Task: Add a signature Lyla King containing With heartfelt thanks and warm wishes, Lyla King to email address softage.9@softage.net and add a folder Joint ventures
Action: Mouse moved to (1283, 91)
Screenshot: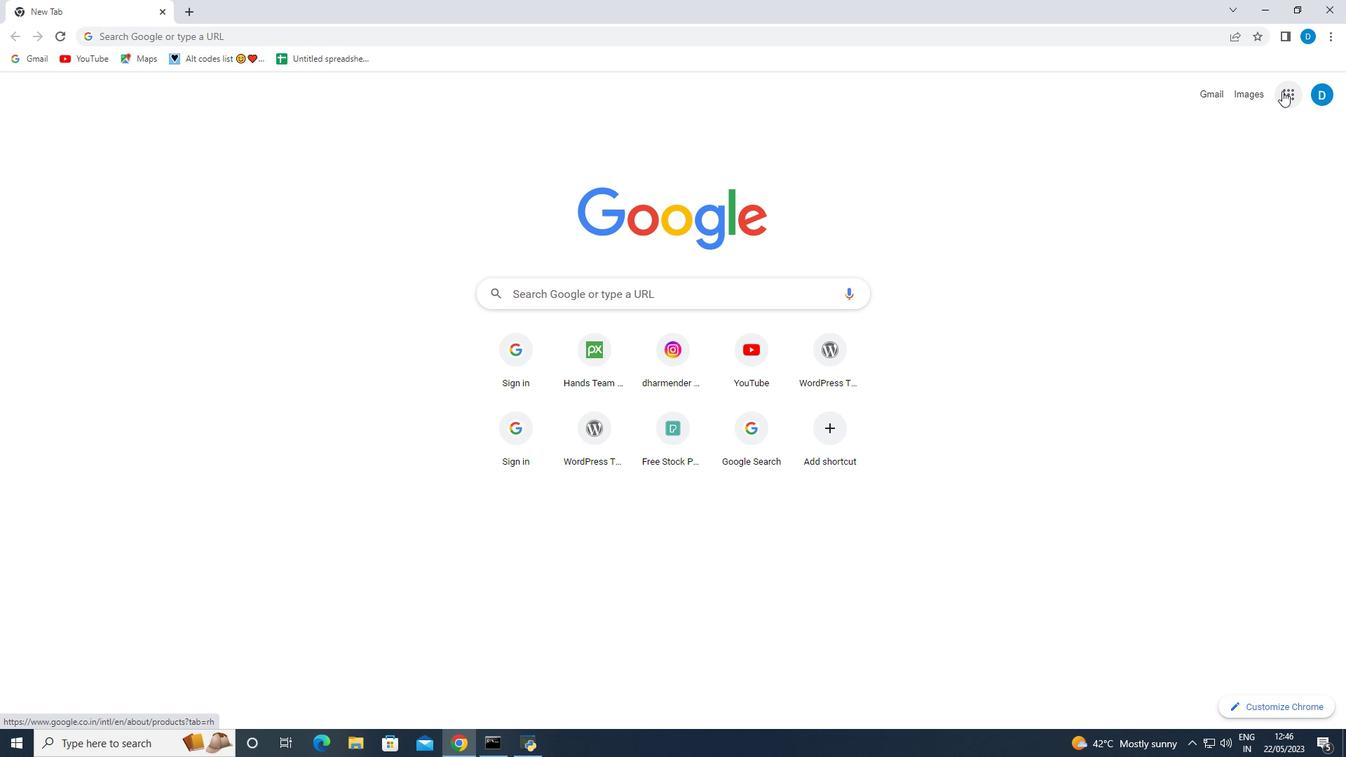 
Action: Mouse pressed left at (1283, 91)
Screenshot: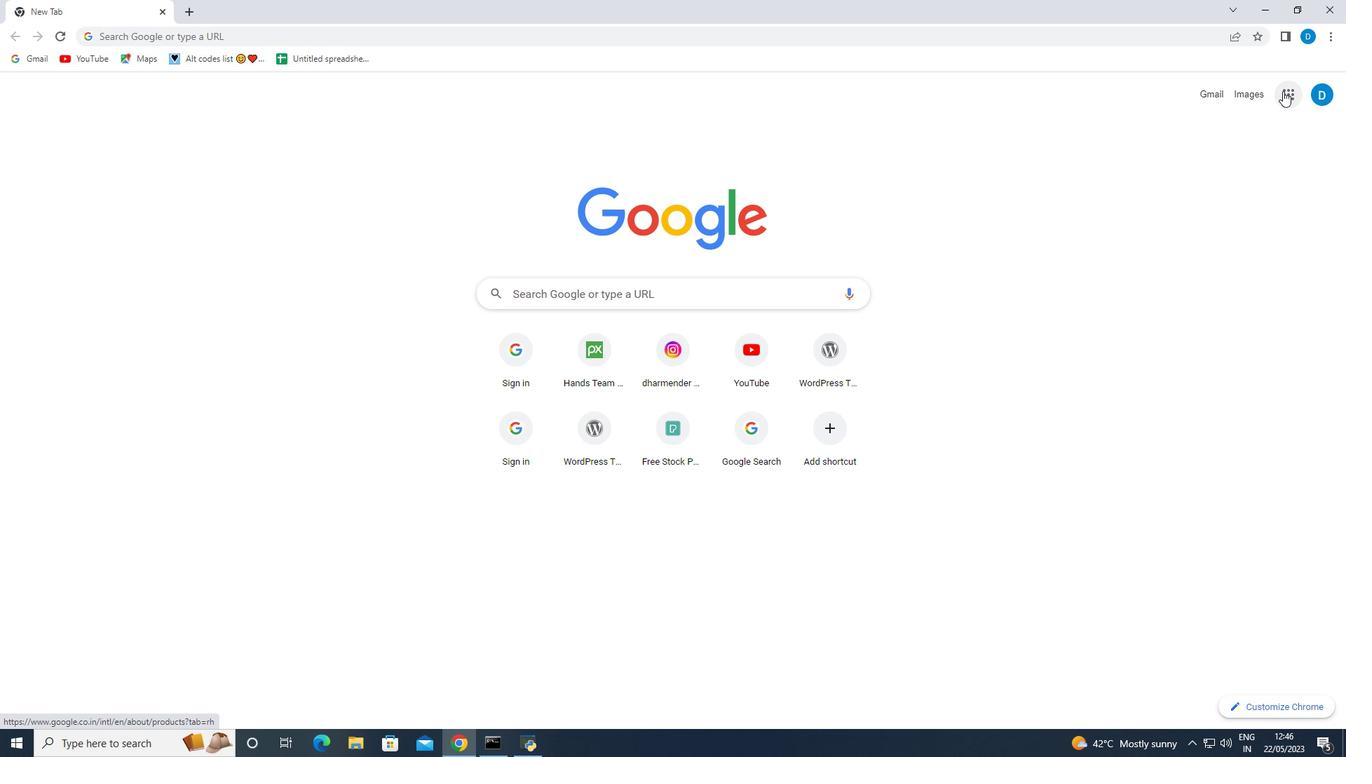 
Action: Mouse moved to (1147, 287)
Screenshot: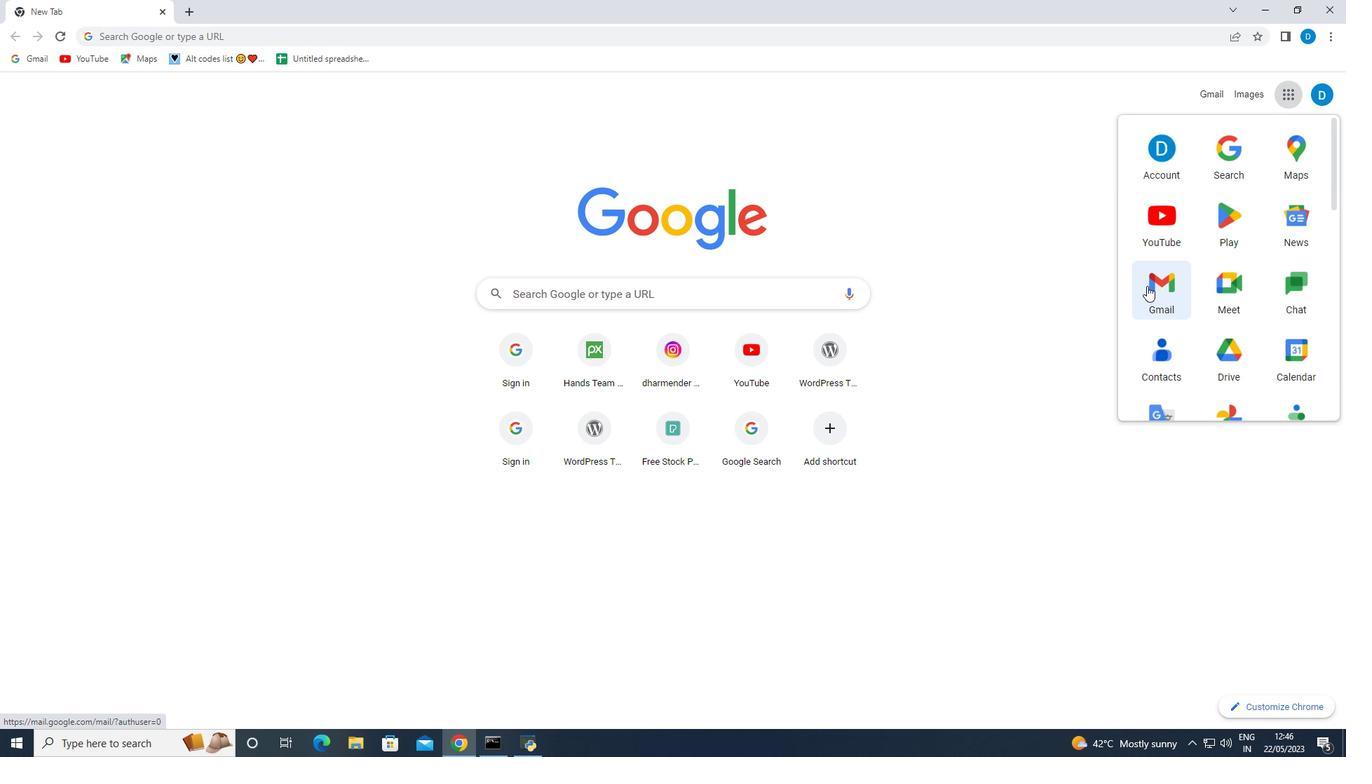 
Action: Mouse pressed left at (1147, 287)
Screenshot: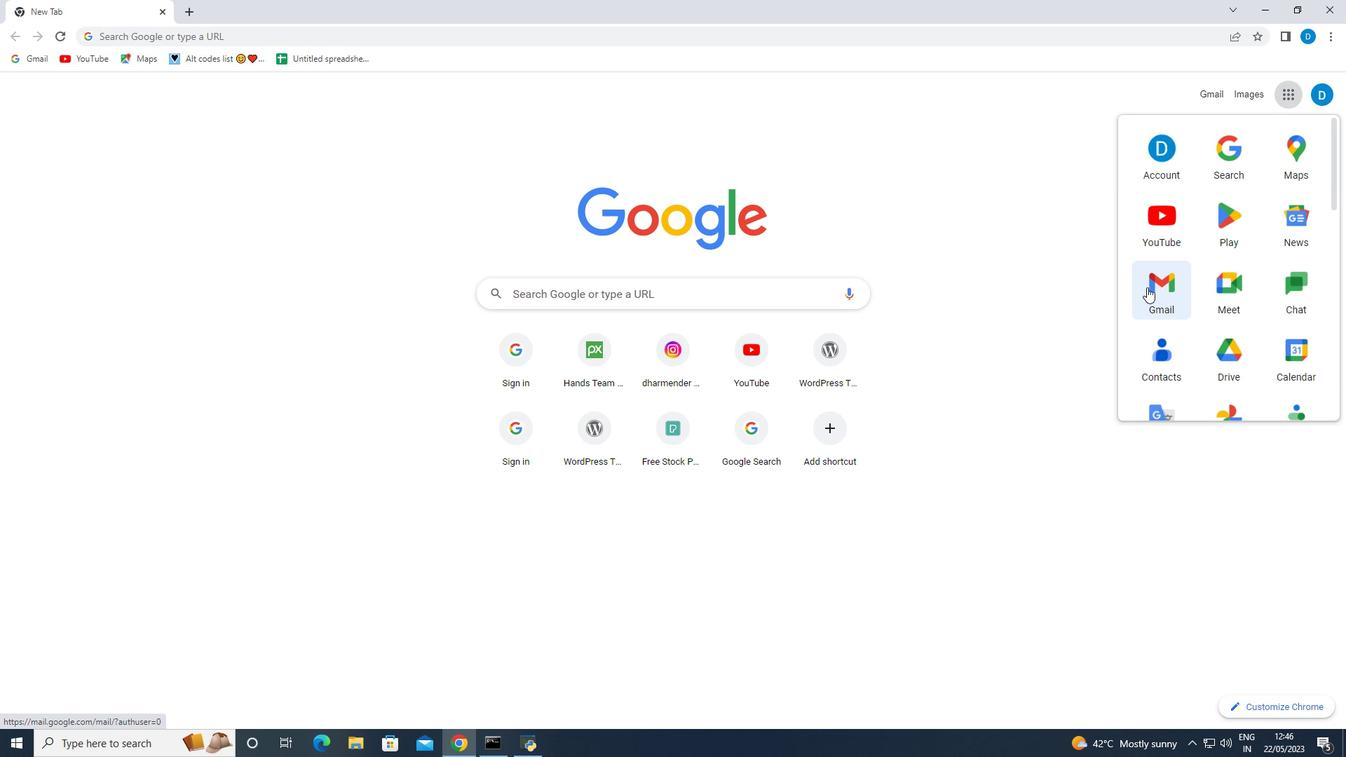 
Action: Mouse moved to (1253, 93)
Screenshot: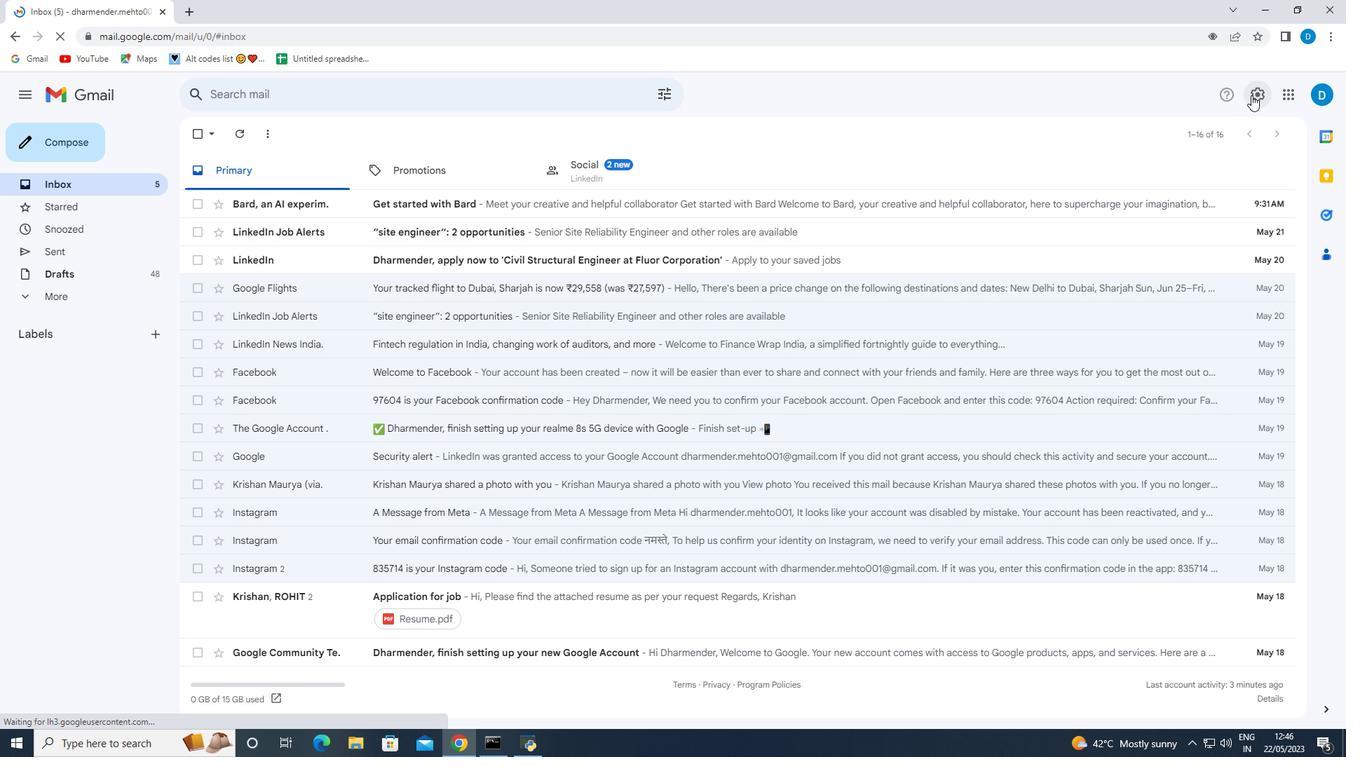 
Action: Mouse pressed left at (1253, 93)
Screenshot: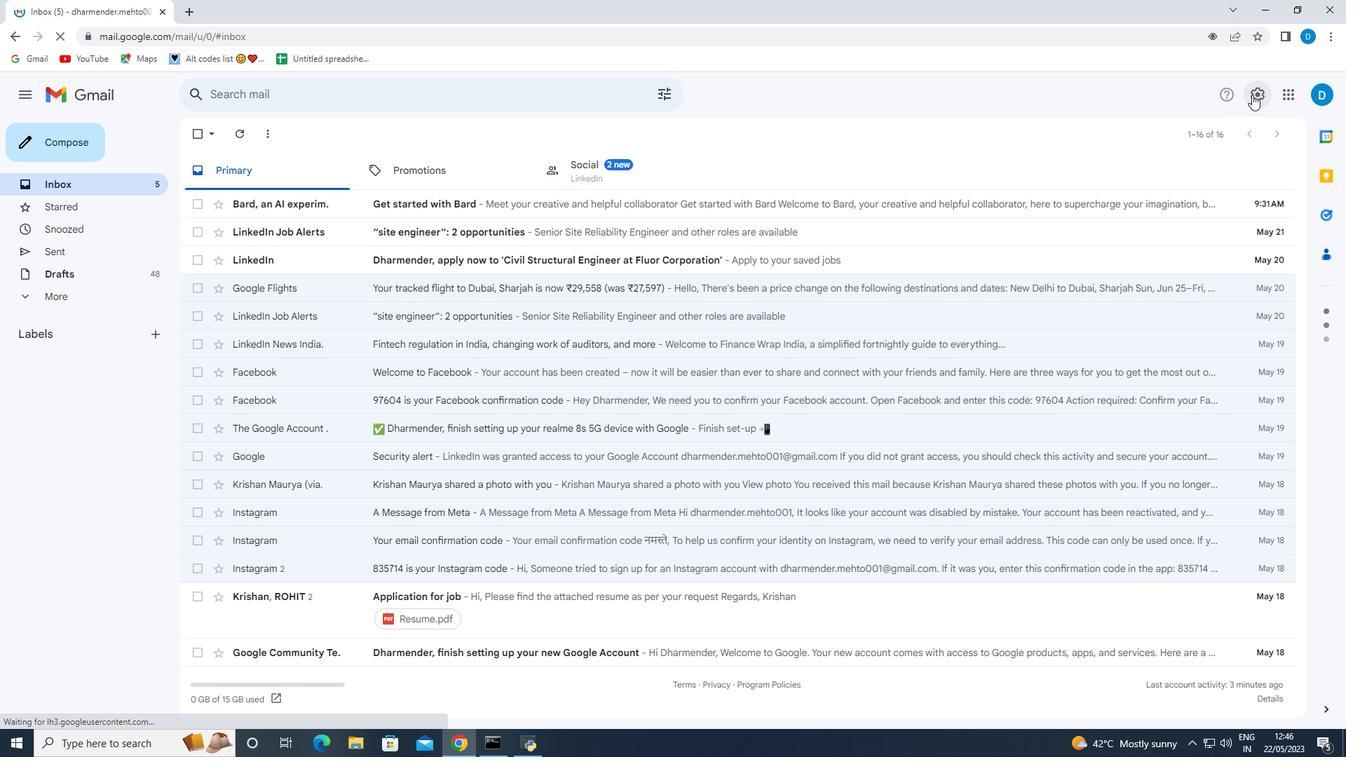 
Action: Mouse moved to (1187, 159)
Screenshot: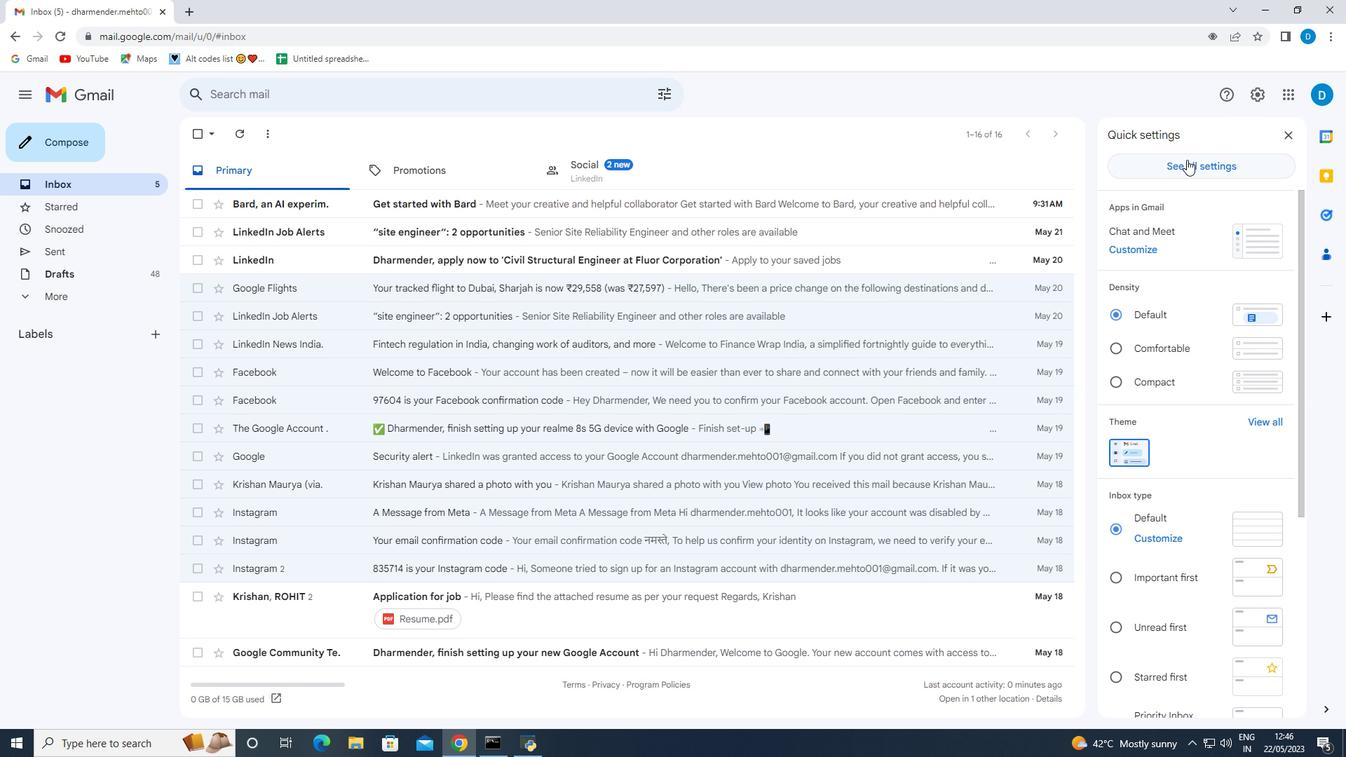 
Action: Mouse pressed left at (1187, 159)
Screenshot: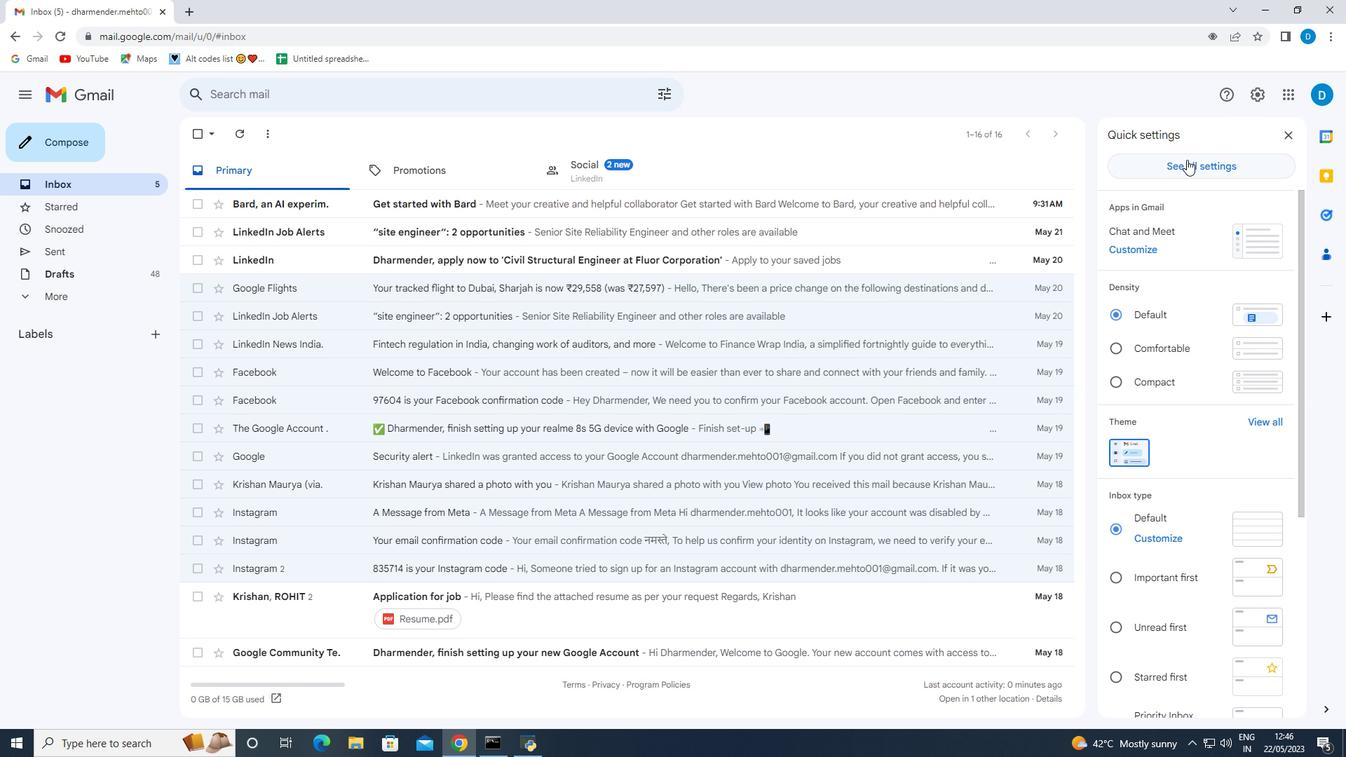 
Action: Mouse moved to (568, 504)
Screenshot: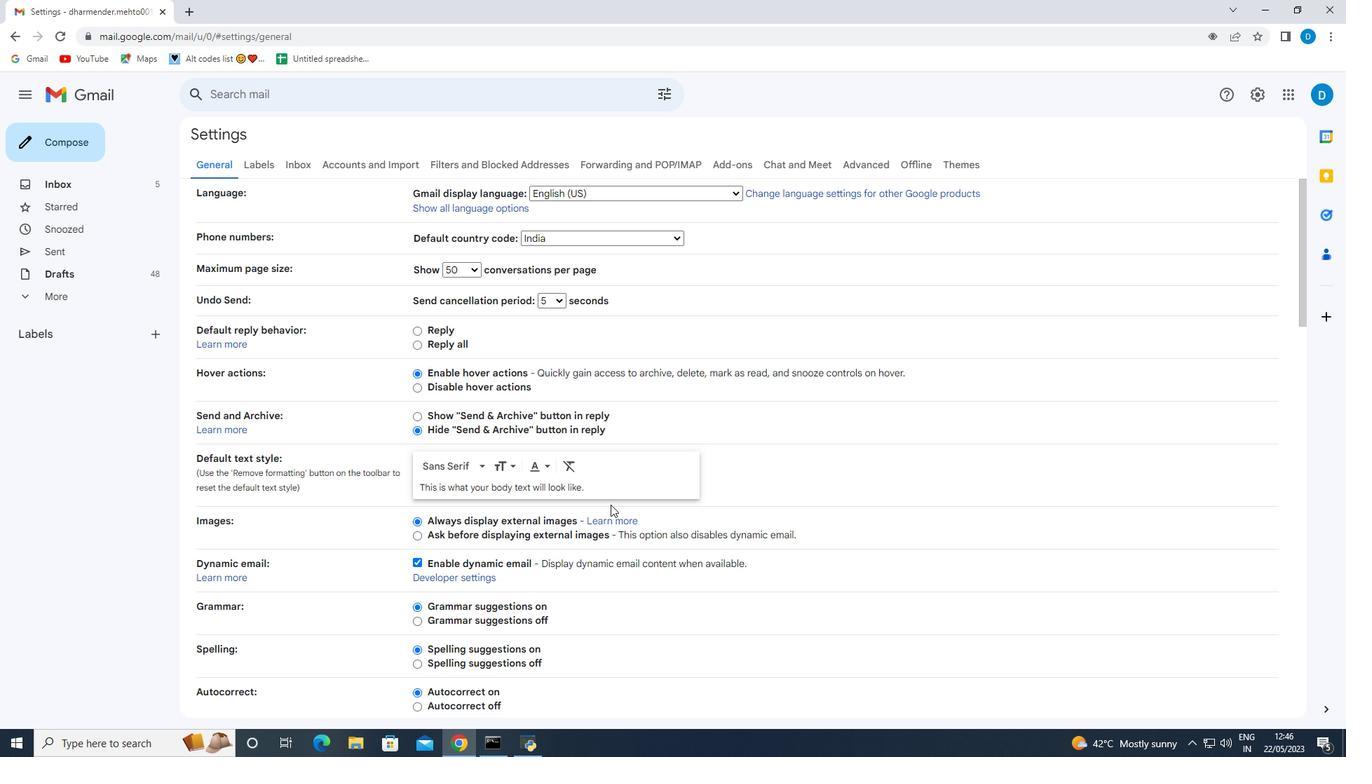 
Action: Mouse pressed middle at (568, 504)
Screenshot: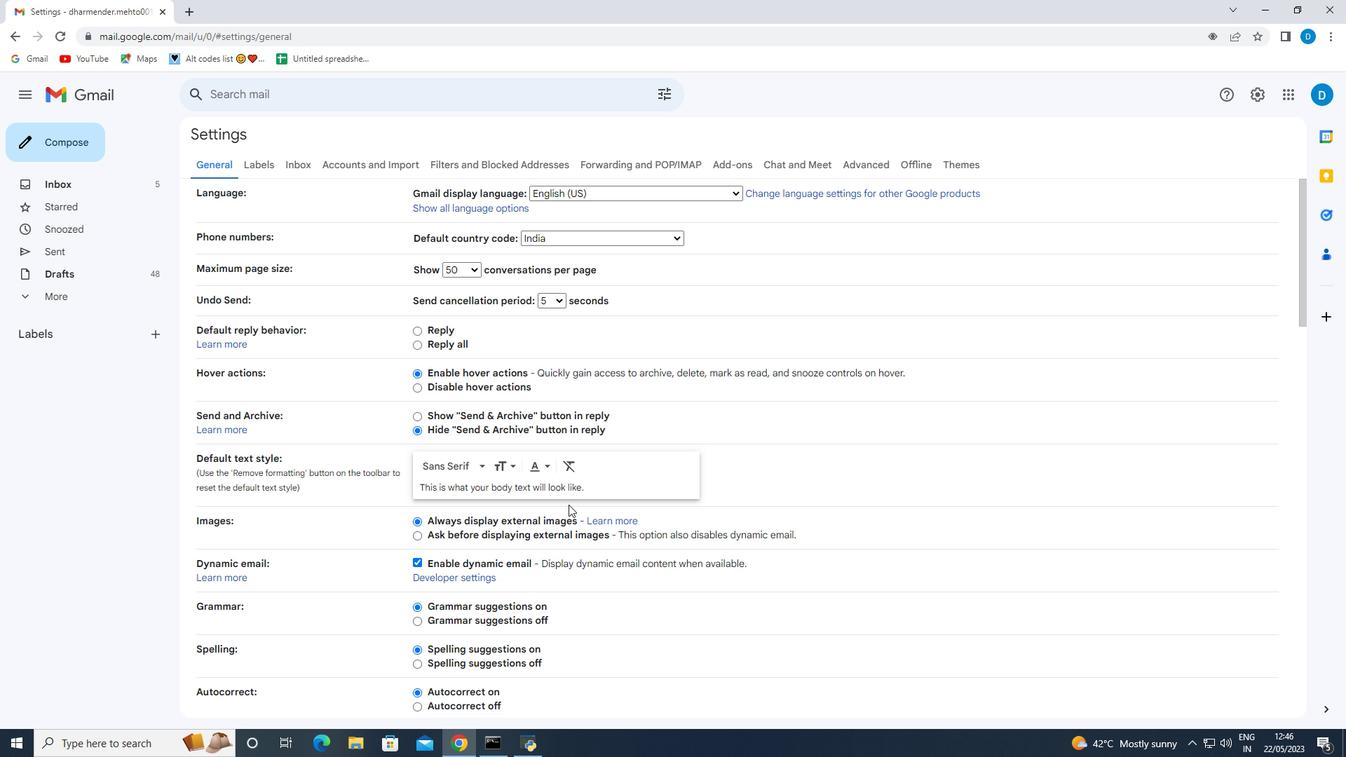 
Action: Mouse scrolled (568, 504) with delta (0, 0)
Screenshot: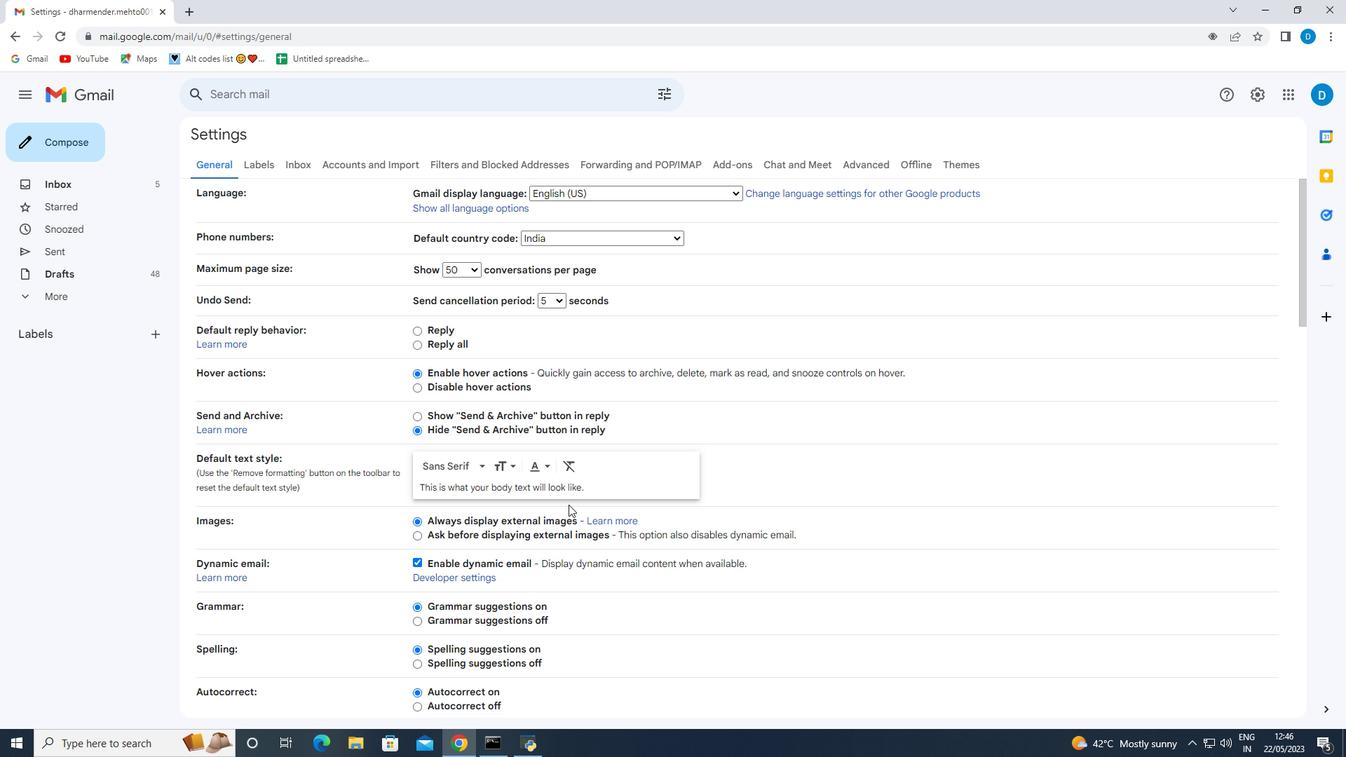 
Action: Mouse scrolled (568, 504) with delta (0, 0)
Screenshot: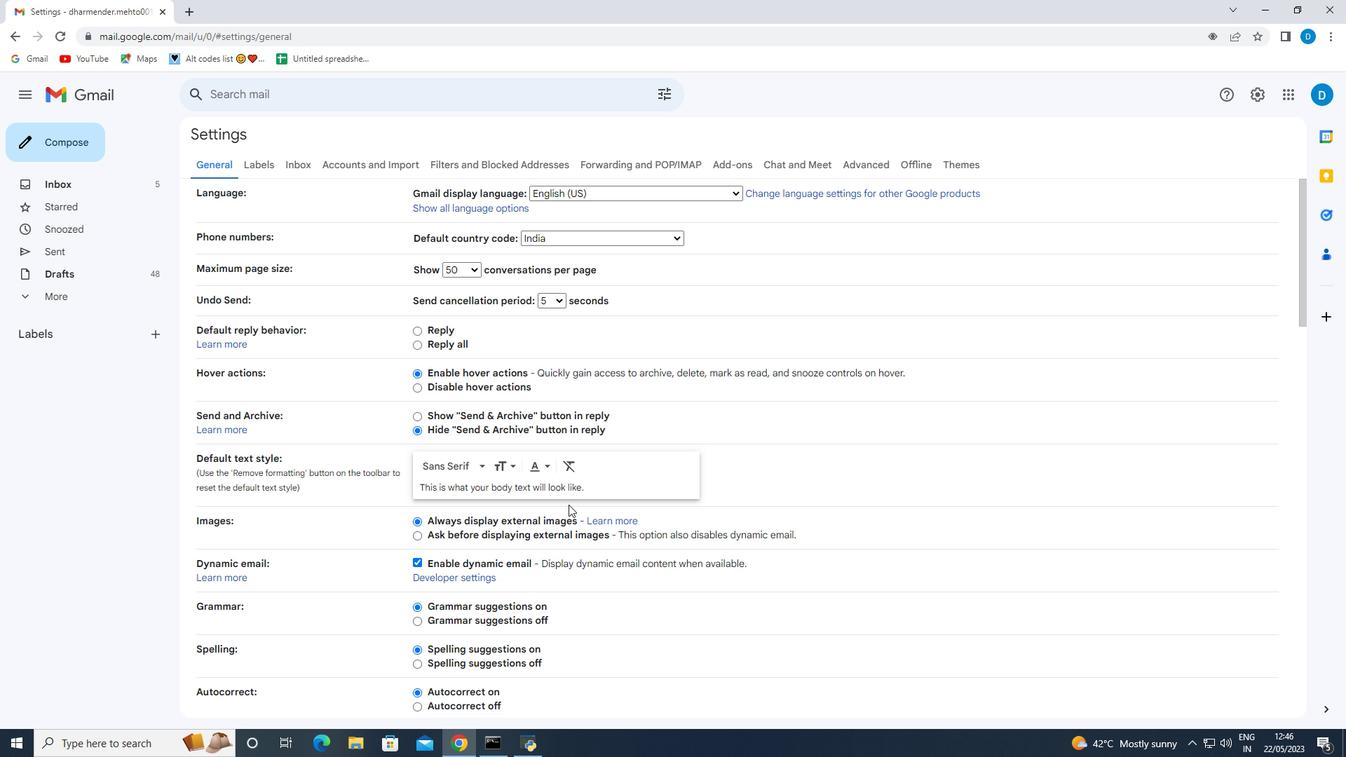 
Action: Mouse scrolled (568, 504) with delta (0, 0)
Screenshot: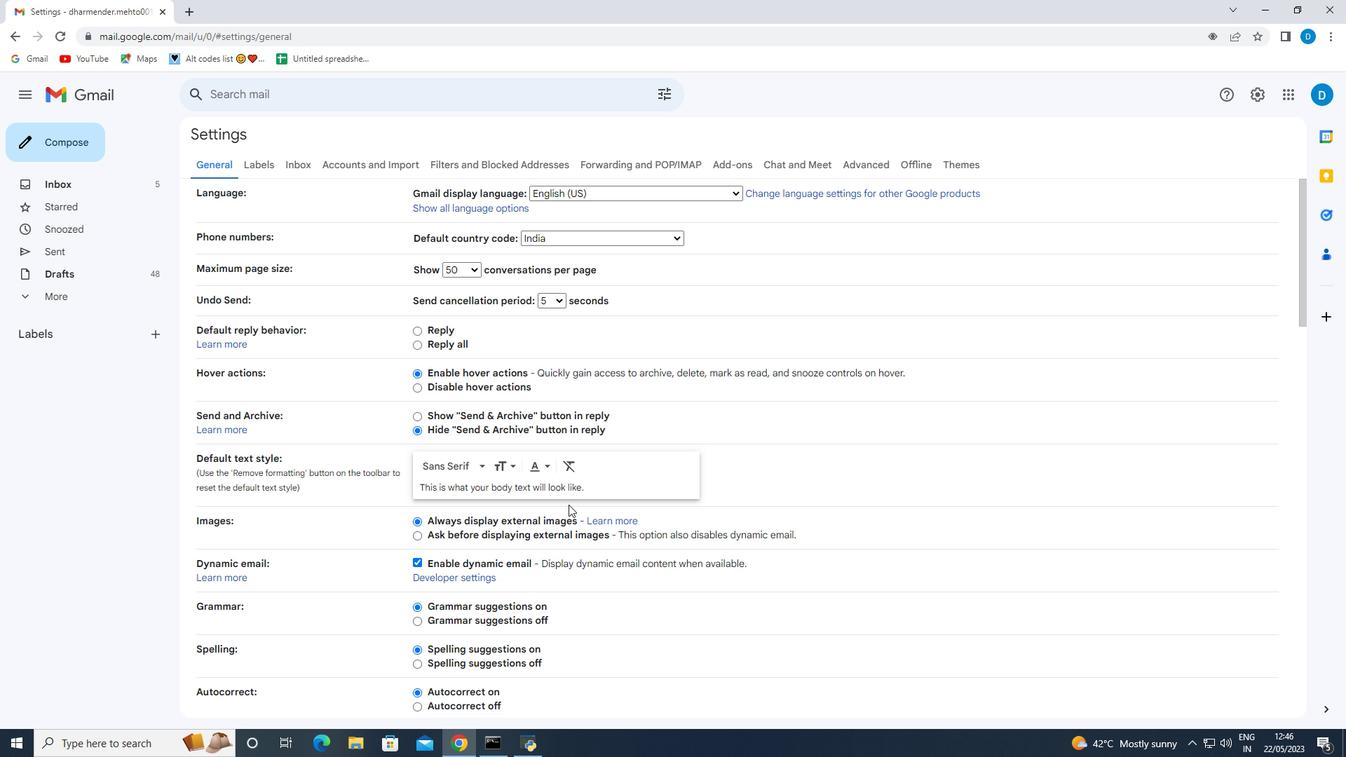 
Action: Mouse scrolled (568, 504) with delta (0, 0)
Screenshot: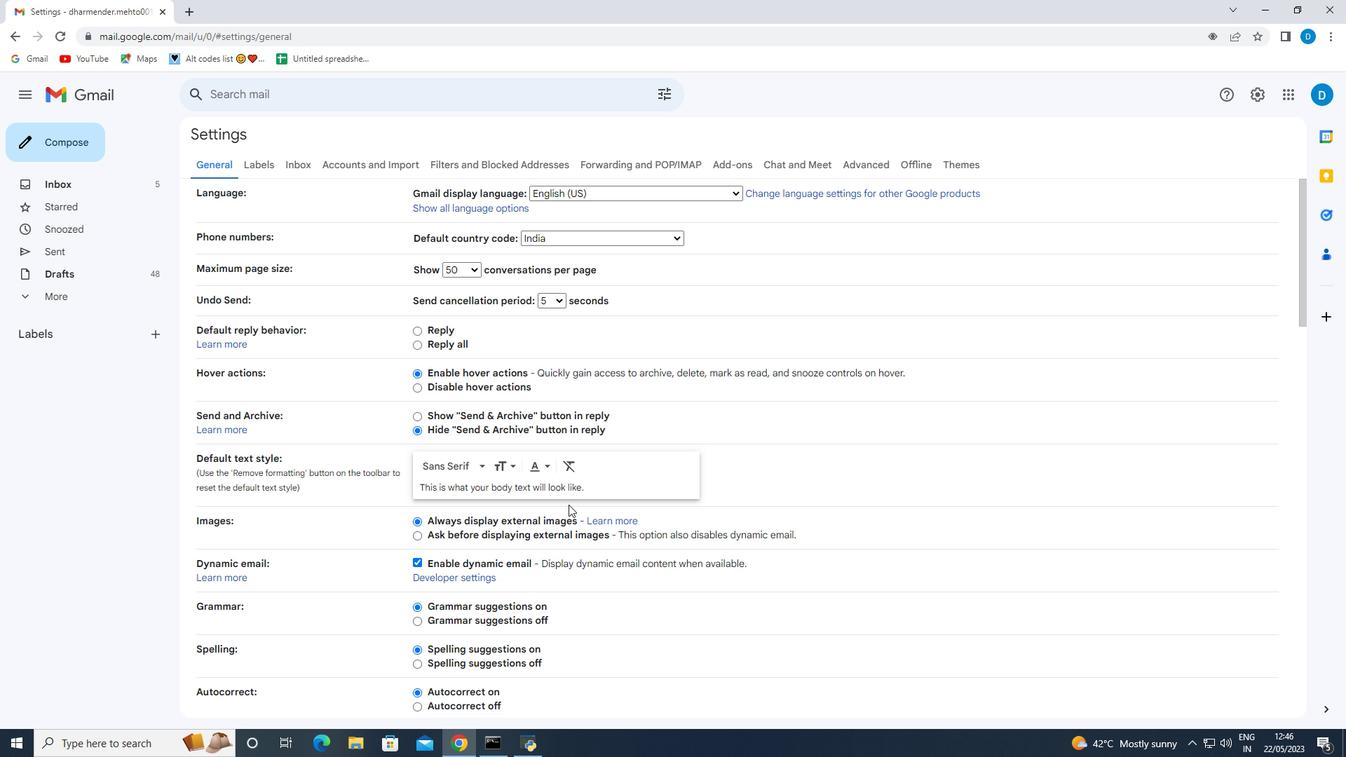 
Action: Mouse scrolled (568, 504) with delta (0, 0)
Screenshot: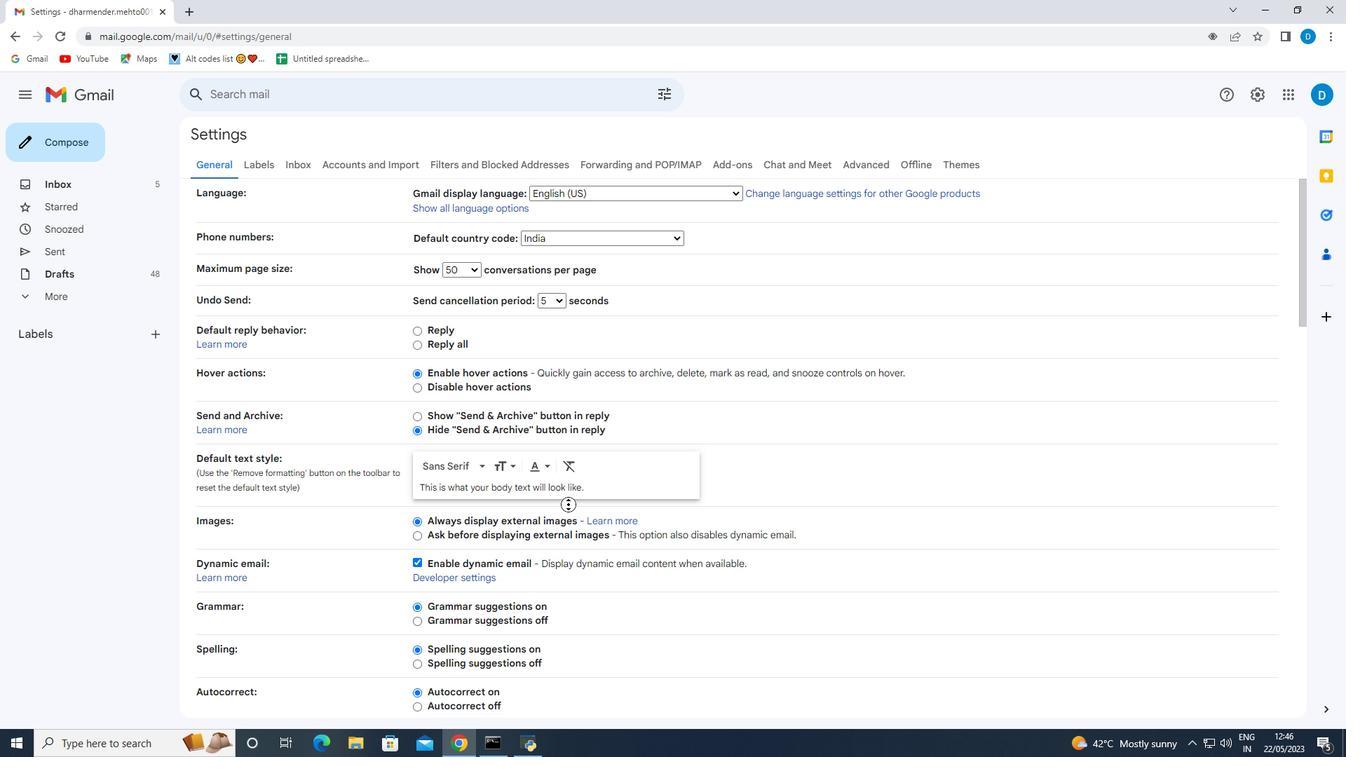 
Action: Mouse scrolled (568, 504) with delta (0, 0)
Screenshot: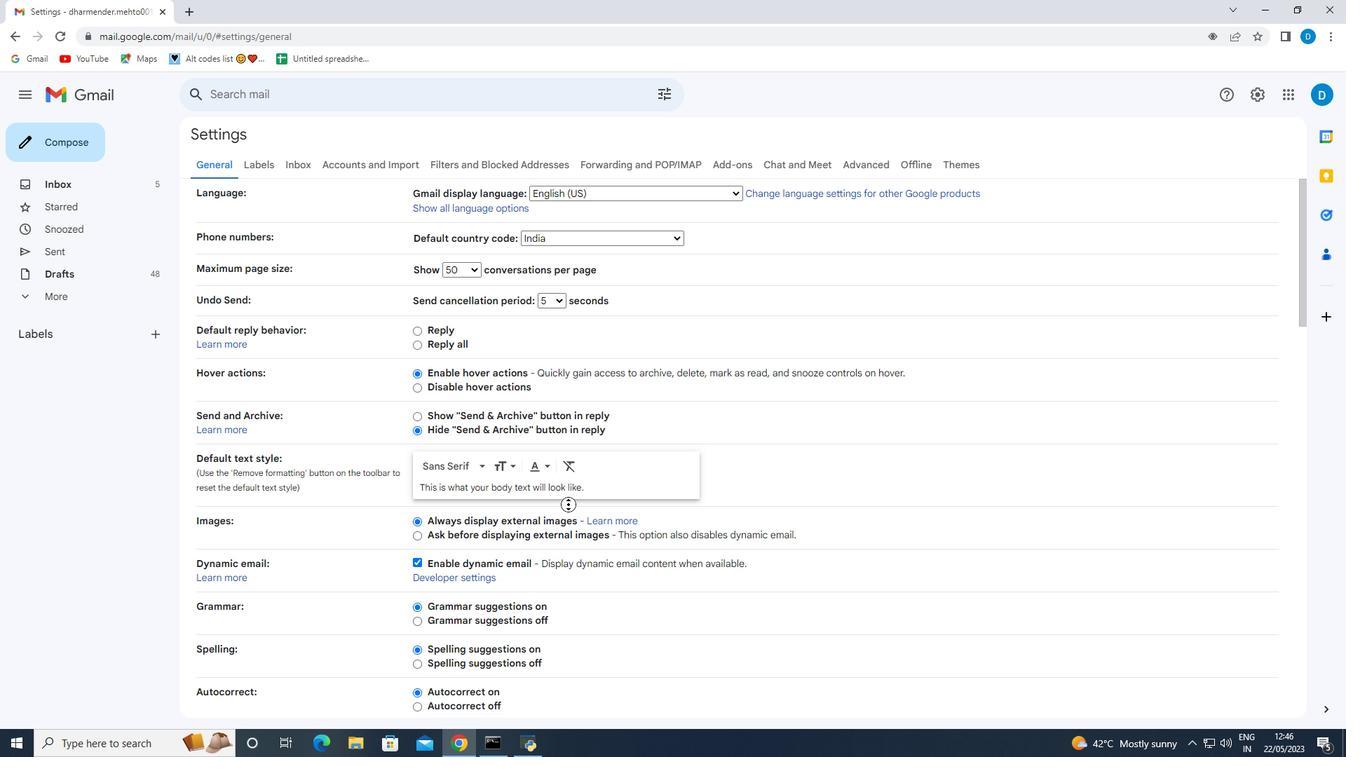 
Action: Mouse scrolled (568, 504) with delta (0, 0)
Screenshot: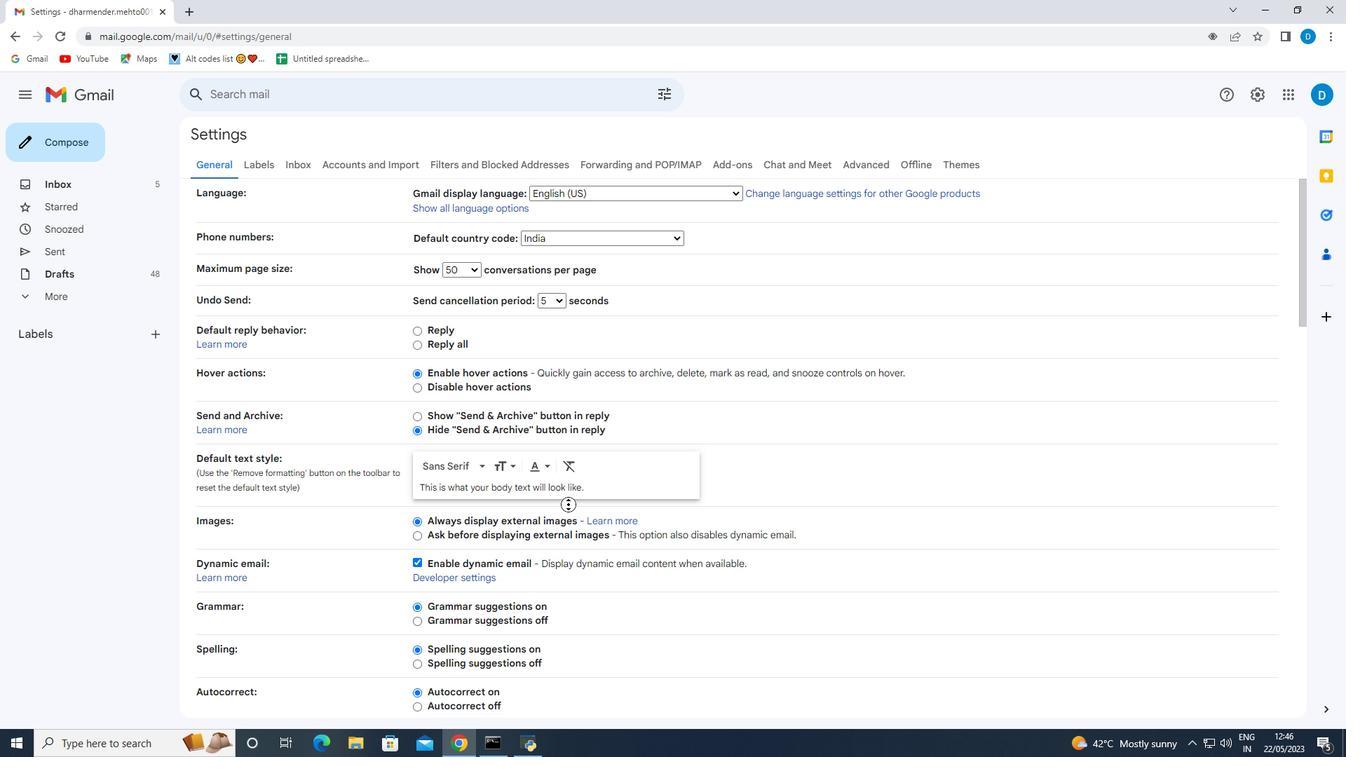 
Action: Mouse scrolled (568, 504) with delta (0, 0)
Screenshot: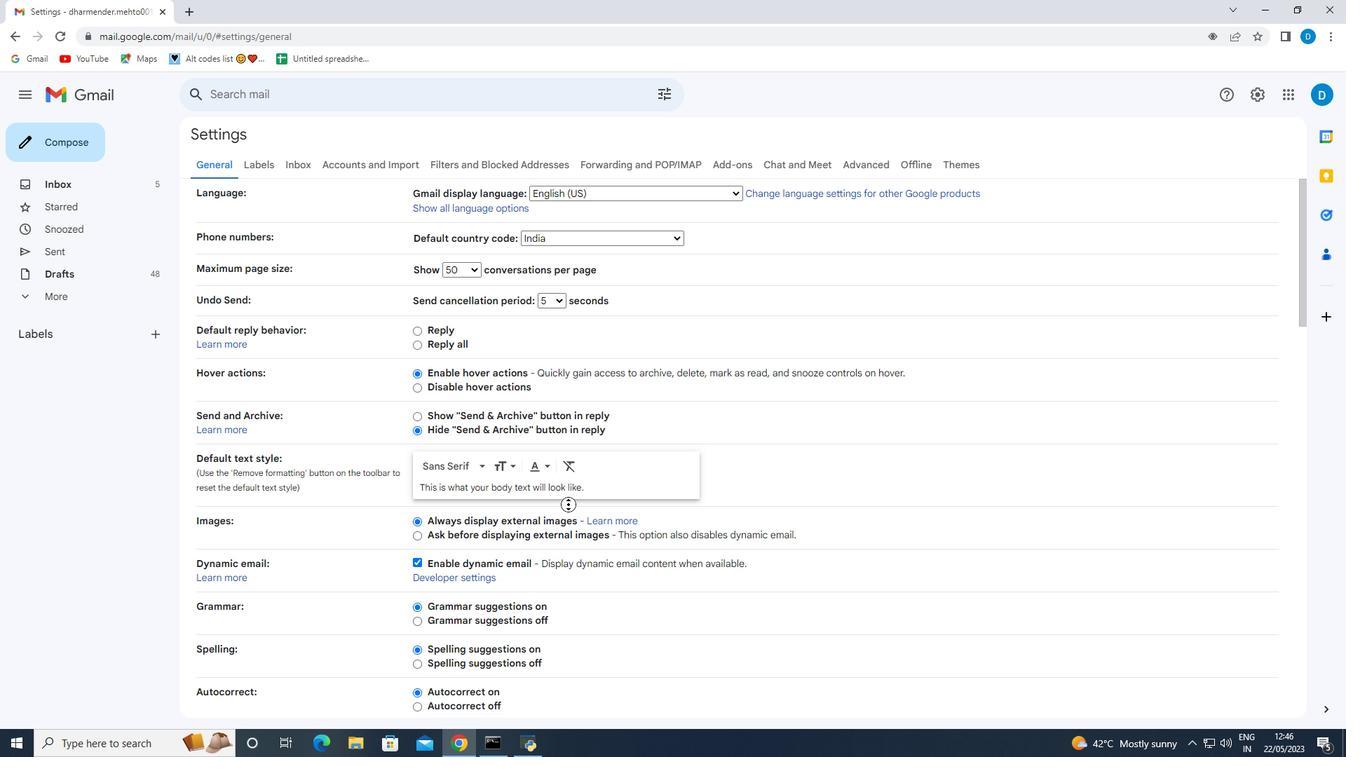 
Action: Mouse scrolled (568, 504) with delta (0, 0)
Screenshot: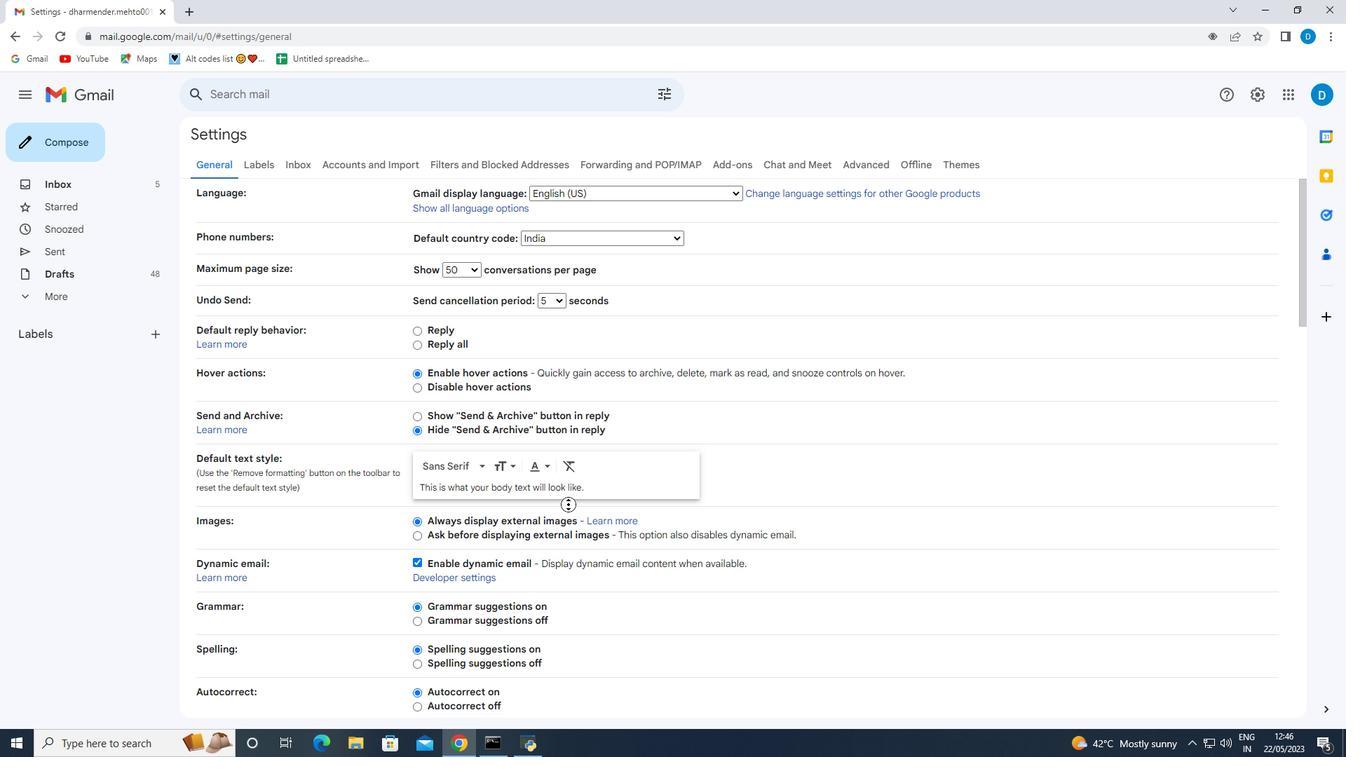 
Action: Mouse scrolled (568, 504) with delta (0, 0)
Screenshot: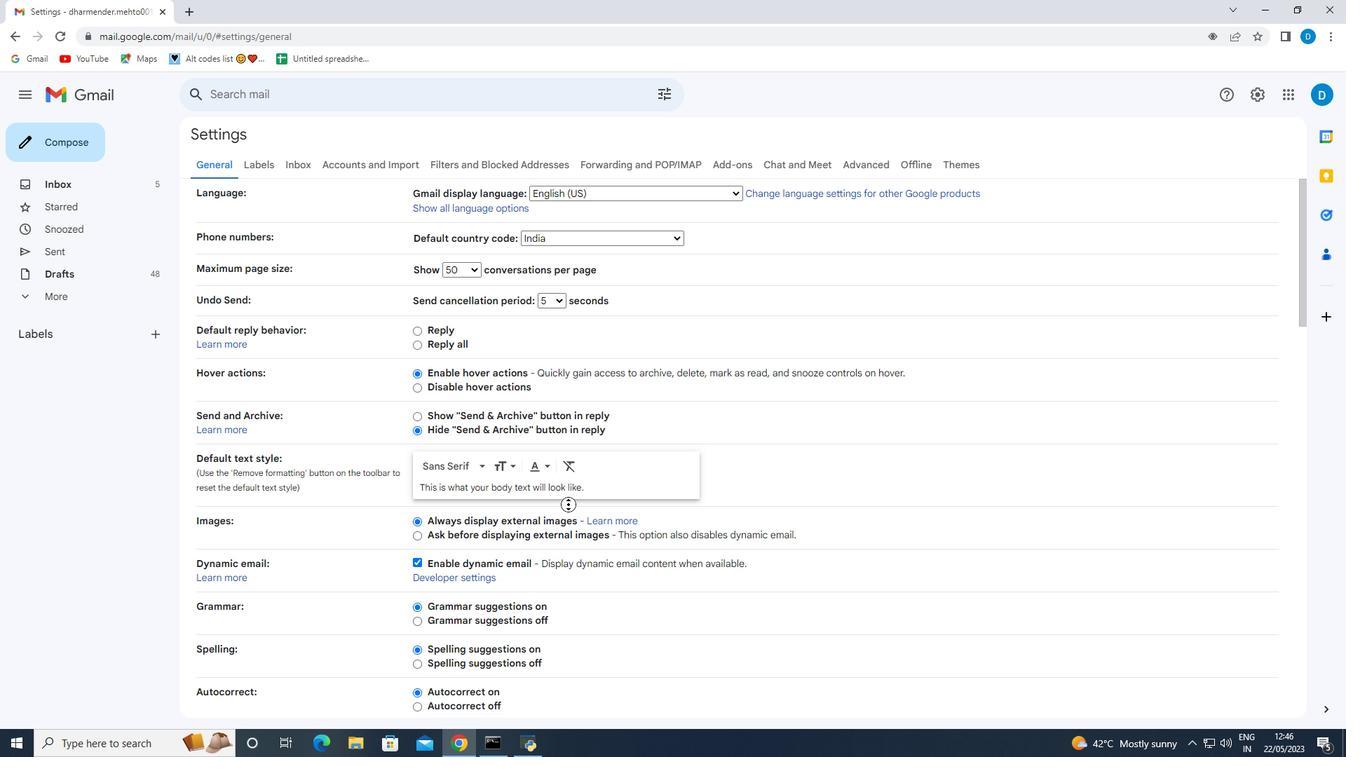 
Action: Mouse moved to (577, 533)
Screenshot: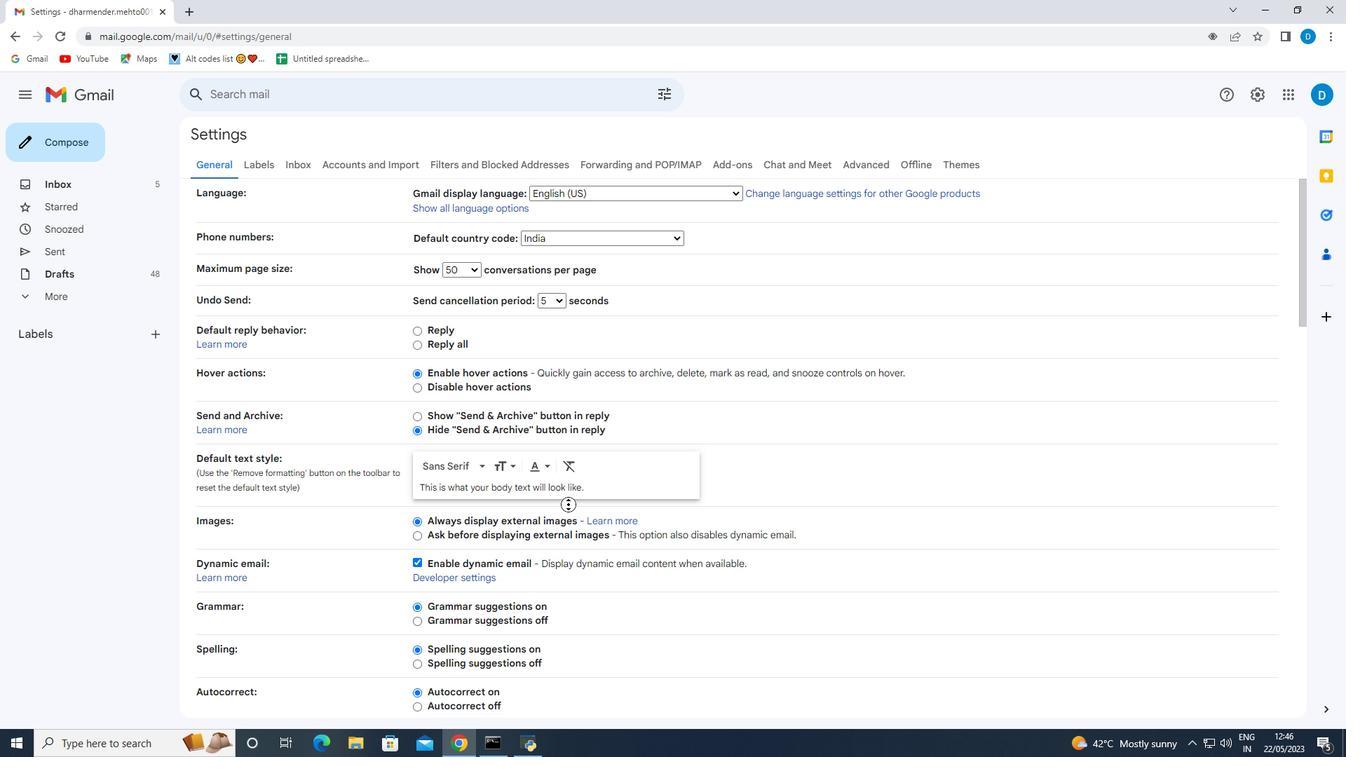 
Action: Mouse scrolled (577, 532) with delta (0, 0)
Screenshot: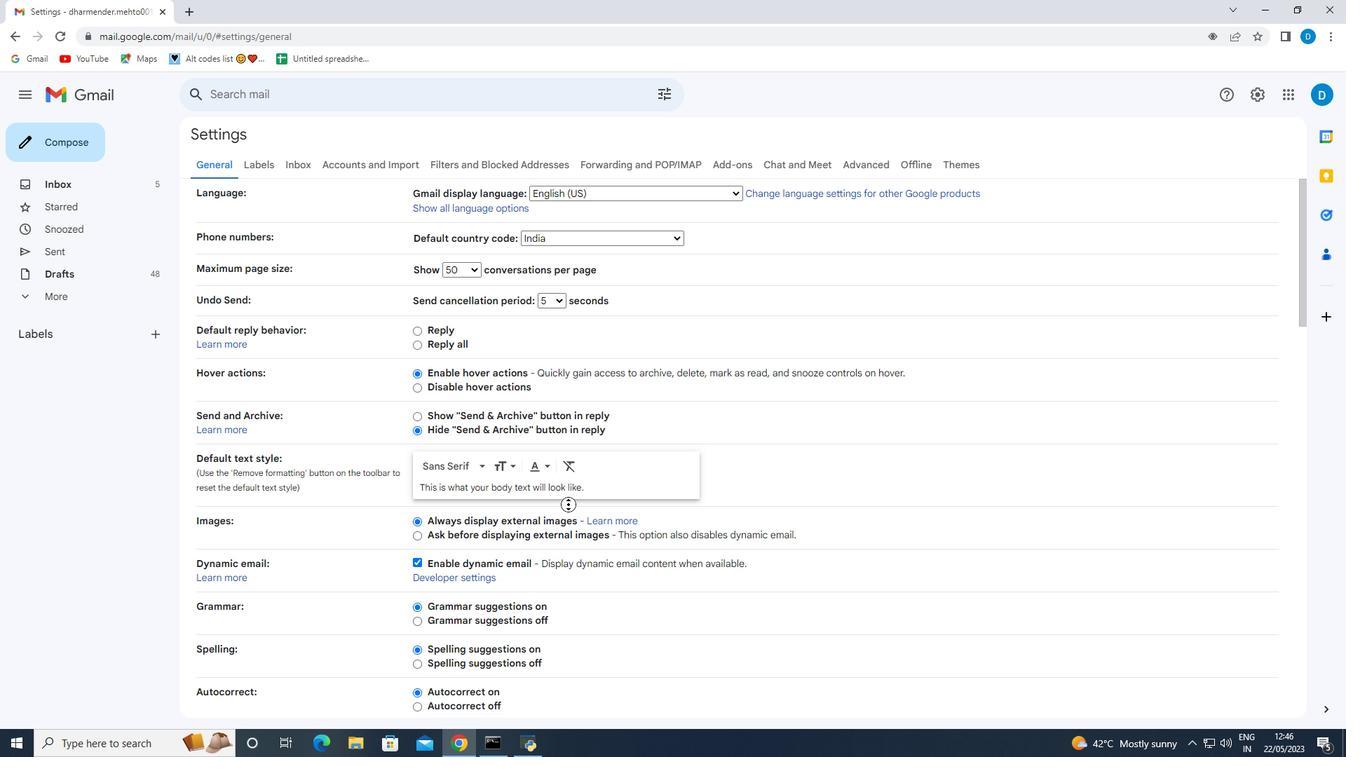 
Action: Mouse moved to (586, 562)
Screenshot: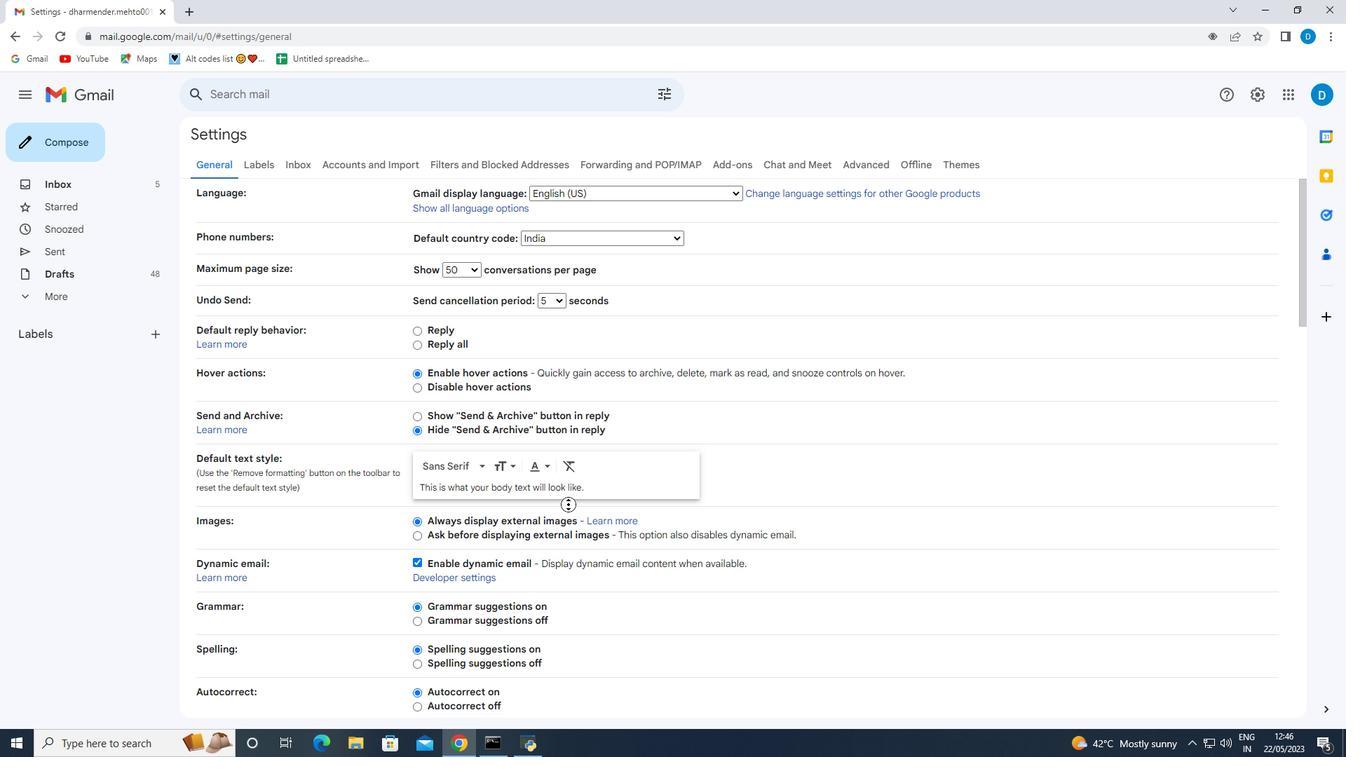 
Action: Mouse scrolled (586, 561) with delta (0, 0)
Screenshot: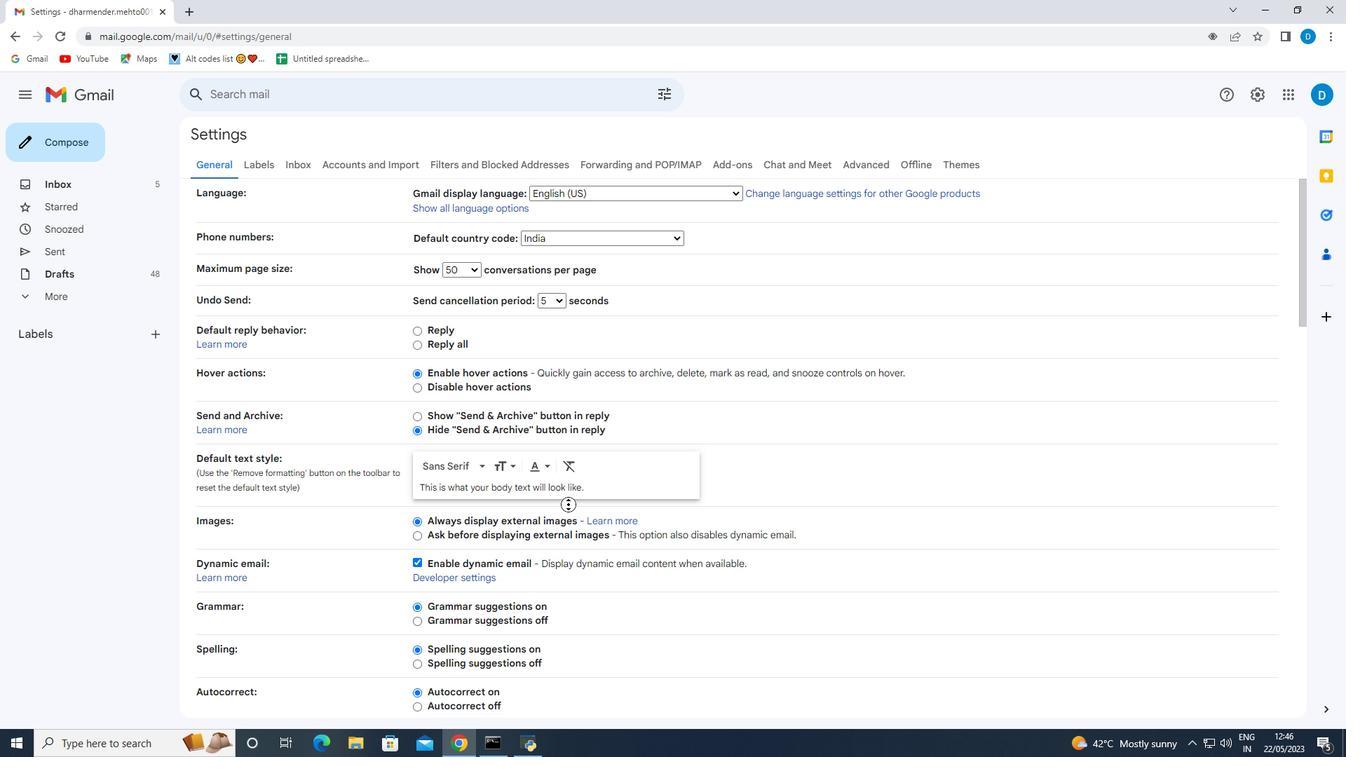 
Action: Mouse moved to (582, 580)
Screenshot: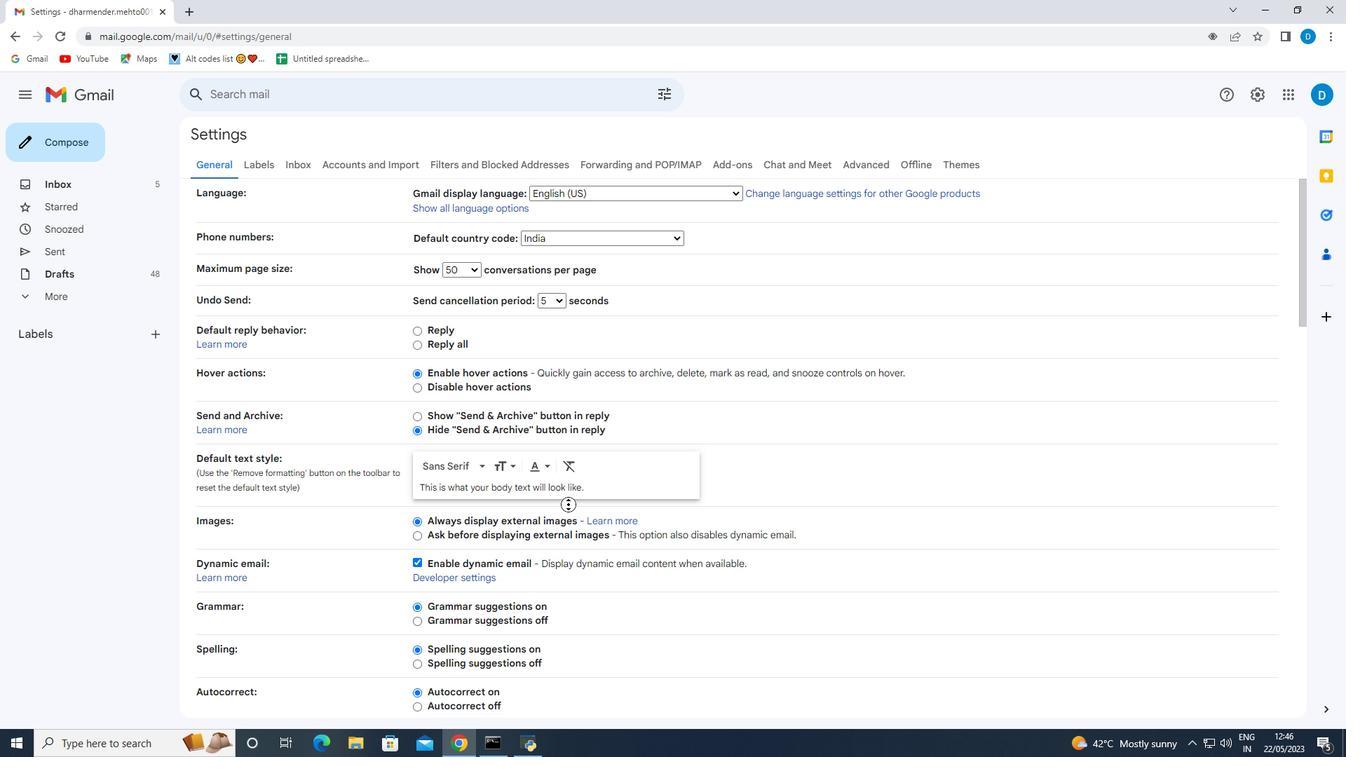 
Action: Mouse scrolled (582, 579) with delta (0, 0)
Screenshot: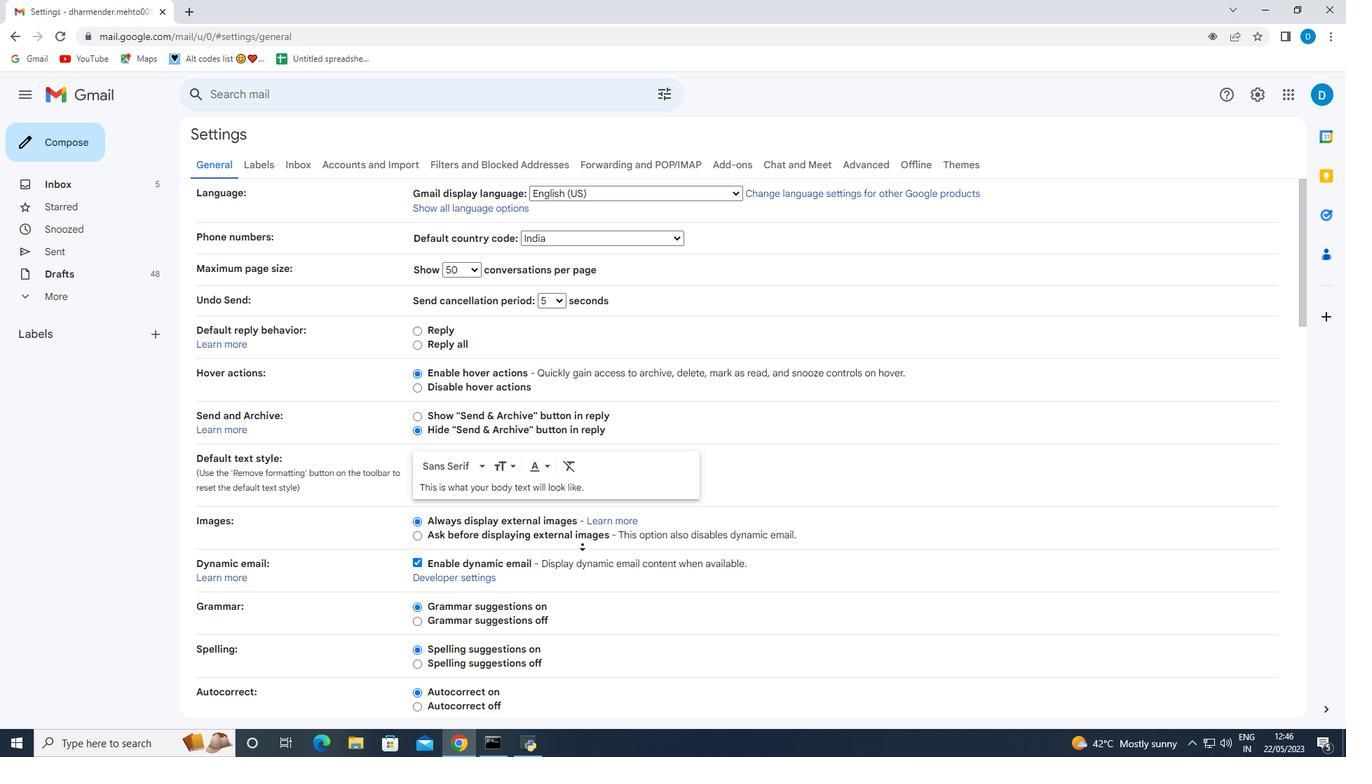 
Action: Mouse moved to (553, 524)
Screenshot: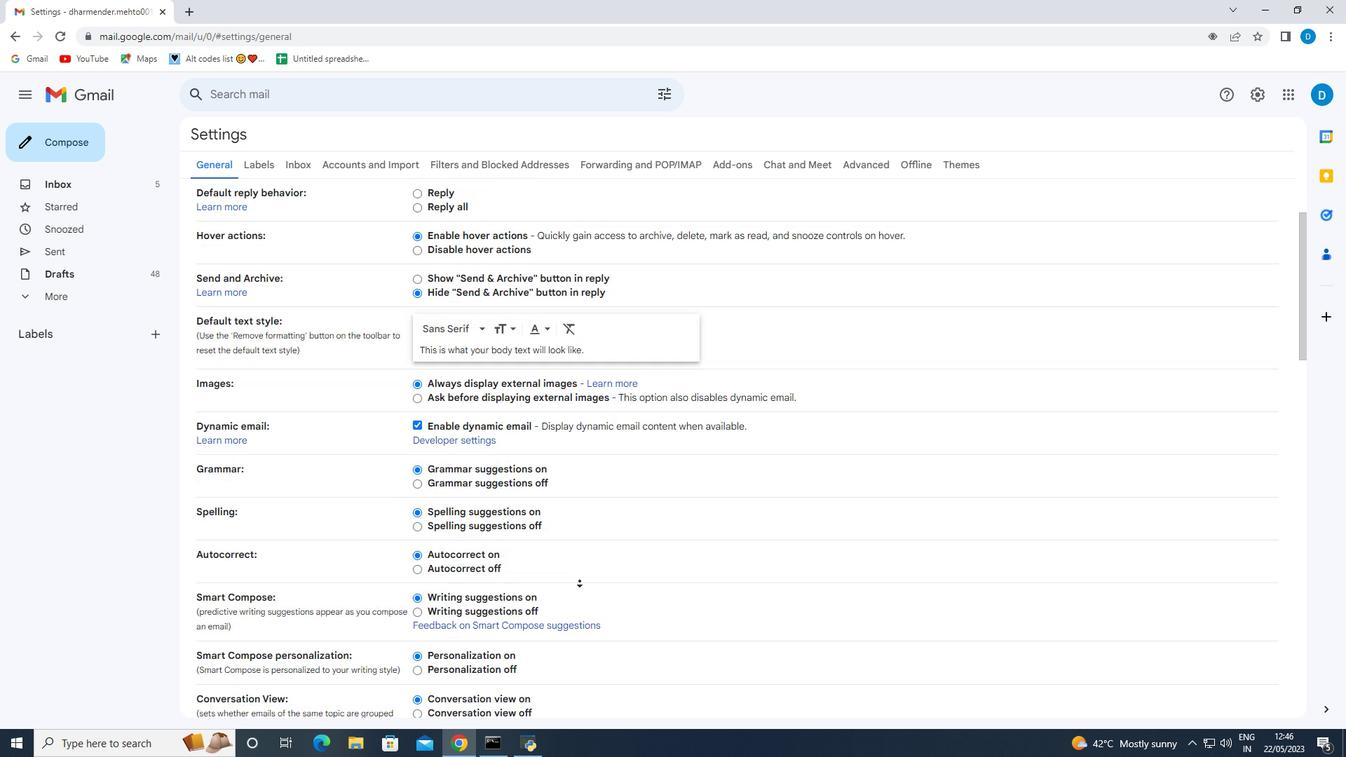
Action: Mouse scrolled (553, 523) with delta (0, 0)
Screenshot: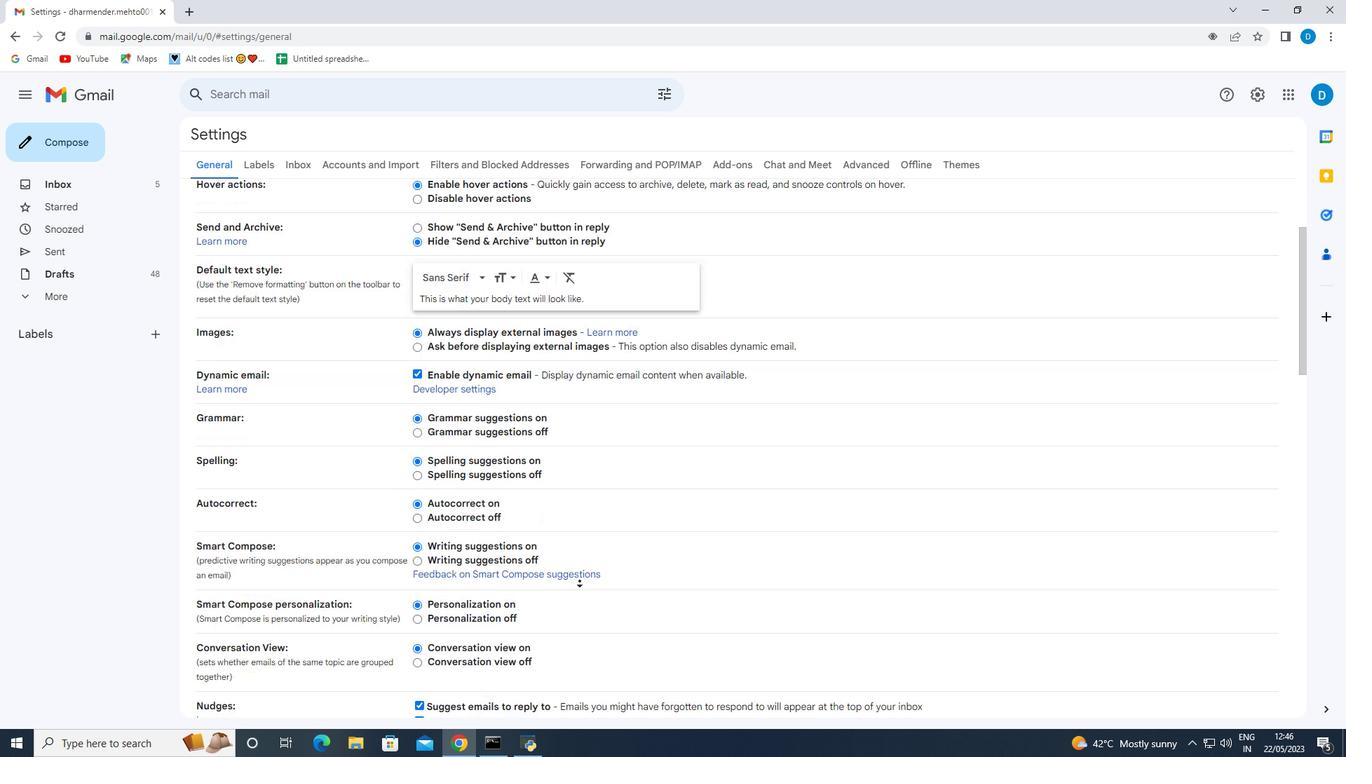 
Action: Mouse scrolled (553, 523) with delta (0, 0)
Screenshot: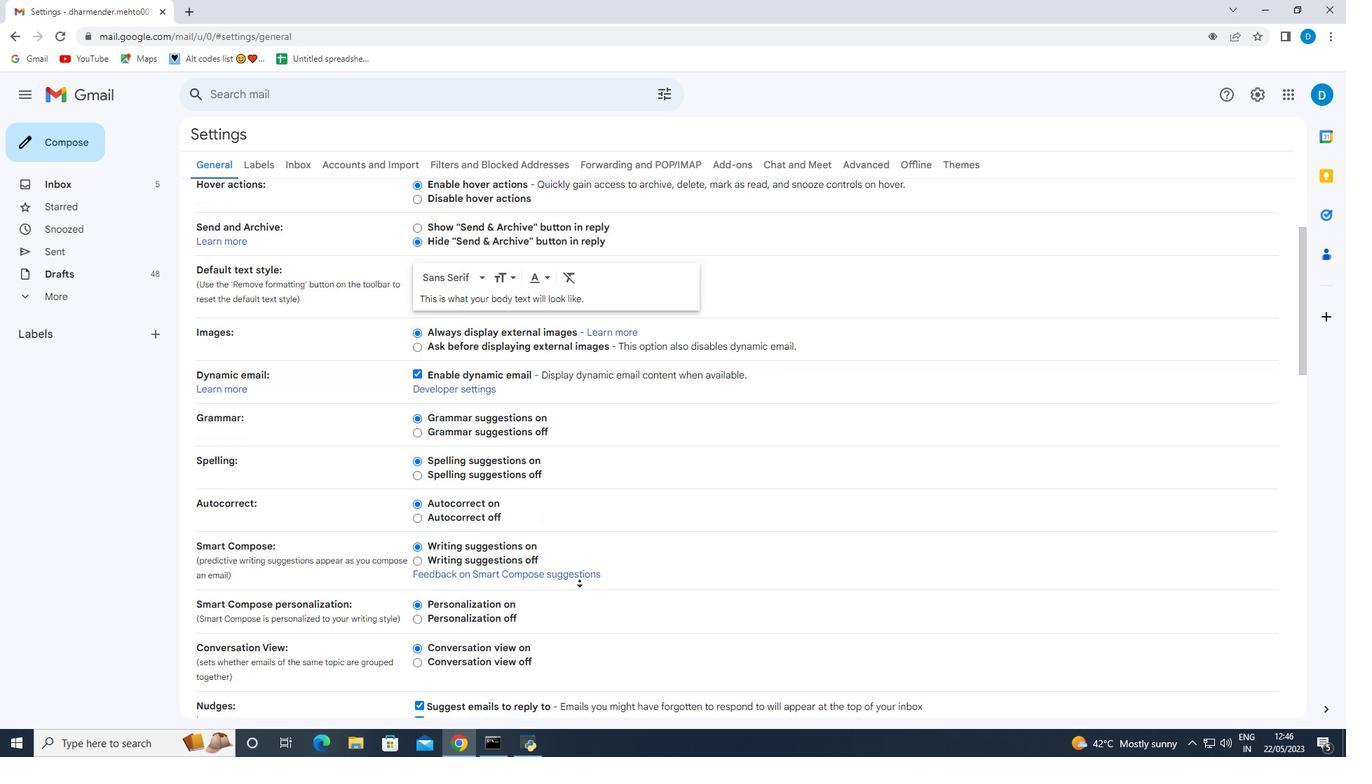 
Action: Mouse scrolled (553, 523) with delta (0, 0)
Screenshot: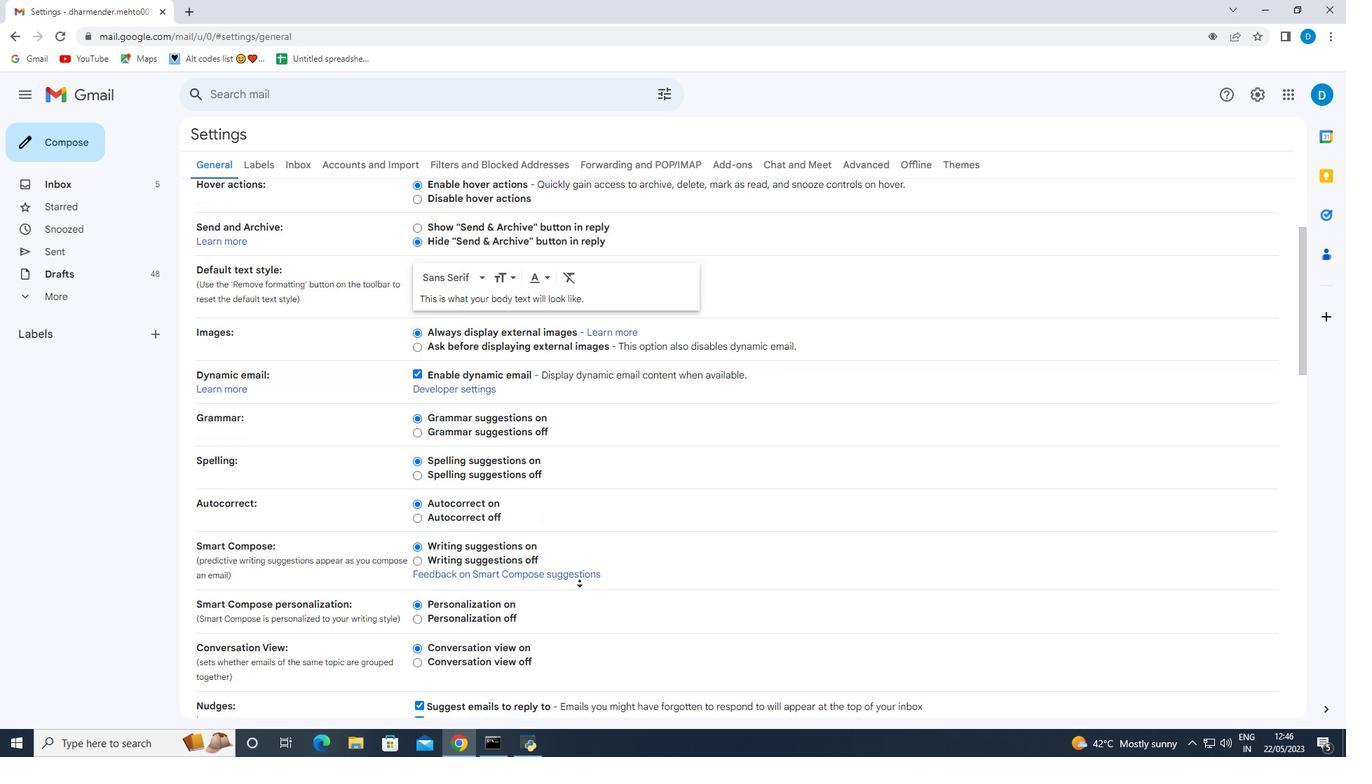 
Action: Mouse scrolled (553, 523) with delta (0, 0)
Screenshot: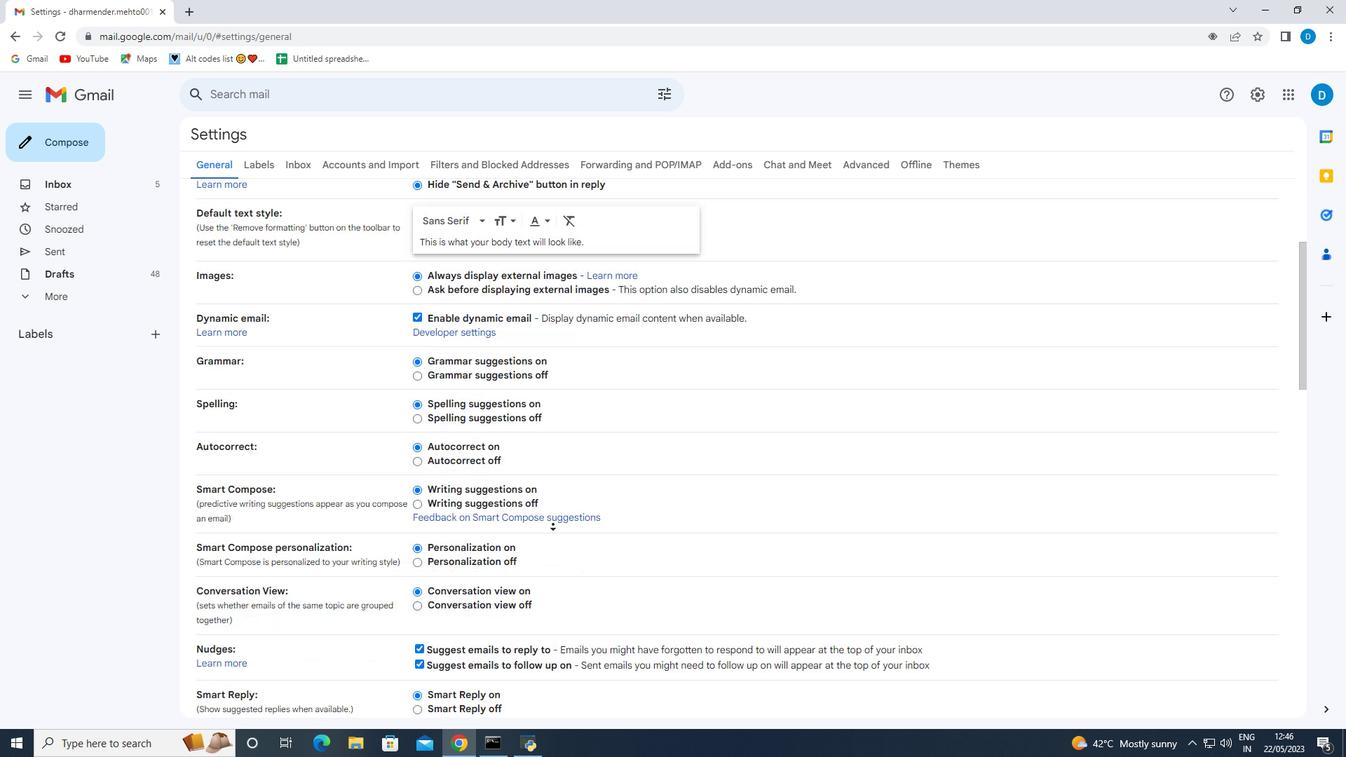 
Action: Mouse scrolled (553, 523) with delta (0, 0)
Screenshot: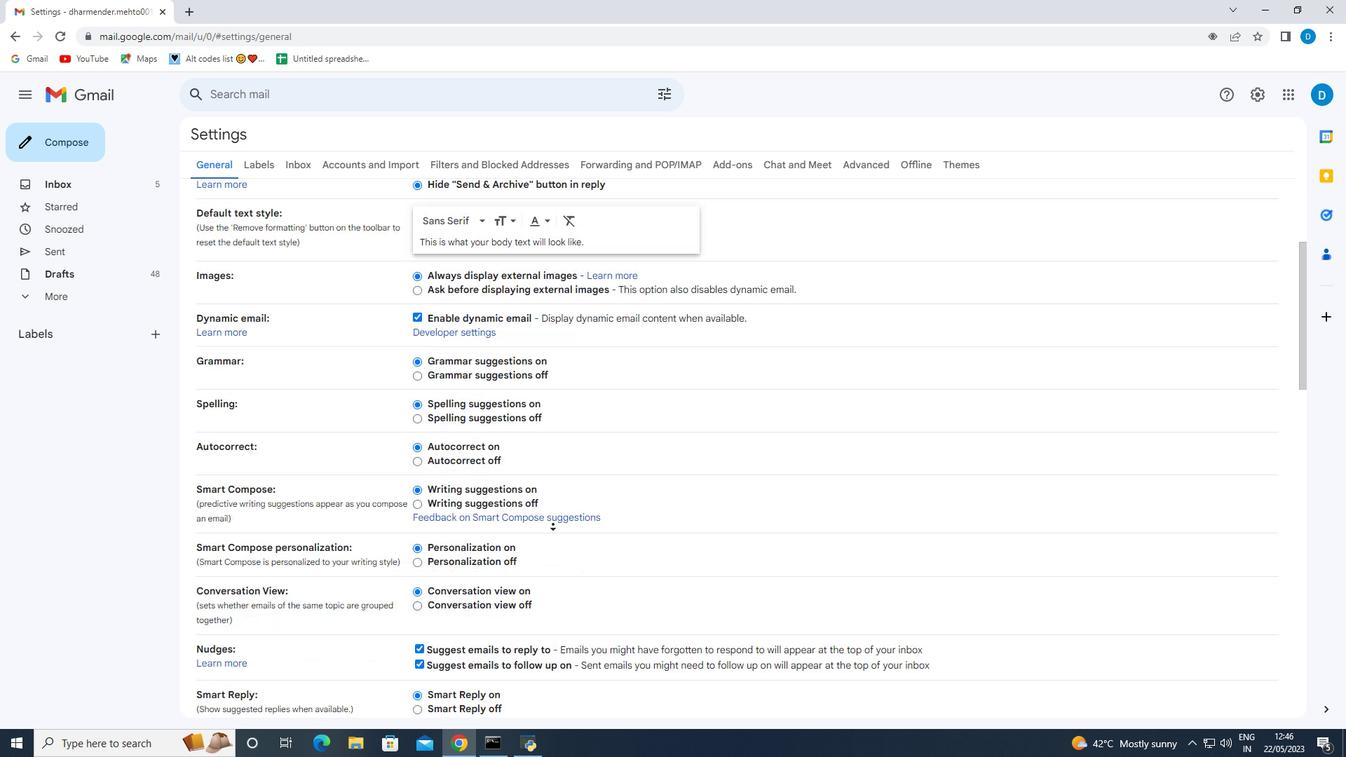 
Action: Mouse moved to (552, 521)
Screenshot: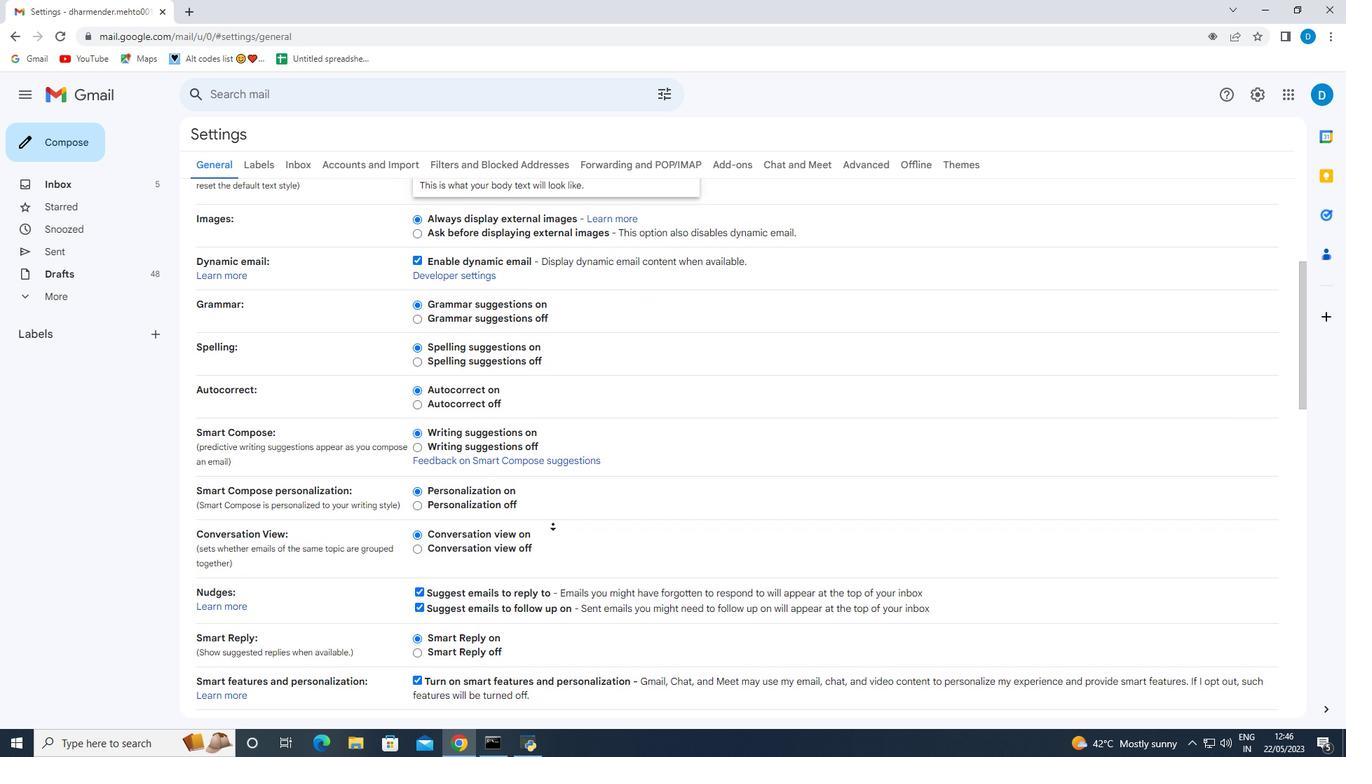 
Action: Mouse scrolled (552, 520) with delta (0, 0)
Screenshot: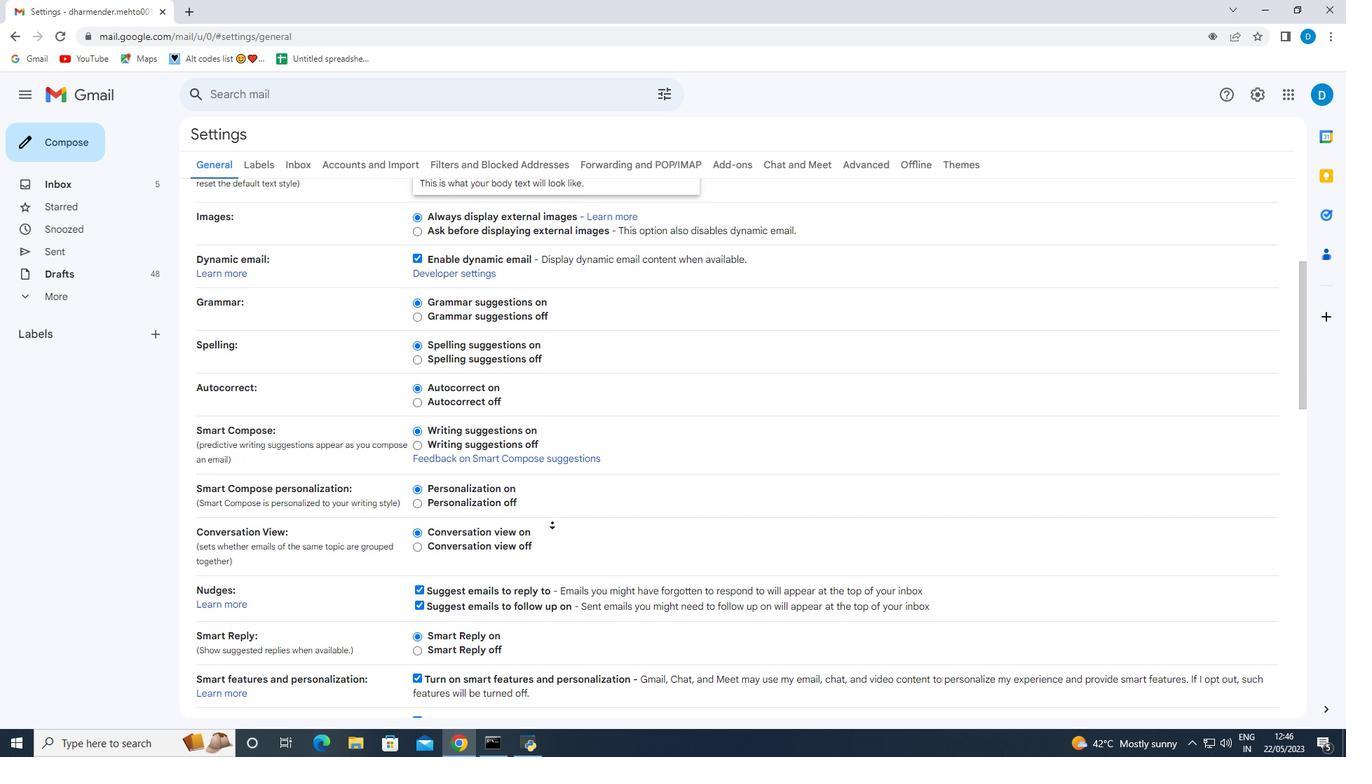 
Action: Mouse scrolled (552, 520) with delta (0, 0)
Screenshot: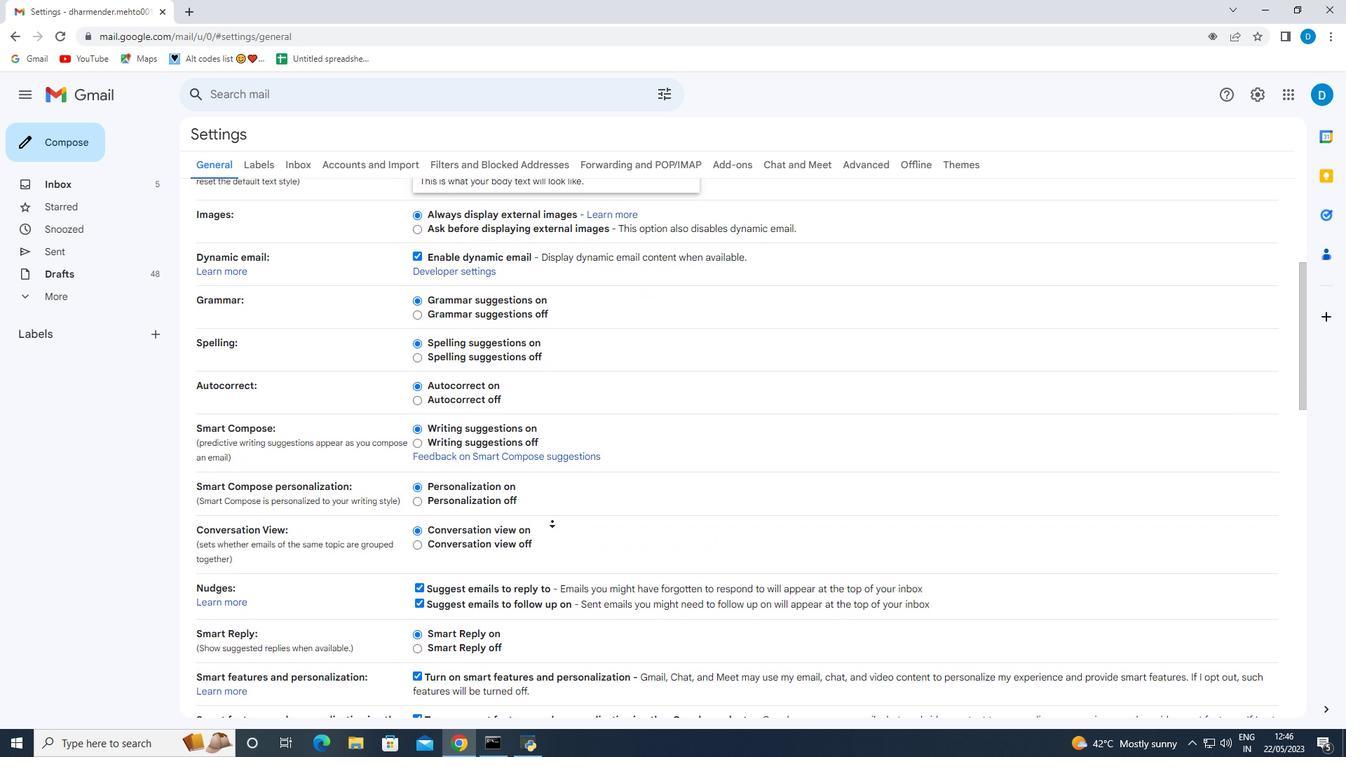 
Action: Mouse scrolled (552, 520) with delta (0, 0)
Screenshot: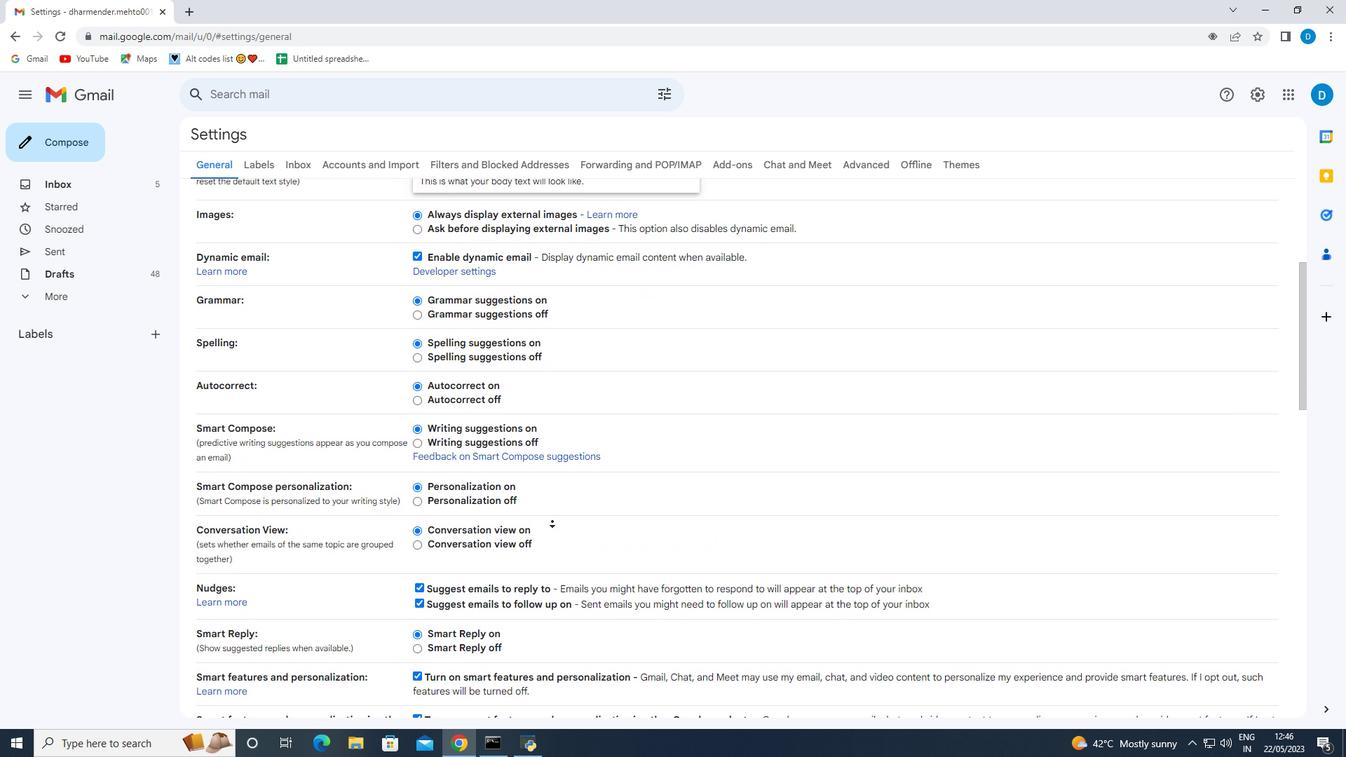
Action: Mouse moved to (563, 512)
Screenshot: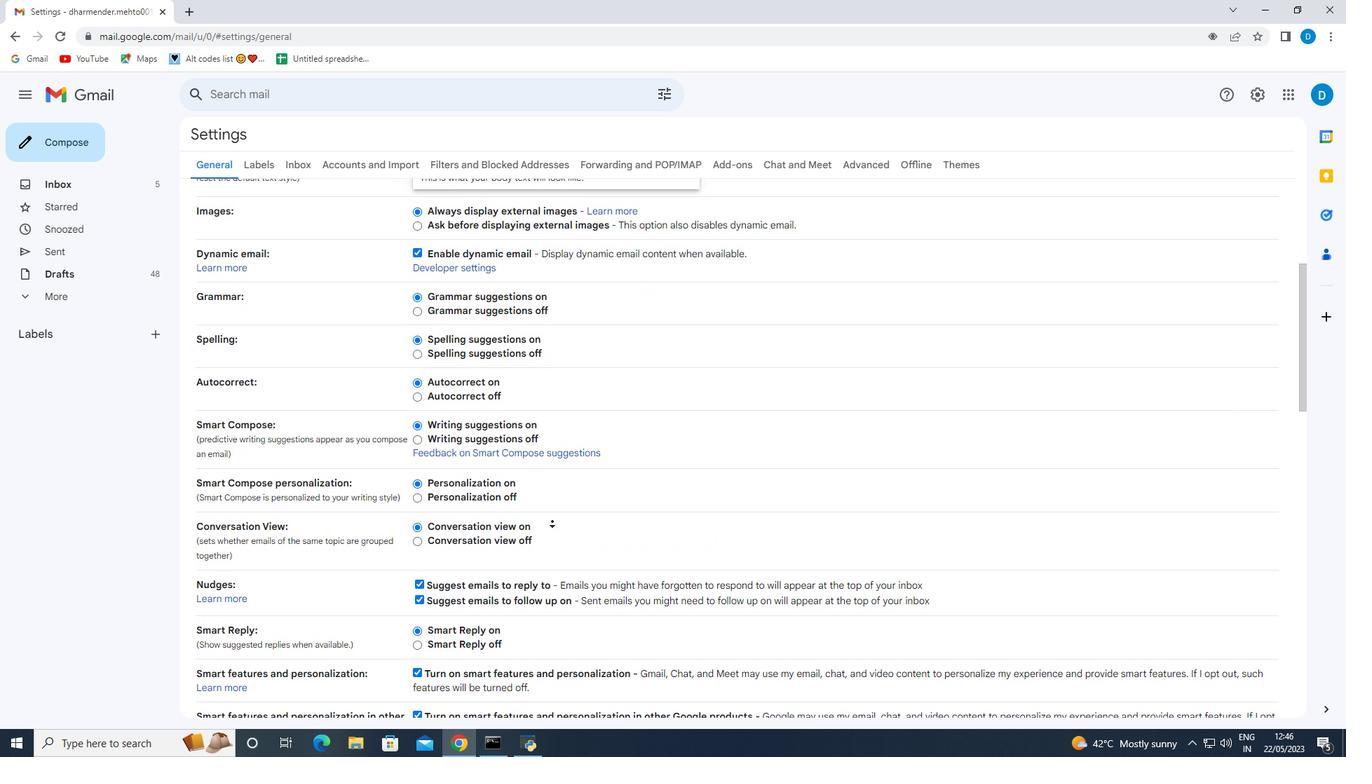 
Action: Mouse scrolled (563, 511) with delta (0, 0)
Screenshot: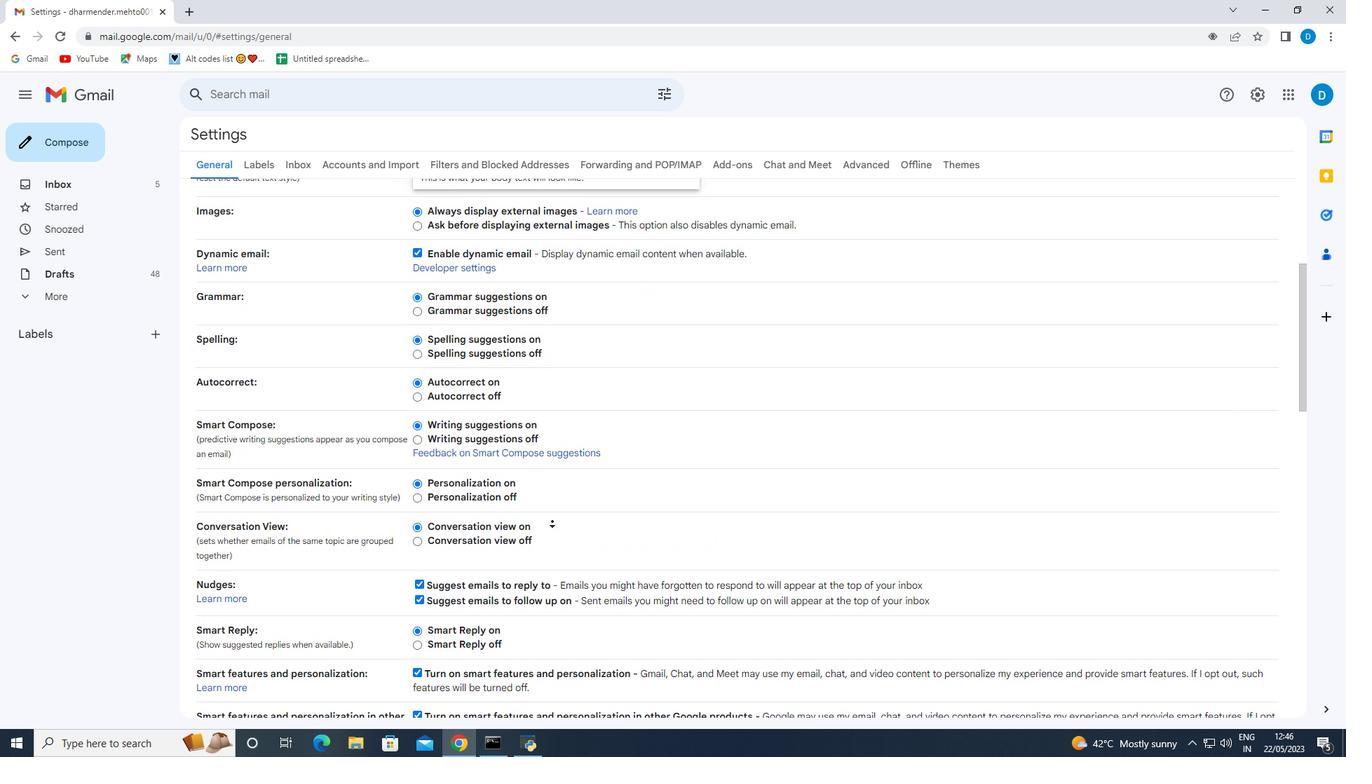 
Action: Mouse moved to (594, 486)
Screenshot: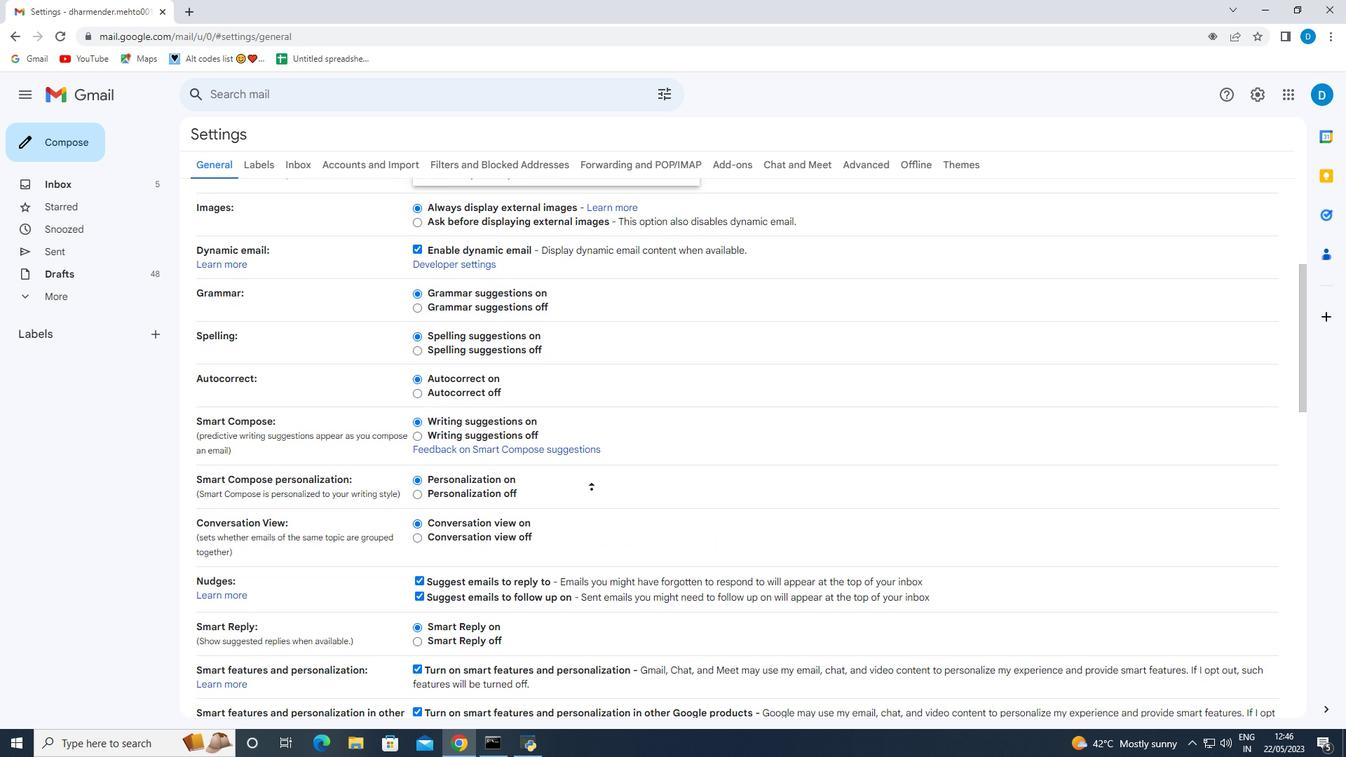 
Action: Mouse scrolled (594, 485) with delta (0, 0)
Screenshot: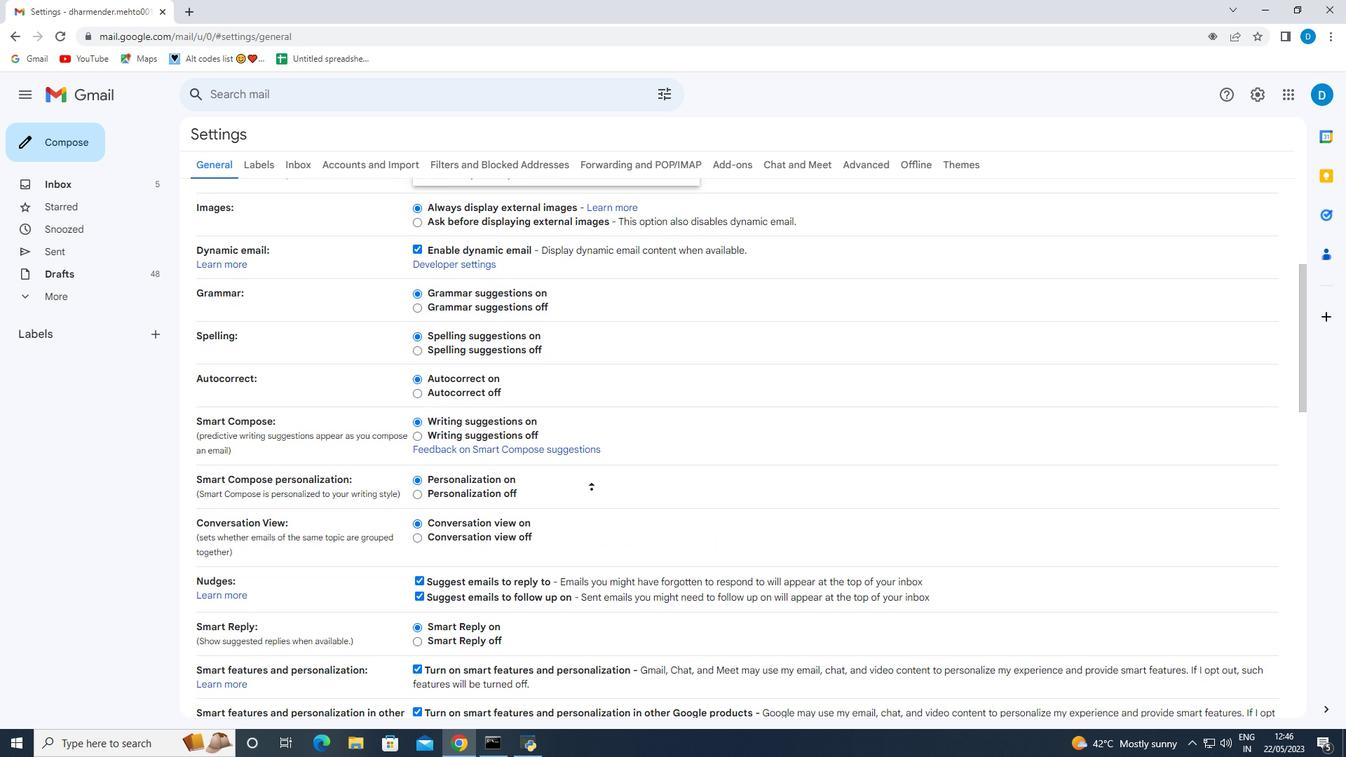 
Action: Mouse scrolled (594, 485) with delta (0, 0)
Screenshot: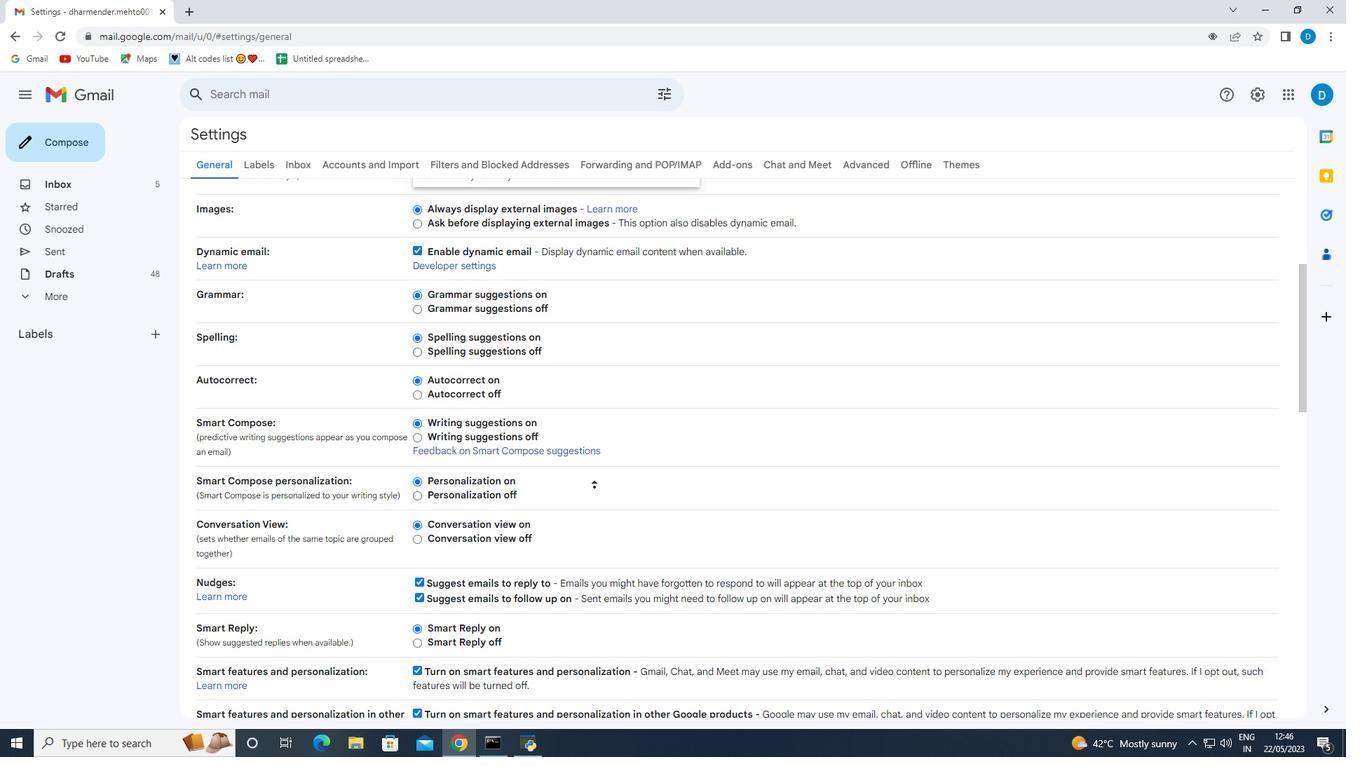 
Action: Mouse scrolled (594, 485) with delta (0, 0)
Screenshot: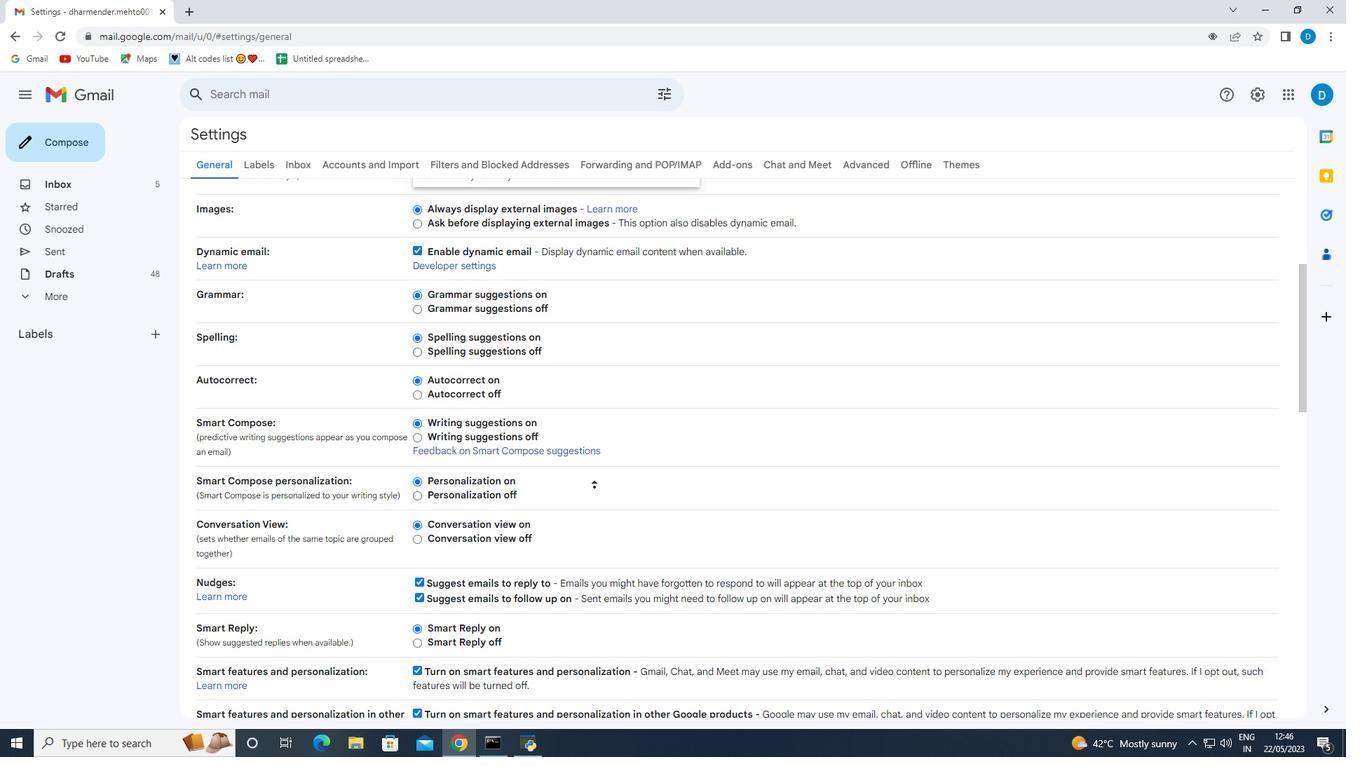 
Action: Mouse scrolled (594, 485) with delta (0, 0)
Screenshot: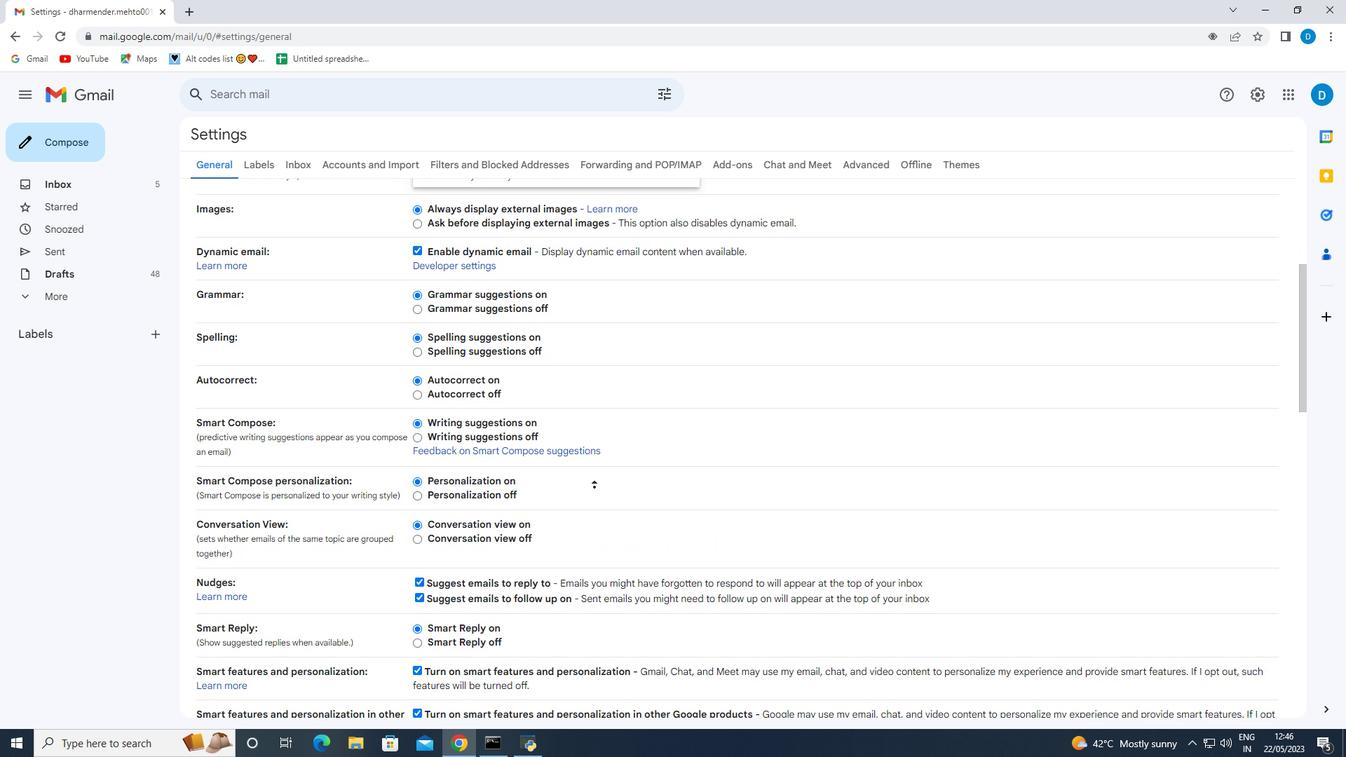 
Action: Mouse moved to (688, 507)
Screenshot: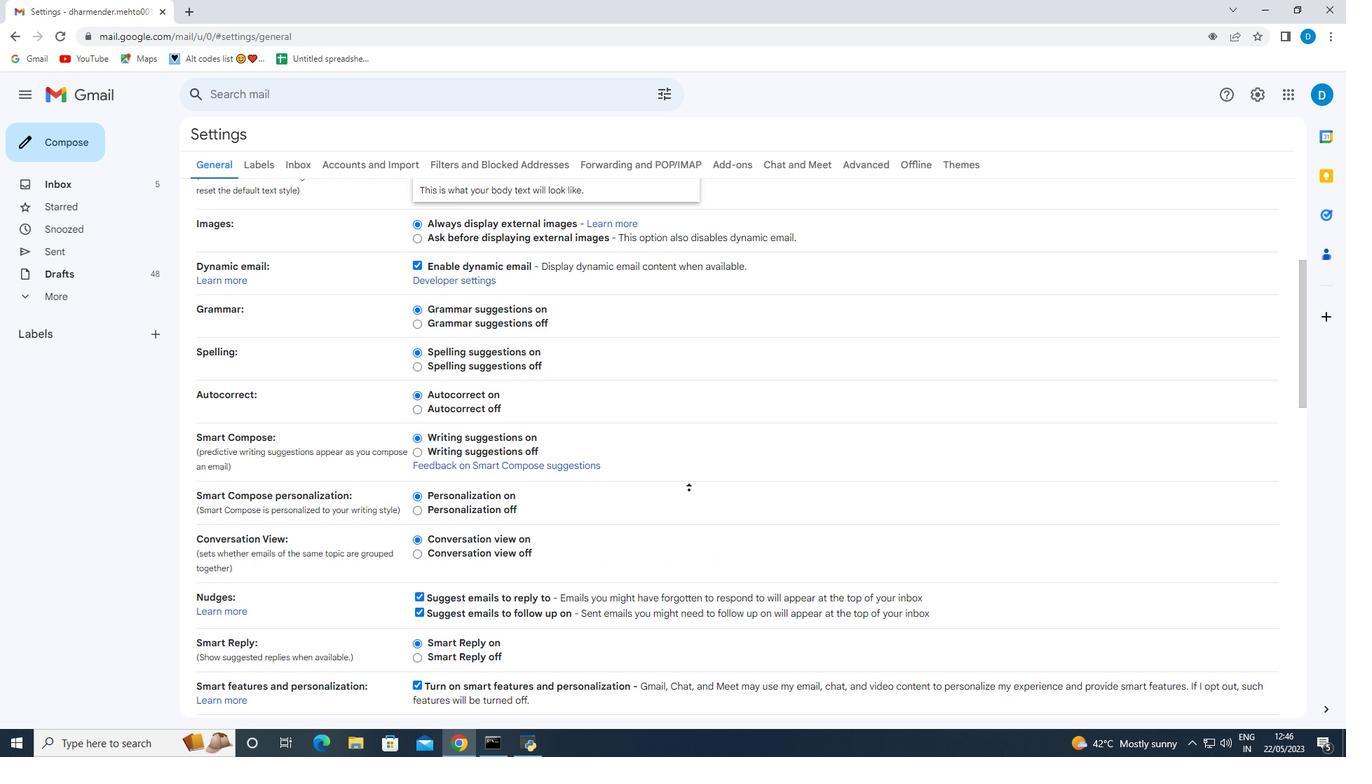 
Action: Mouse scrolled (701, 492) with delta (0, 0)
Screenshot: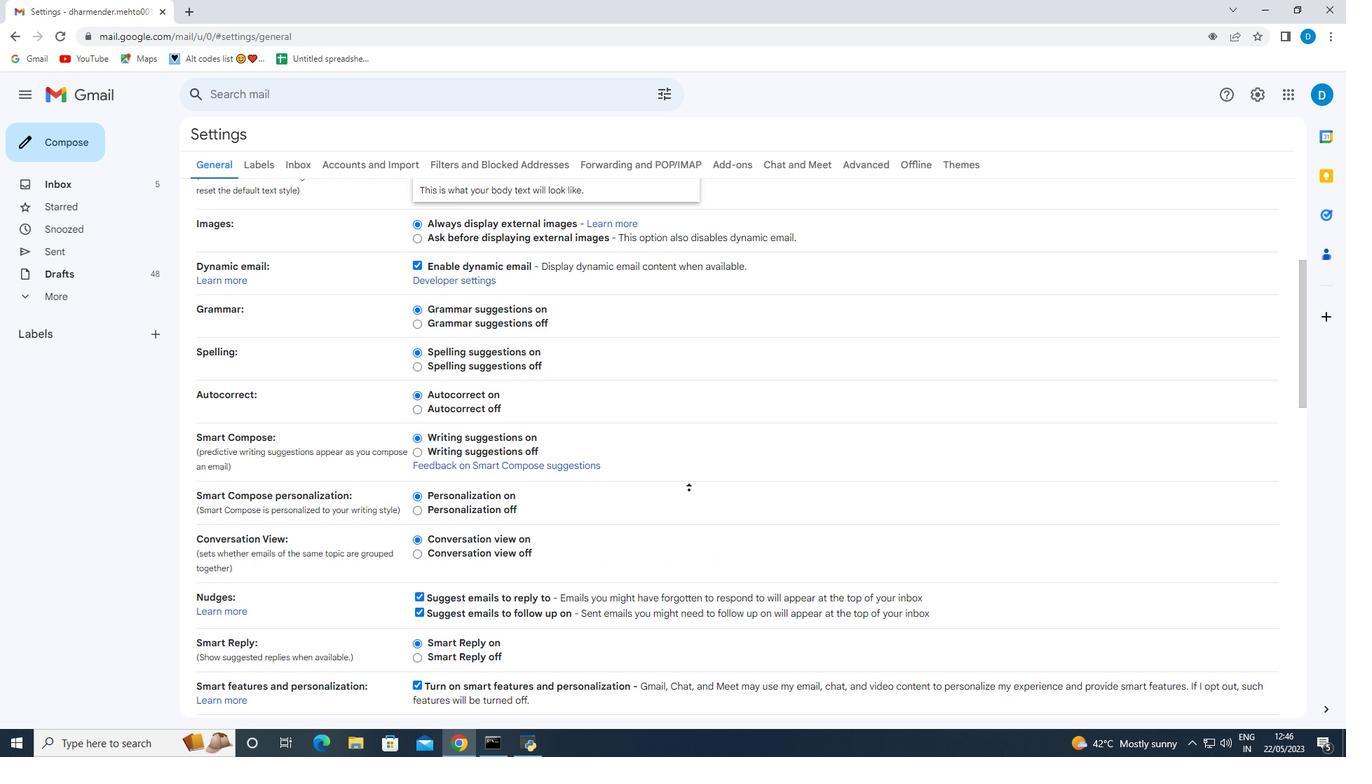 
Action: Mouse moved to (687, 508)
Screenshot: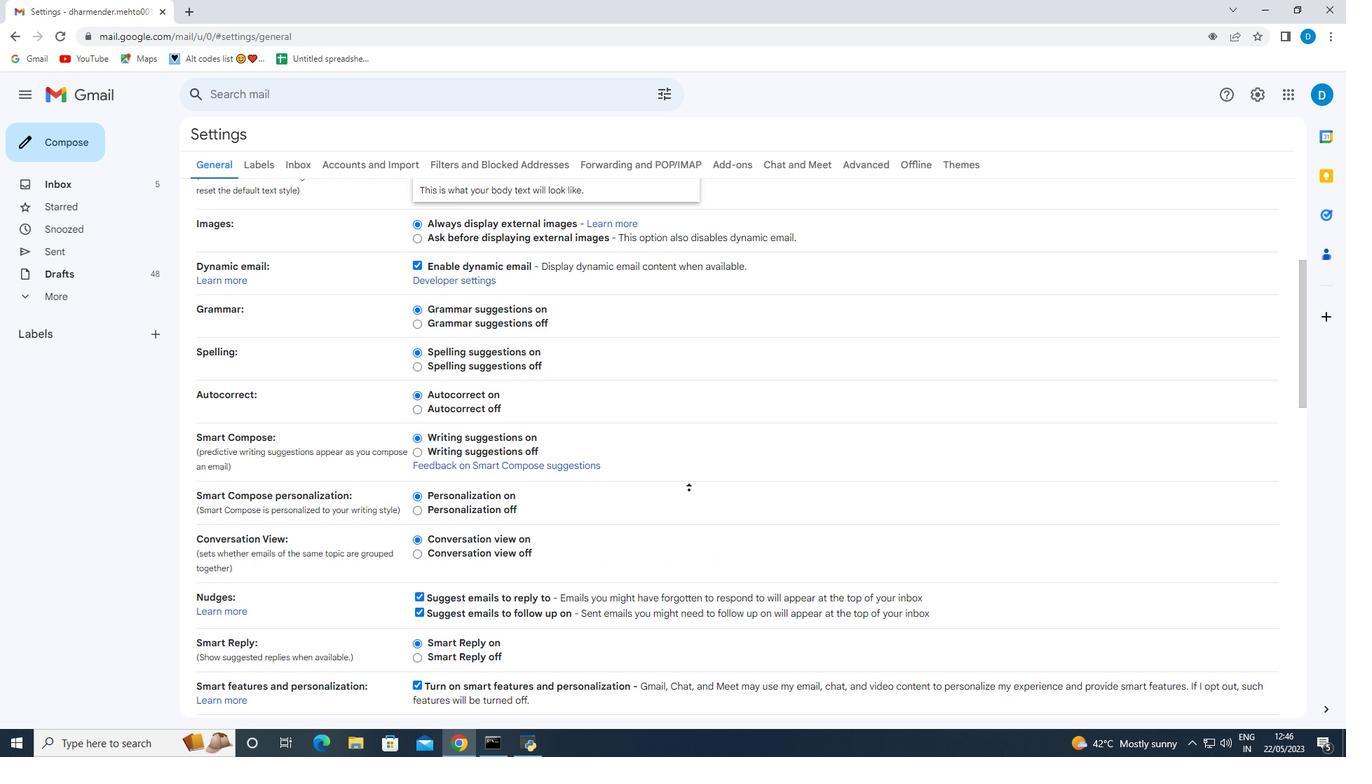 
Action: Mouse scrolled (698, 500) with delta (0, 0)
Screenshot: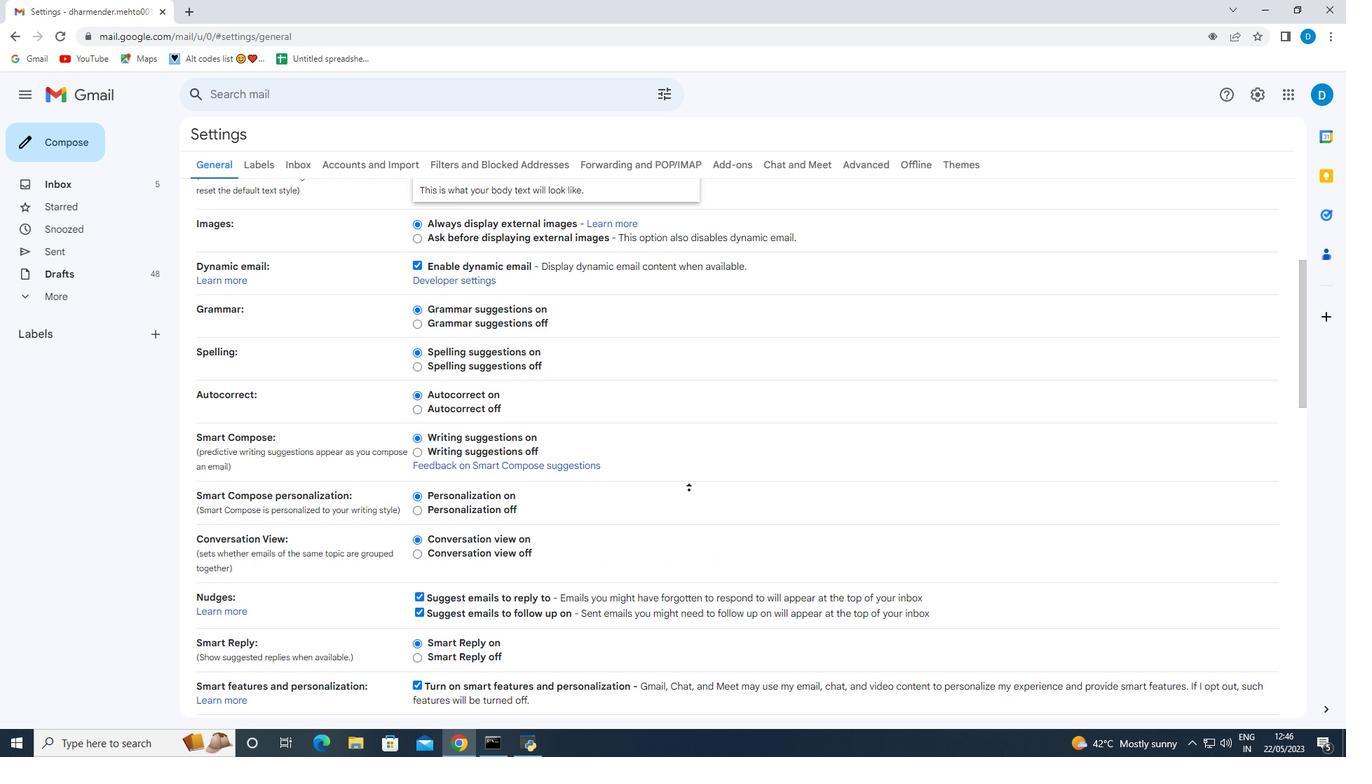 
Action: Mouse moved to (684, 509)
Screenshot: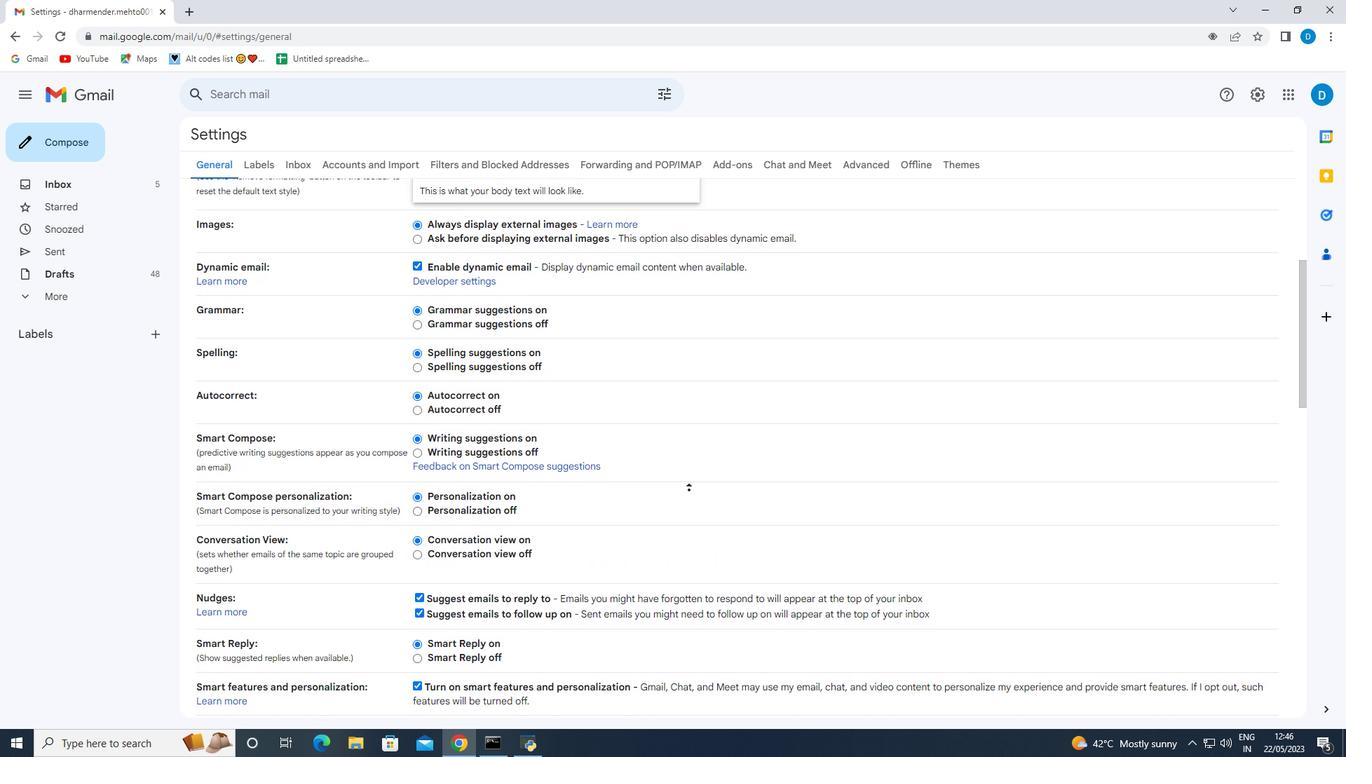 
Action: Mouse scrolled (692, 504) with delta (0, 0)
Screenshot: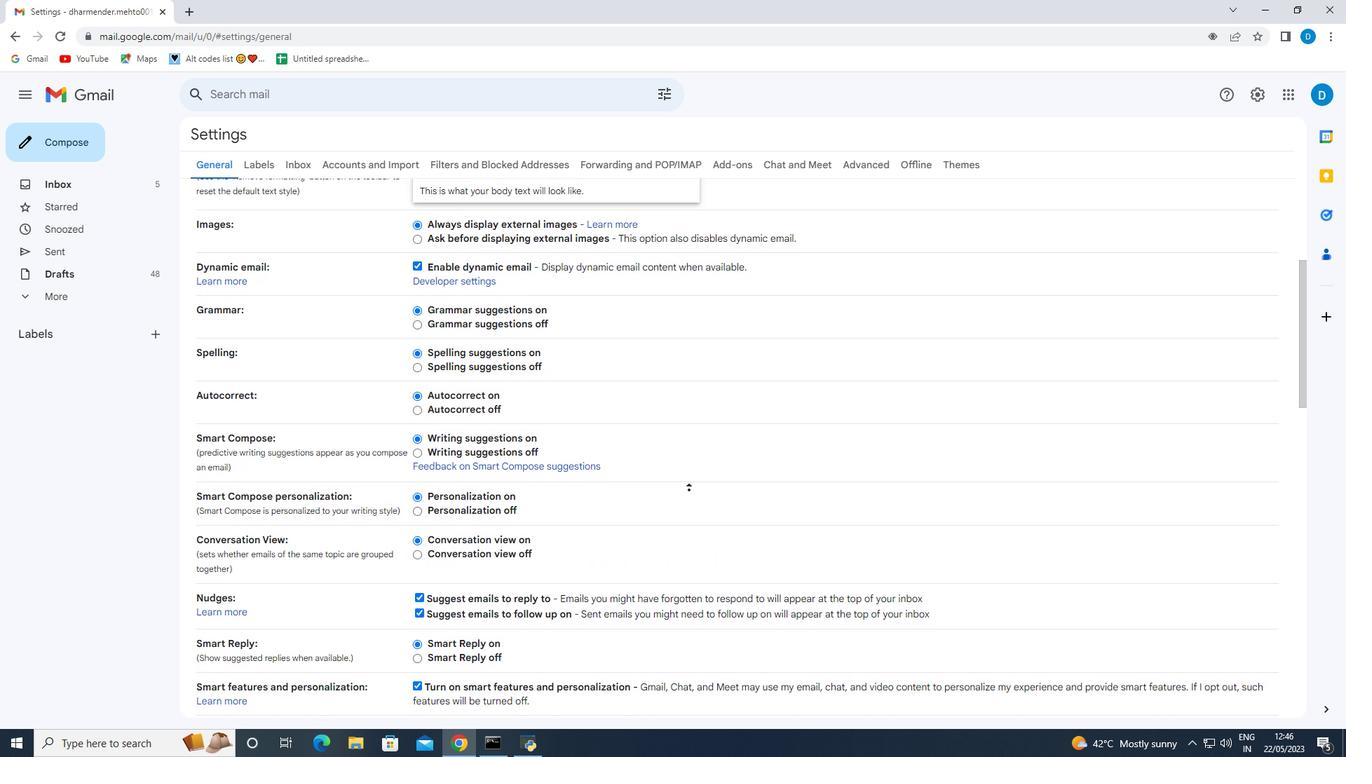 
Action: Mouse moved to (681, 511)
Screenshot: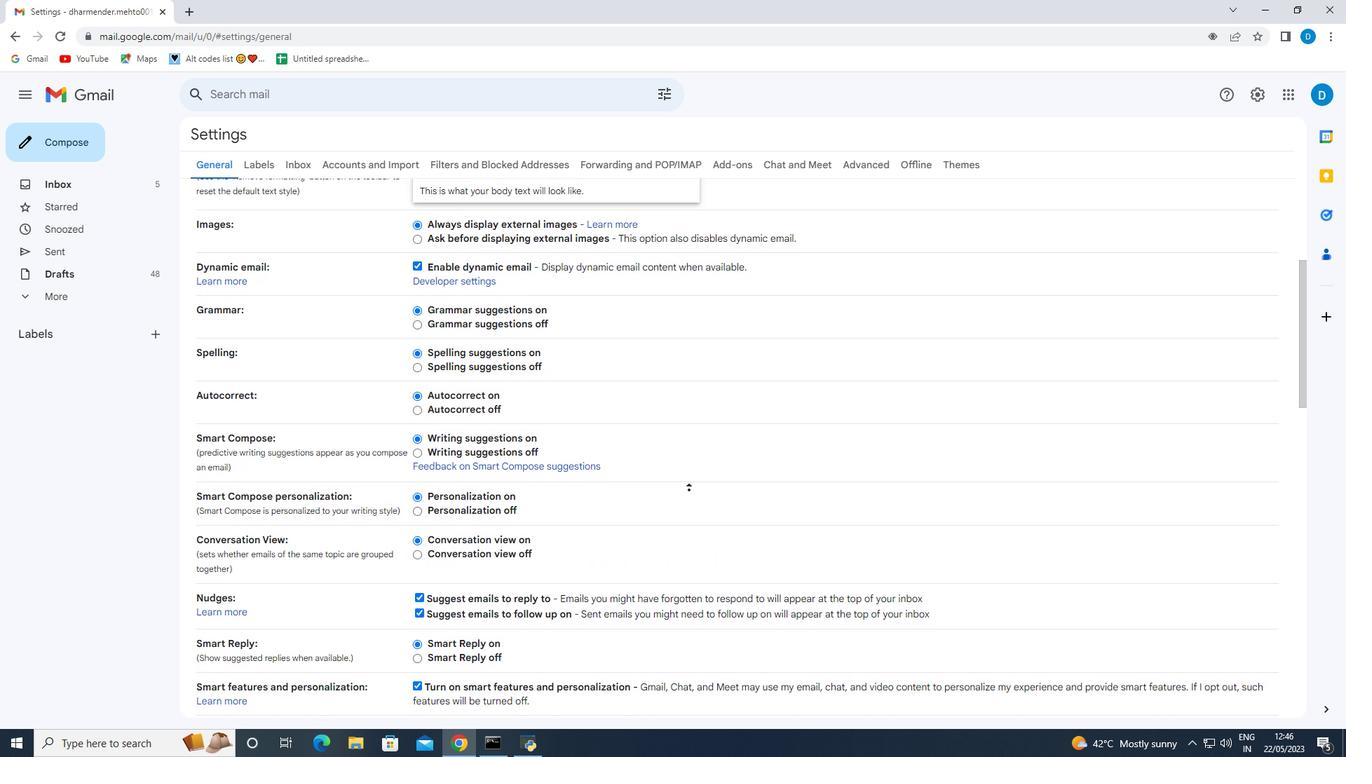 
Action: Mouse scrolled (688, 506) with delta (0, 0)
Screenshot: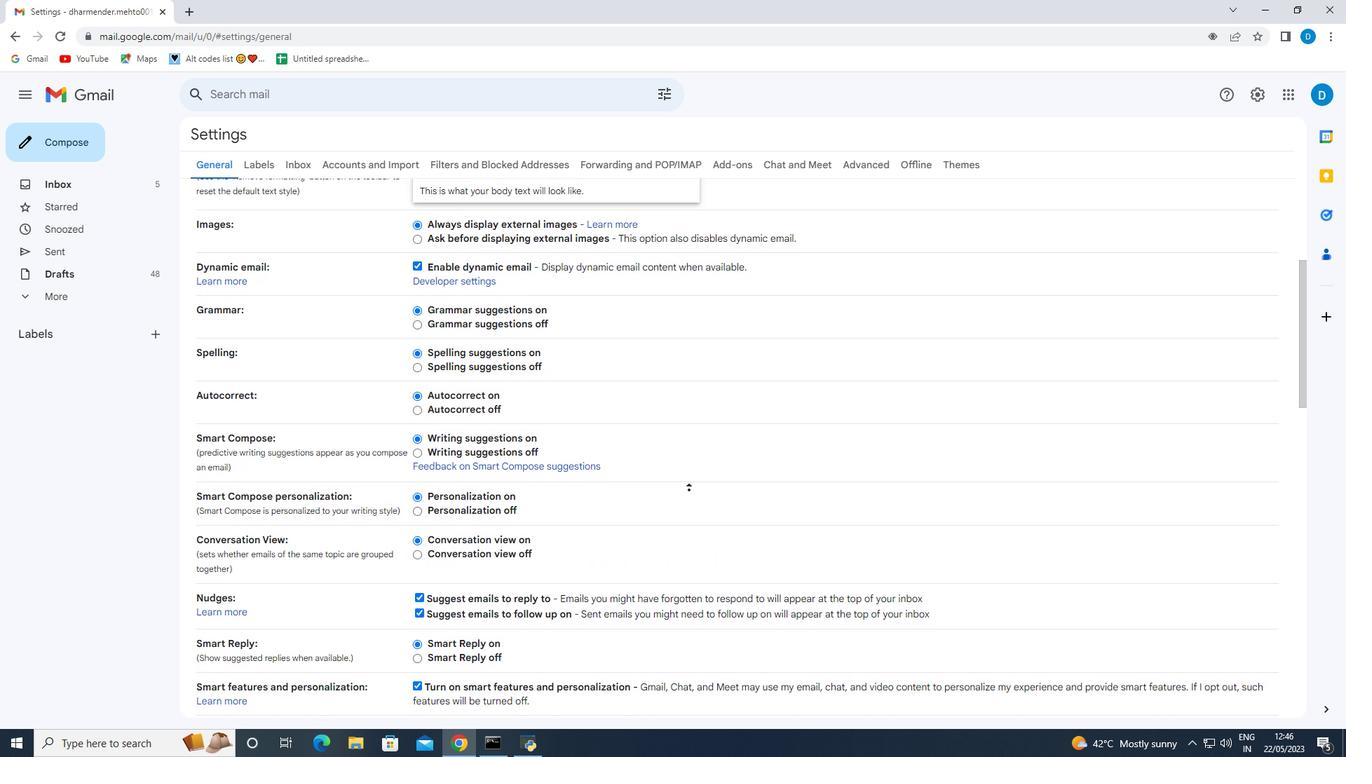 
Action: Mouse moved to (676, 512)
Screenshot: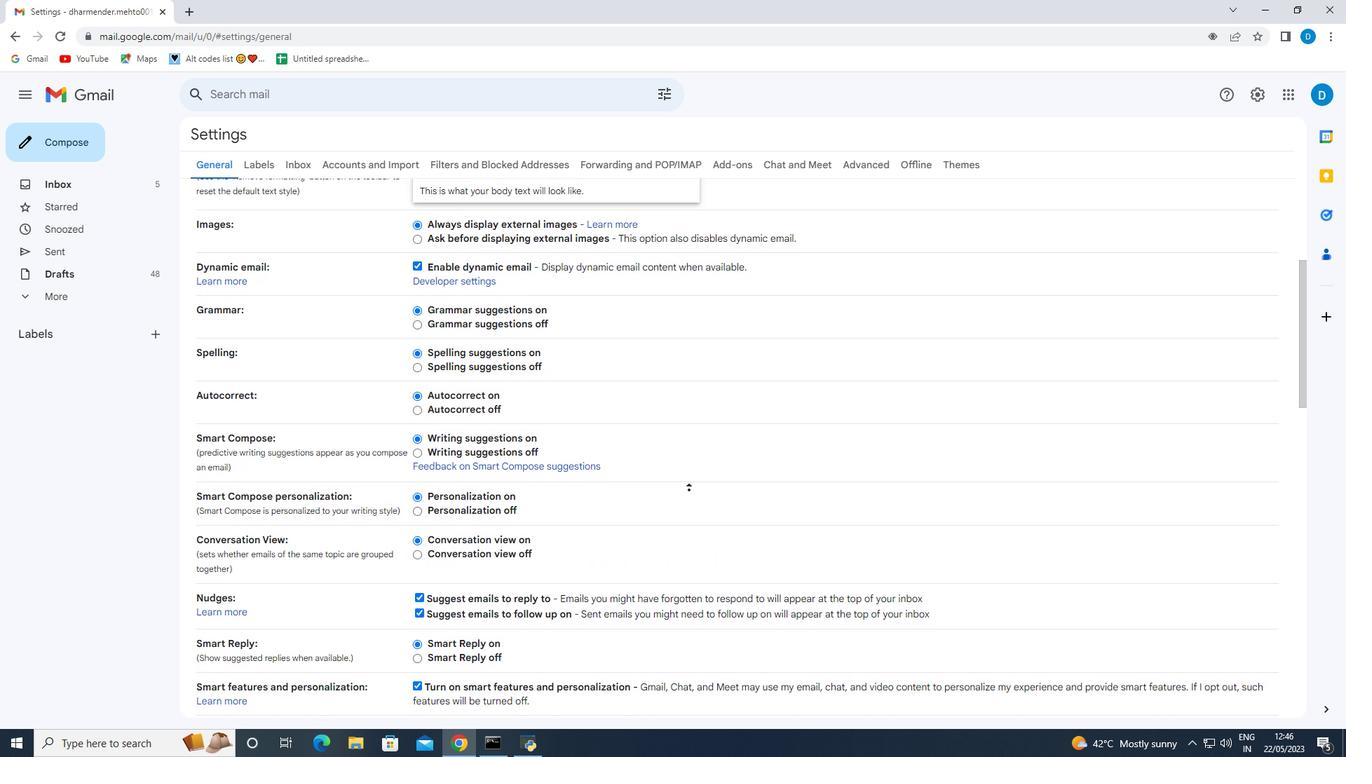 
Action: Mouse scrolled (684, 509) with delta (0, 0)
Screenshot: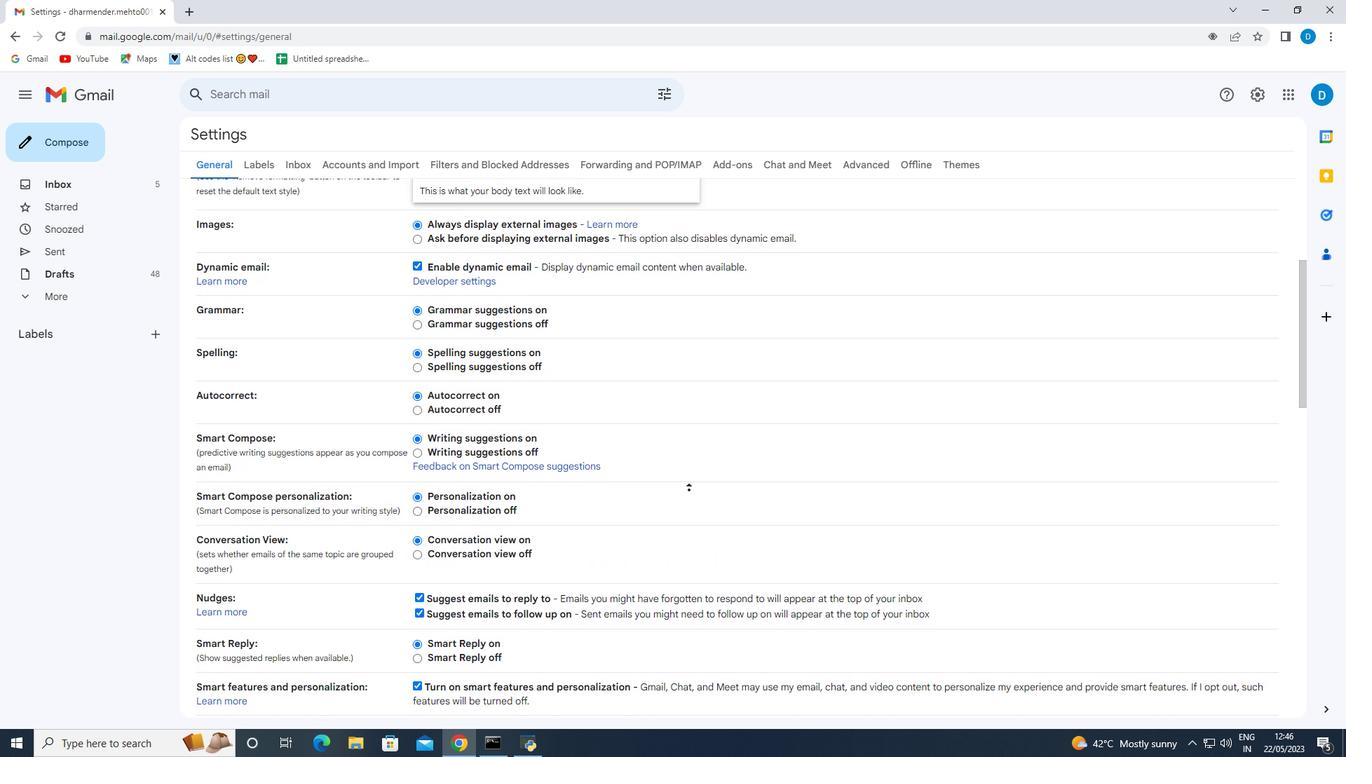
Action: Mouse moved to (646, 516)
Screenshot: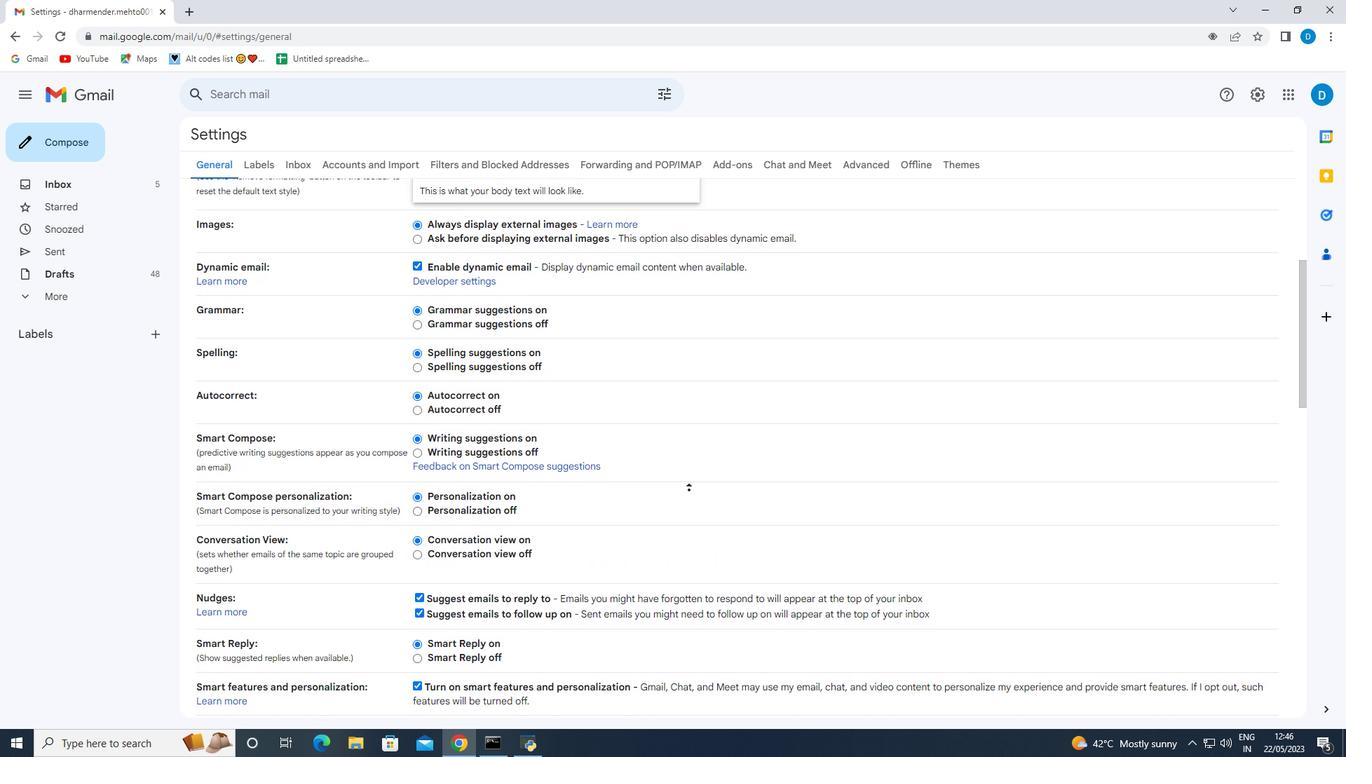 
Action: Mouse scrolled (671, 513) with delta (0, 0)
Screenshot: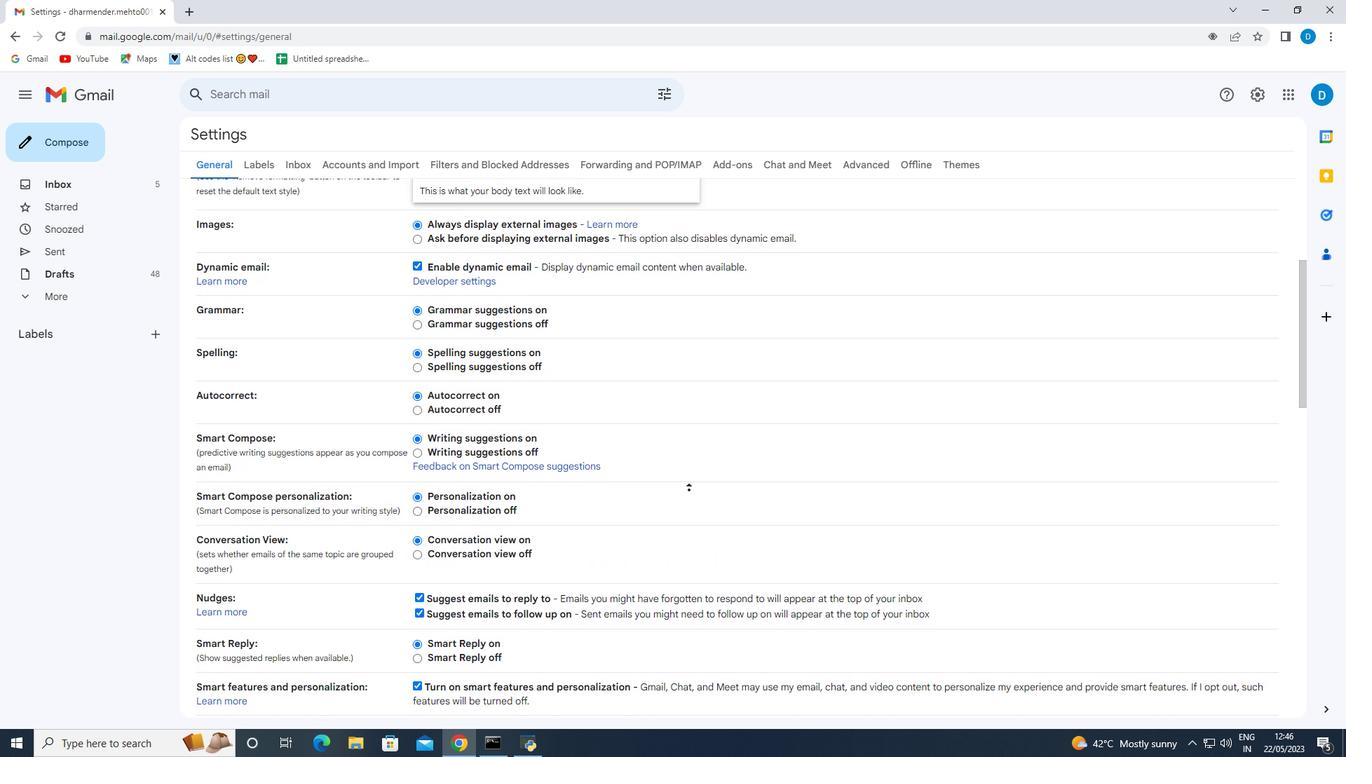
Action: Mouse moved to (566, 504)
Screenshot: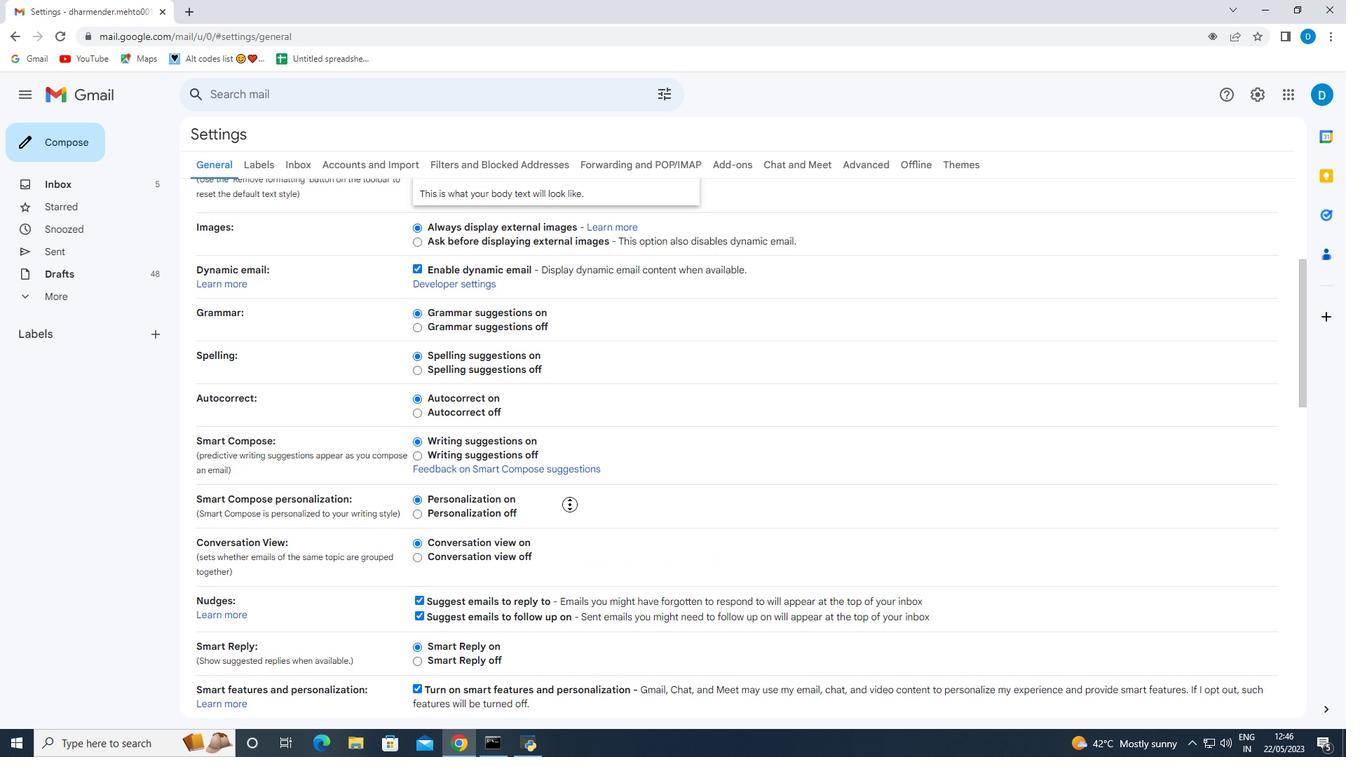 
Action: Mouse scrolled (566, 503) with delta (0, 0)
Screenshot: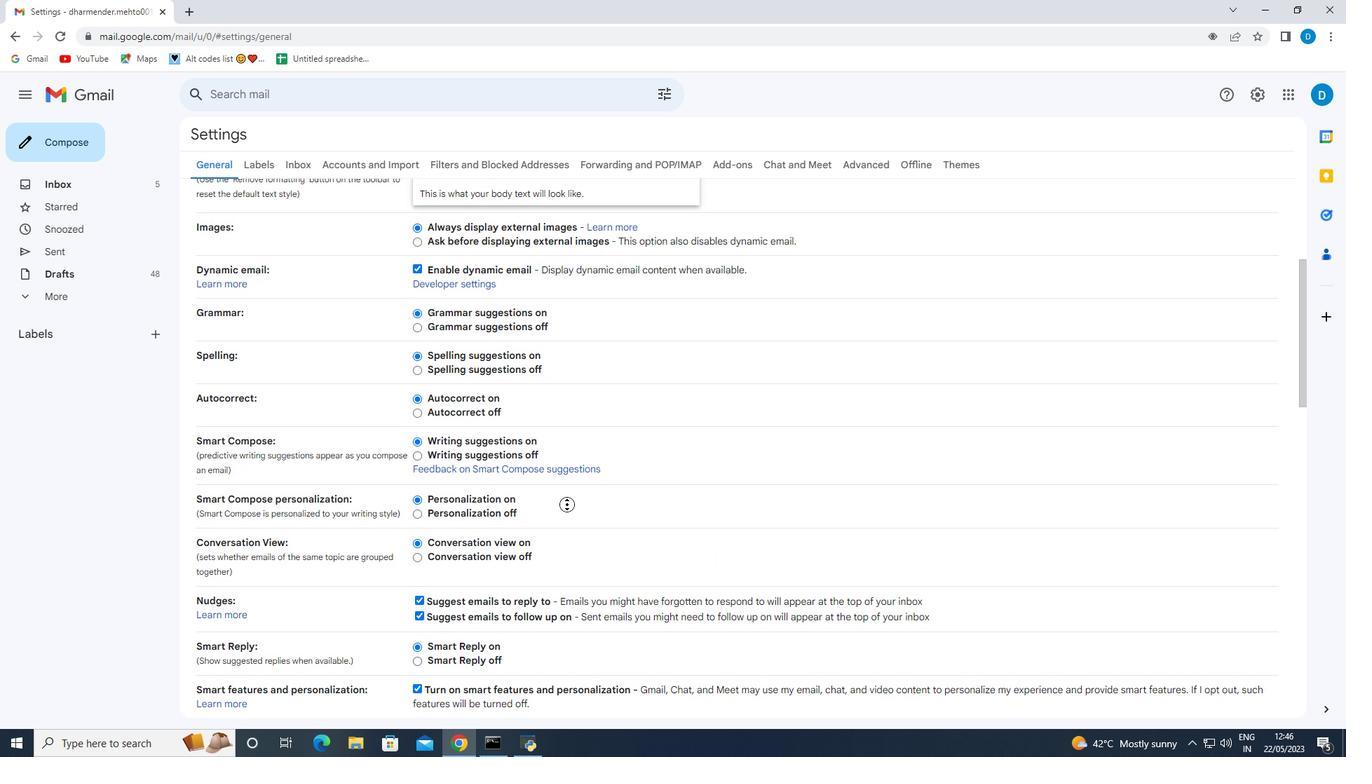 
Action: Mouse scrolled (566, 503) with delta (0, 0)
Screenshot: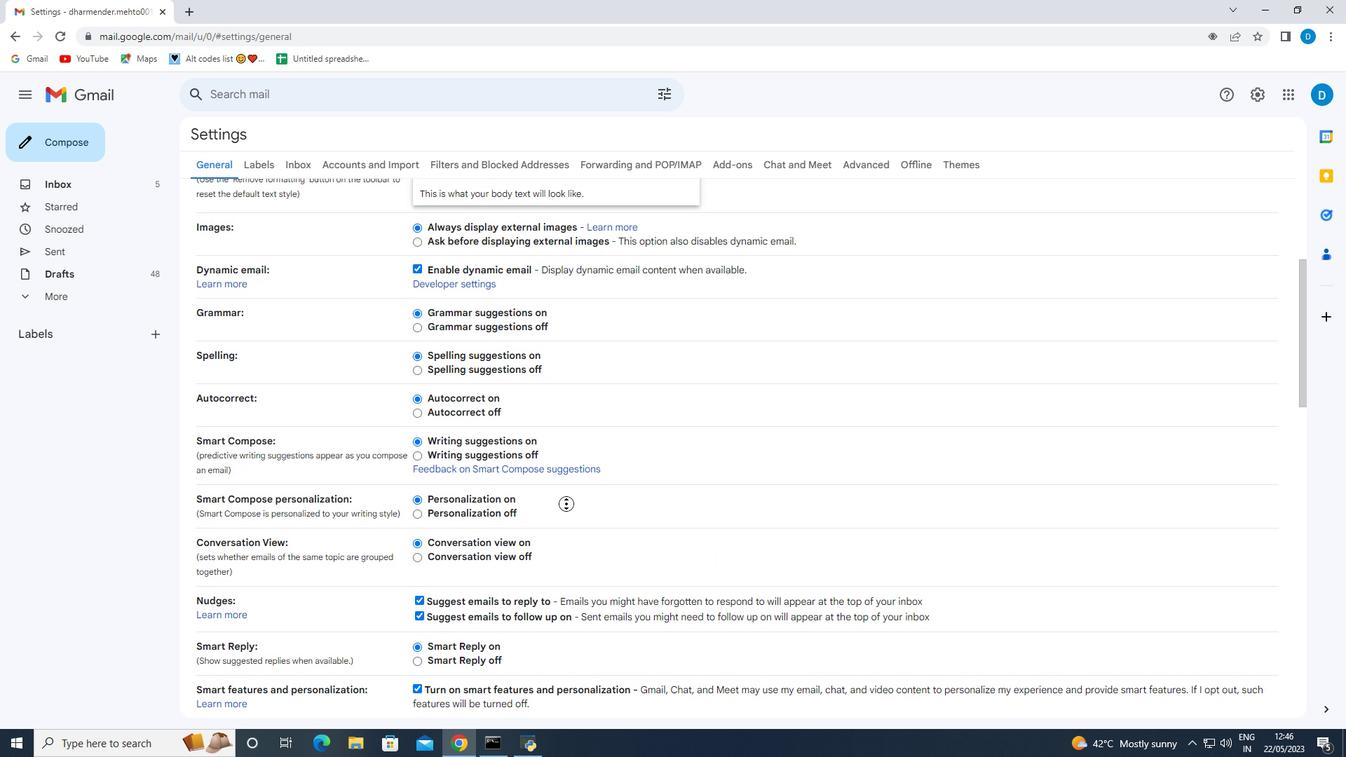 
Action: Mouse scrolled (566, 503) with delta (0, 0)
Screenshot: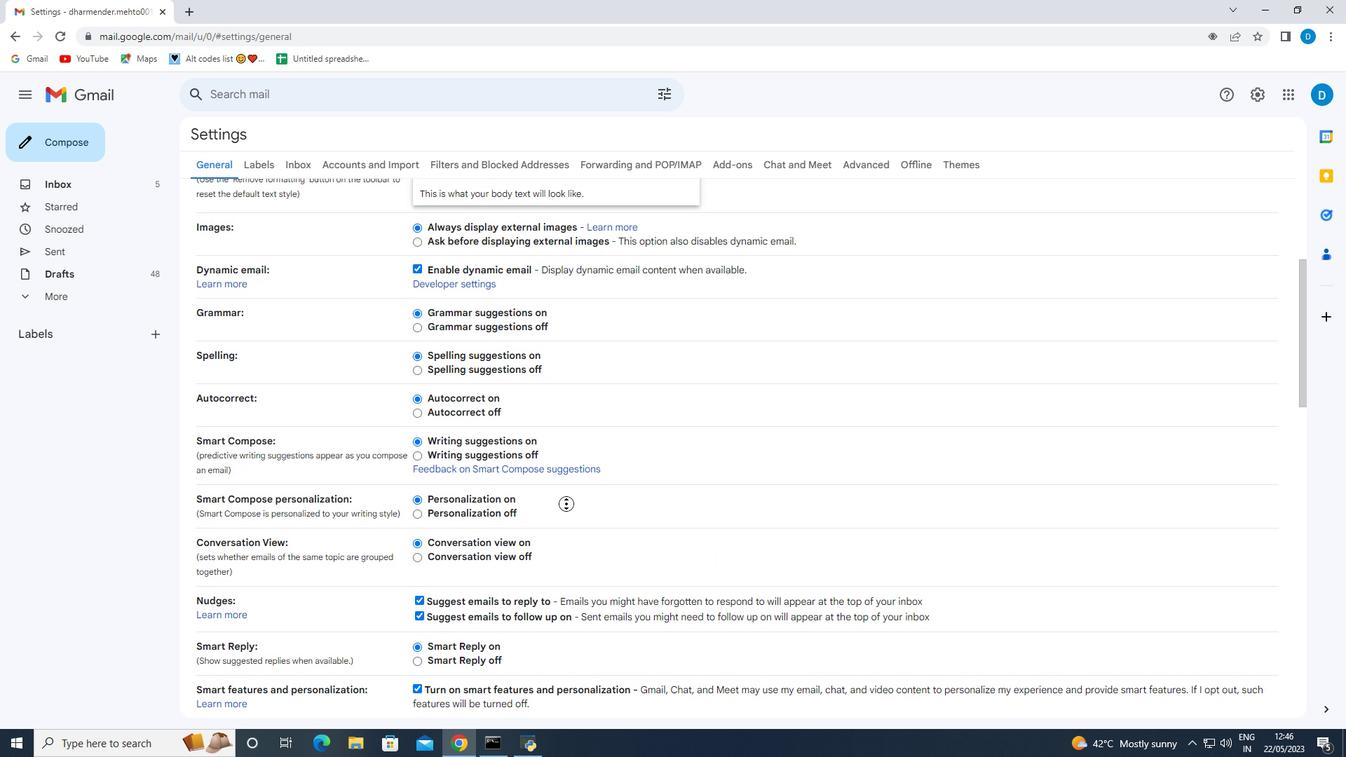 
Action: Mouse scrolled (566, 503) with delta (0, 0)
Screenshot: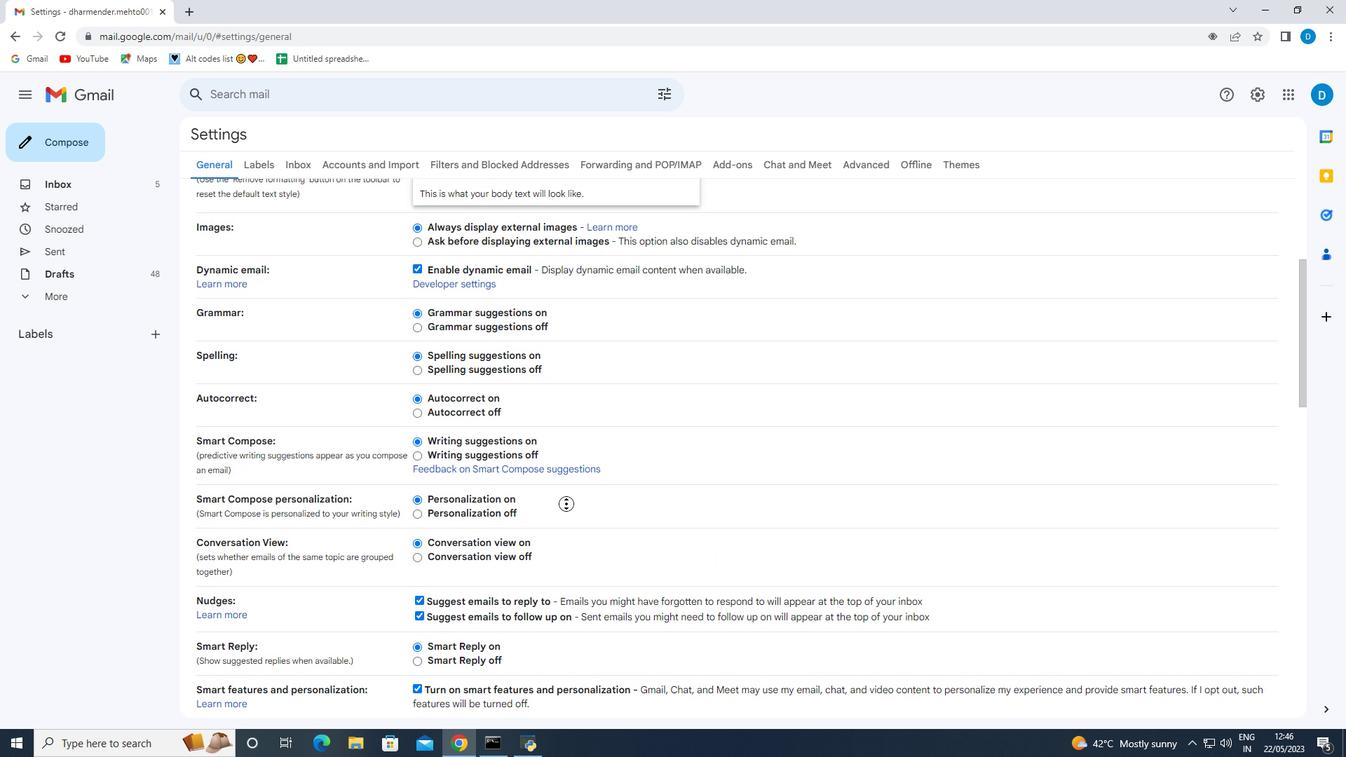 
Action: Mouse scrolled (566, 503) with delta (0, 0)
Screenshot: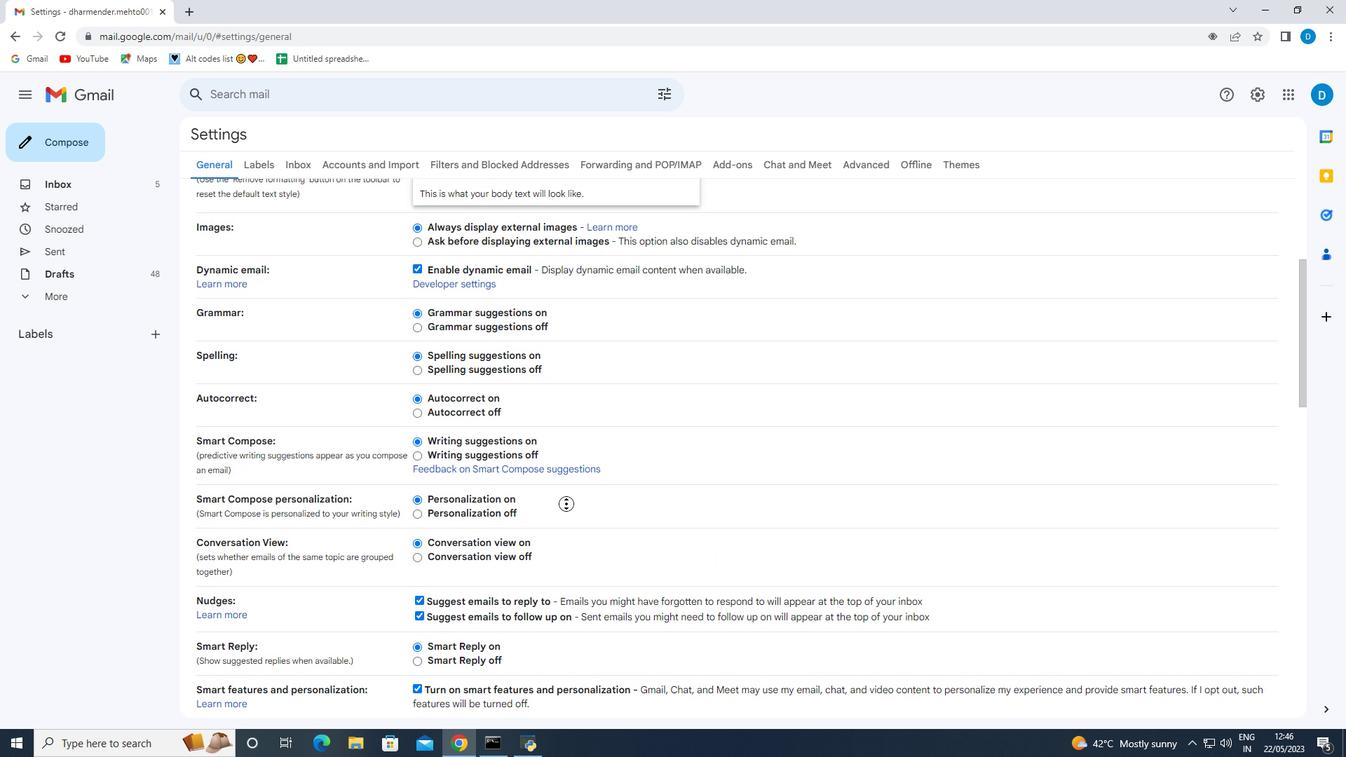 
Action: Mouse moved to (695, 519)
Screenshot: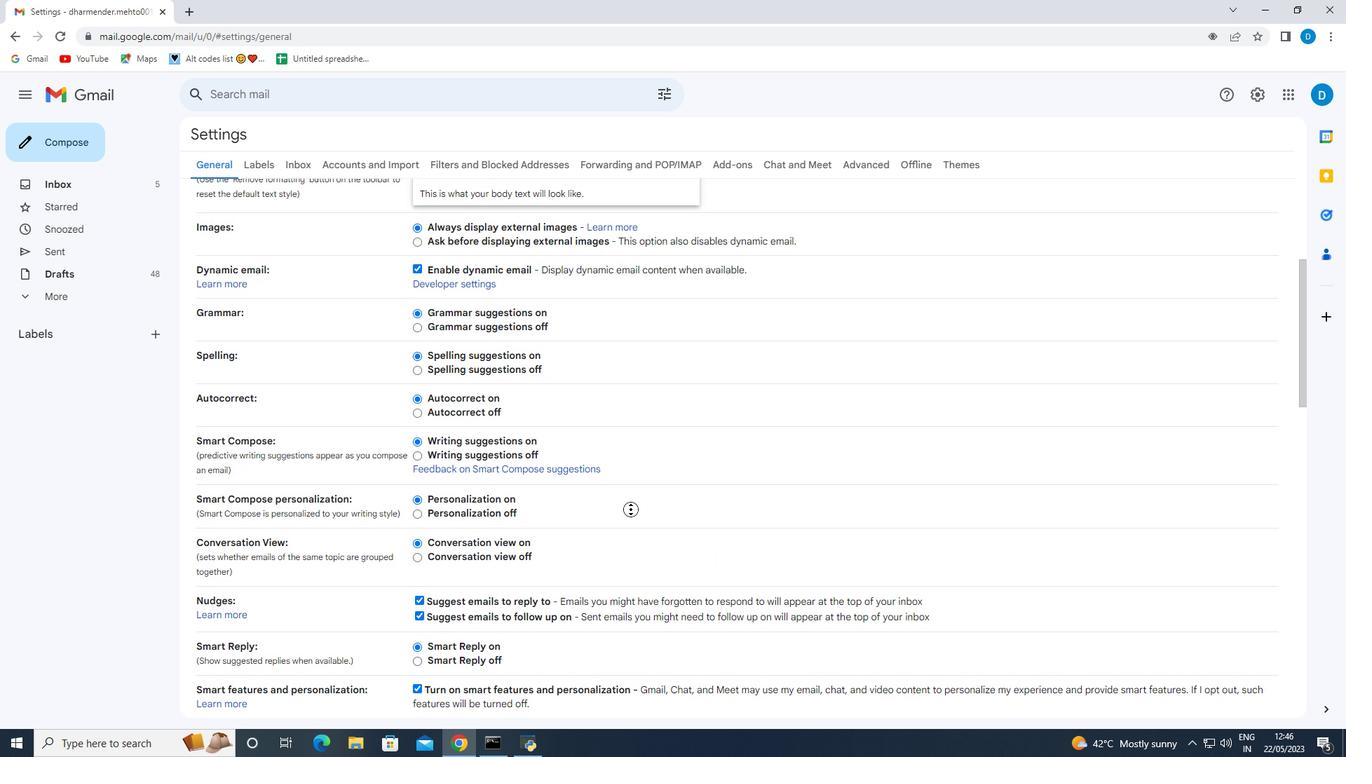 
Action: Mouse scrolled (695, 518) with delta (0, 0)
Screenshot: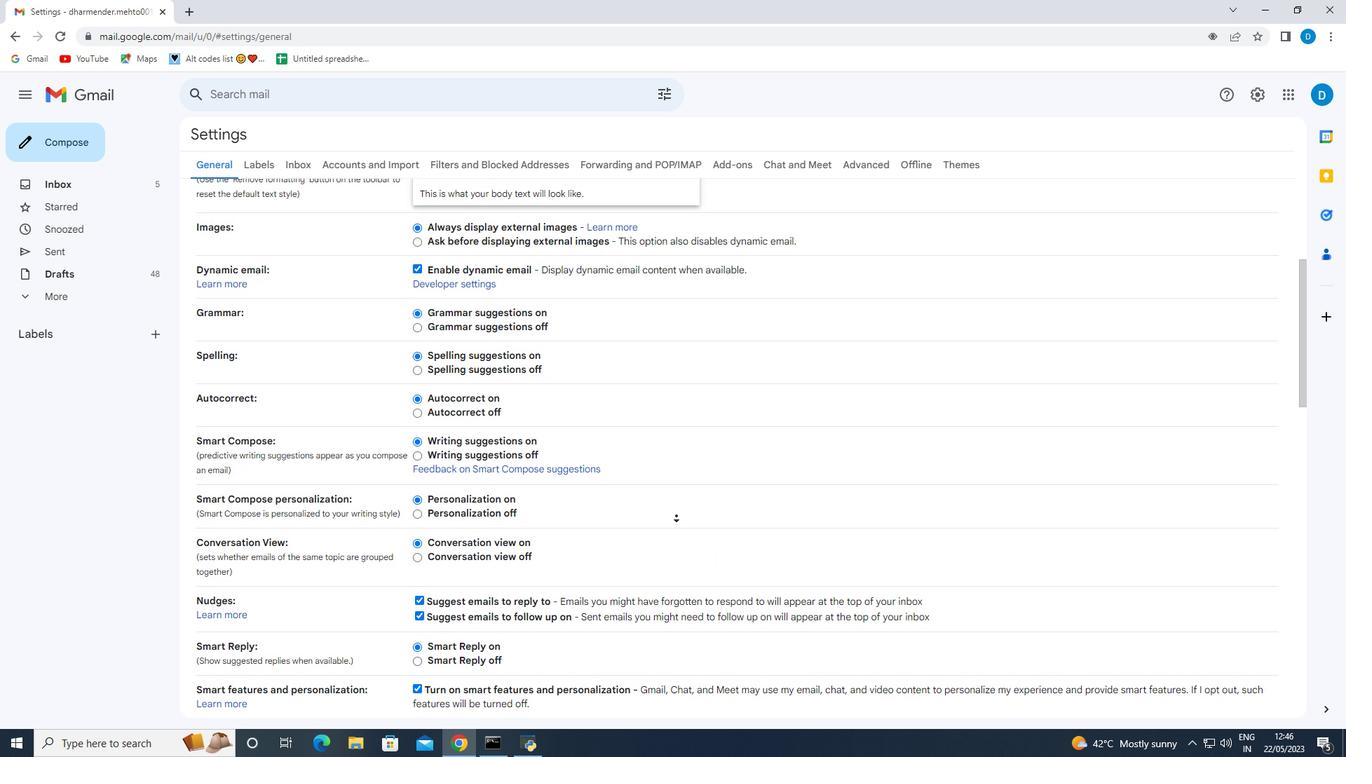 
Action: Mouse moved to (697, 520)
Screenshot: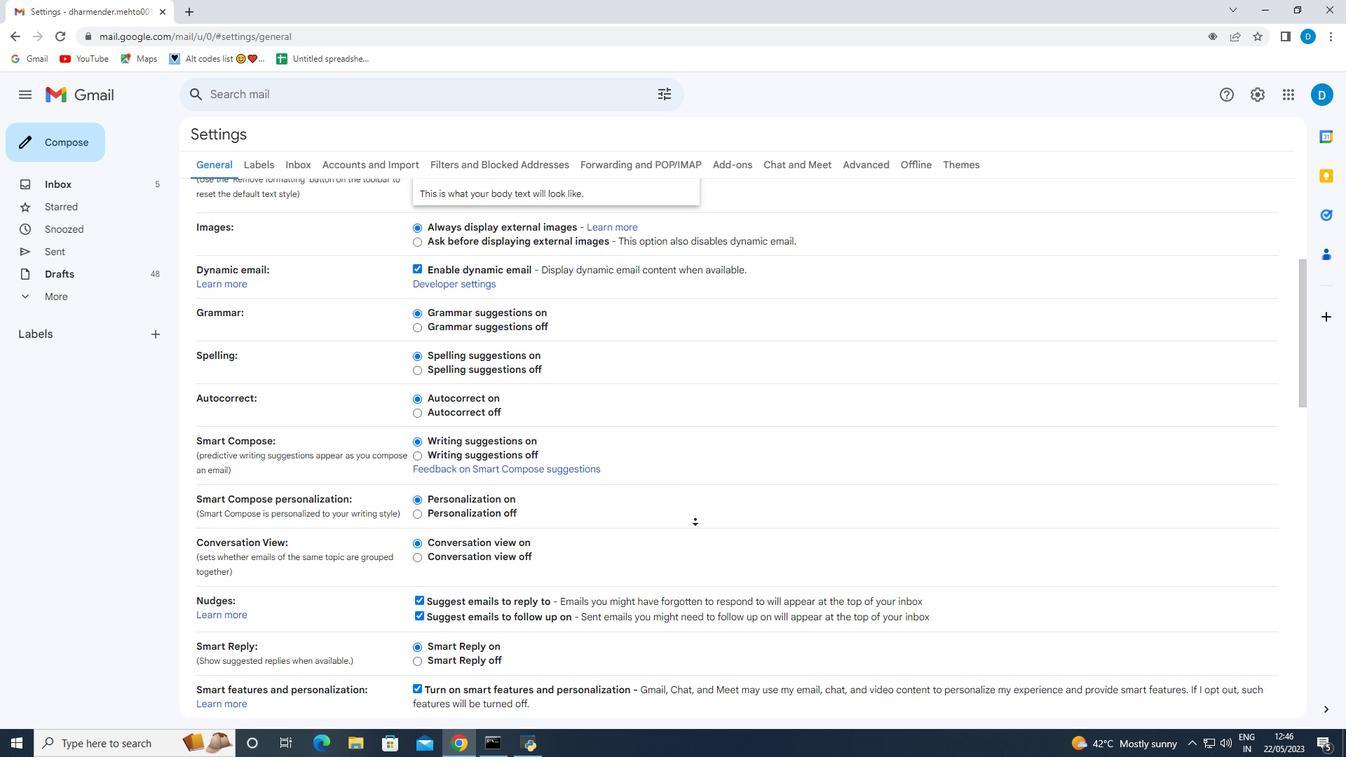 
Action: Mouse scrolled (697, 520) with delta (0, 0)
Screenshot: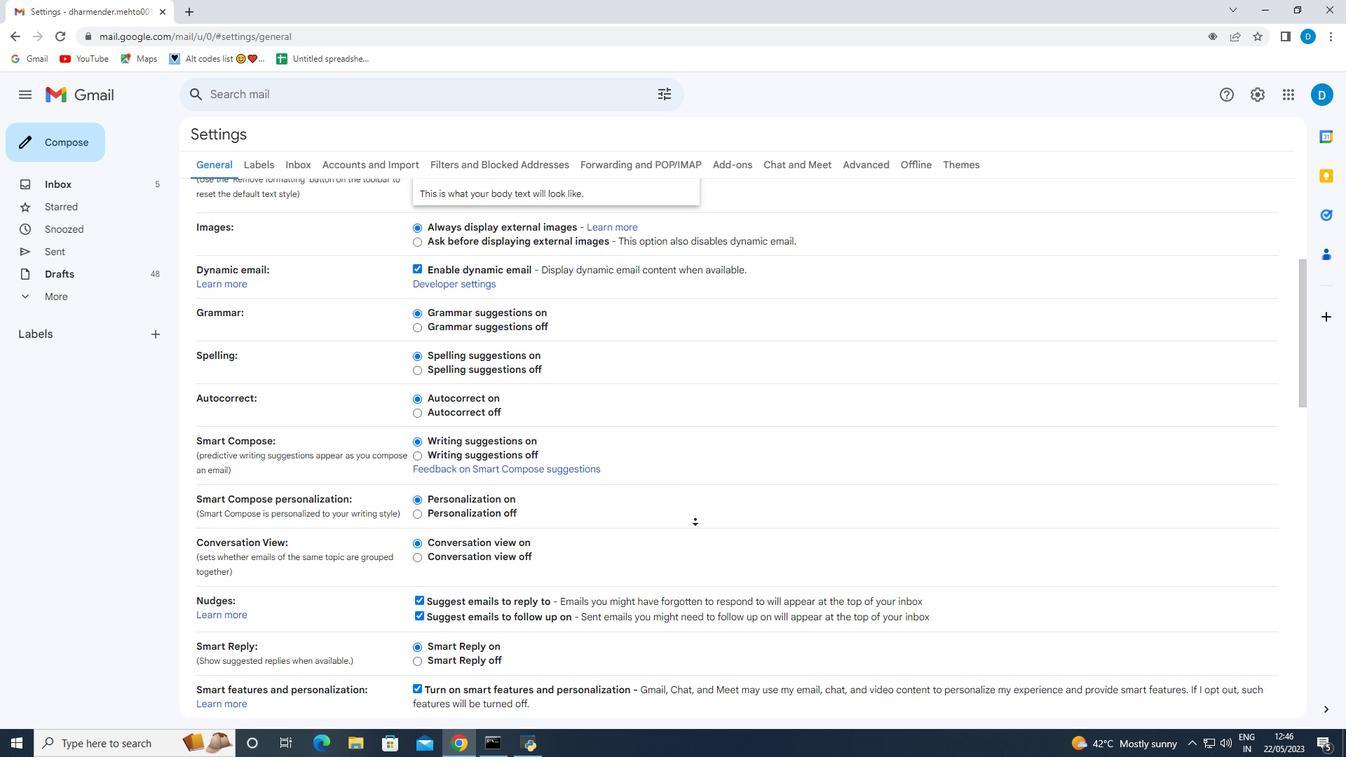 
Action: Mouse moved to (699, 522)
Screenshot: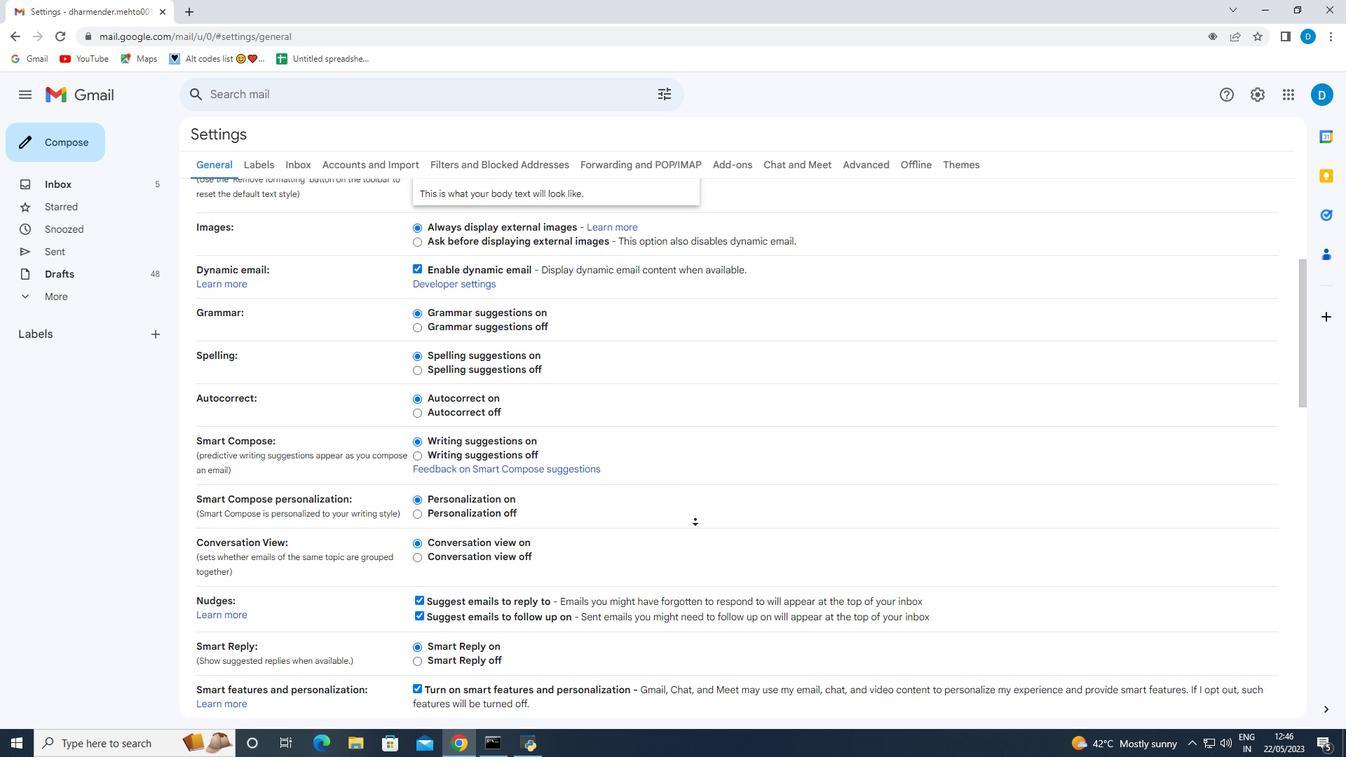 
Action: Mouse scrolled (699, 521) with delta (0, 0)
Screenshot: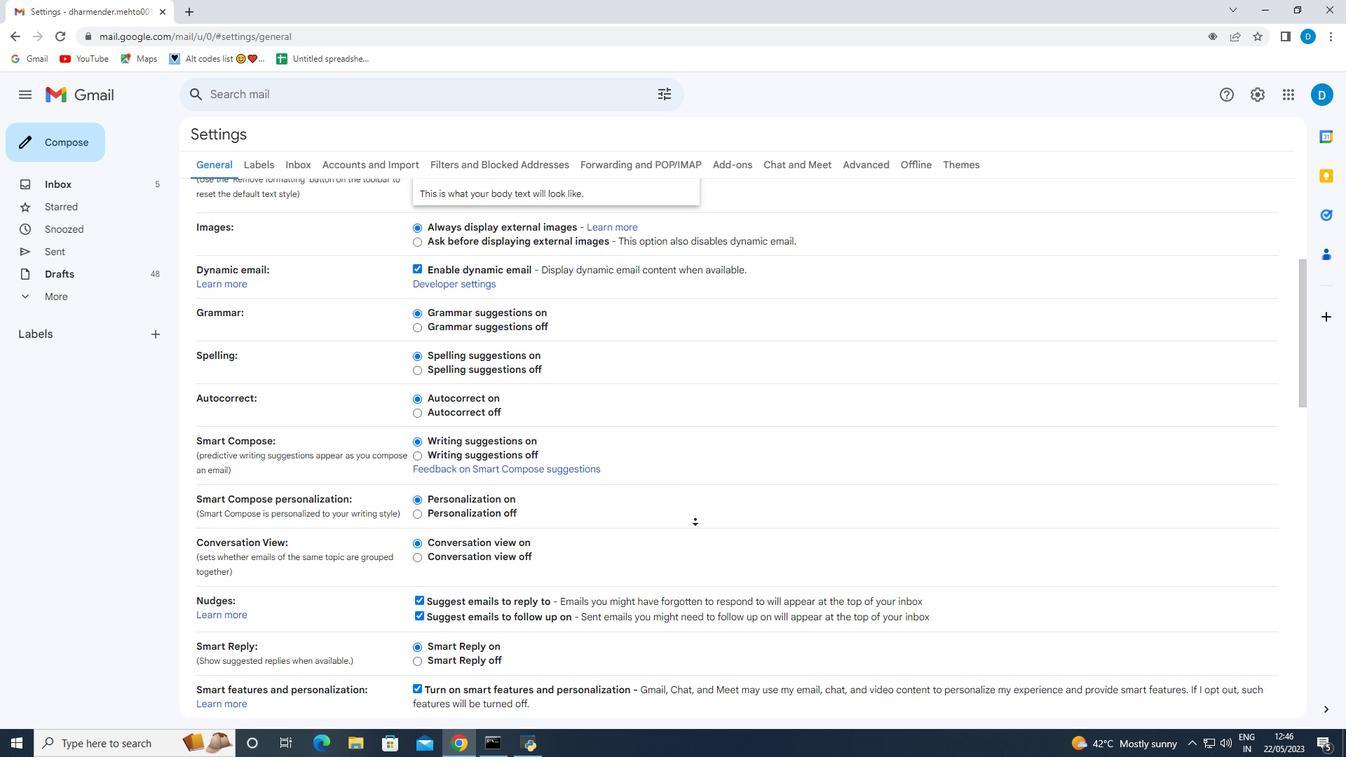 
Action: Mouse moved to (701, 522)
Screenshot: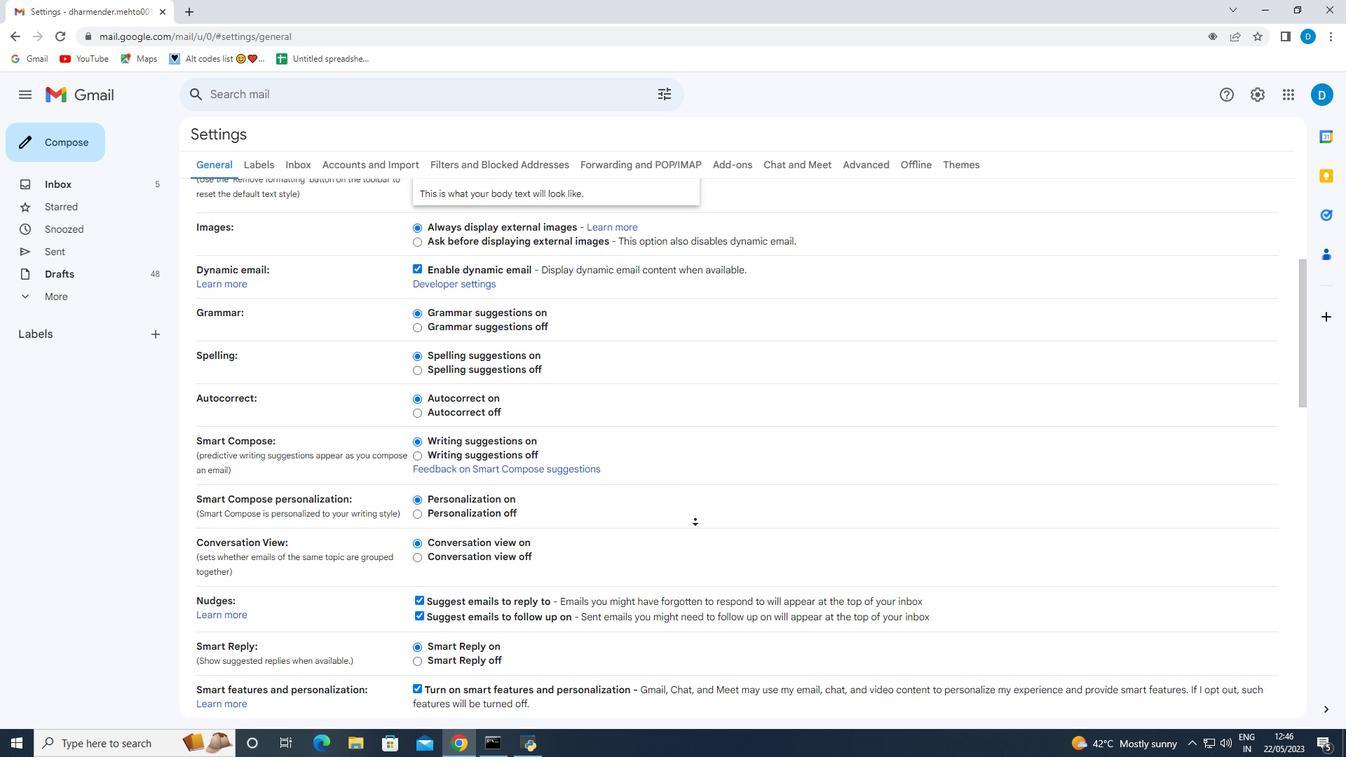 
Action: Mouse scrolled (701, 521) with delta (0, 0)
Screenshot: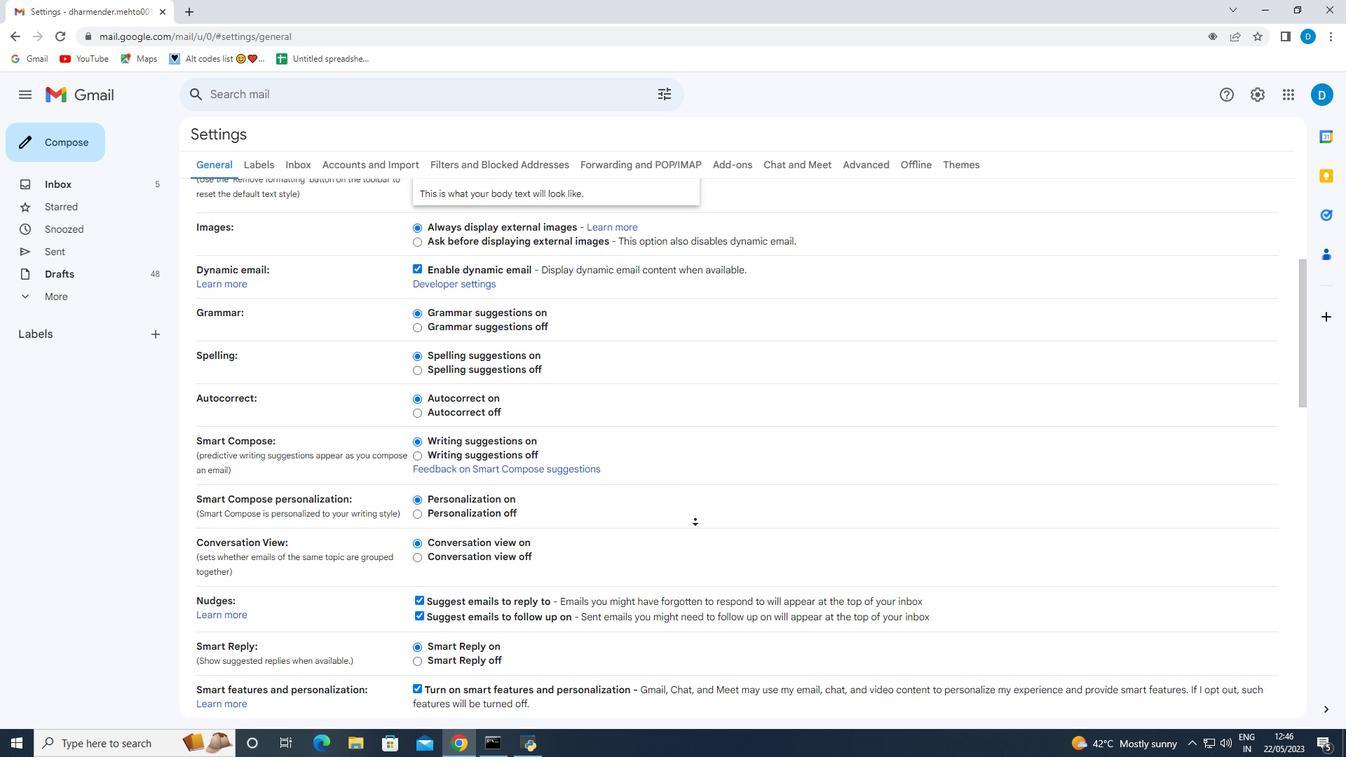 
Action: Mouse moved to (706, 523)
Screenshot: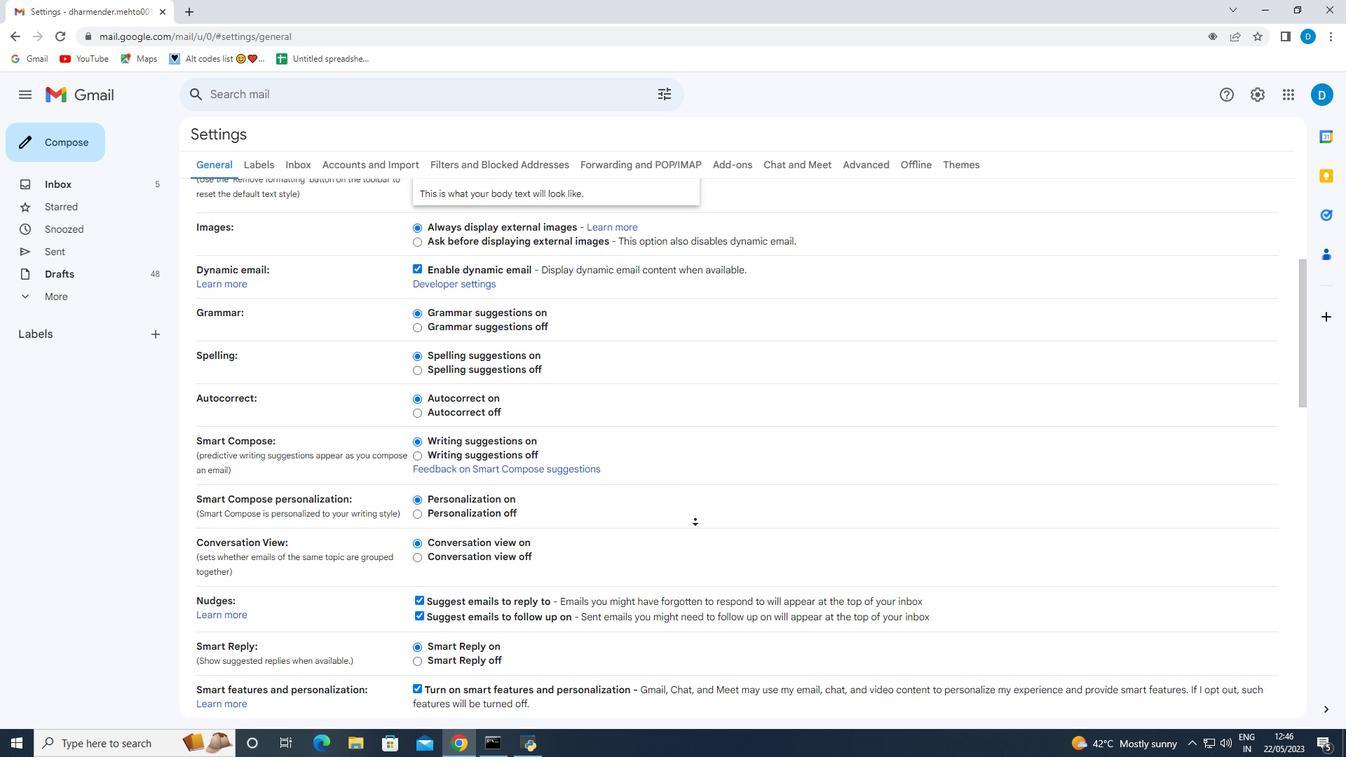 
Action: Mouse scrolled (706, 522) with delta (0, 0)
Screenshot: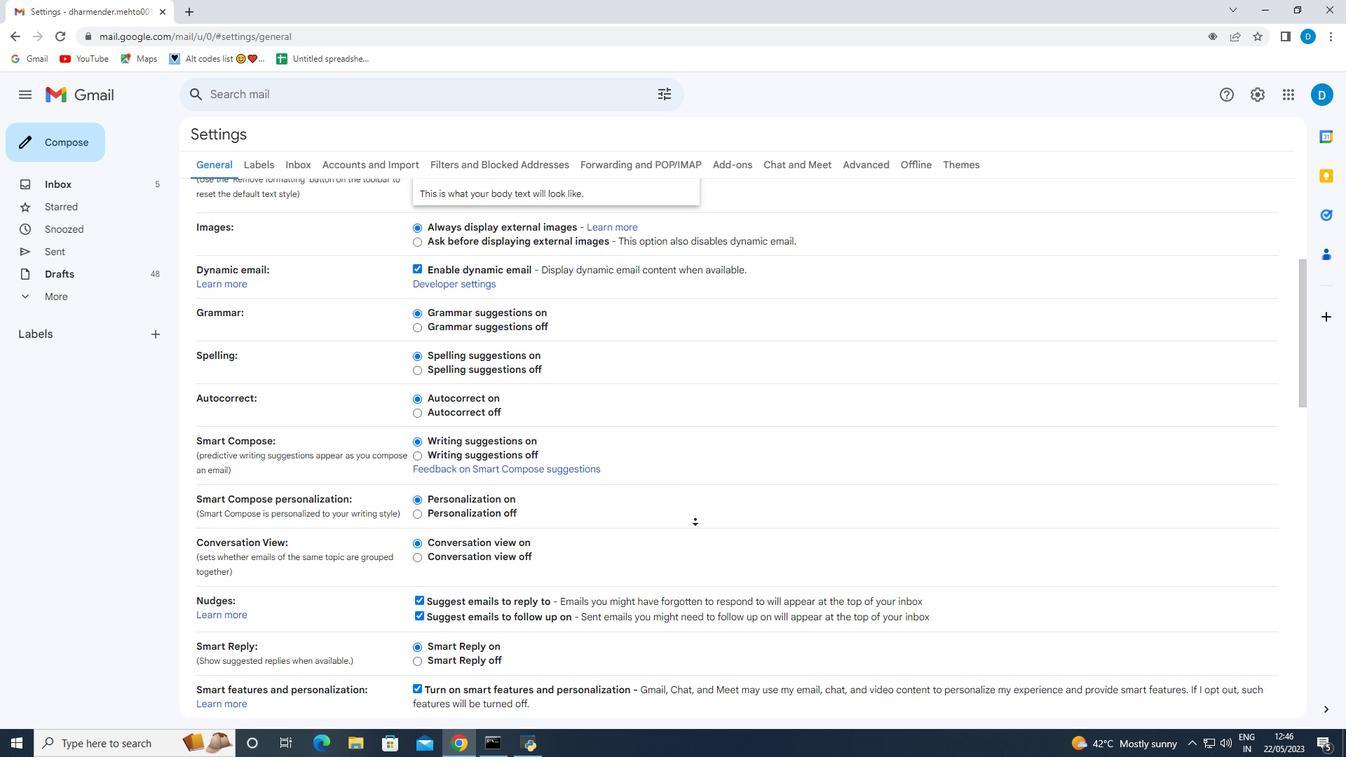 
Action: Mouse moved to (720, 523)
Screenshot: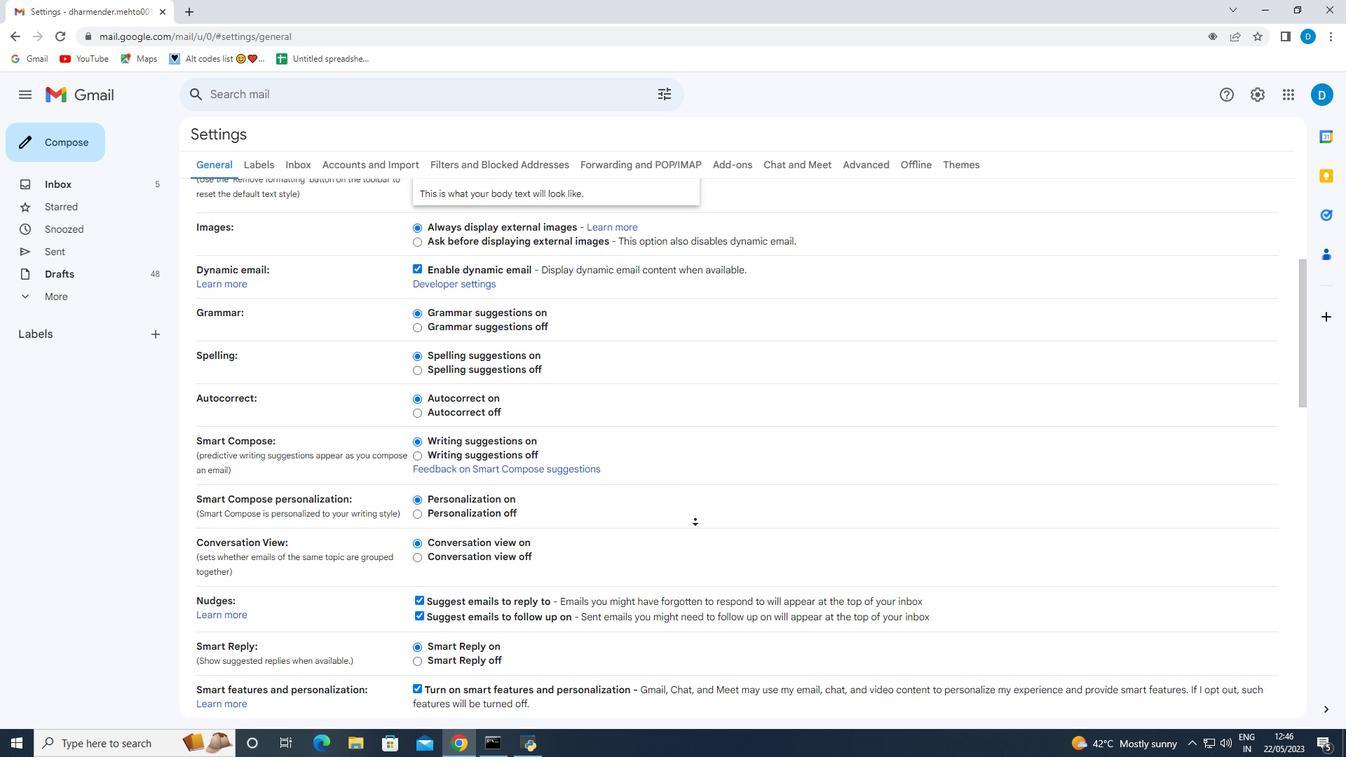 
Action: Mouse scrolled (720, 523) with delta (0, 0)
Screenshot: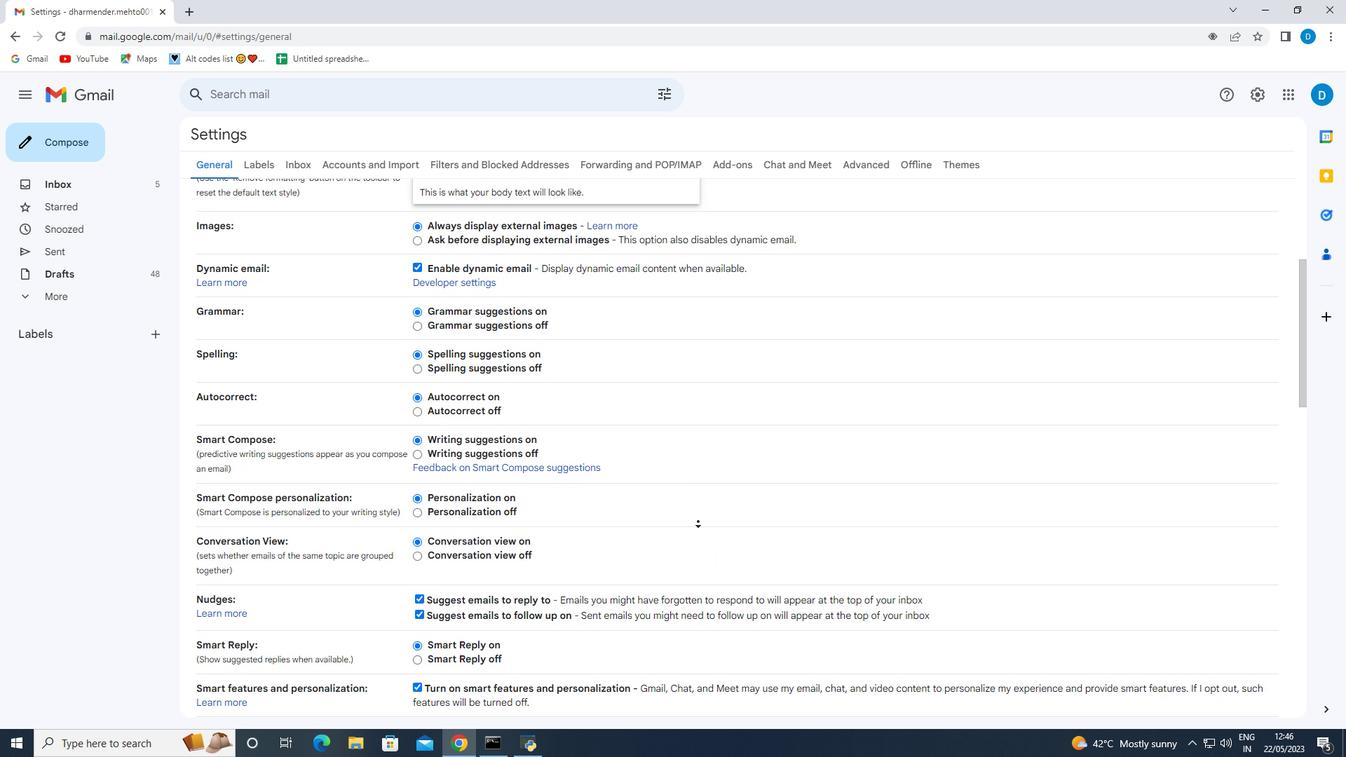 
Action: Mouse moved to (1304, 312)
Screenshot: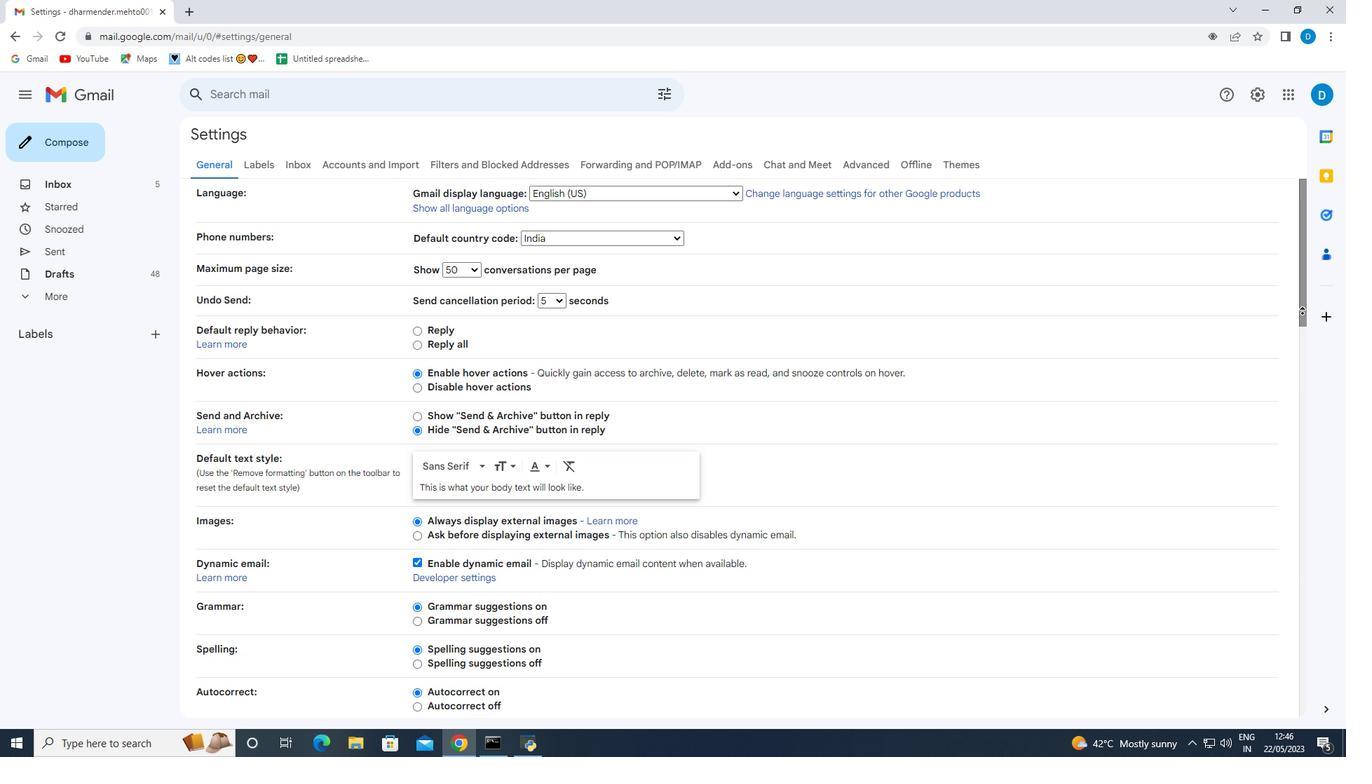 
Action: Mouse pressed left at (1304, 312)
Screenshot: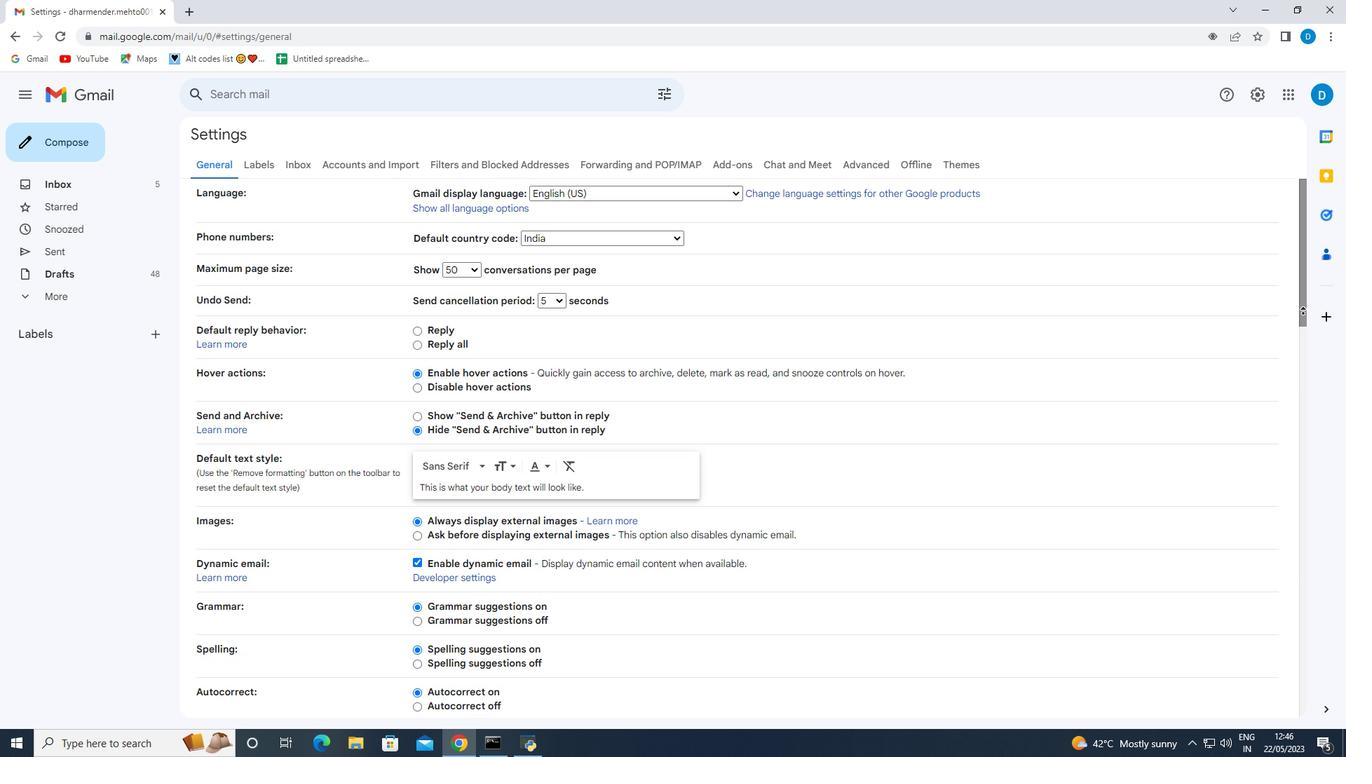 
Action: Mouse moved to (1304, 316)
Screenshot: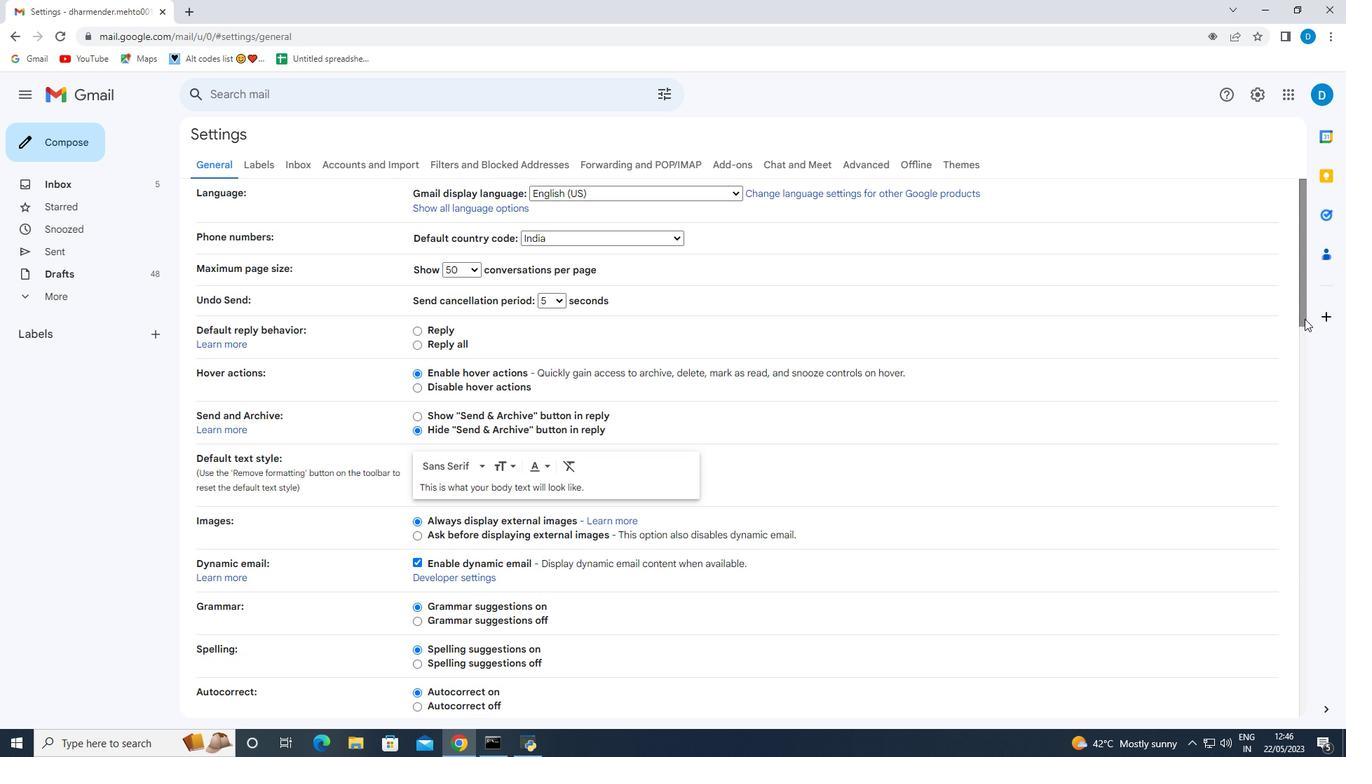 
Action: Mouse pressed left at (1304, 316)
Screenshot: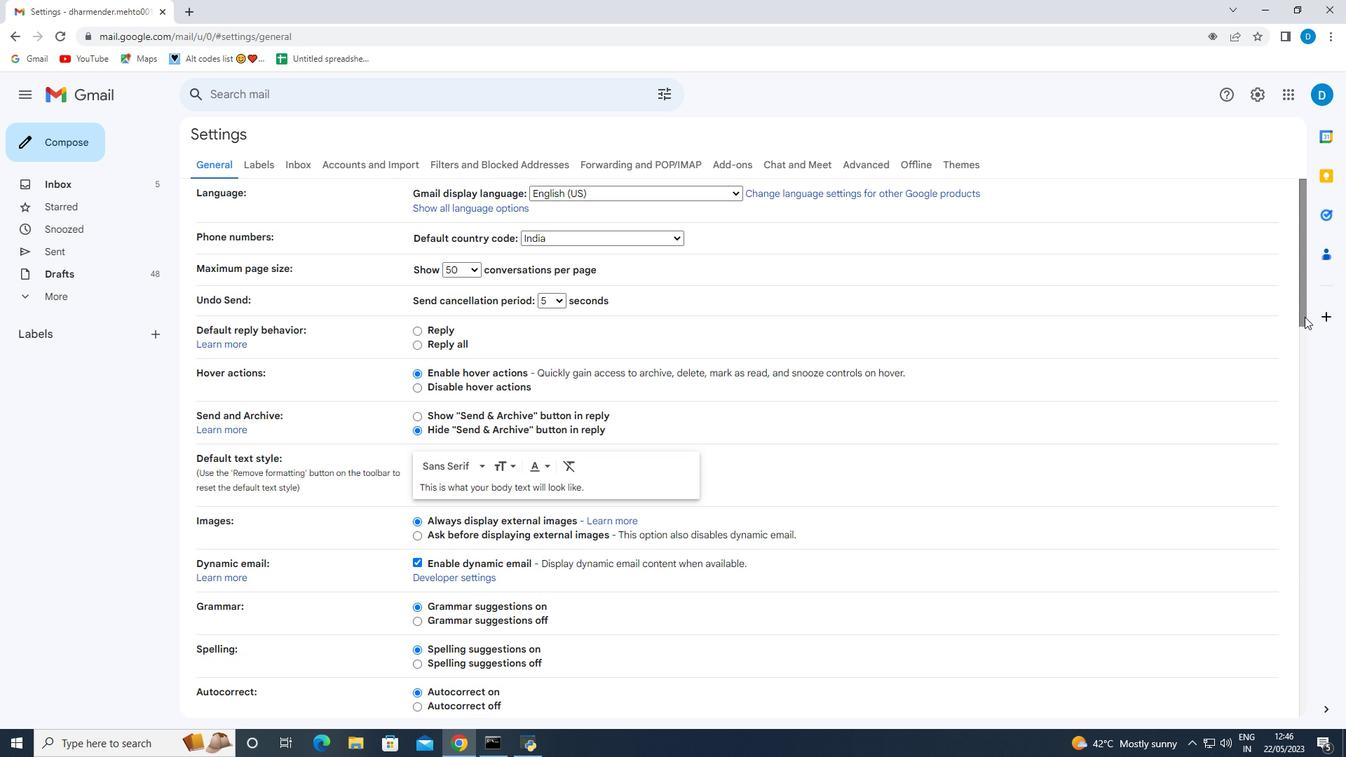 
Action: Mouse moved to (565, 323)
Screenshot: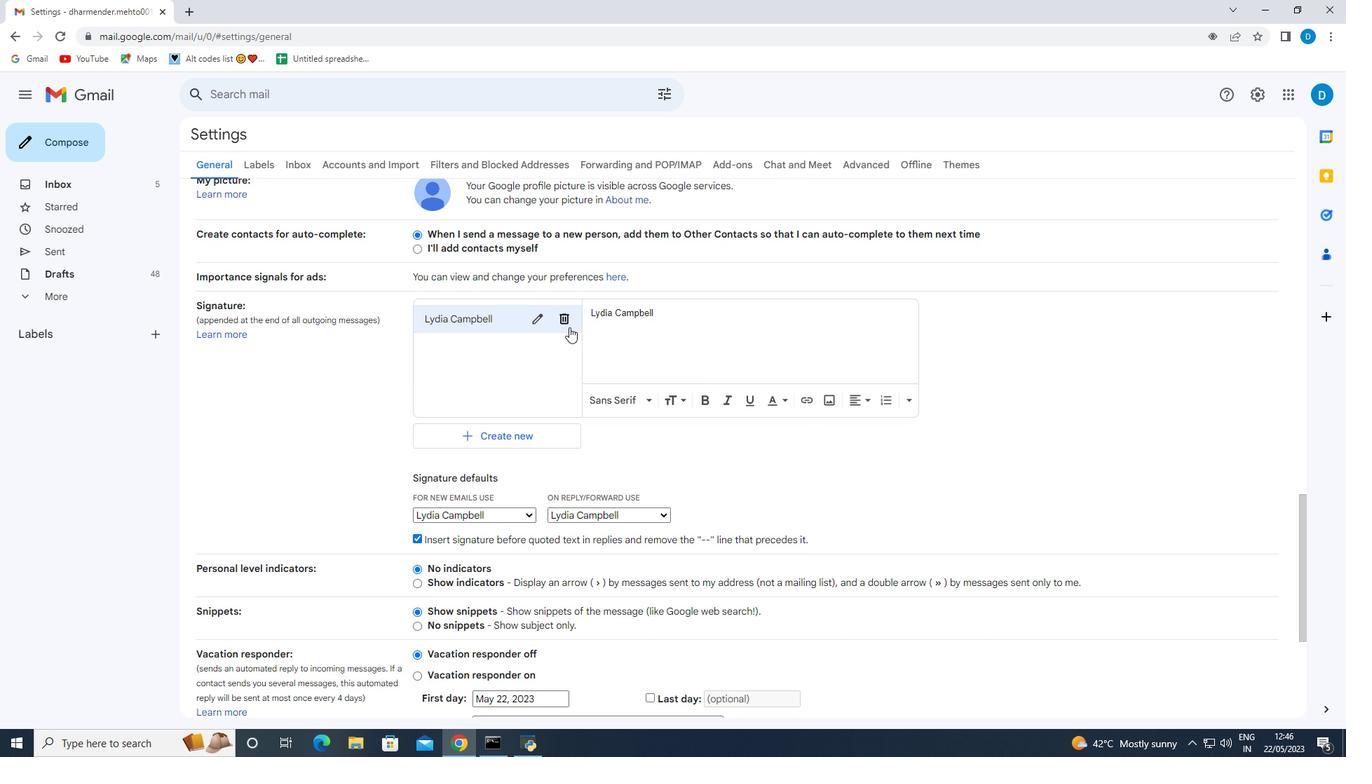 
Action: Mouse pressed left at (565, 323)
Screenshot: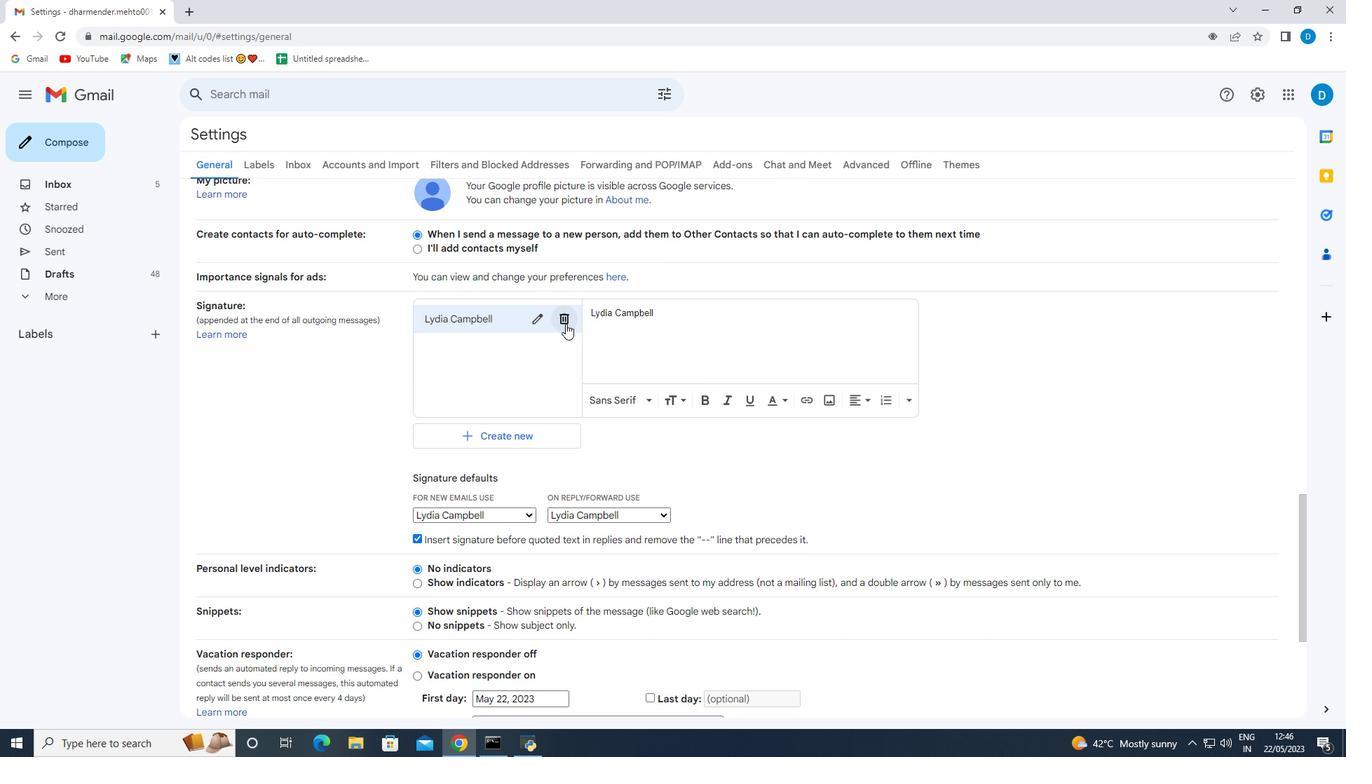 
Action: Mouse moved to (802, 422)
Screenshot: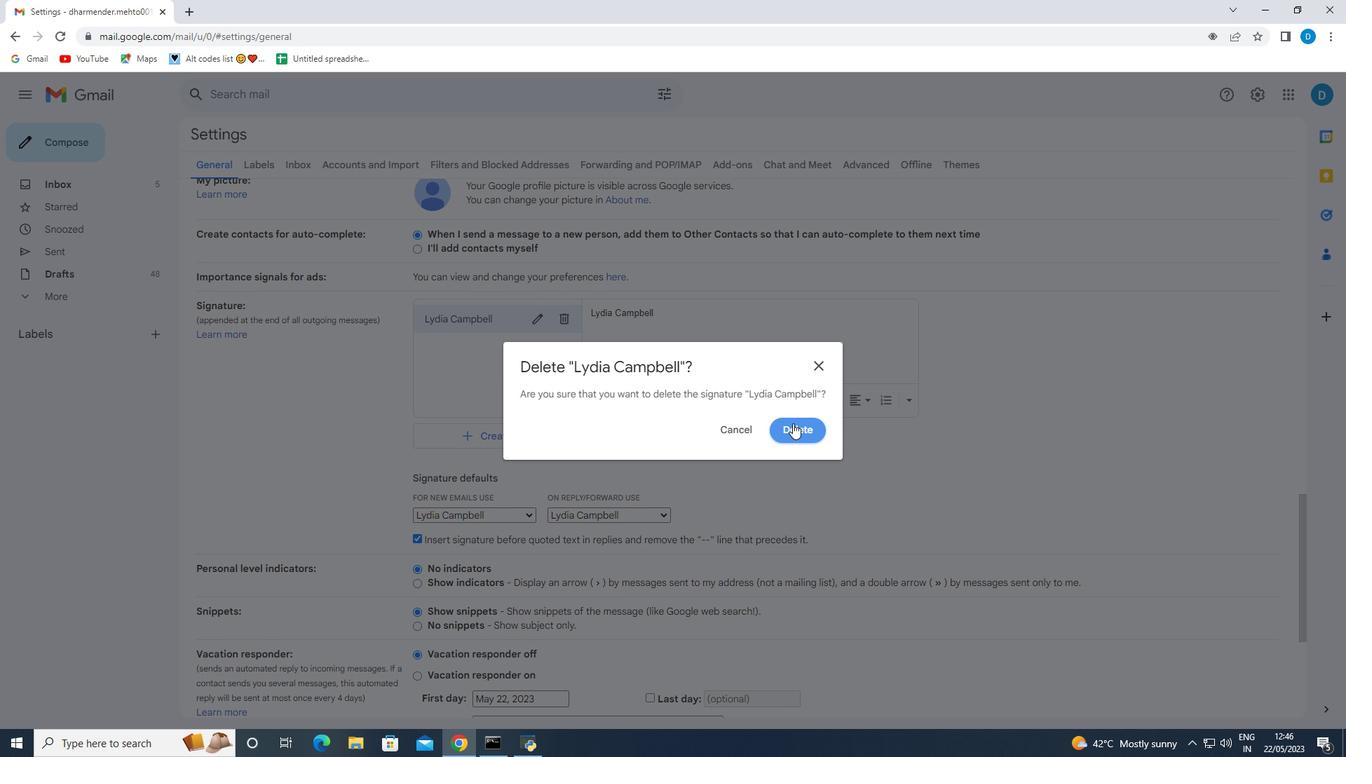 
Action: Mouse pressed left at (802, 422)
Screenshot: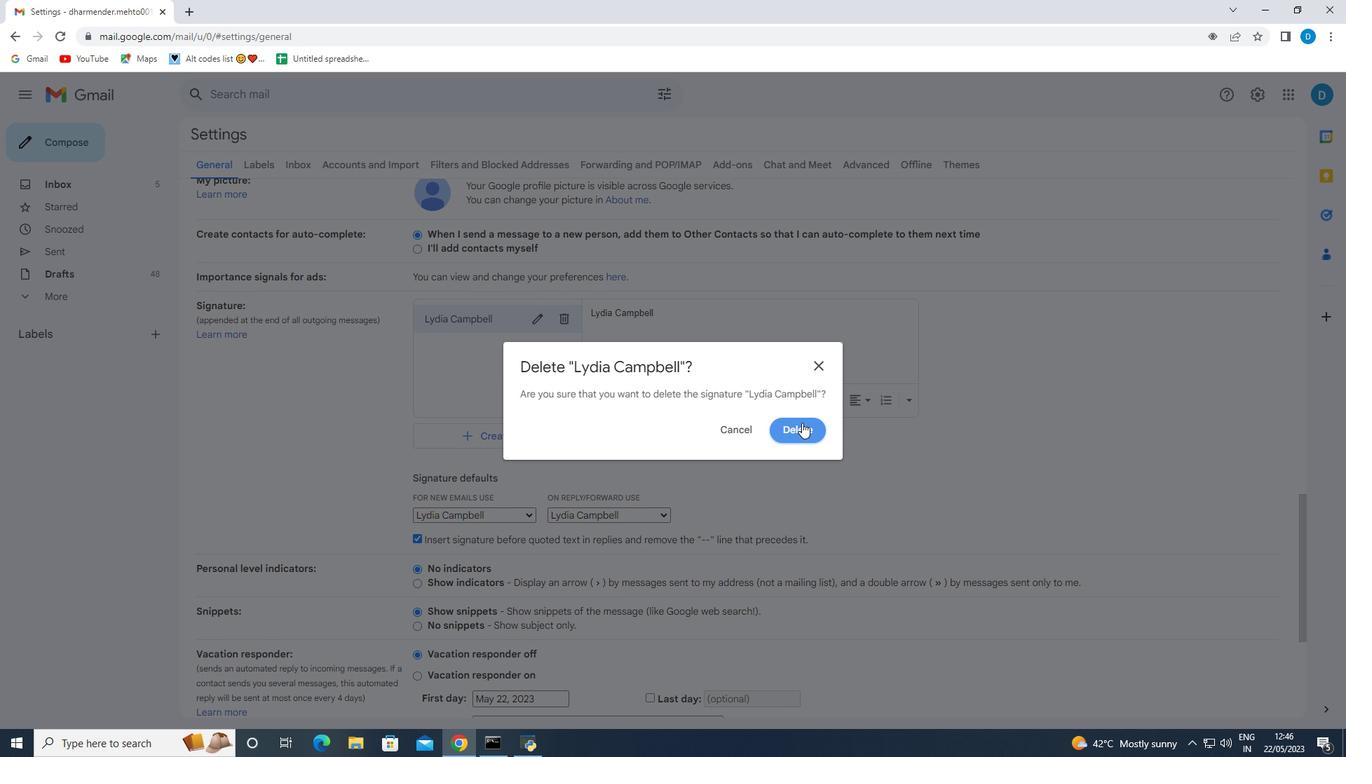 
Action: Mouse moved to (499, 327)
Screenshot: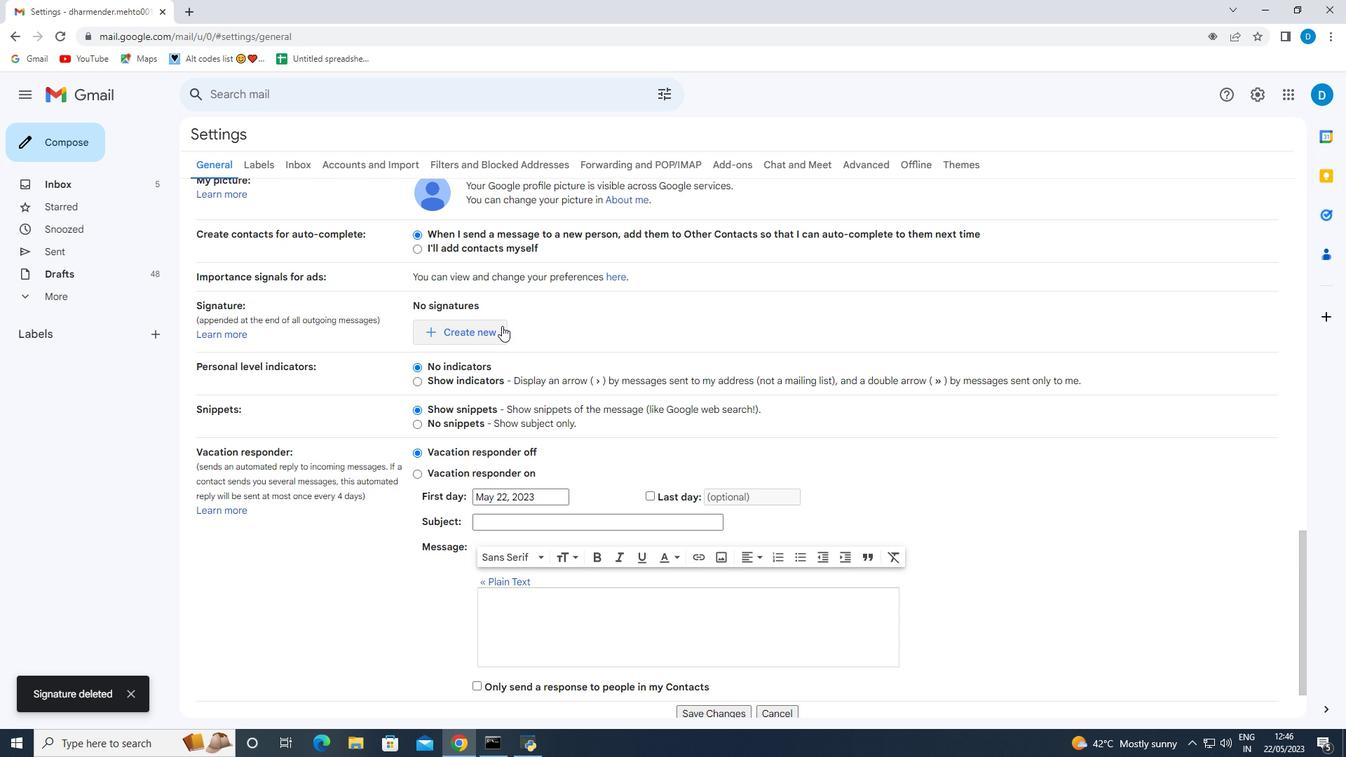 
Action: Mouse pressed left at (499, 327)
Screenshot: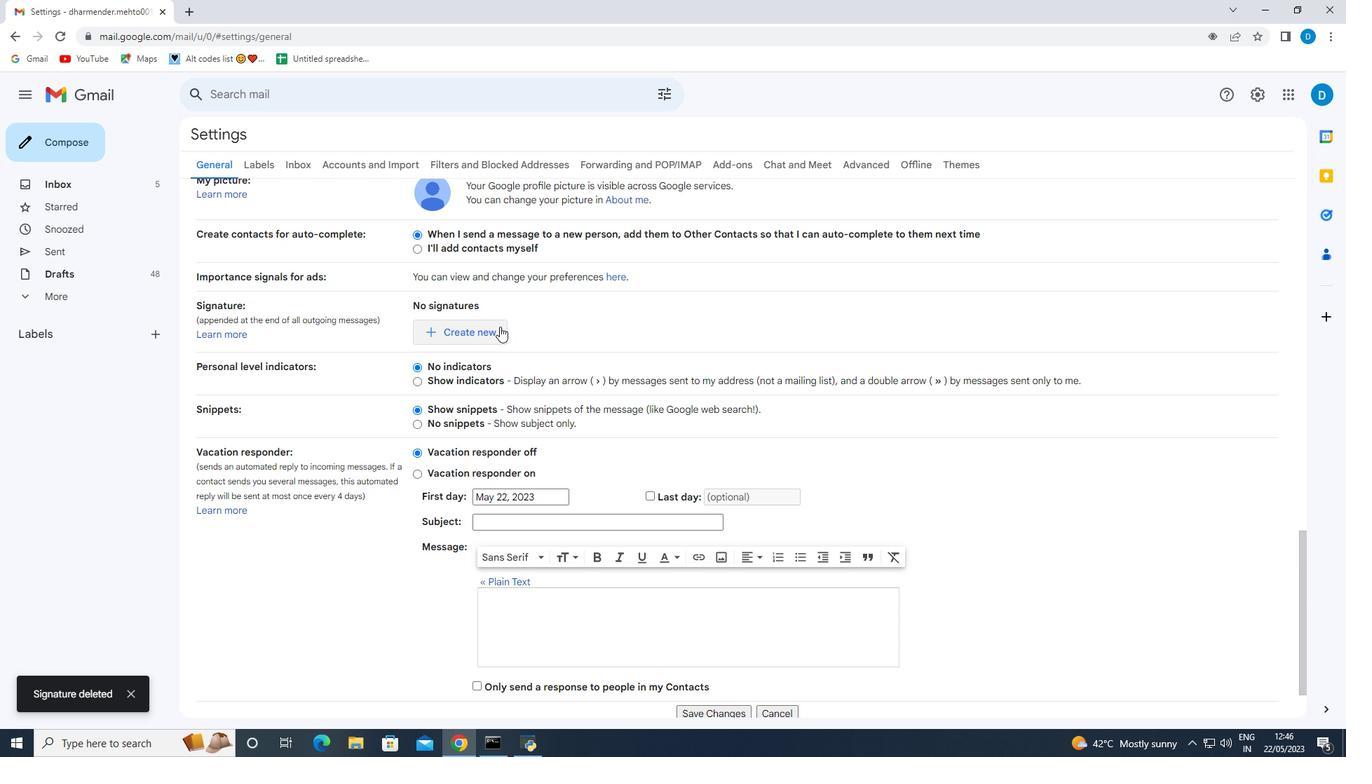 
Action: Mouse moved to (587, 391)
Screenshot: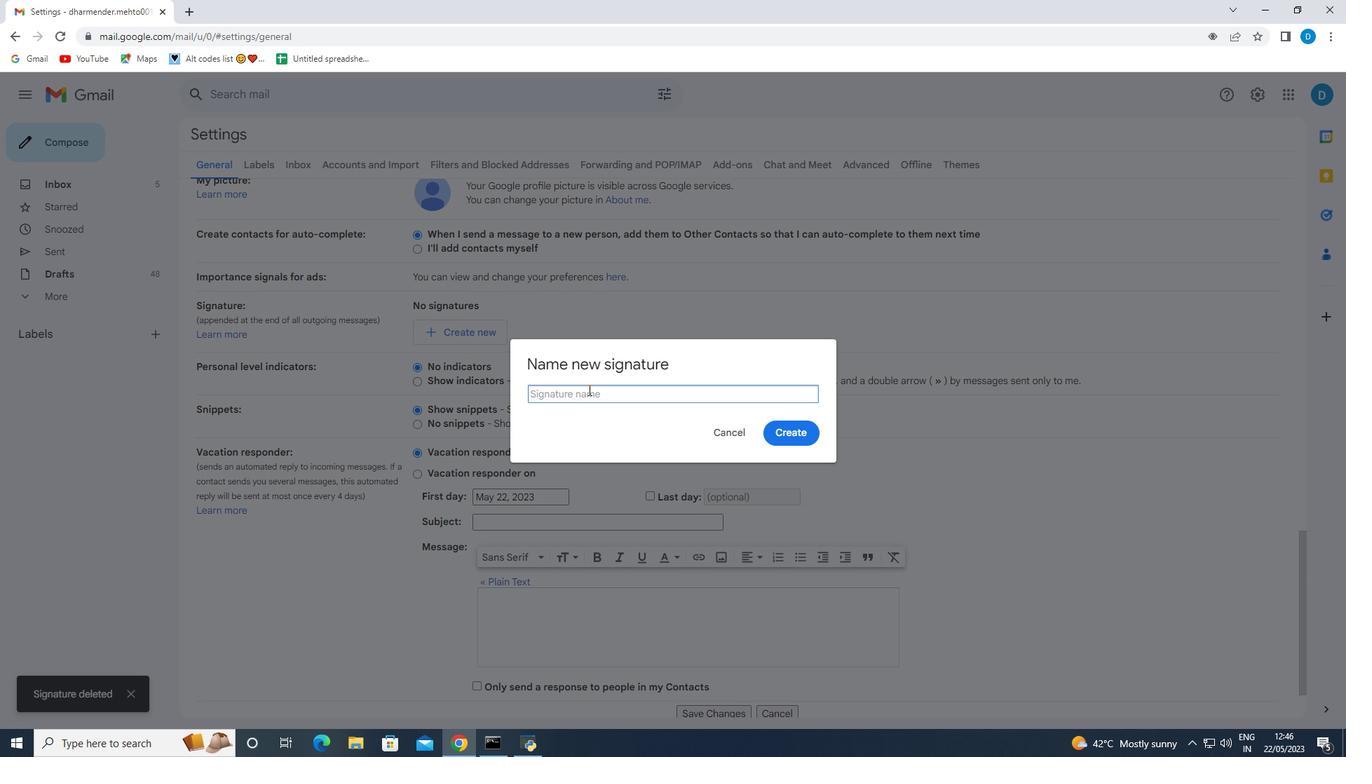 
Action: Mouse pressed left at (587, 391)
Screenshot: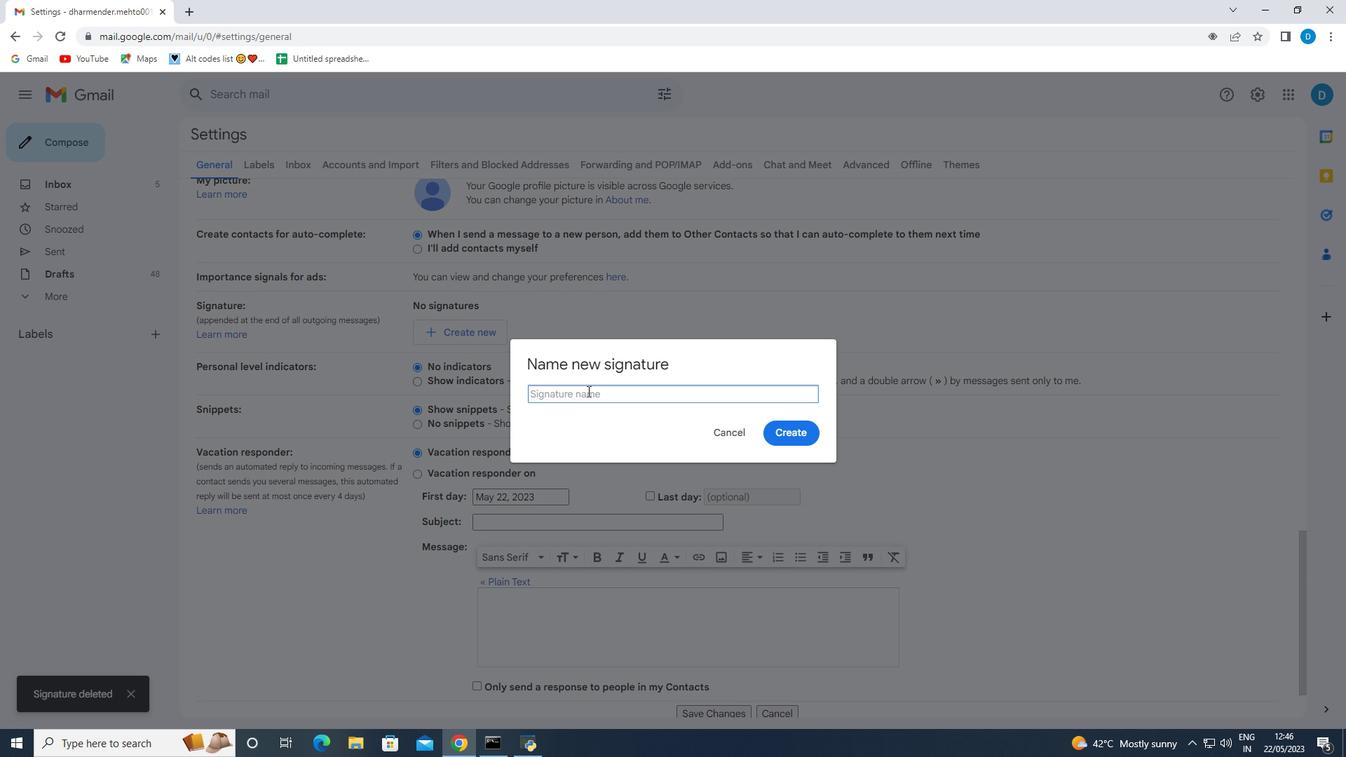 
Action: Key pressed <Key.shift><Key.shift><Key.shift>Lyla<Key.space><Key.shift>King
Screenshot: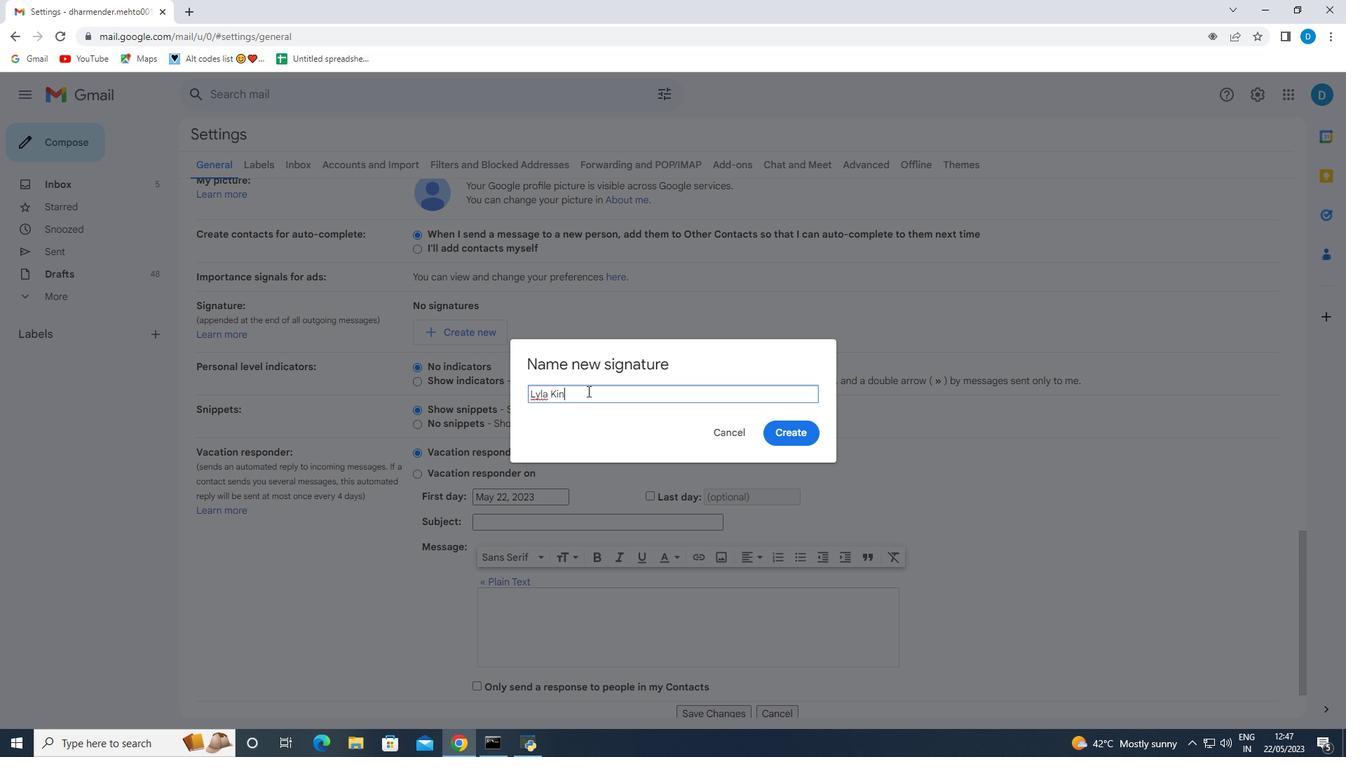 
Action: Mouse moved to (789, 433)
Screenshot: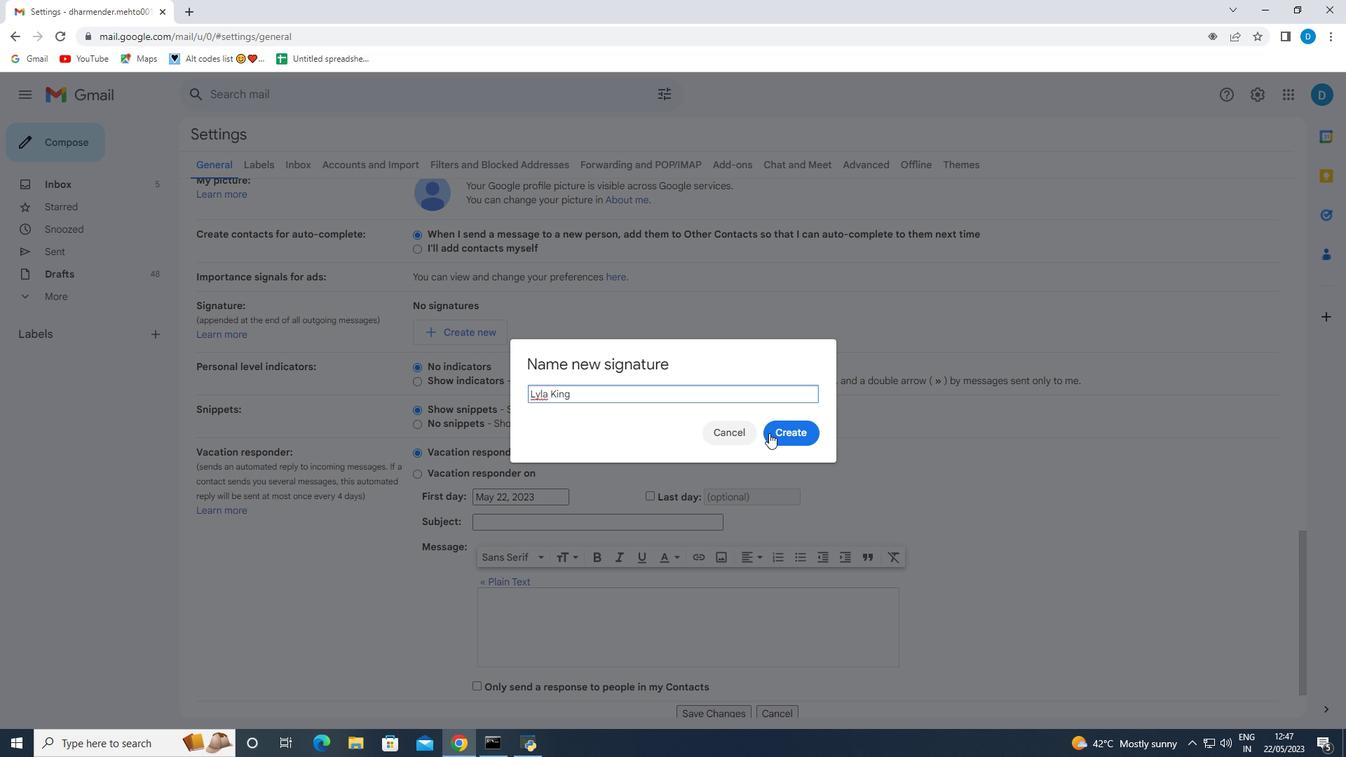 
Action: Mouse pressed left at (789, 433)
Screenshot: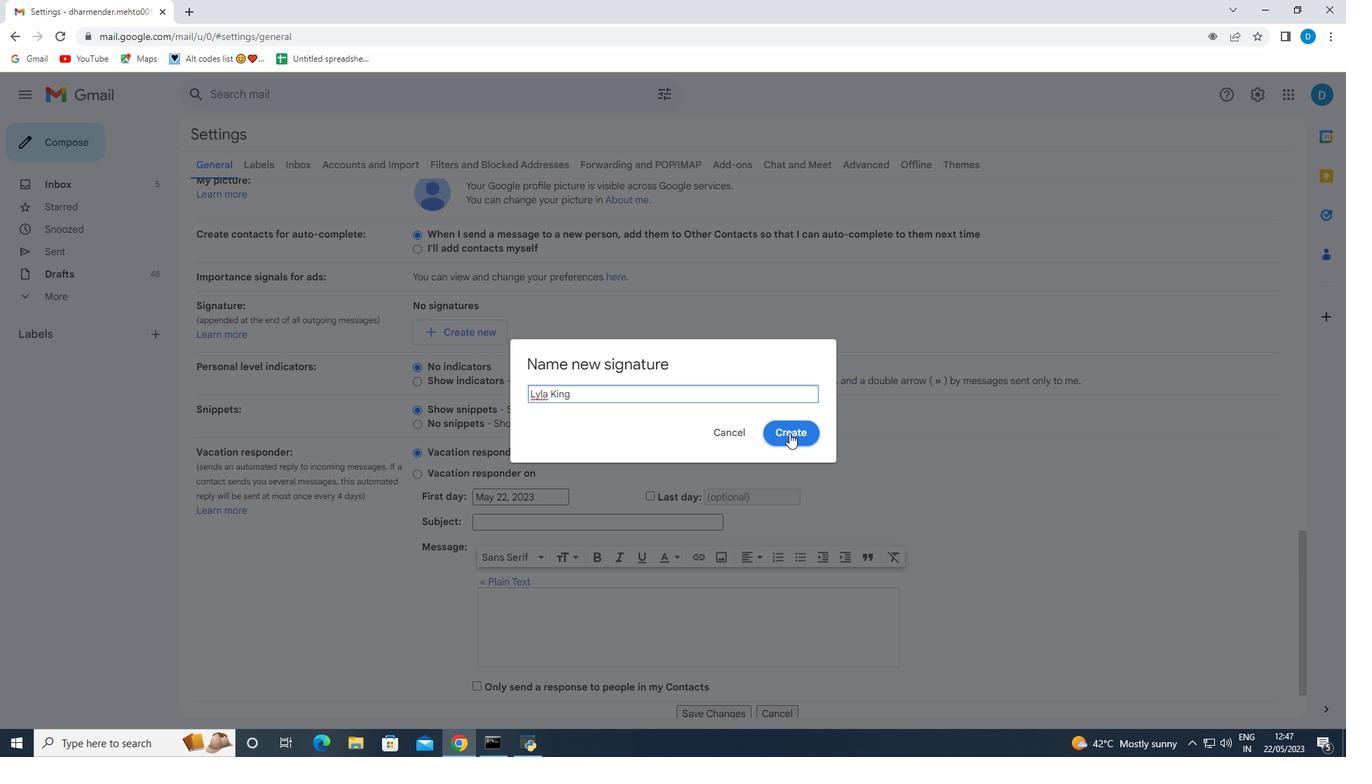 
Action: Mouse moved to (616, 349)
Screenshot: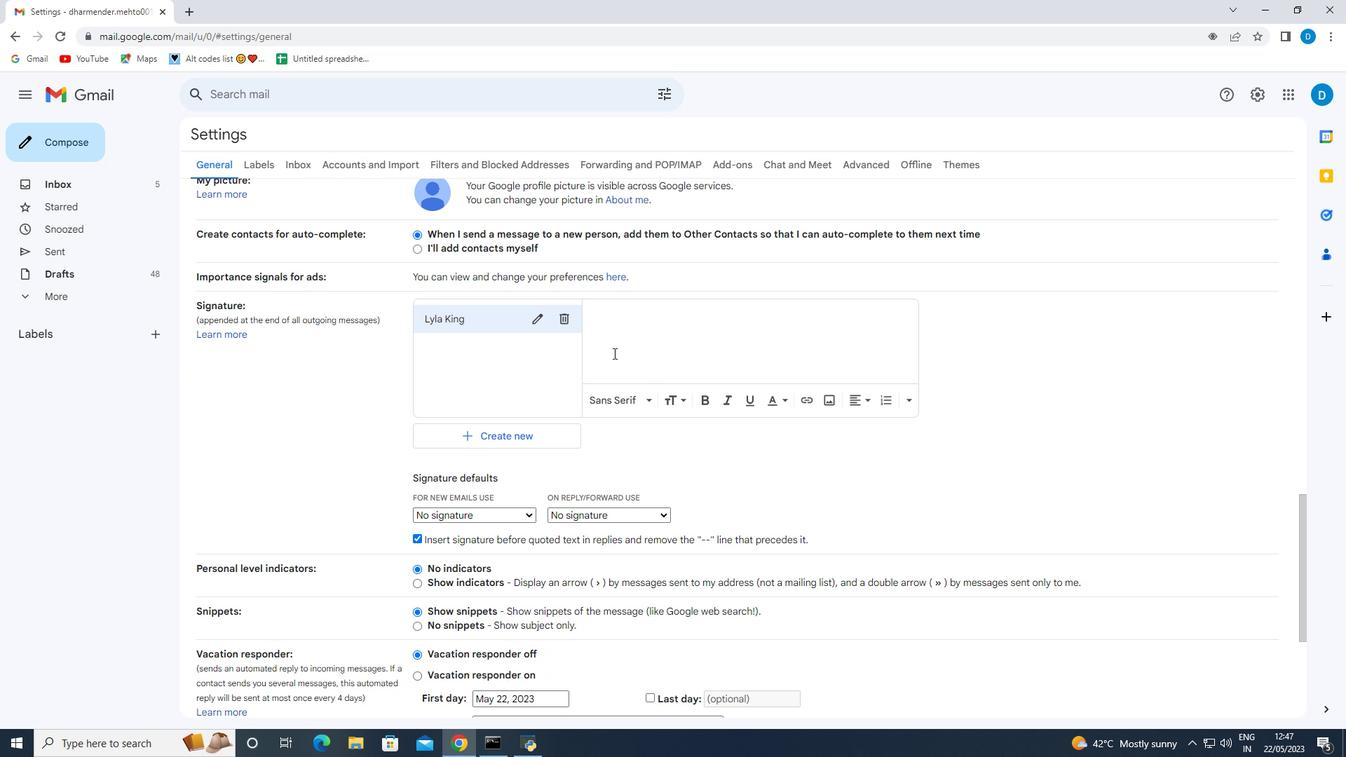 
Action: Mouse pressed left at (616, 349)
Screenshot: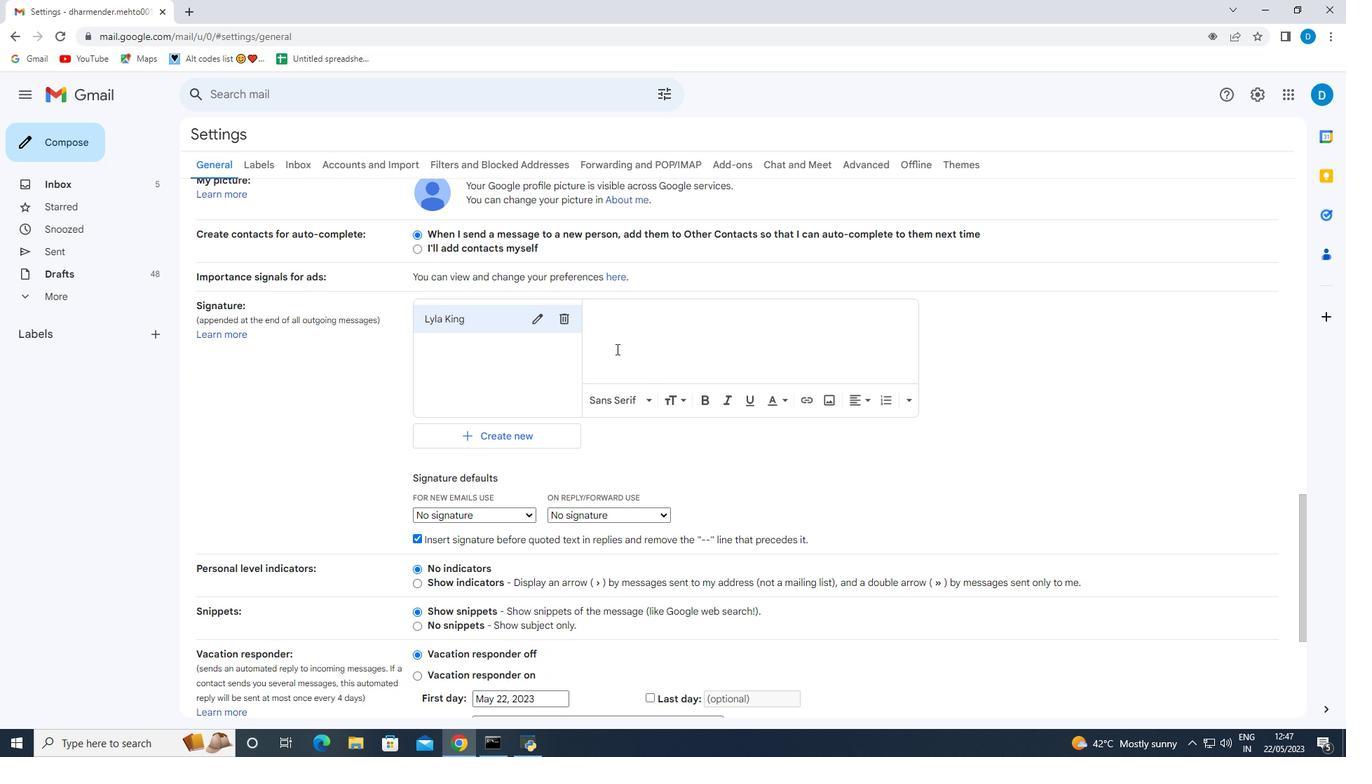 
Action: Key pressed <Key.shift>Lyk<Key.backspace>la<Key.space><Key.shift><Key.shift><Key.shift><Key.shift><Key.shift><Key.shift><Key.shift><Key.shift><Key.shift><Key.shift><Key.shift><Key.shift><Key.shift><Key.shift><Key.shift><Key.shift><Key.shift>King
Screenshot: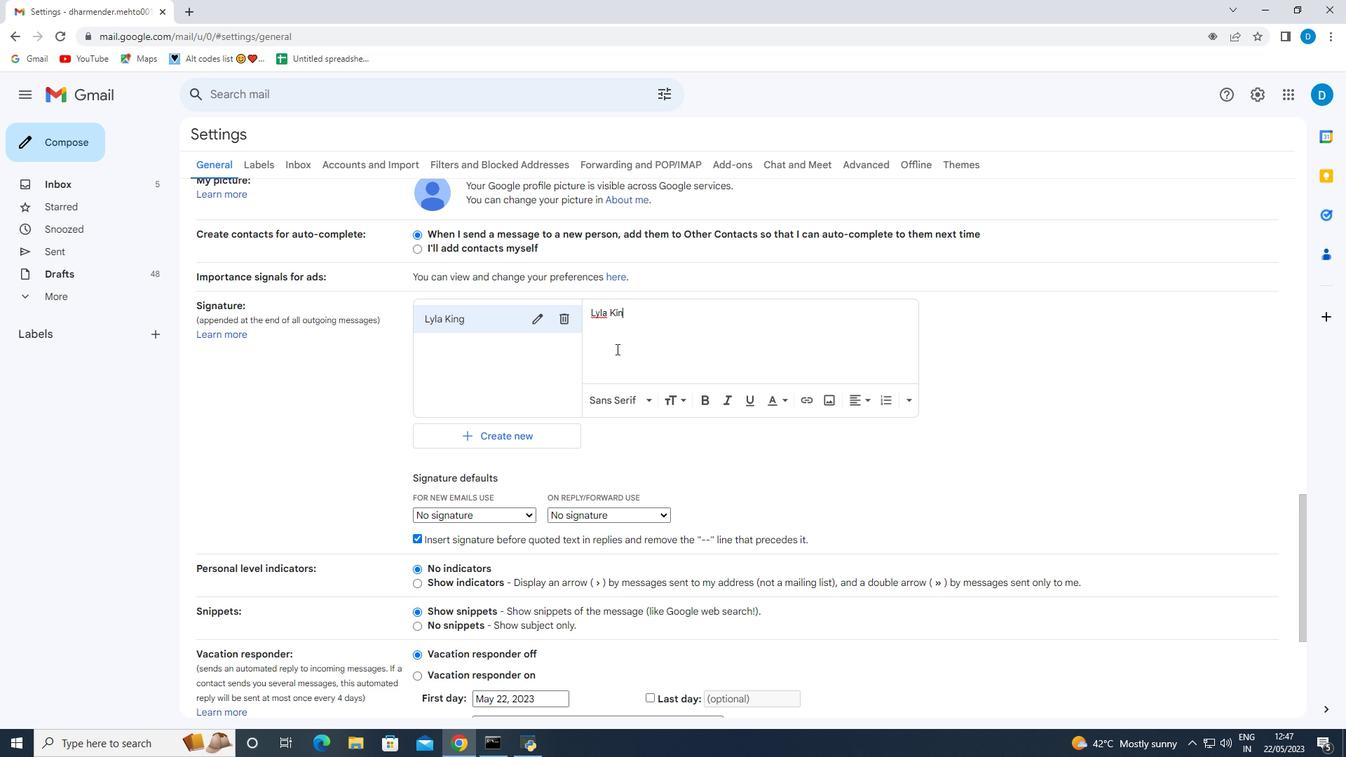 
Action: Mouse moved to (624, 344)
Screenshot: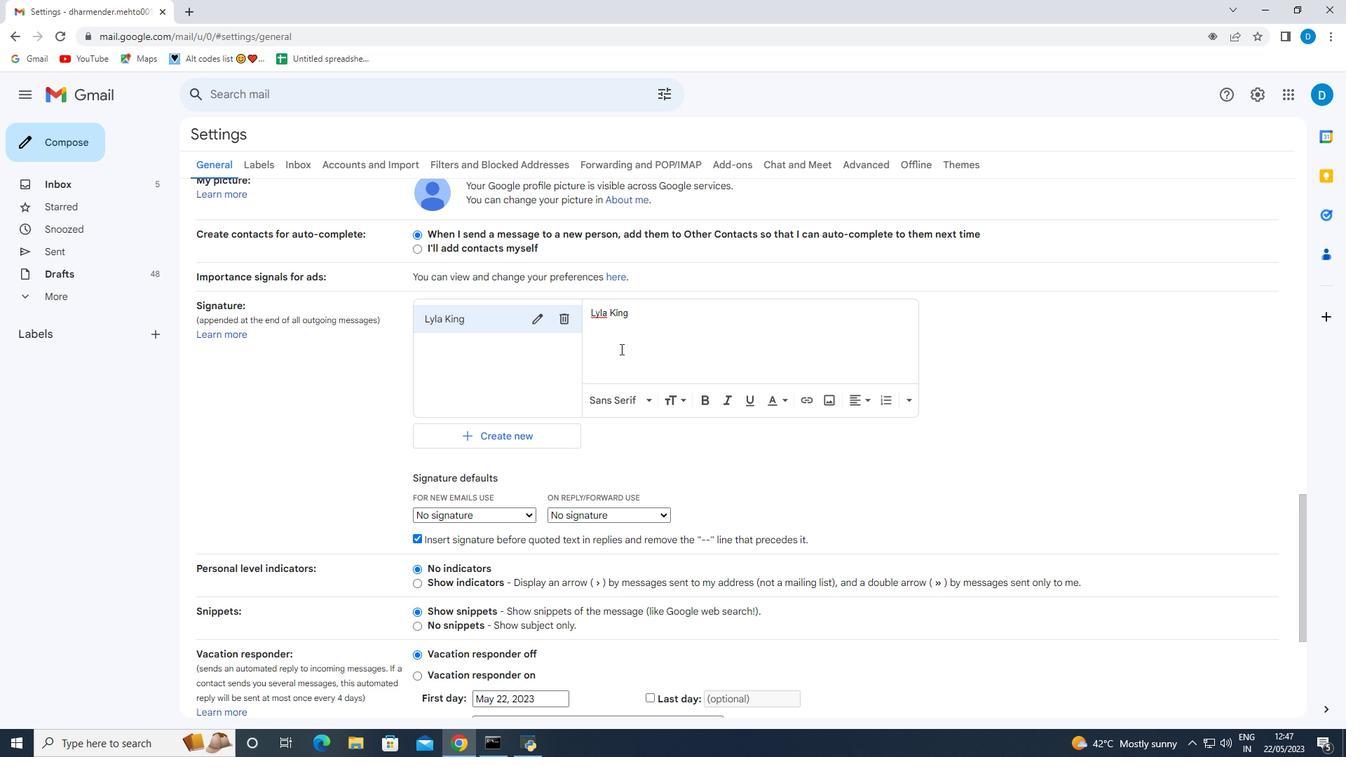
Action: Mouse pressed left at (624, 344)
Screenshot: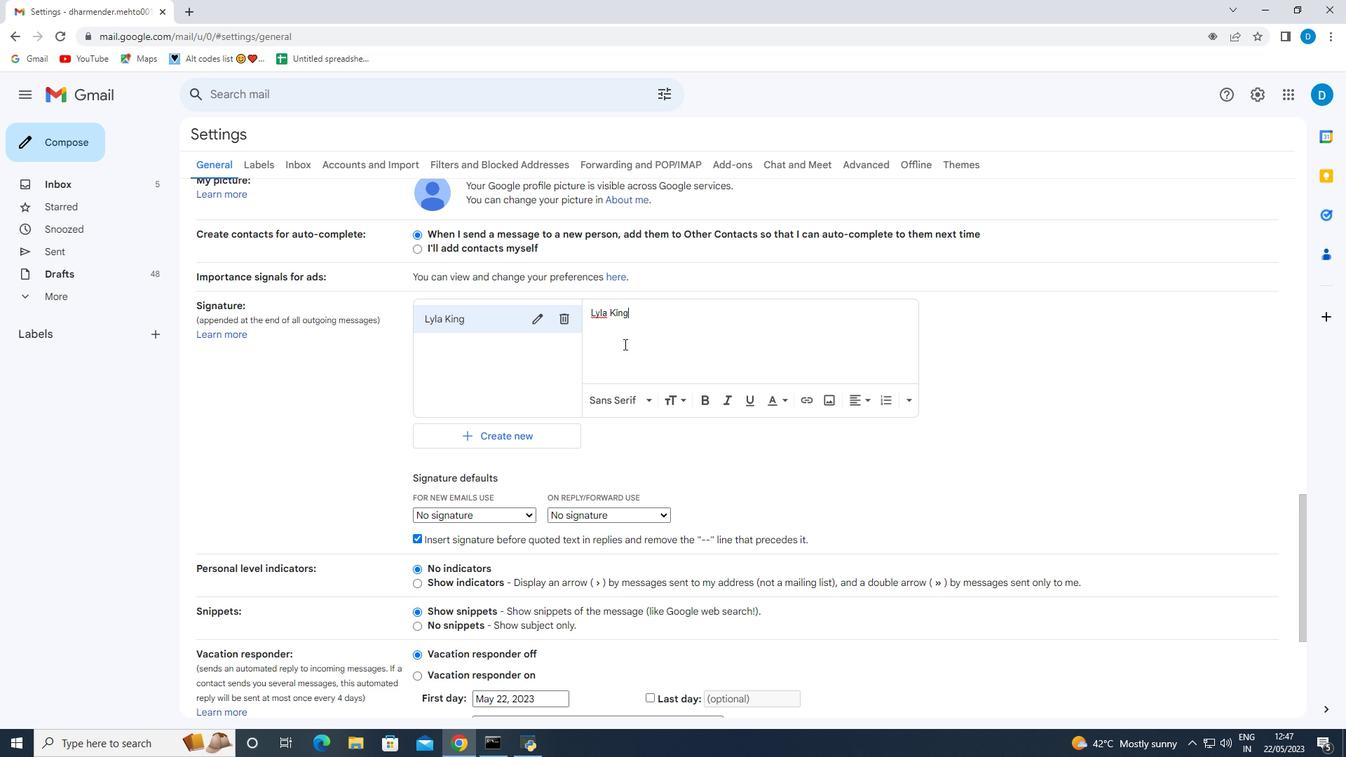 
Action: Mouse moved to (592, 313)
Screenshot: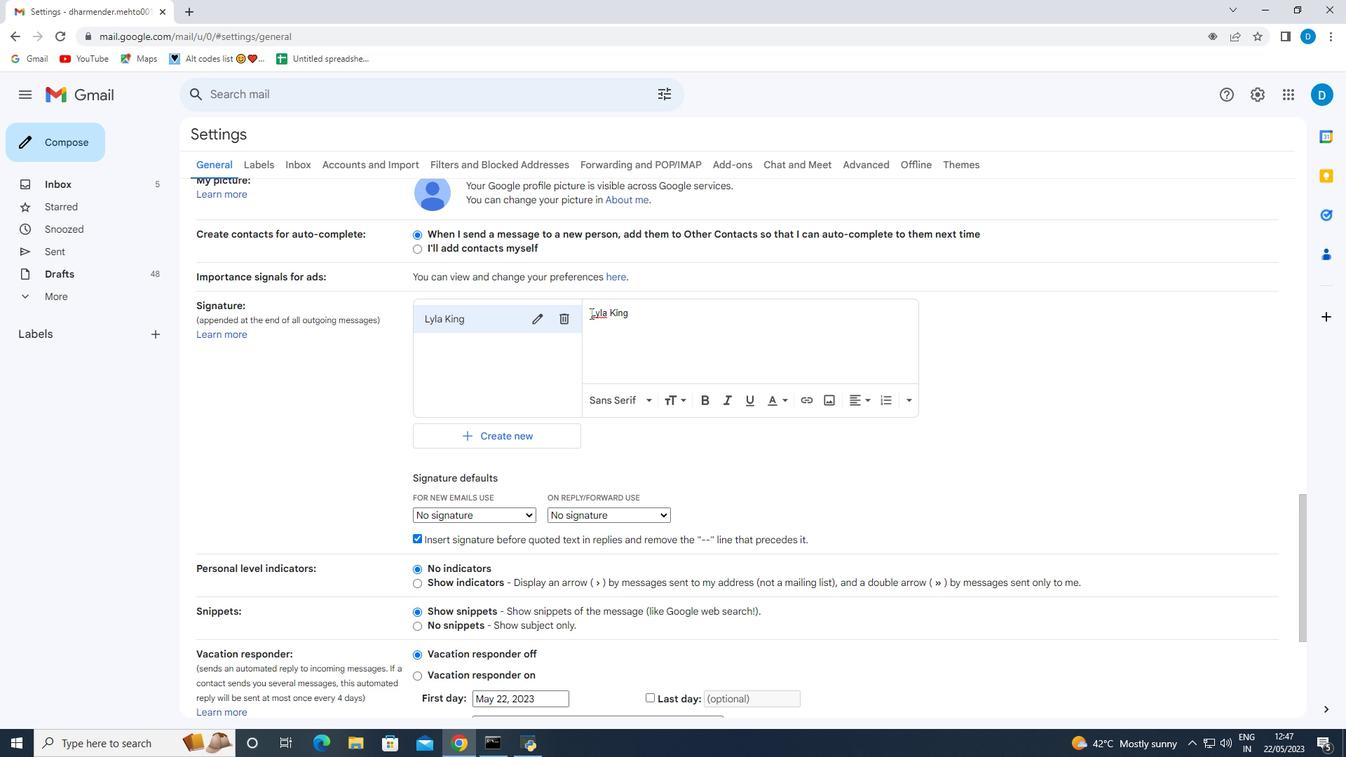 
Action: Mouse pressed left at (592, 313)
Screenshot: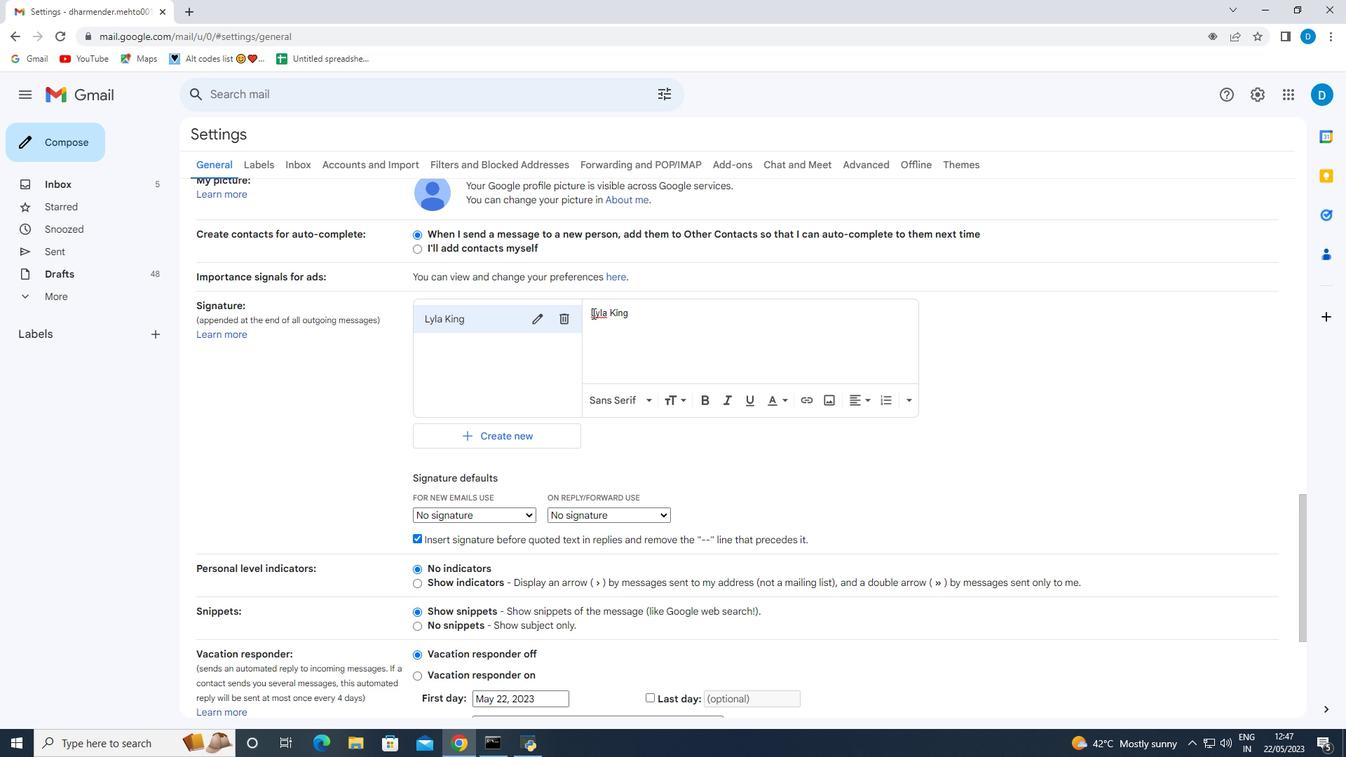 
Action: Mouse moved to (601, 342)
Screenshot: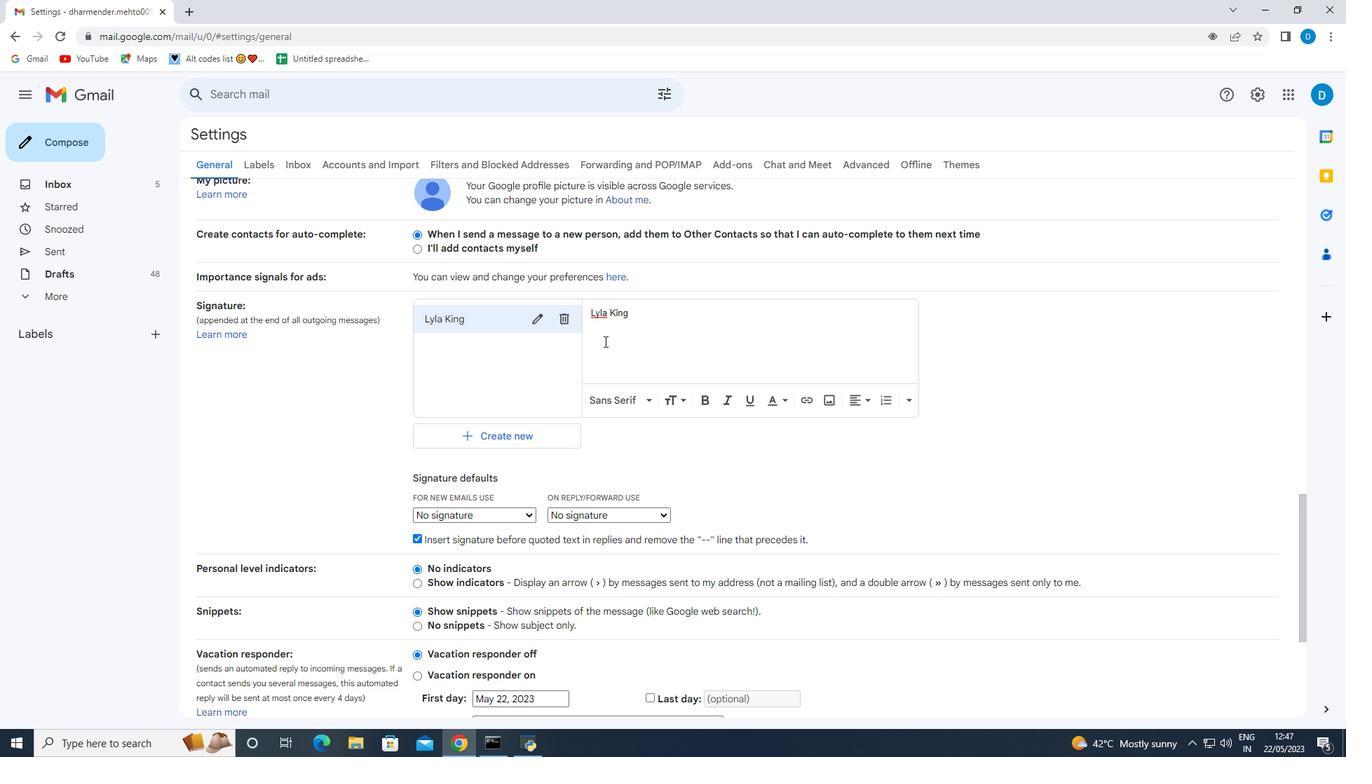 
Action: Key pressed <Key.enter>
Screenshot: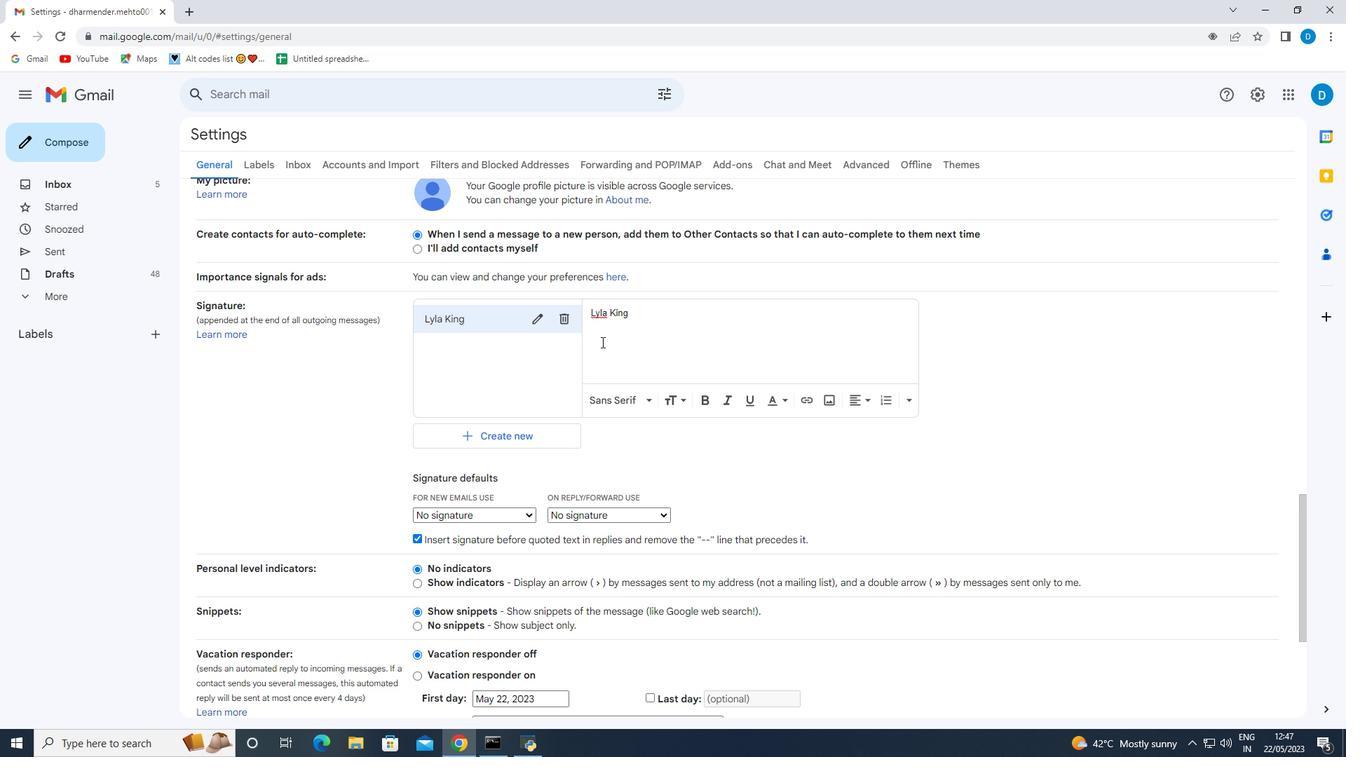
Action: Mouse moved to (609, 316)
Screenshot: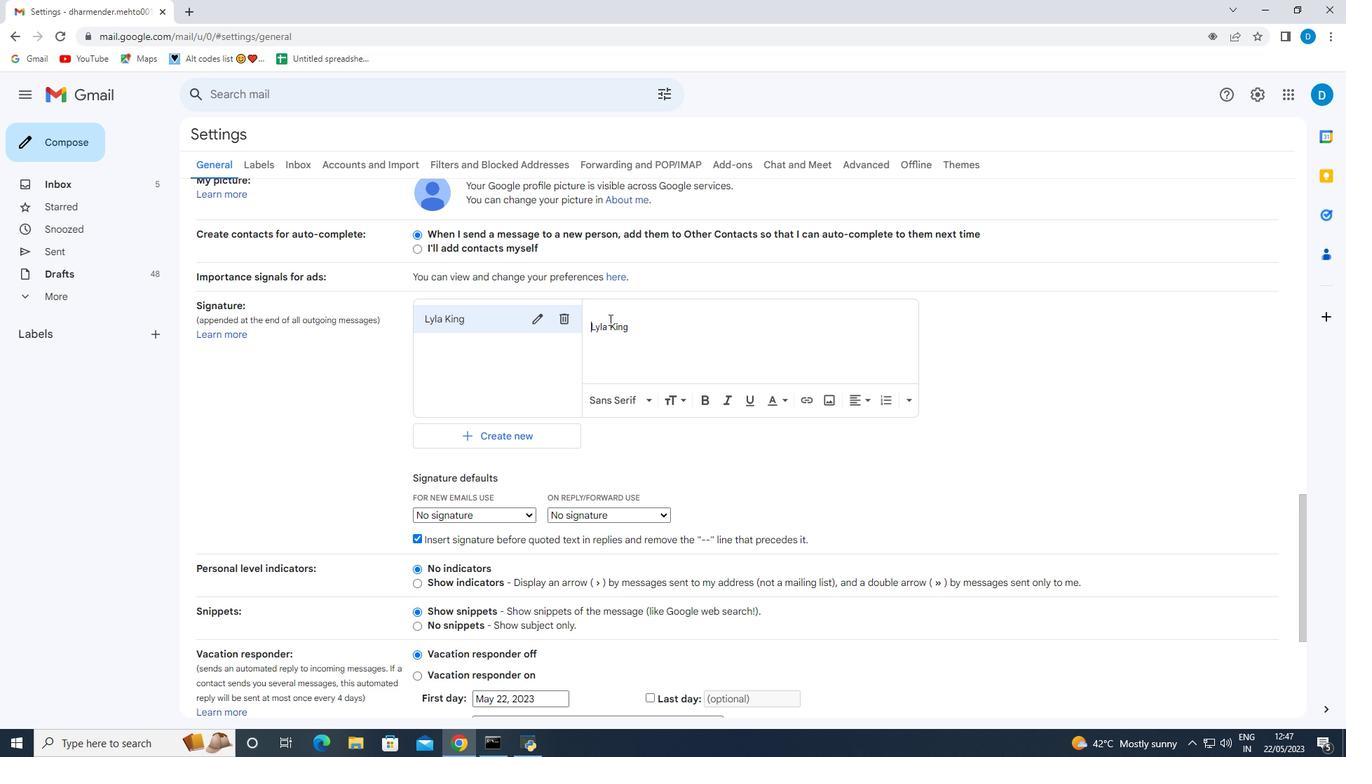 
Action: Mouse pressed left at (609, 316)
Screenshot: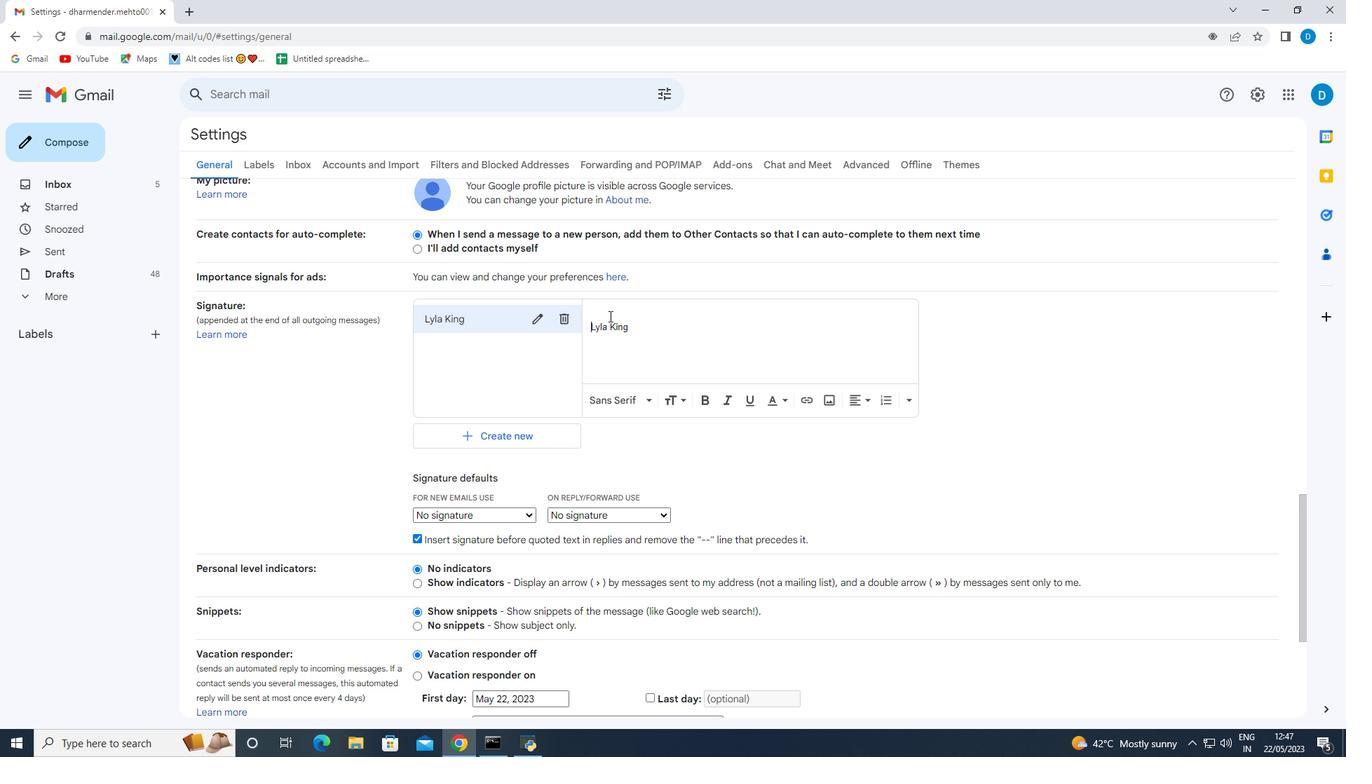 
Action: Mouse moved to (505, 518)
Screenshot: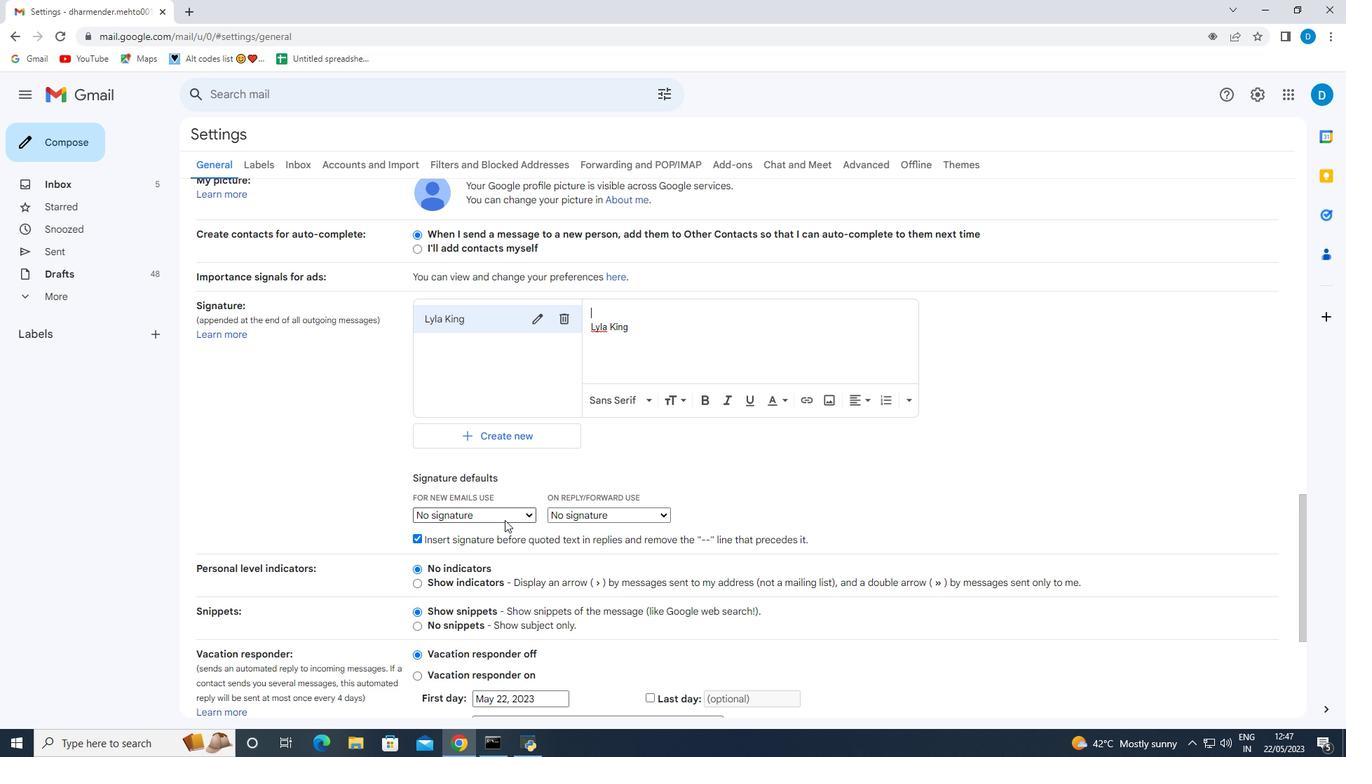
Action: Mouse pressed left at (505, 518)
Screenshot: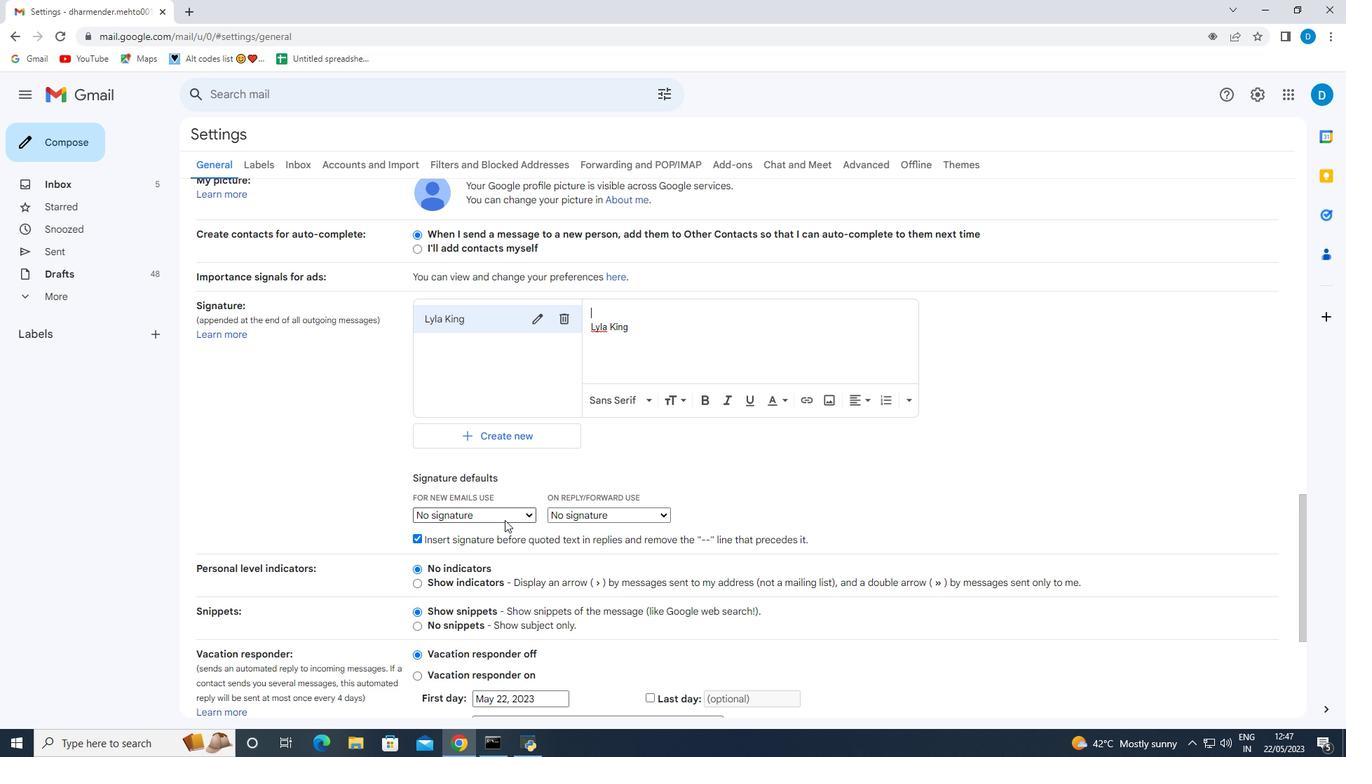 
Action: Mouse moved to (506, 538)
Screenshot: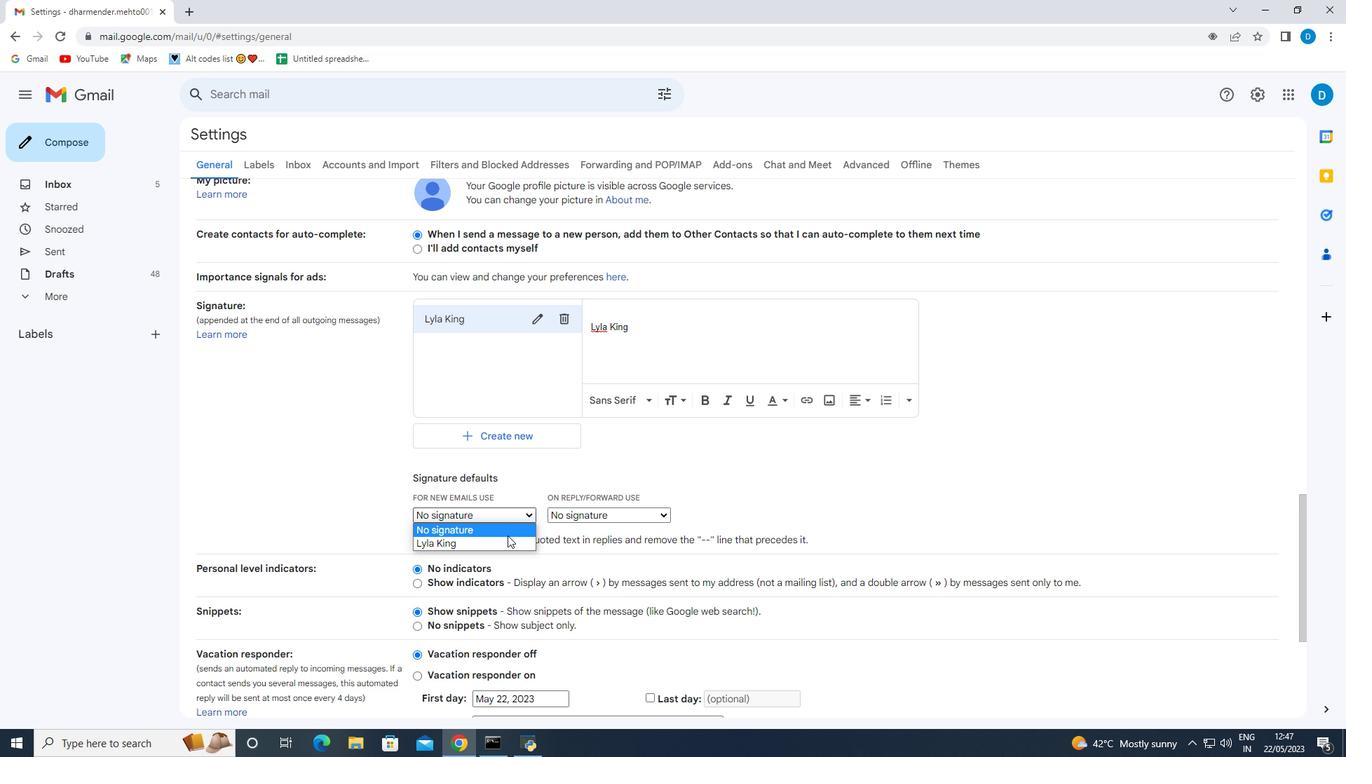 
Action: Mouse pressed left at (506, 538)
Screenshot: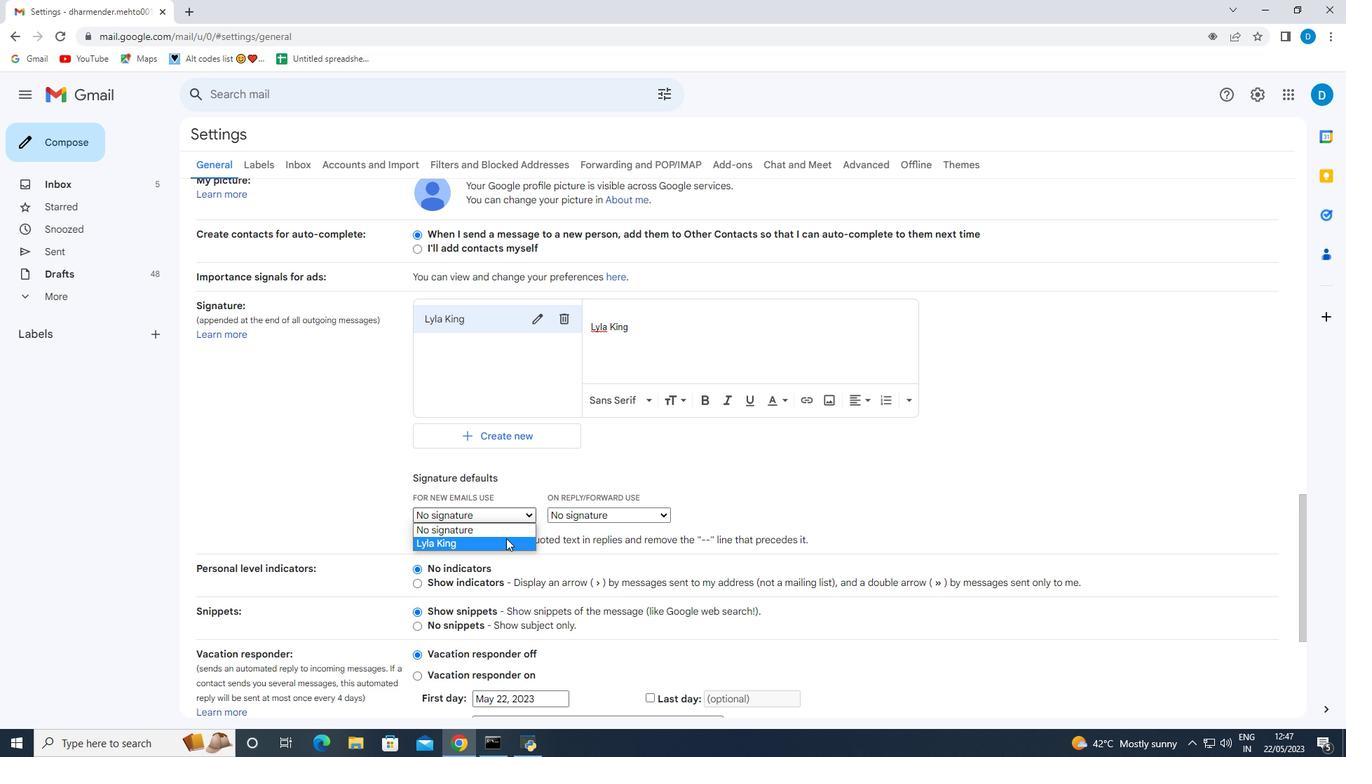 
Action: Mouse moved to (566, 516)
Screenshot: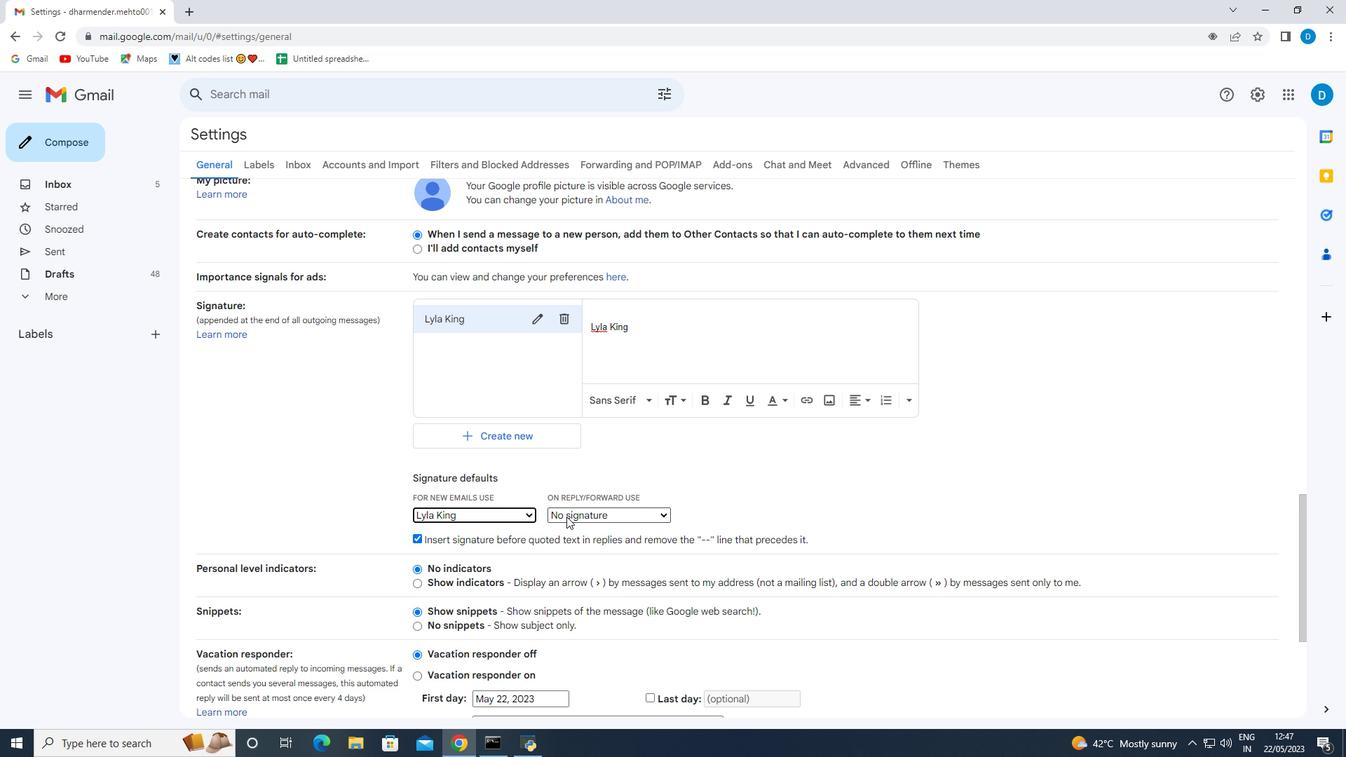 
Action: Mouse pressed left at (566, 516)
Screenshot: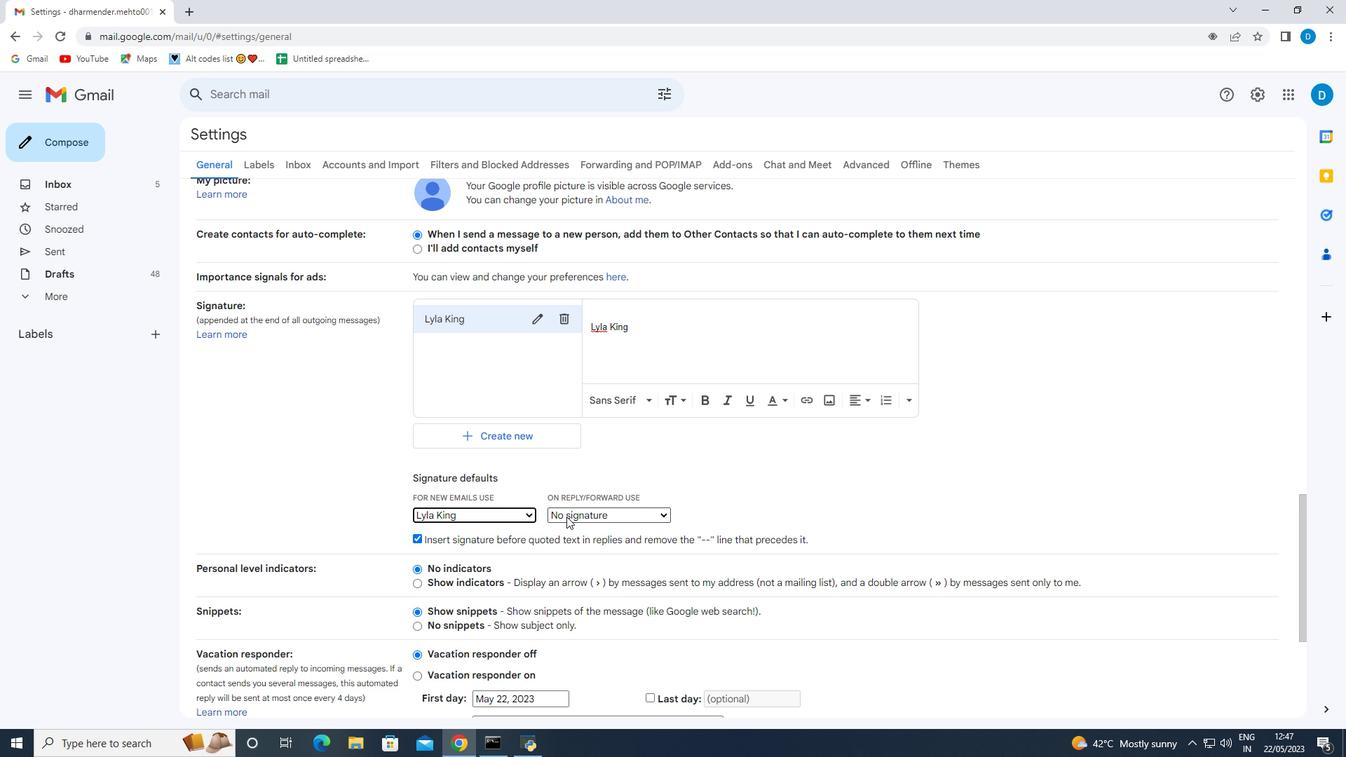 
Action: Mouse moved to (558, 541)
Screenshot: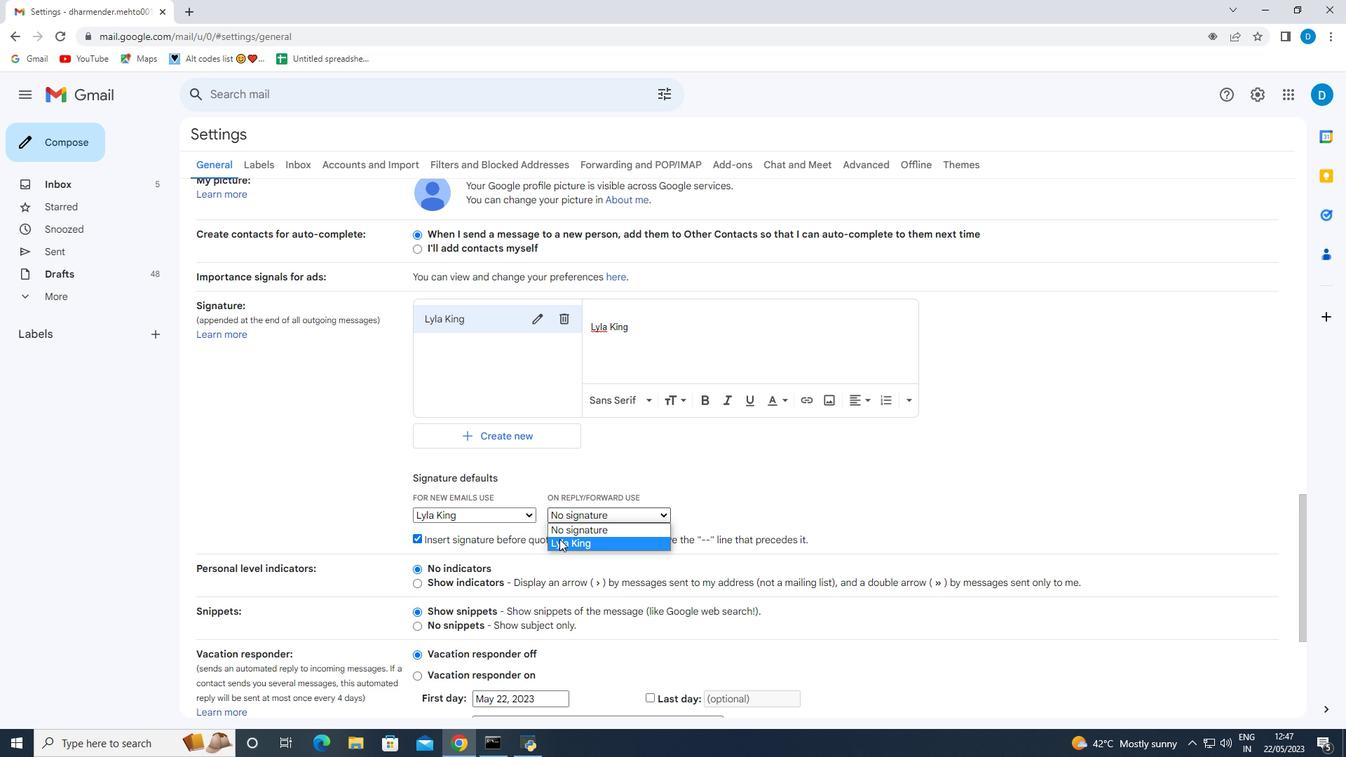 
Action: Mouse pressed left at (558, 541)
Screenshot: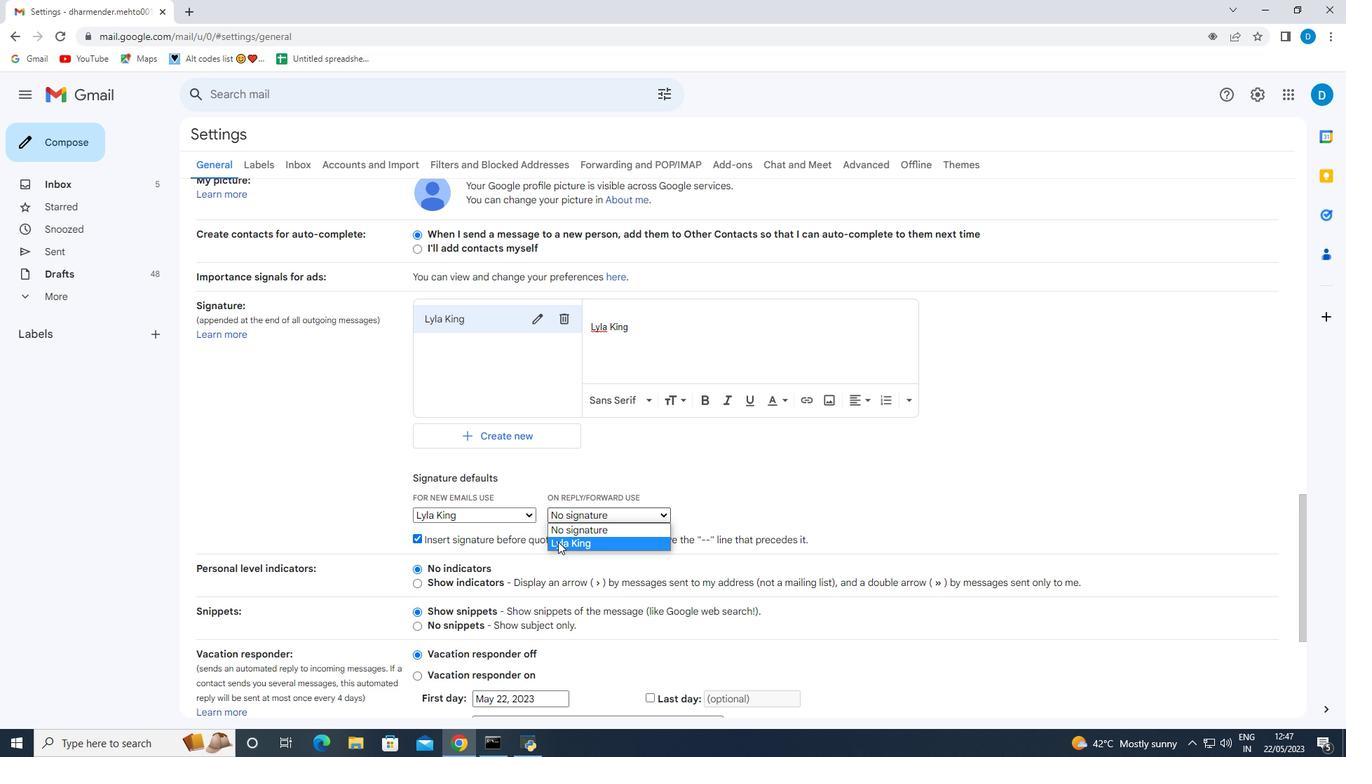 
Action: Mouse moved to (557, 537)
Screenshot: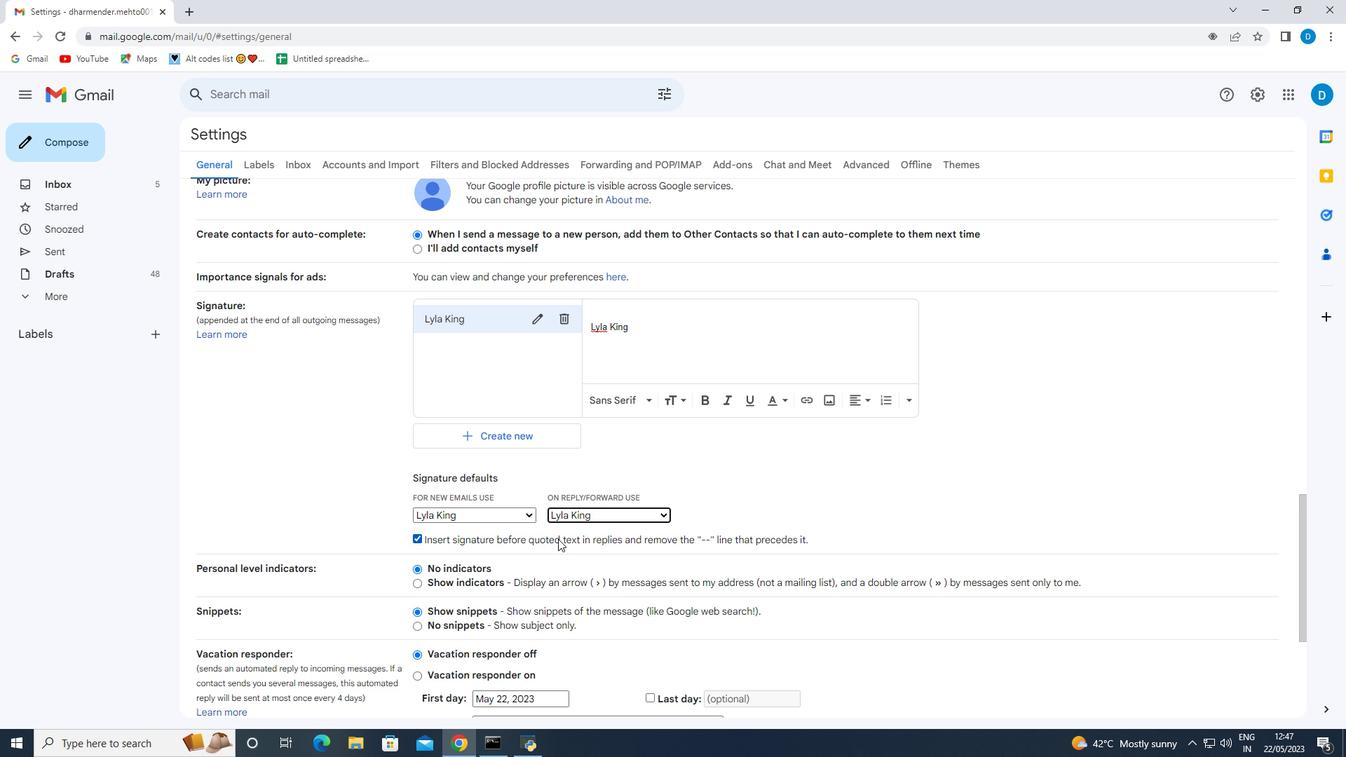 
Action: Mouse scrolled (557, 537) with delta (0, 0)
Screenshot: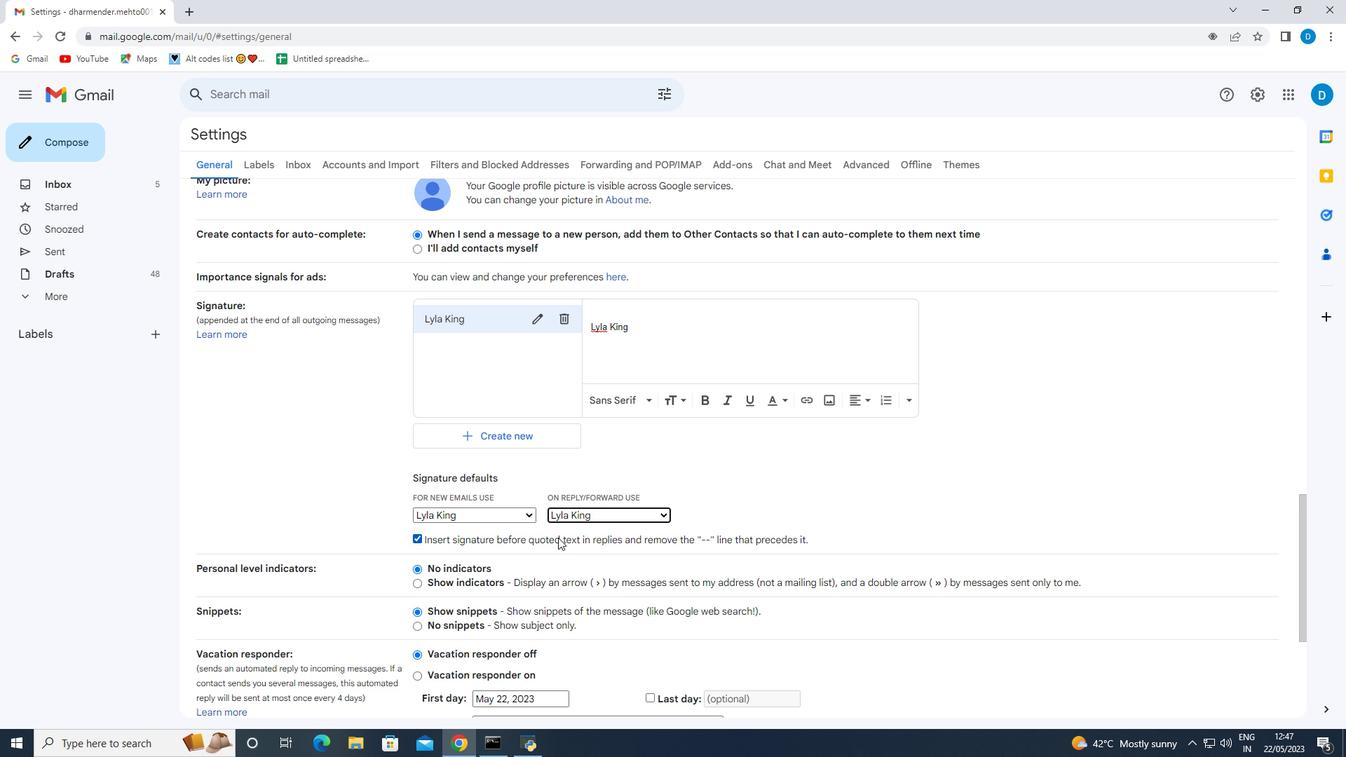 
Action: Mouse scrolled (557, 537) with delta (0, 0)
Screenshot: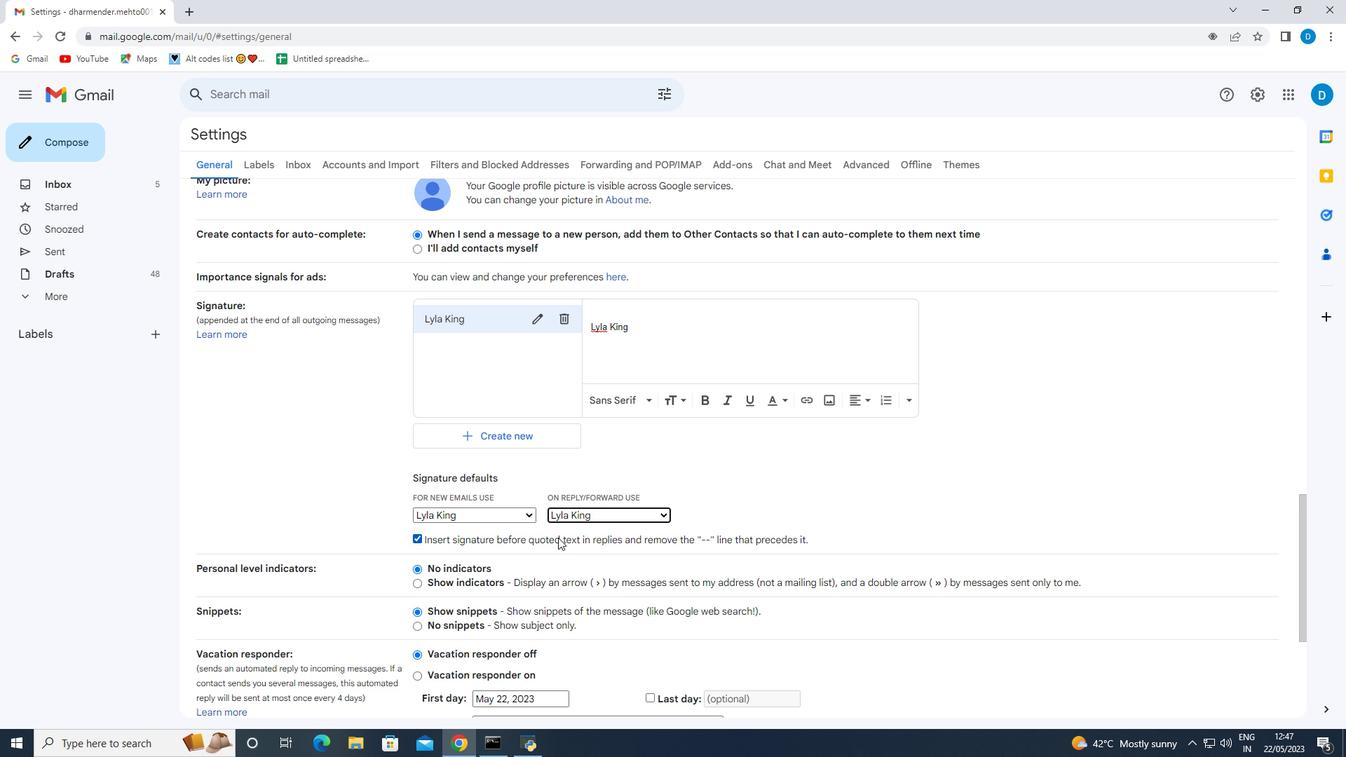 
Action: Mouse scrolled (557, 537) with delta (0, 0)
Screenshot: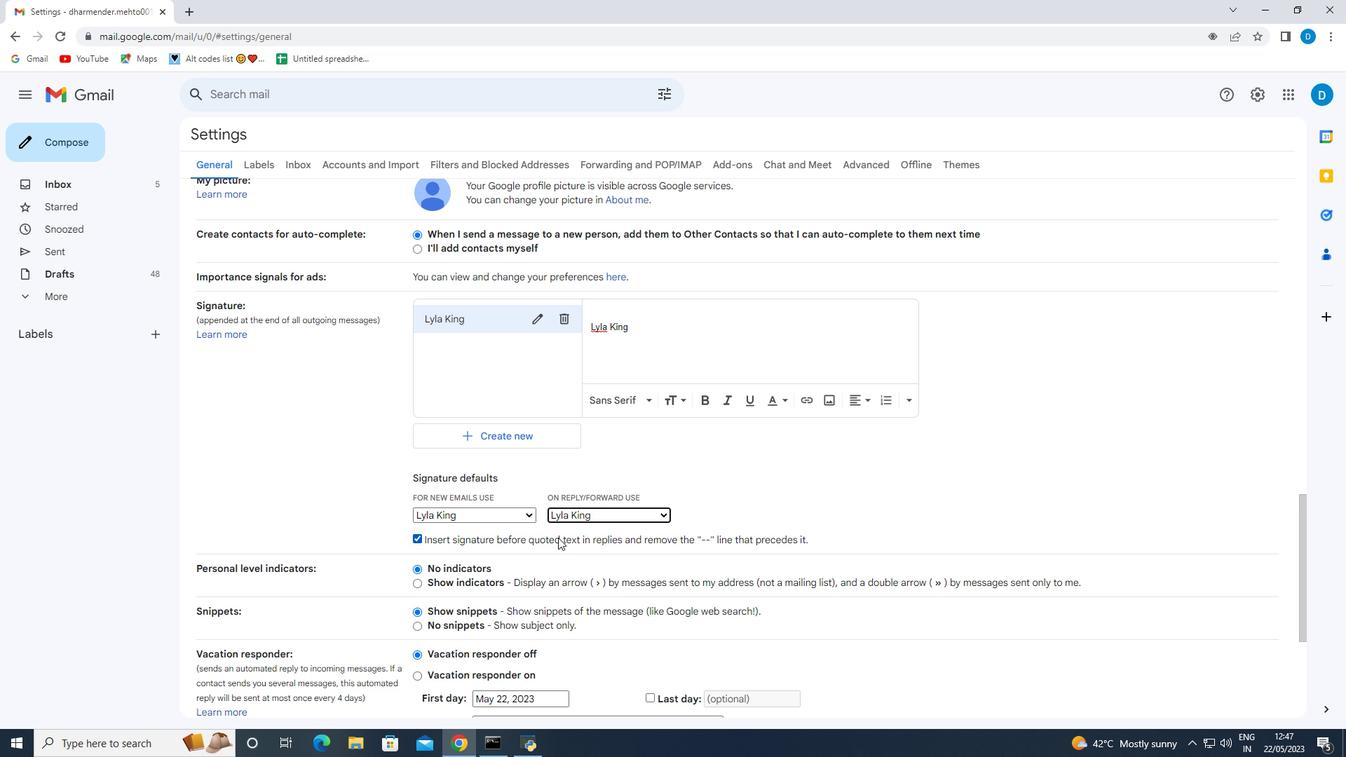 
Action: Mouse scrolled (557, 537) with delta (0, 0)
Screenshot: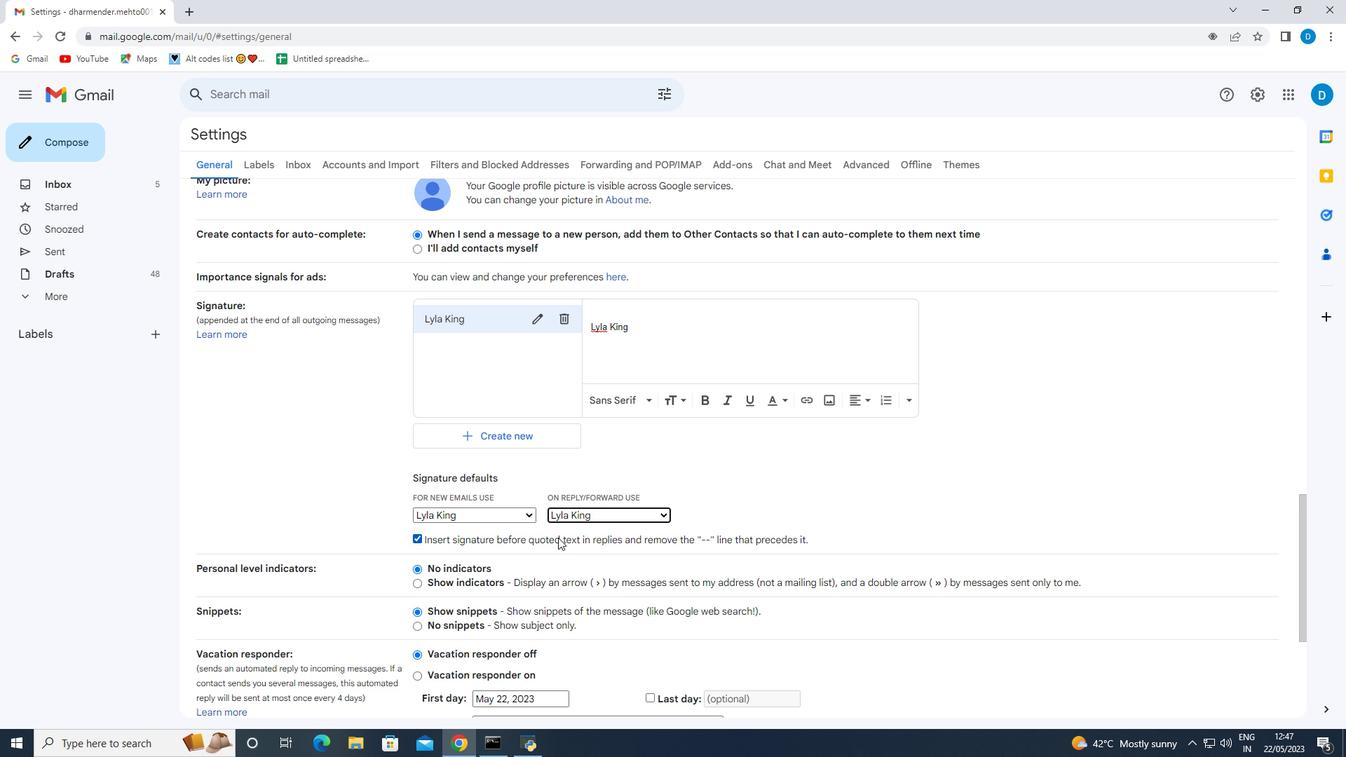 
Action: Mouse scrolled (557, 537) with delta (0, 0)
Screenshot: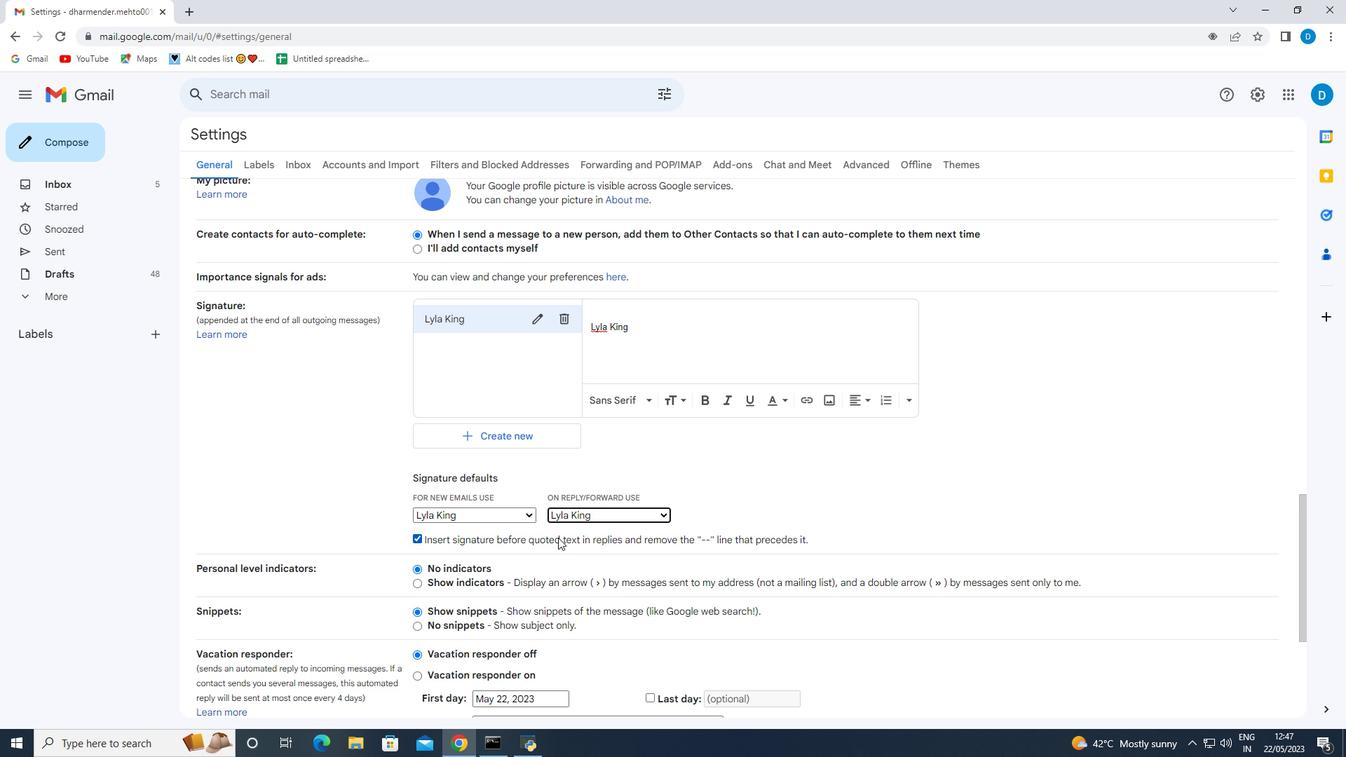 
Action: Mouse scrolled (557, 537) with delta (0, 0)
Screenshot: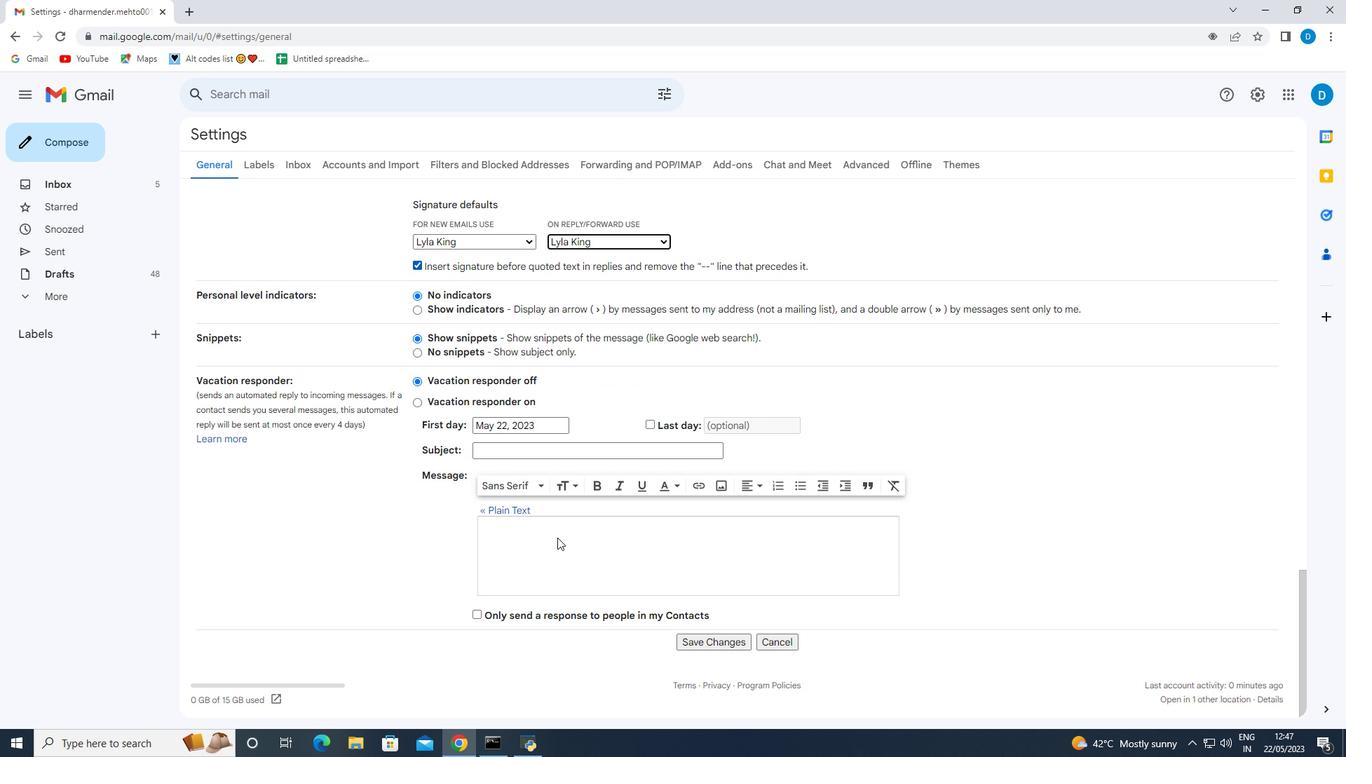 
Action: Mouse scrolled (557, 537) with delta (0, 0)
Screenshot: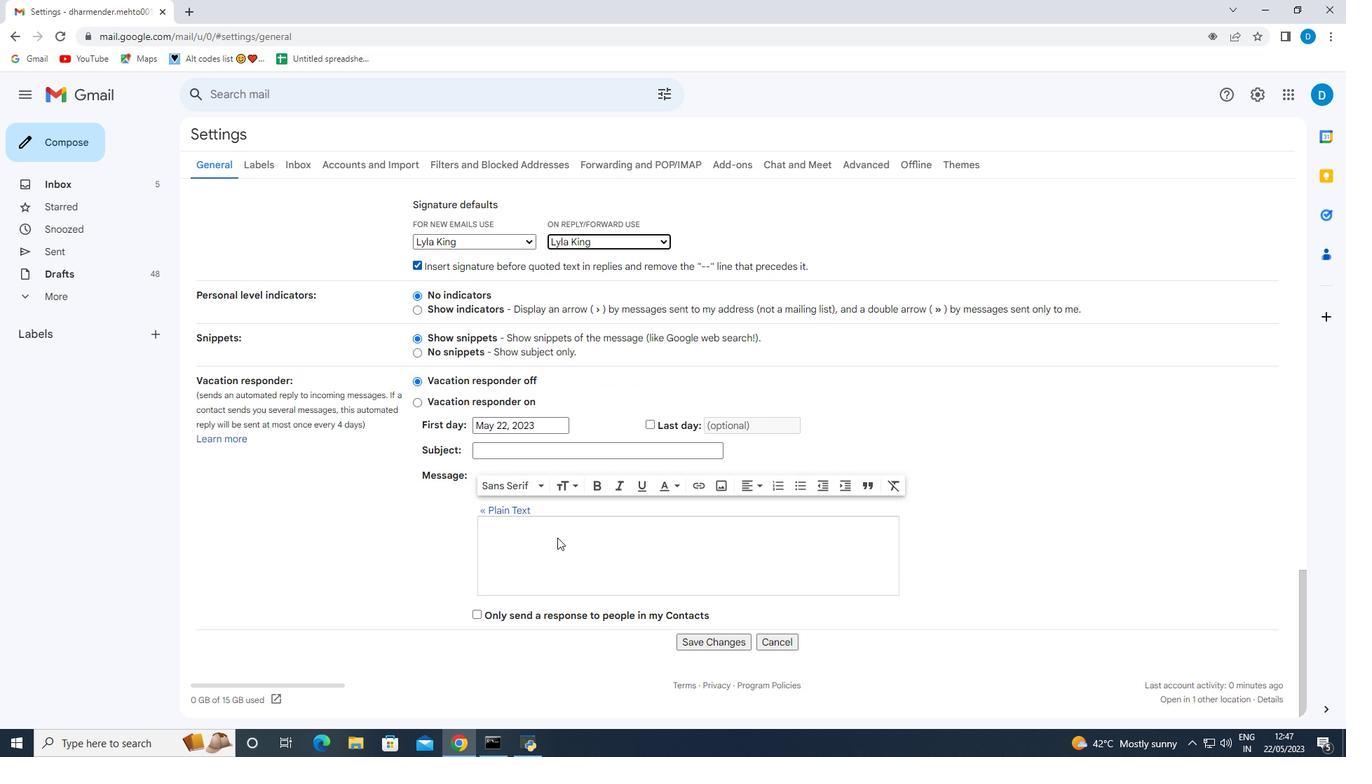 
Action: Mouse scrolled (557, 537) with delta (0, 0)
Screenshot: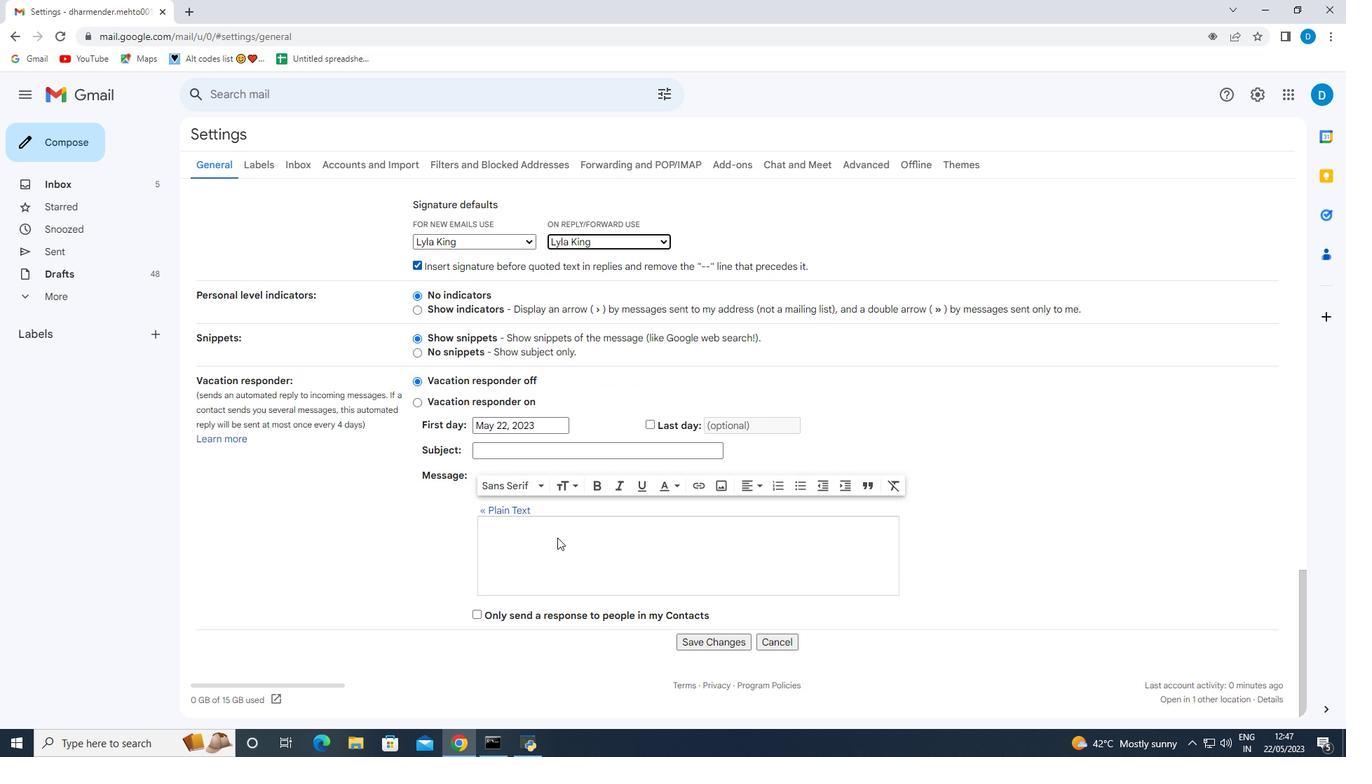 
Action: Mouse moved to (694, 637)
Screenshot: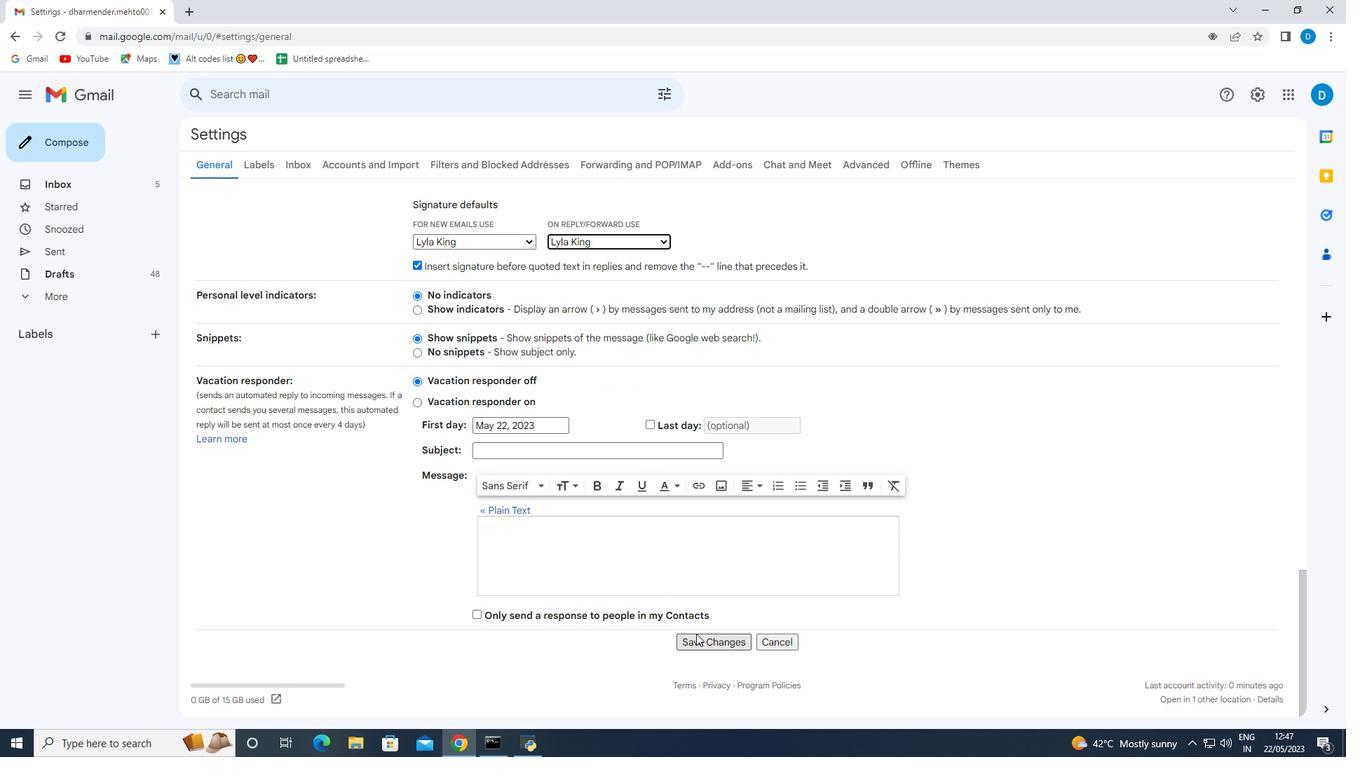 
Action: Mouse pressed left at (694, 637)
Screenshot: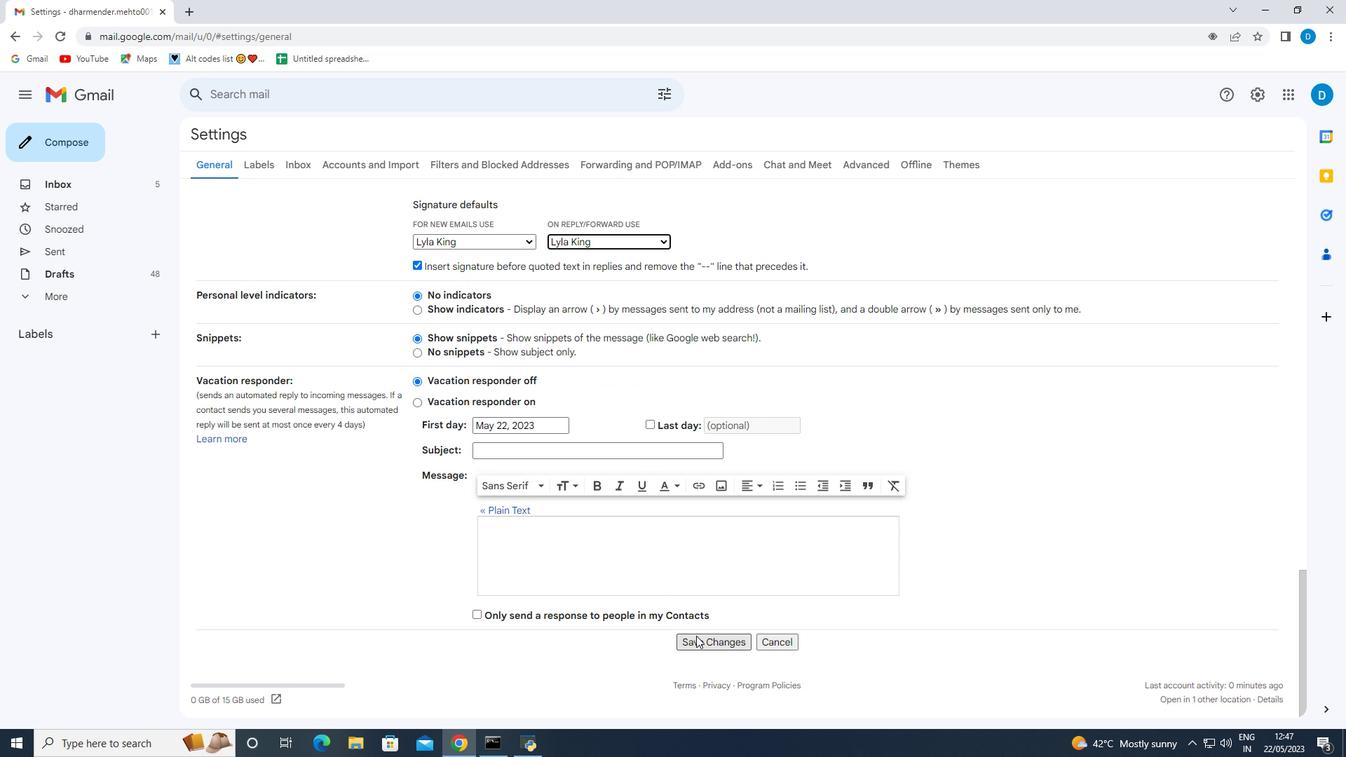 
Action: Mouse moved to (75, 146)
Screenshot: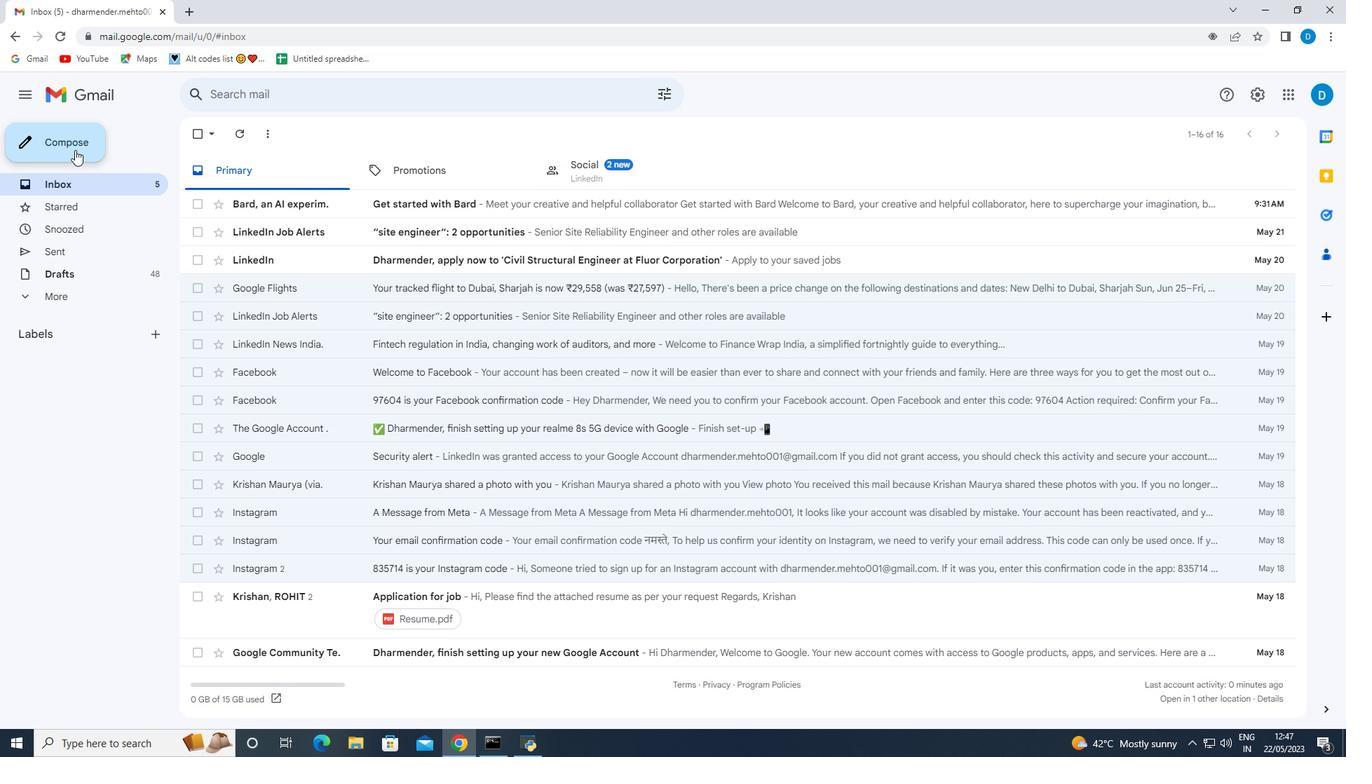 
Action: Mouse pressed left at (75, 146)
Screenshot: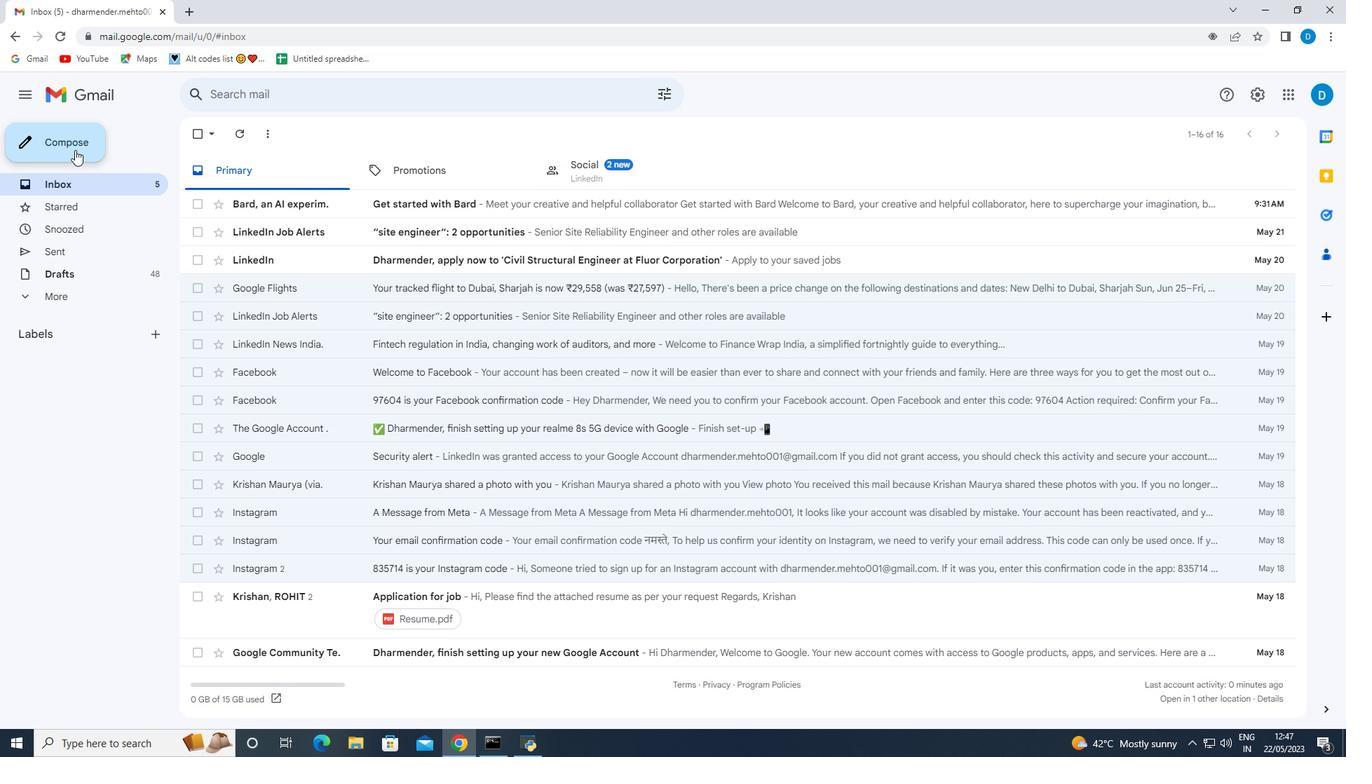 
Action: Mouse moved to (905, 400)
Screenshot: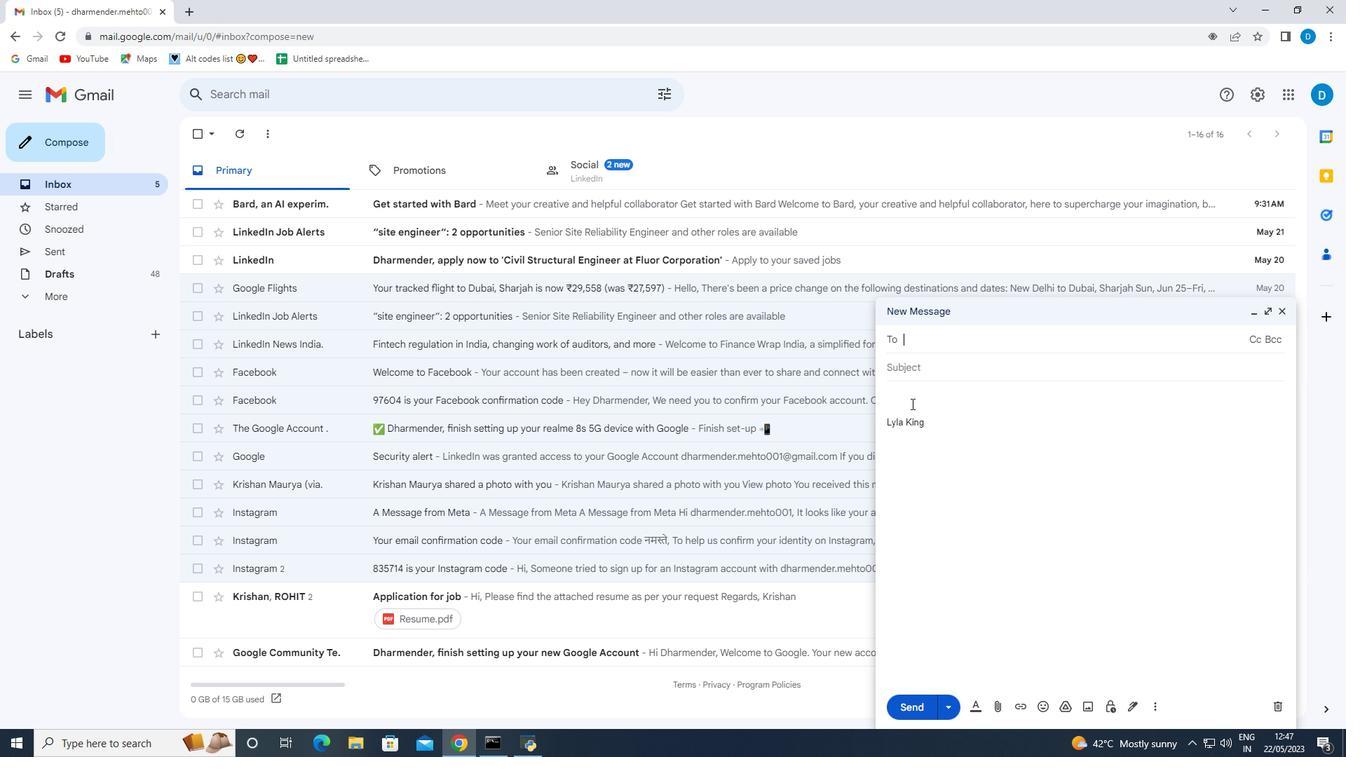 
Action: Mouse pressed left at (905, 400)
Screenshot: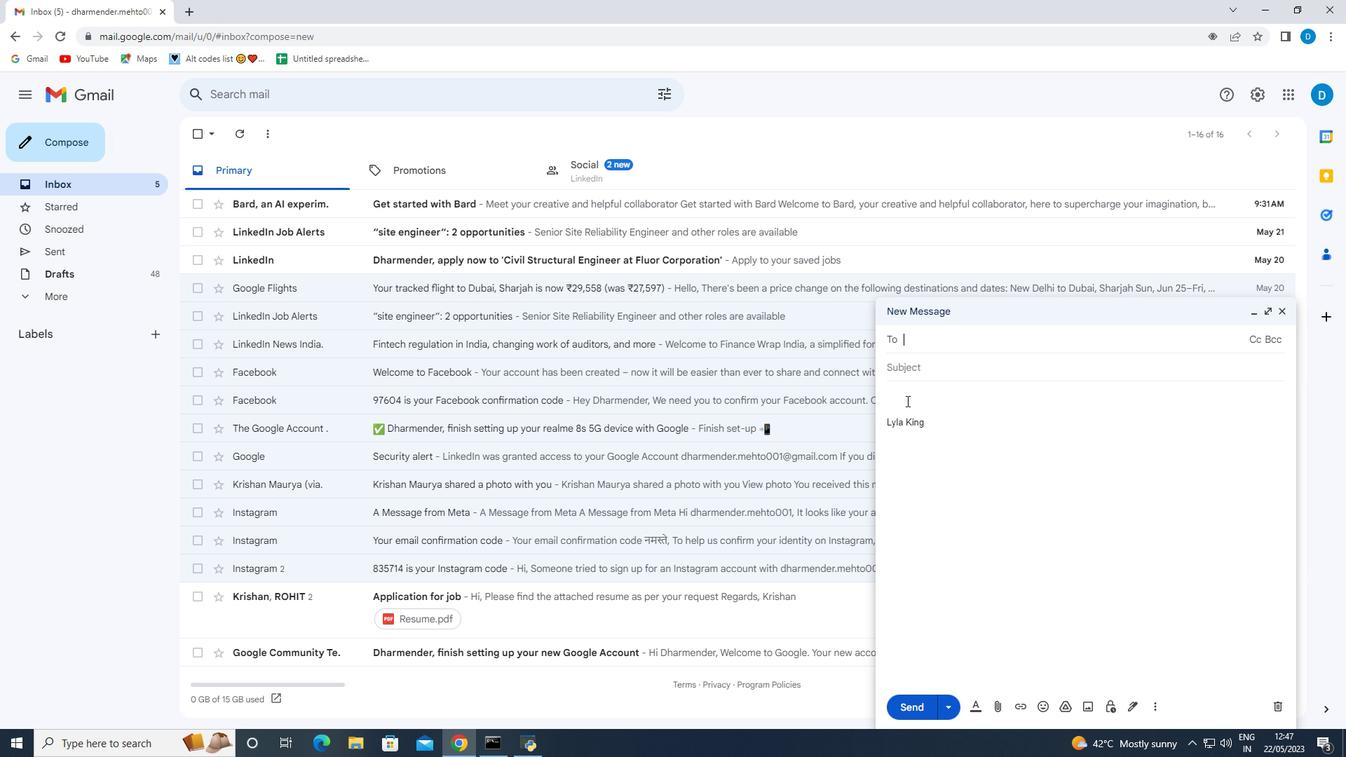 
Action: Mouse moved to (905, 401)
Screenshot: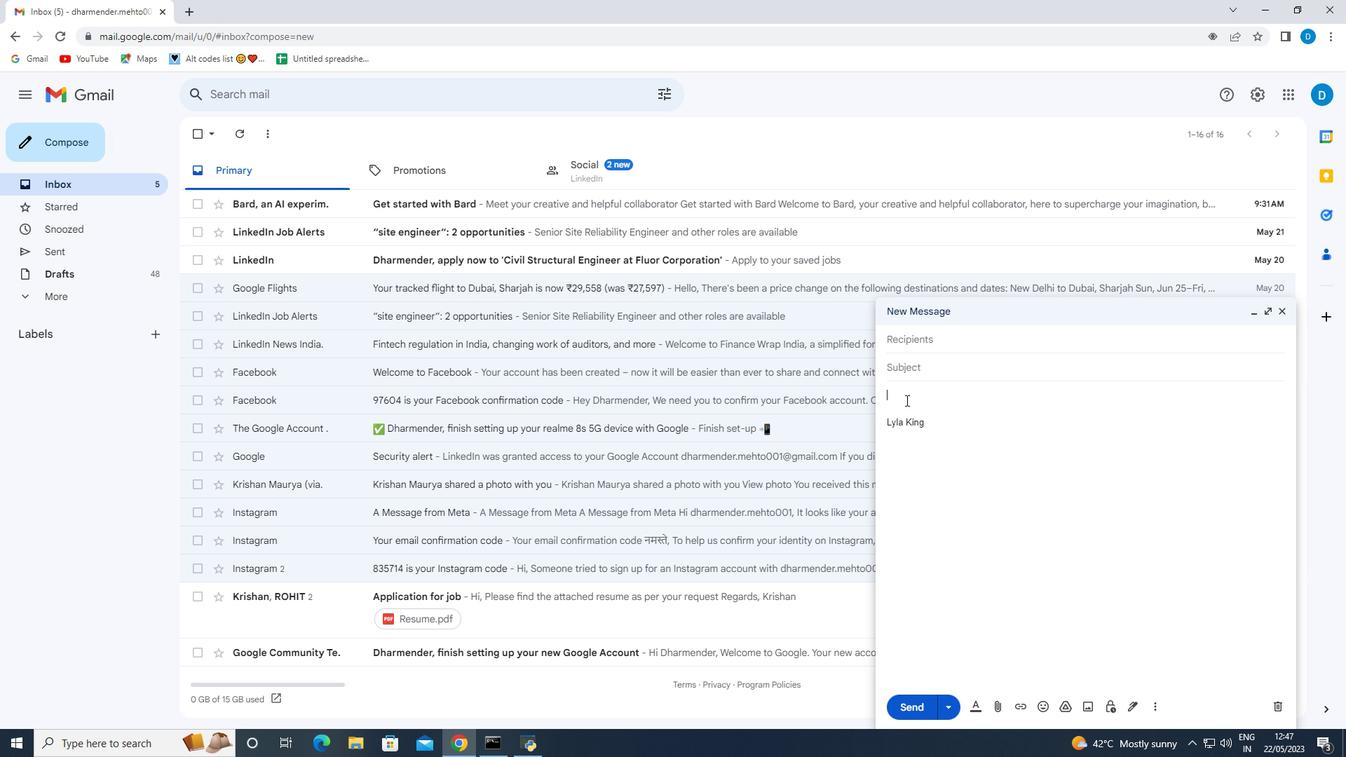 
Action: Key pressed <Key.shift>With<Key.space><Key.shift><Key.shift><Key.shift><Key.shift><Key.shift><Key.shift><Key.shift><Key.shift>Heartfelt<Key.space>thanks<Key.space>and<Key.space>warm<Key.space>wishes,
Screenshot: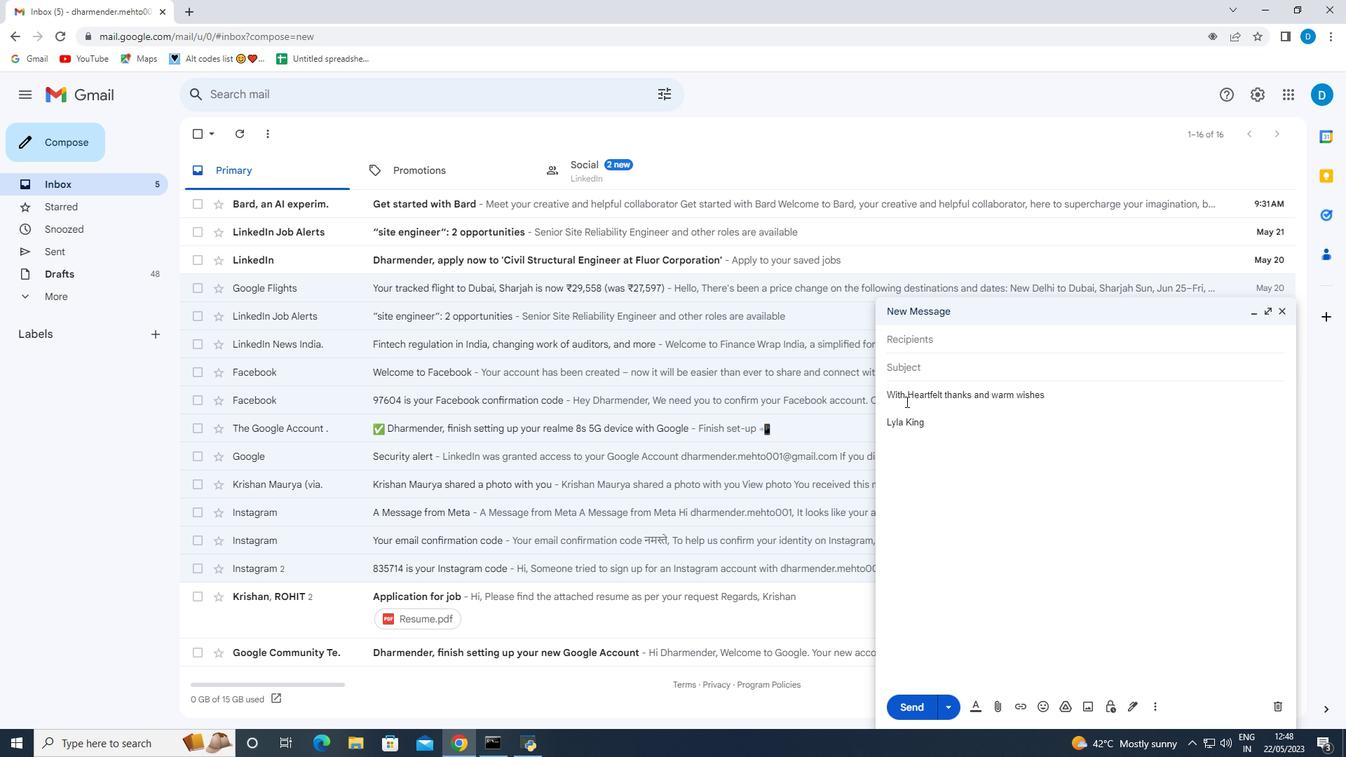 
Action: Mouse moved to (1154, 712)
Screenshot: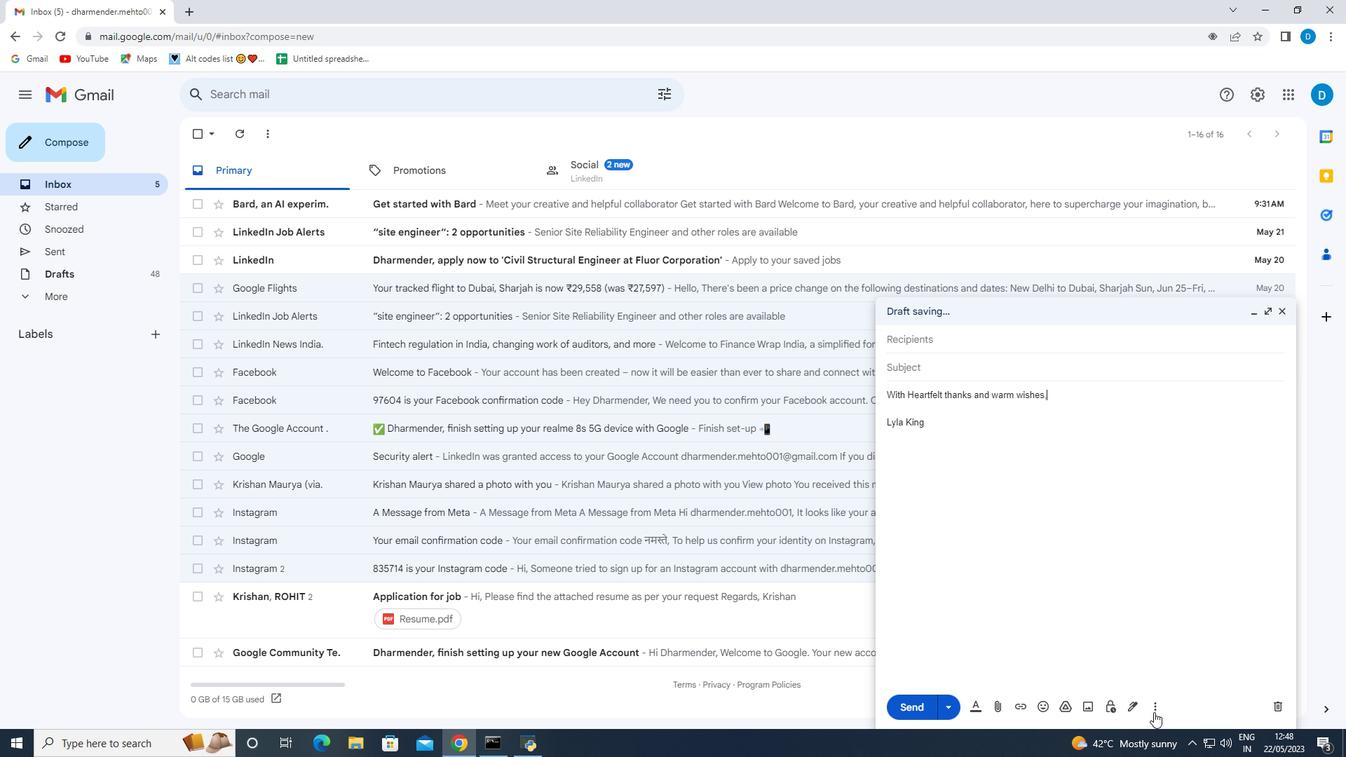 
Action: Mouse pressed left at (1154, 712)
Screenshot: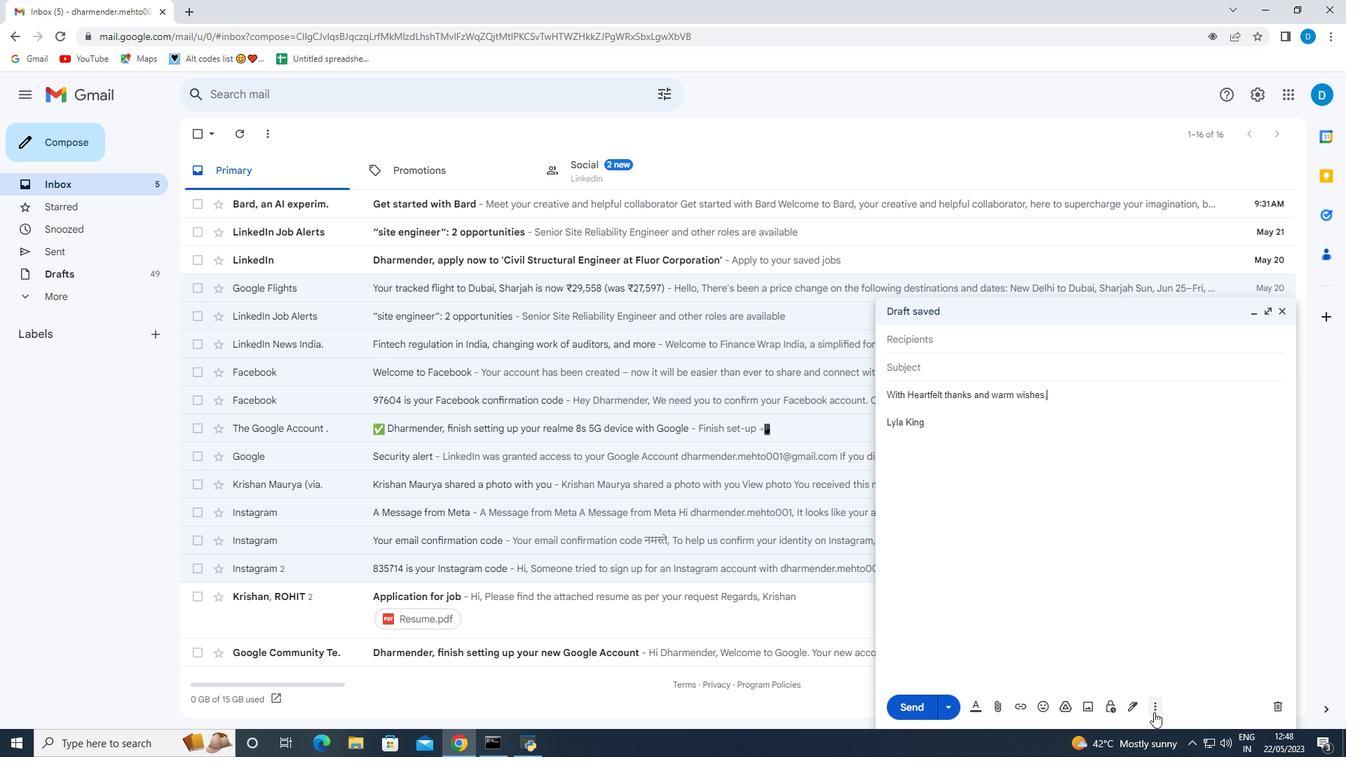 
Action: Mouse moved to (1196, 579)
Screenshot: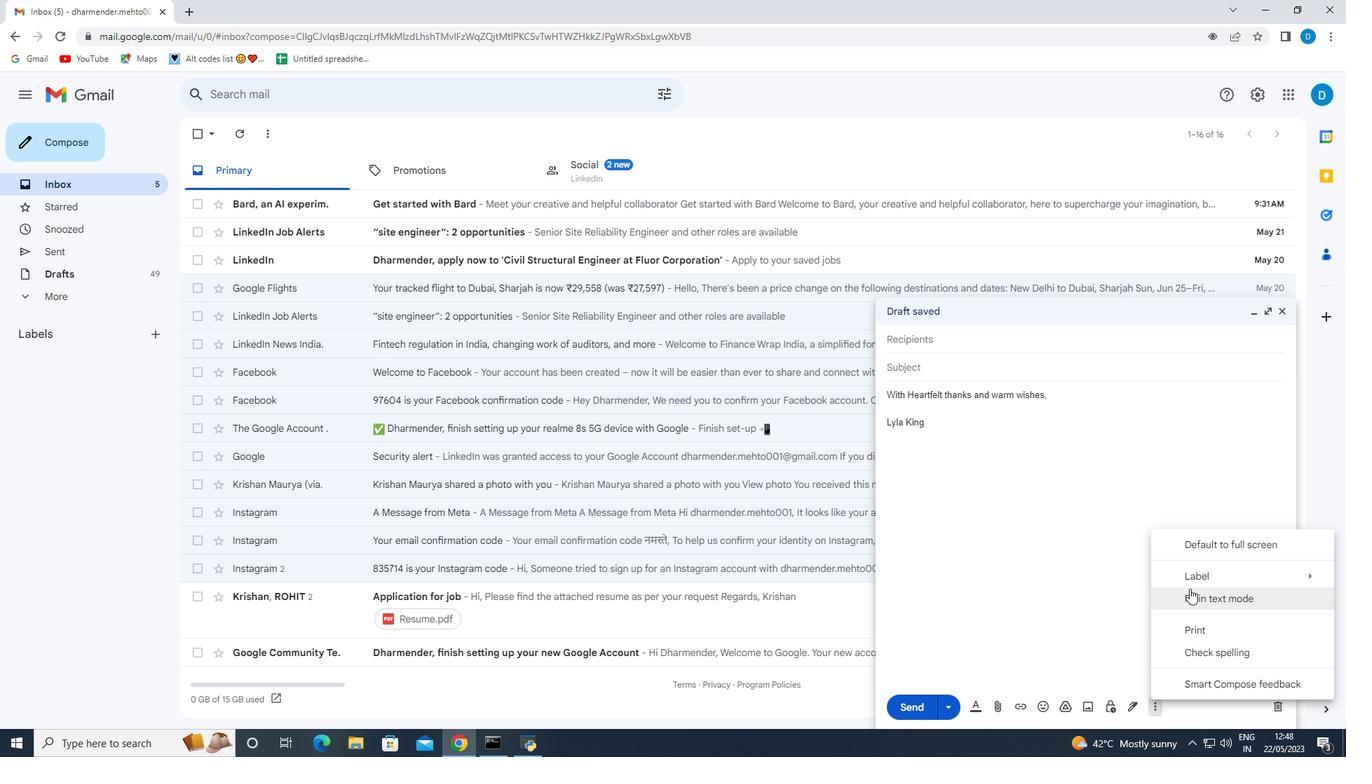 
Action: Mouse pressed left at (1196, 579)
Screenshot: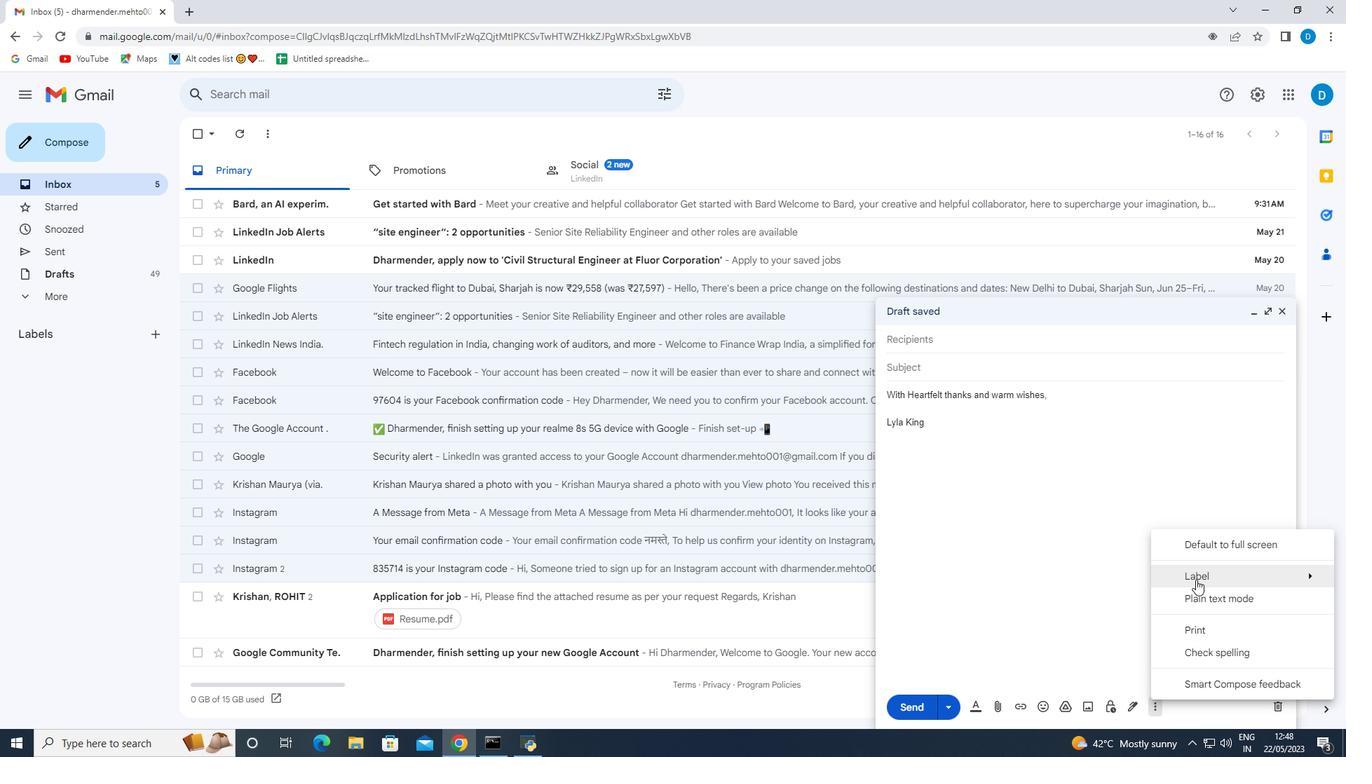 
Action: Mouse moved to (1049, 550)
Screenshot: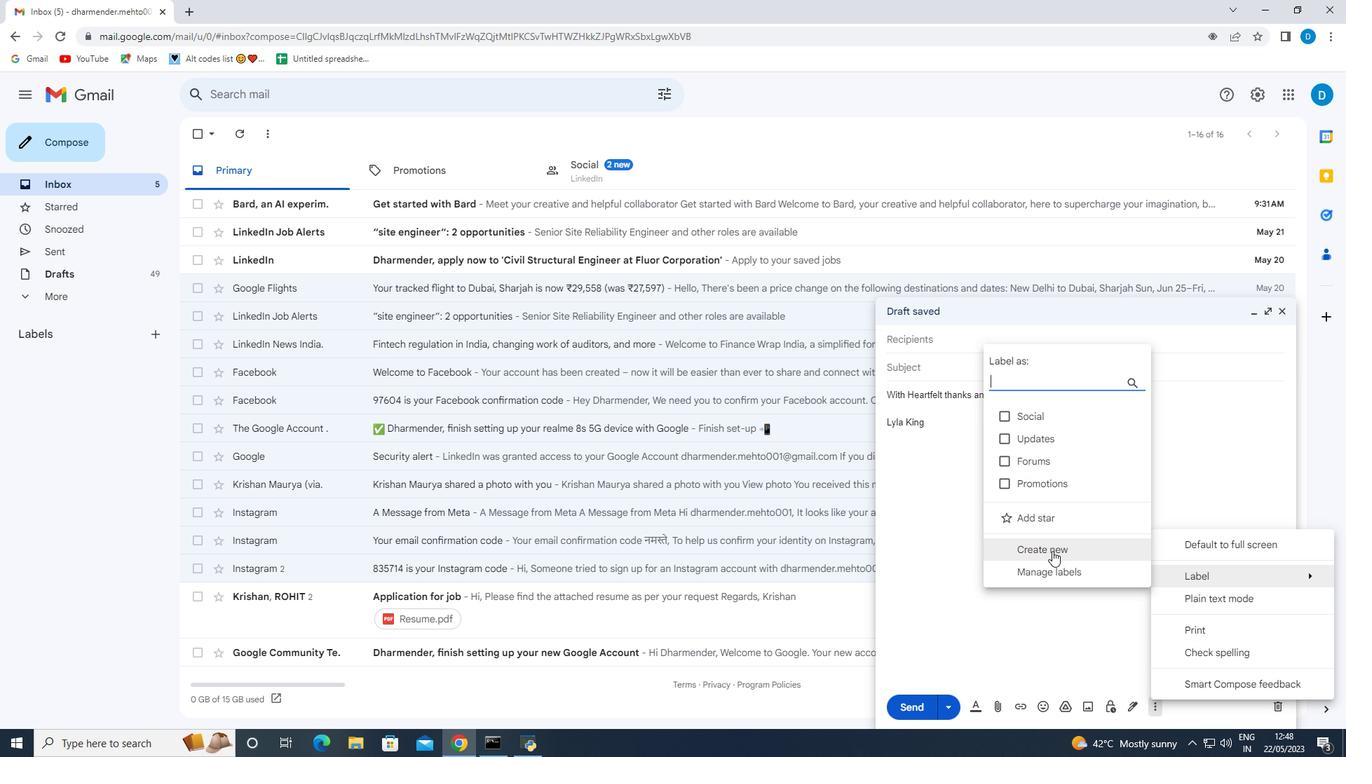 
Action: Mouse pressed left at (1049, 550)
Screenshot: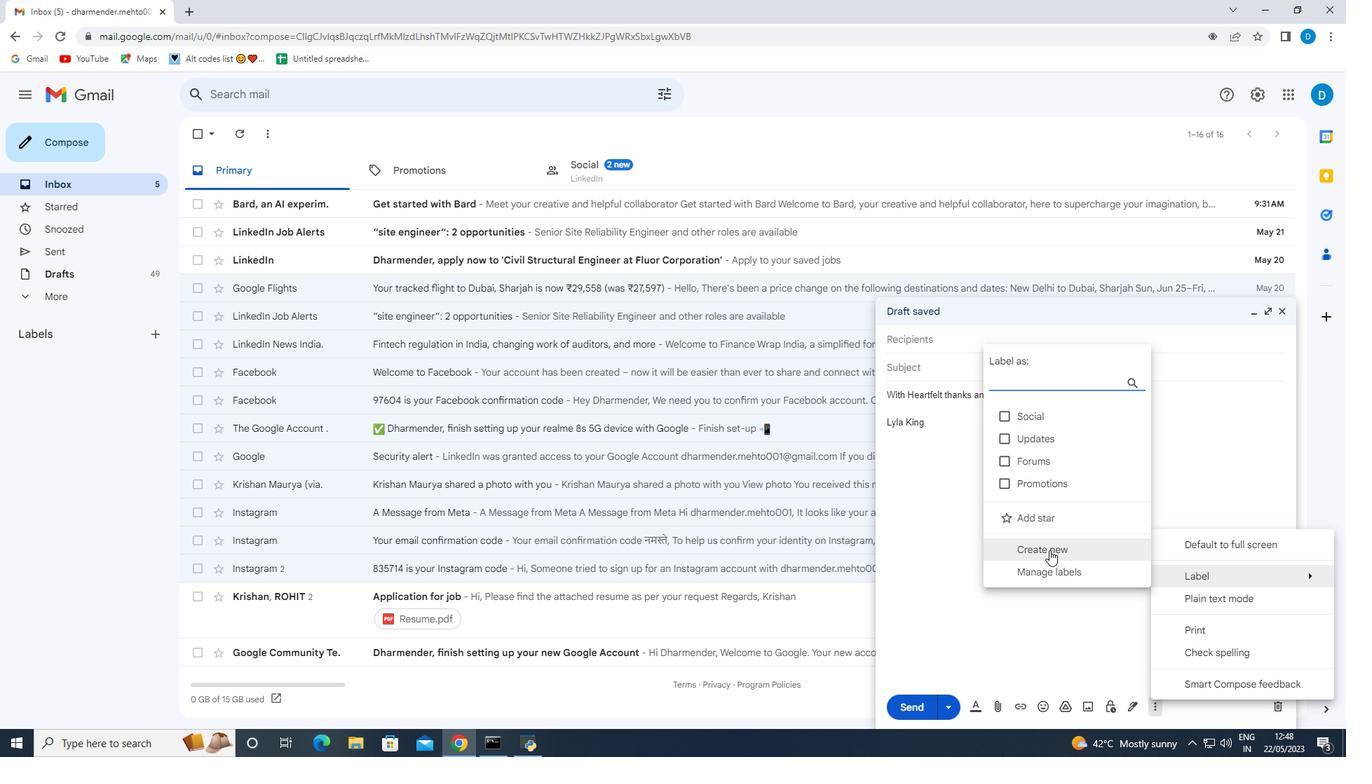 
Action: Mouse moved to (541, 380)
Screenshot: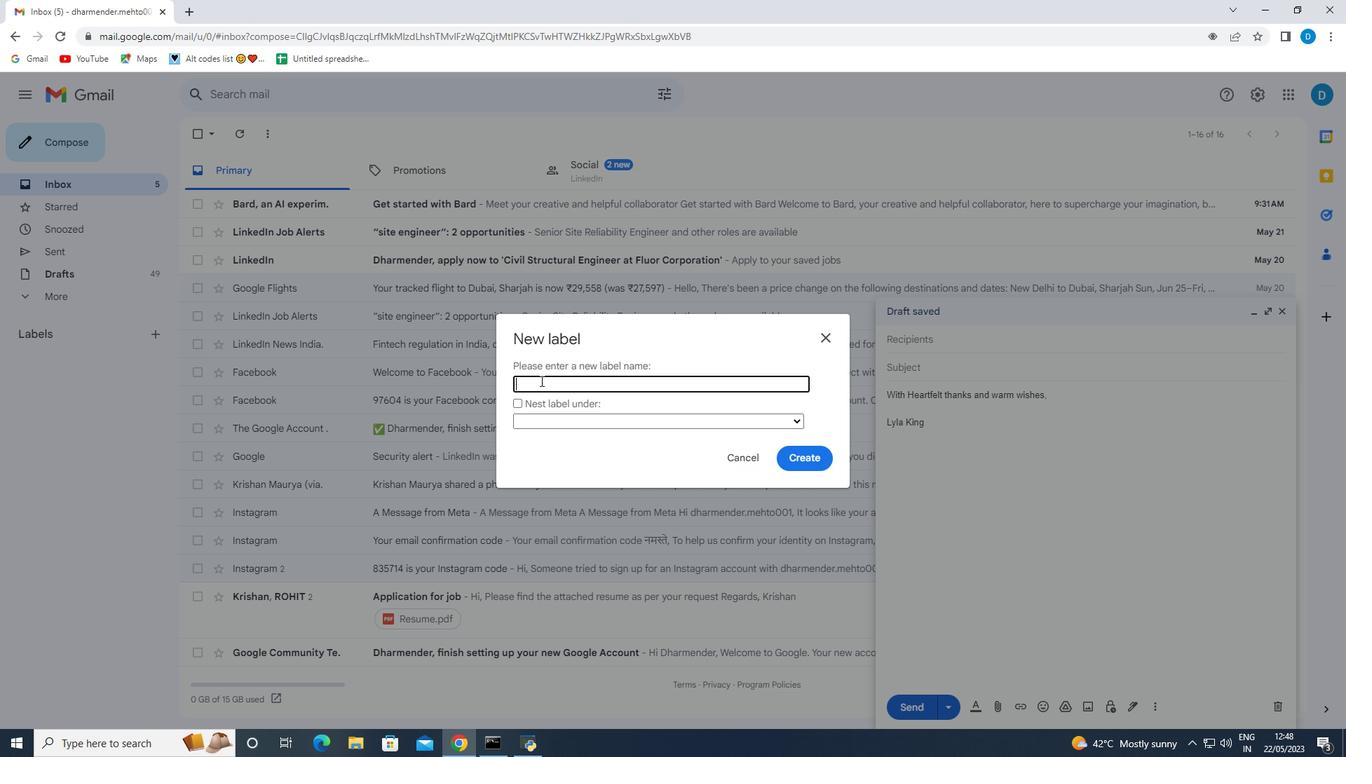
Action: Mouse pressed left at (541, 380)
Screenshot: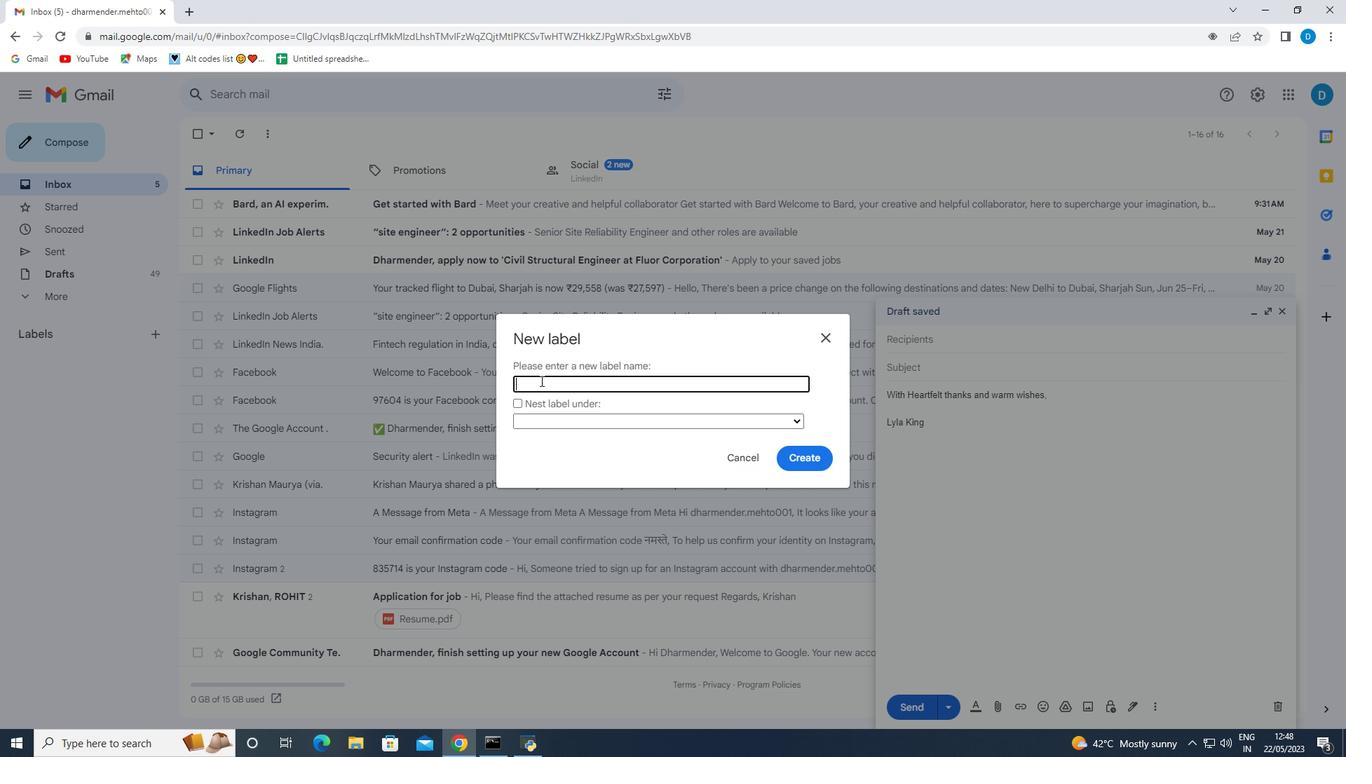 
Action: Key pressed <Key.shift>Joint<Key.space><Key.shift>Ventures
Screenshot: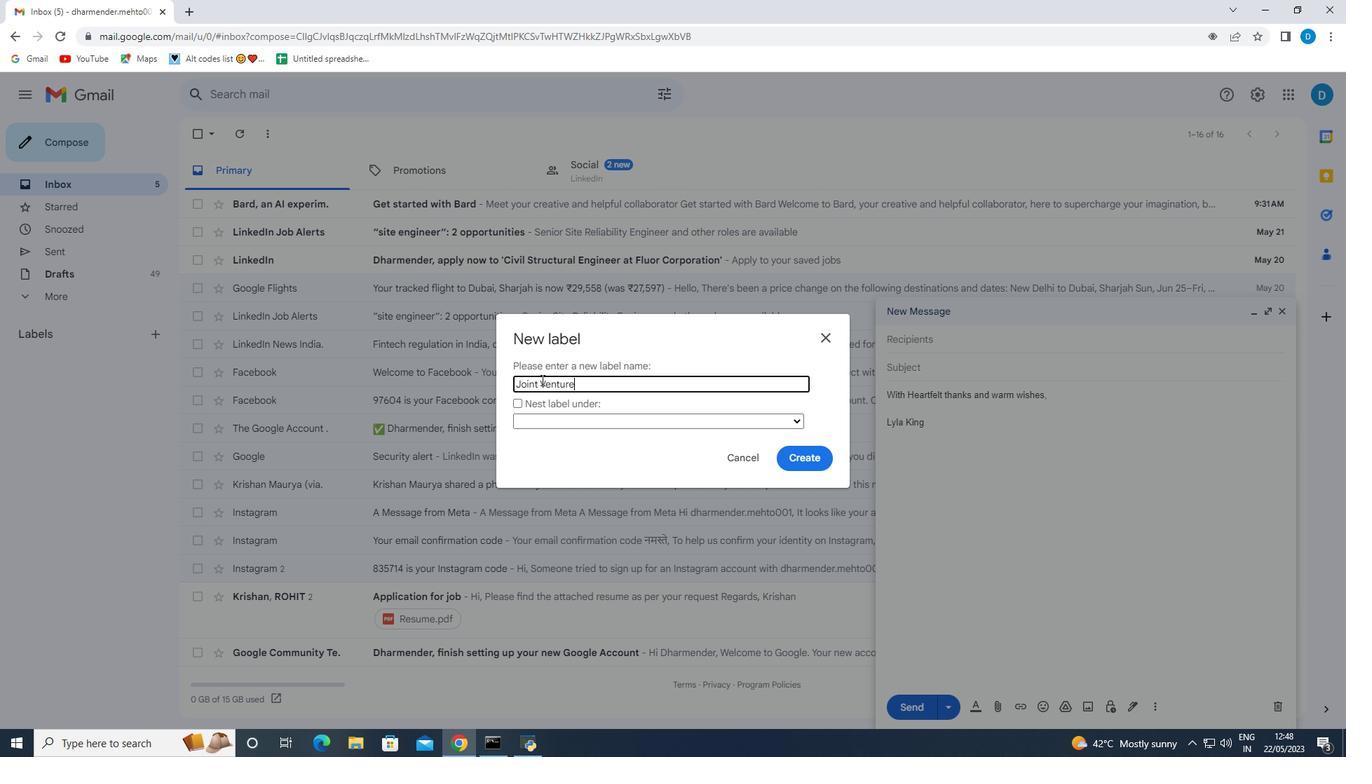 
Action: Mouse moved to (804, 451)
Screenshot: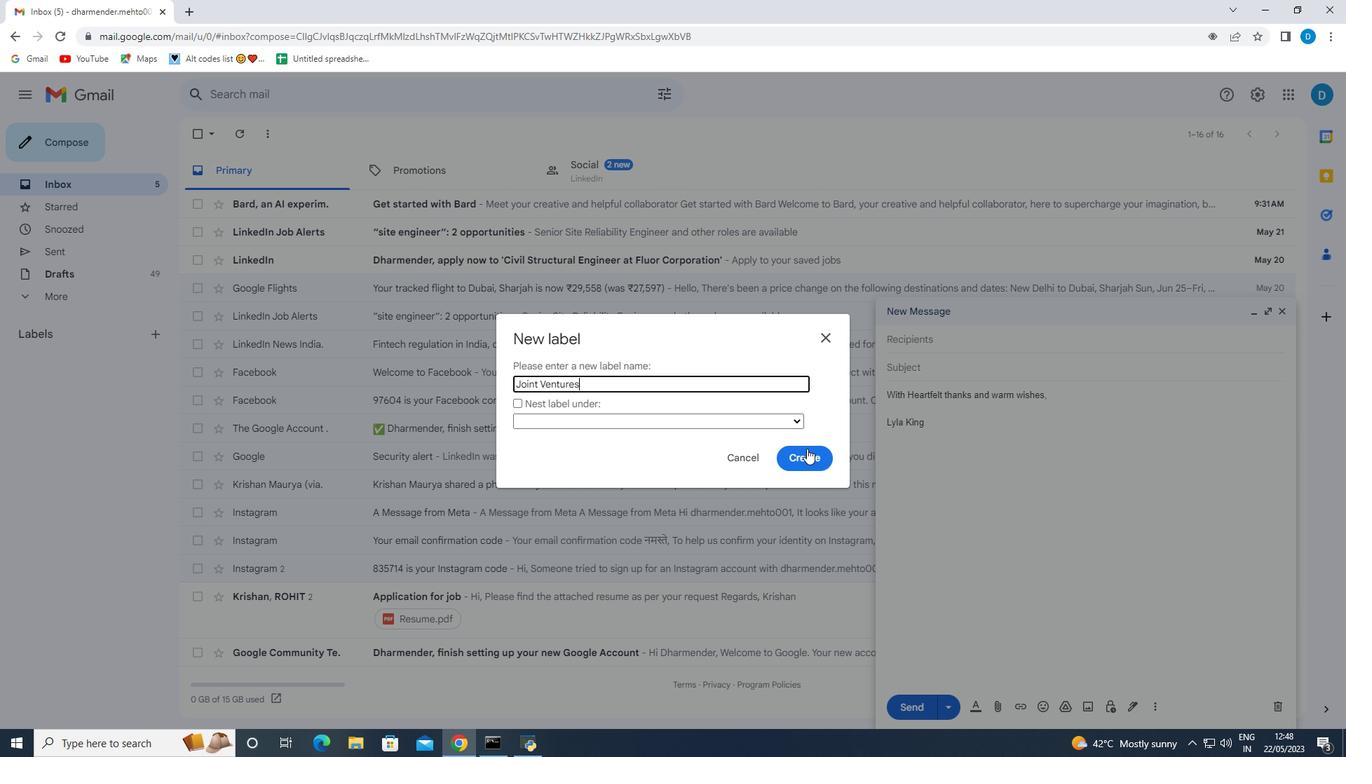 
Action: Mouse pressed left at (804, 451)
Screenshot: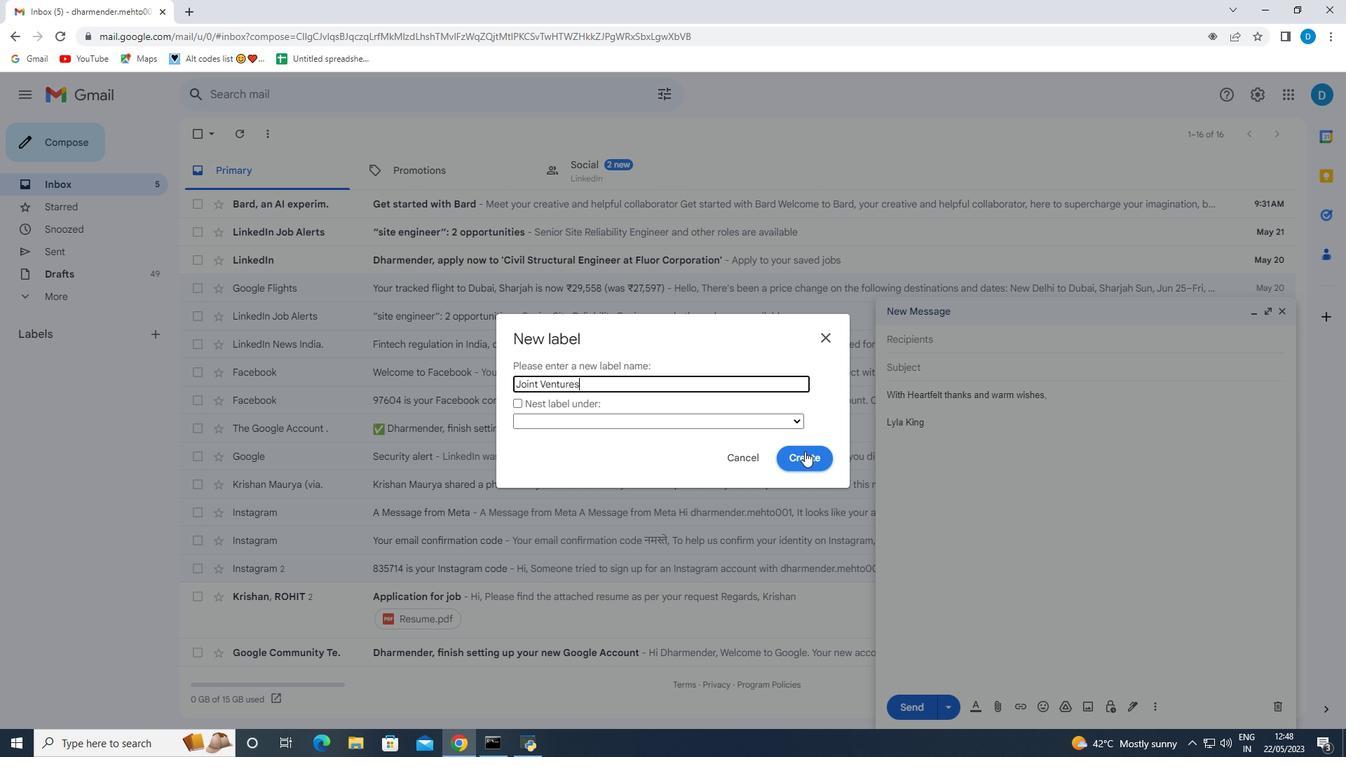 
Action: Mouse moved to (903, 335)
Screenshot: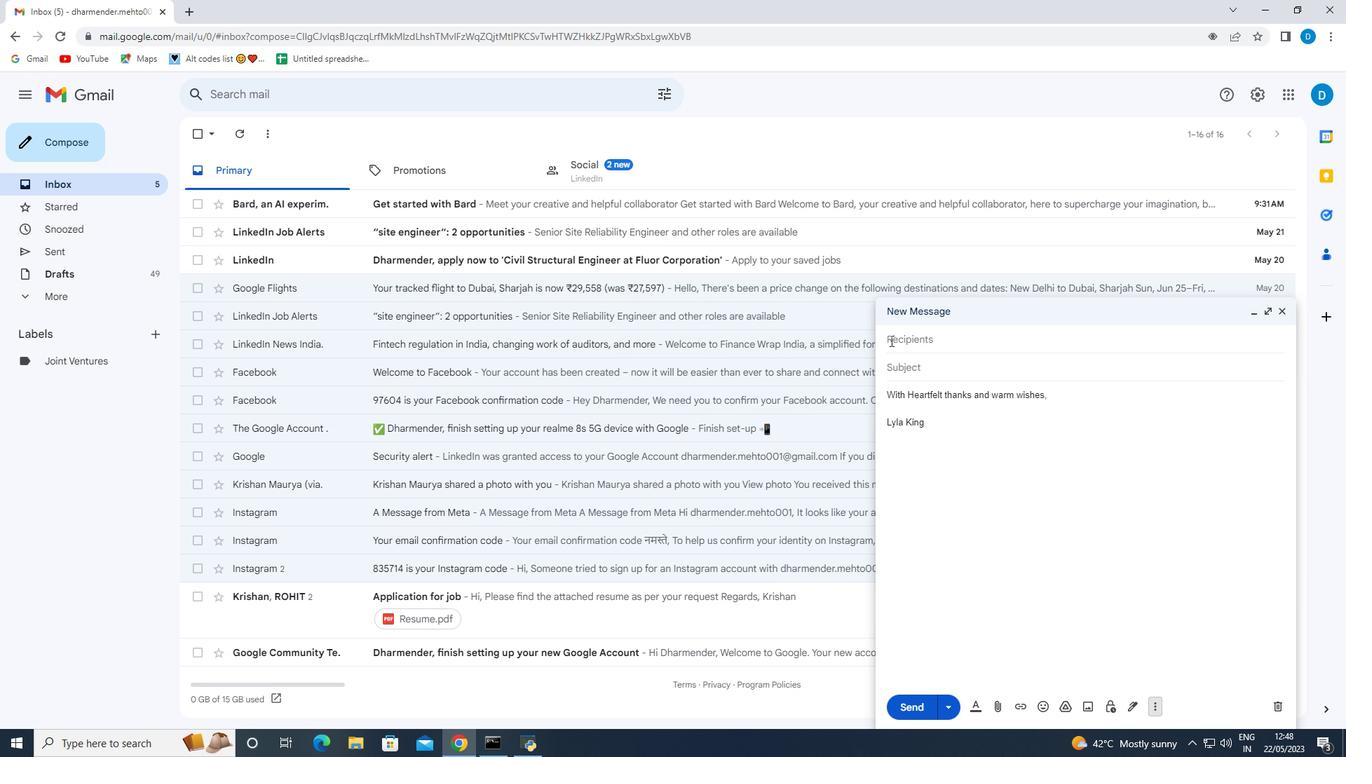 
Action: Mouse pressed left at (903, 335)
Screenshot: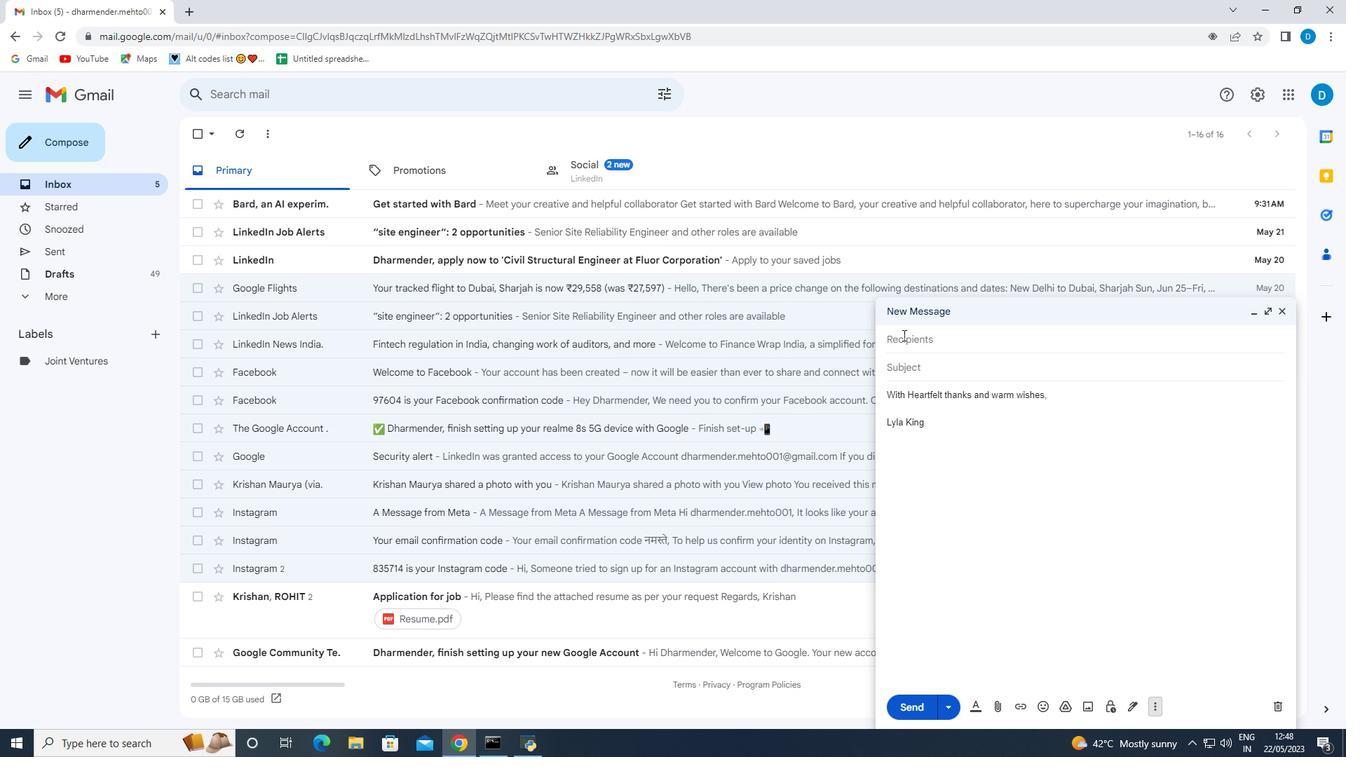
Action: Key pressed softage.9<Key.shift>@softage.net
Screenshot: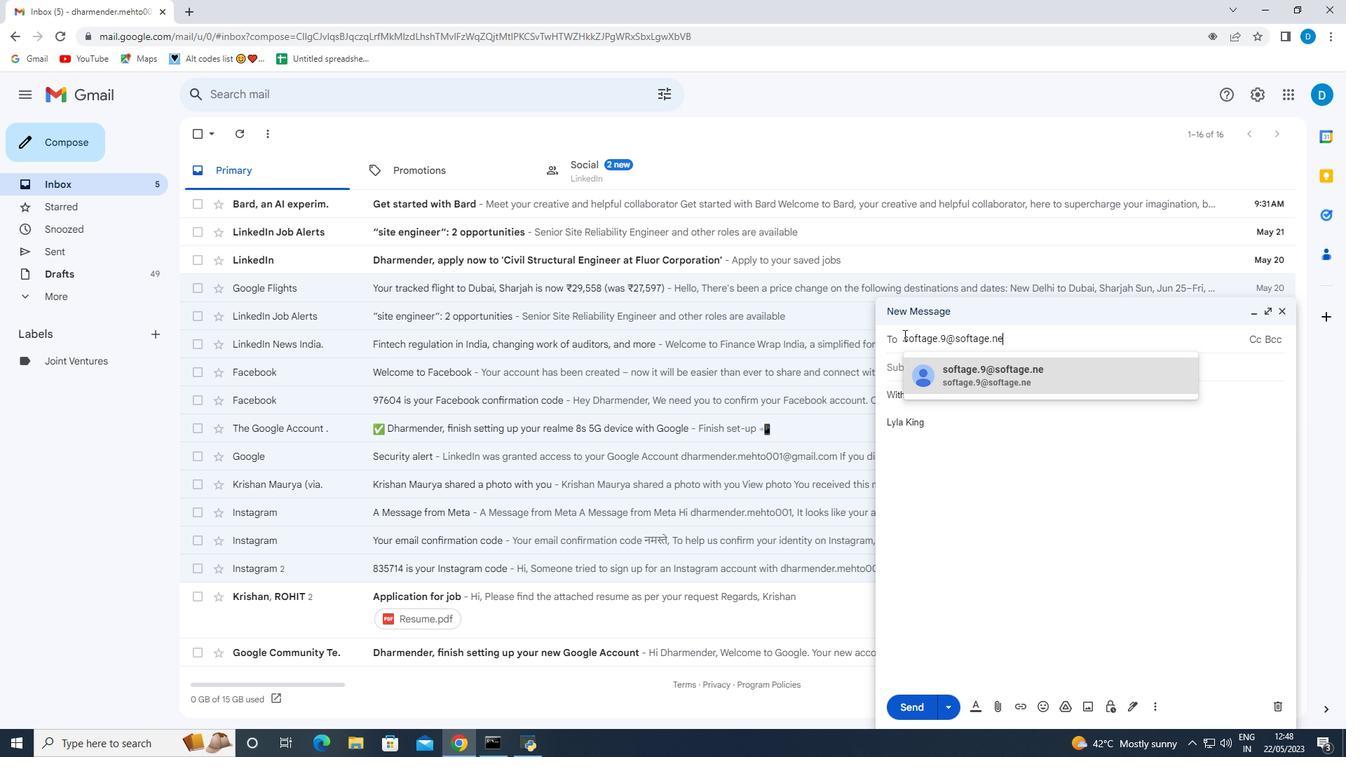 
Action: Mouse moved to (1070, 375)
Screenshot: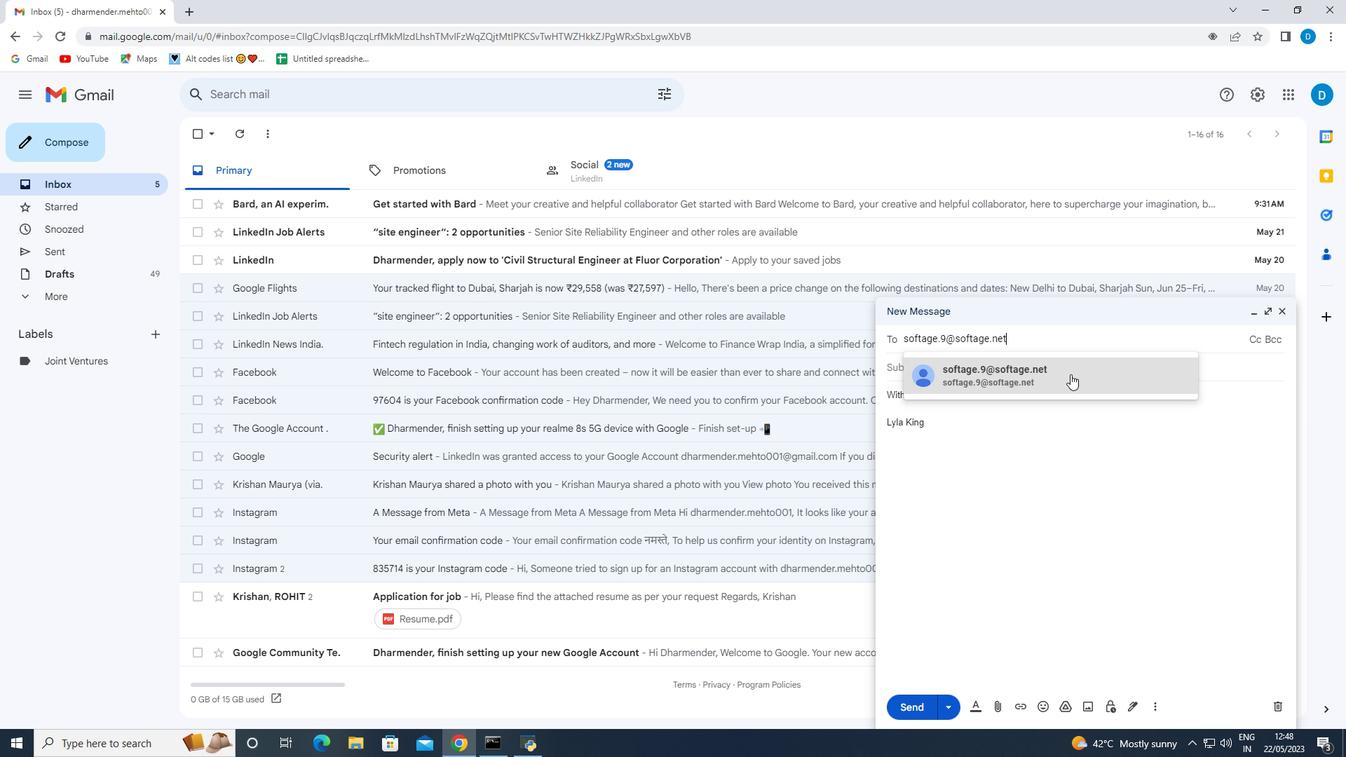 
Action: Mouse pressed left at (1070, 375)
Screenshot: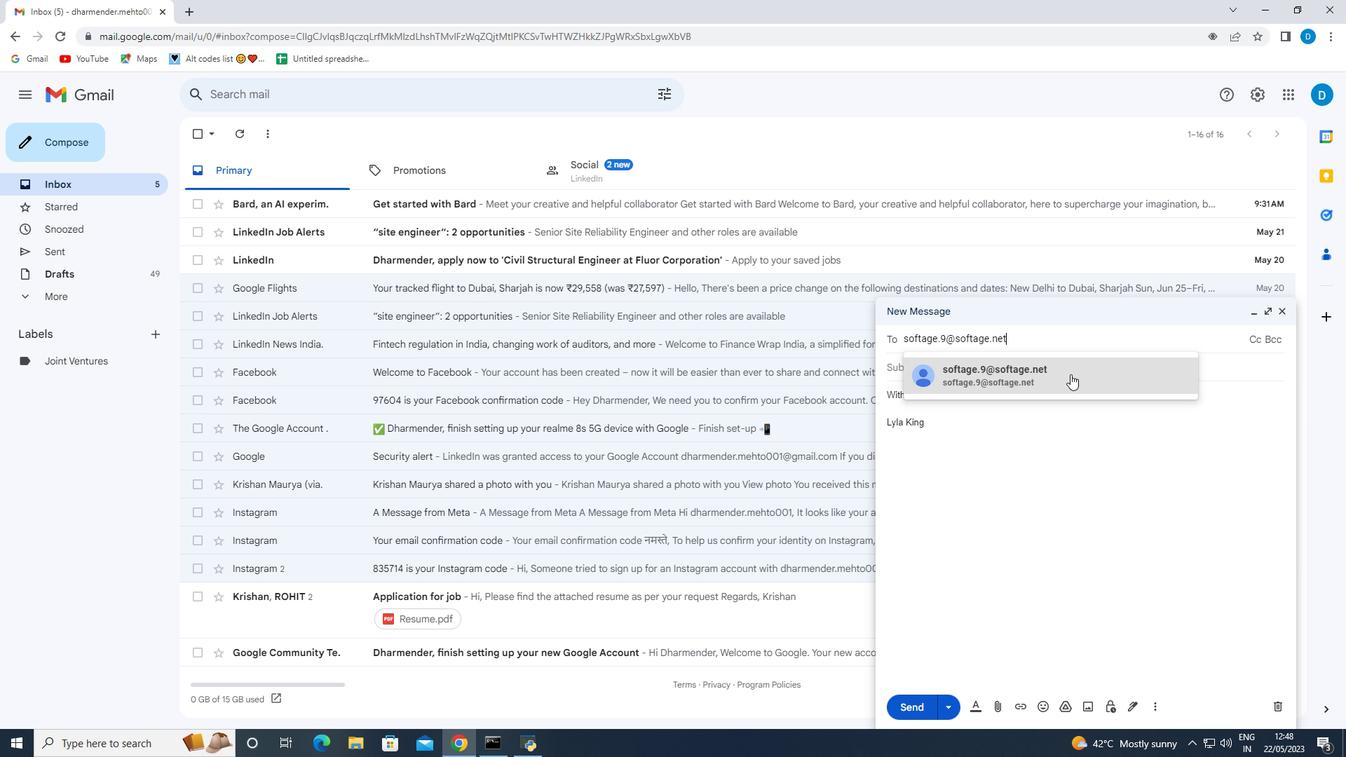 
Action: Mouse moved to (1150, 706)
Screenshot: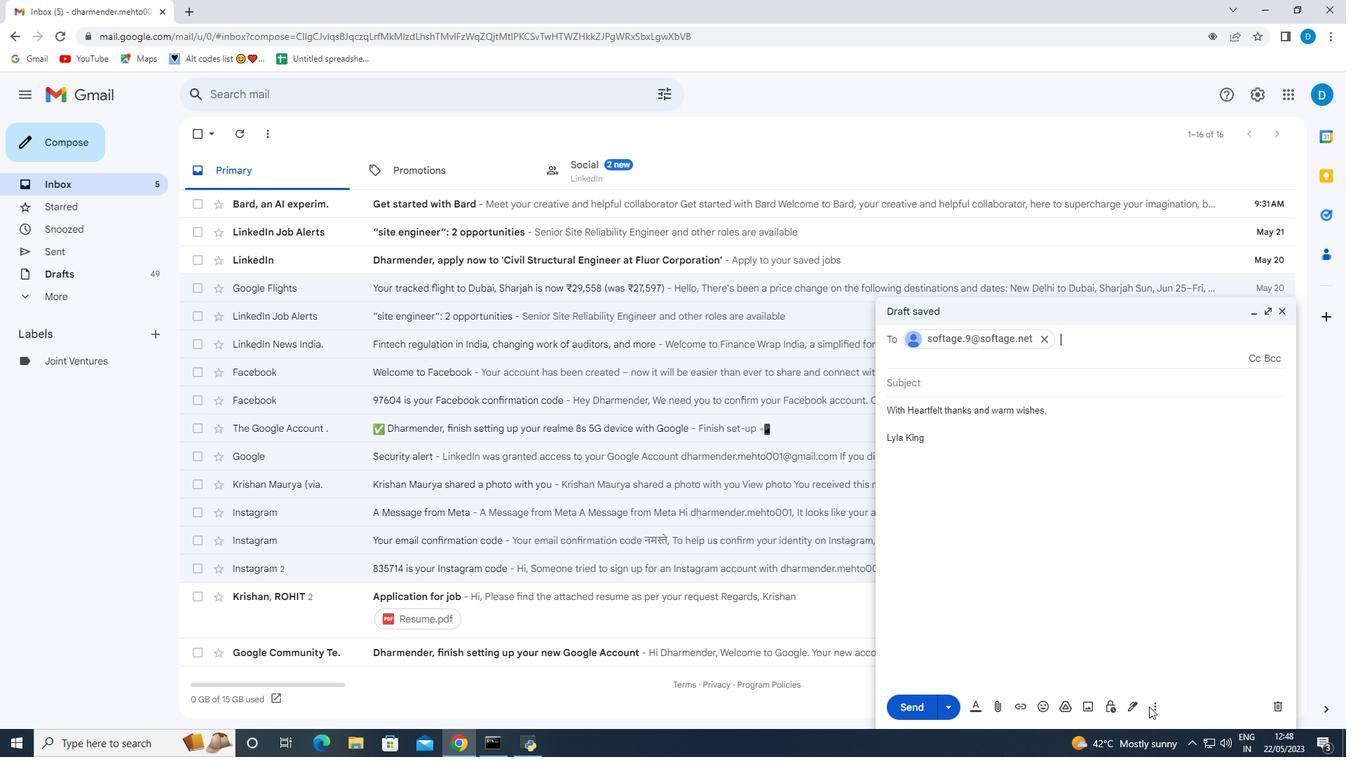 
Action: Mouse pressed left at (1150, 706)
Screenshot: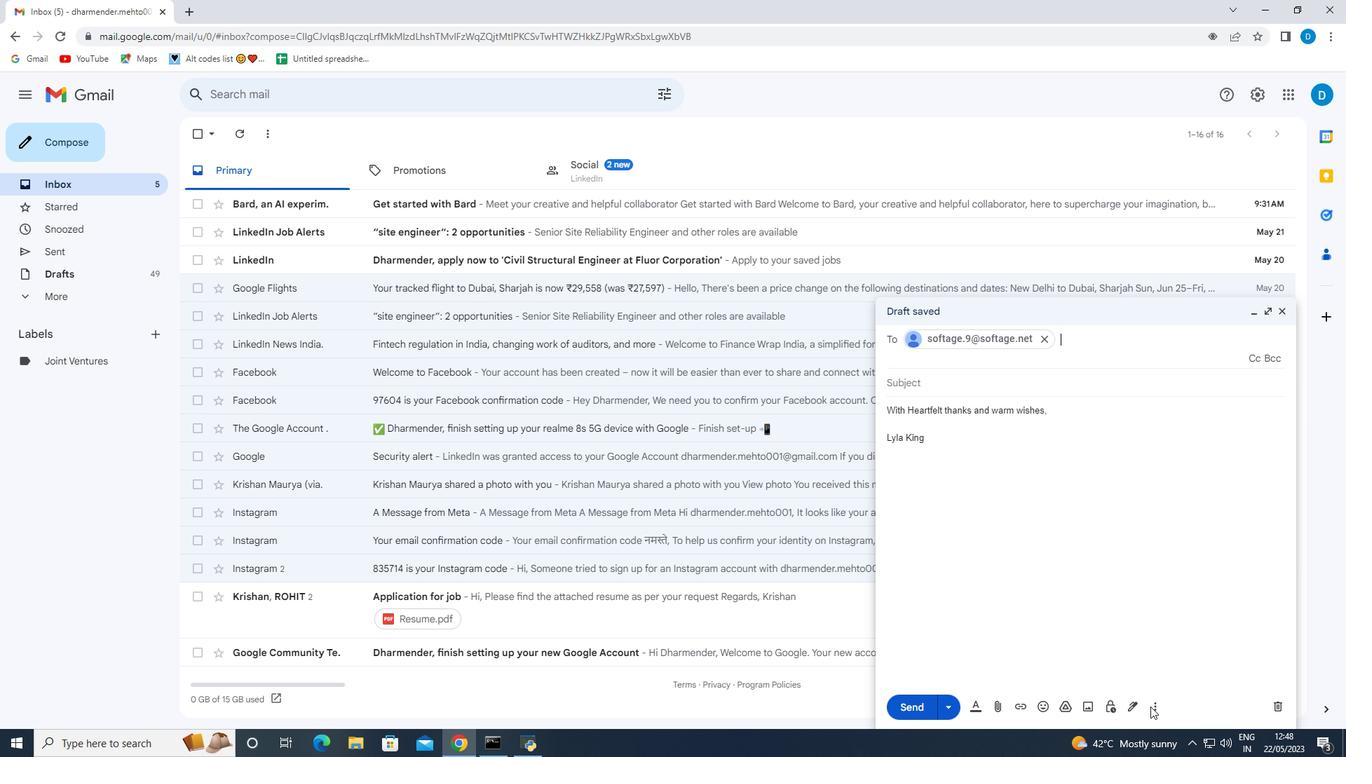 
Action: Mouse moved to (1153, 708)
Screenshot: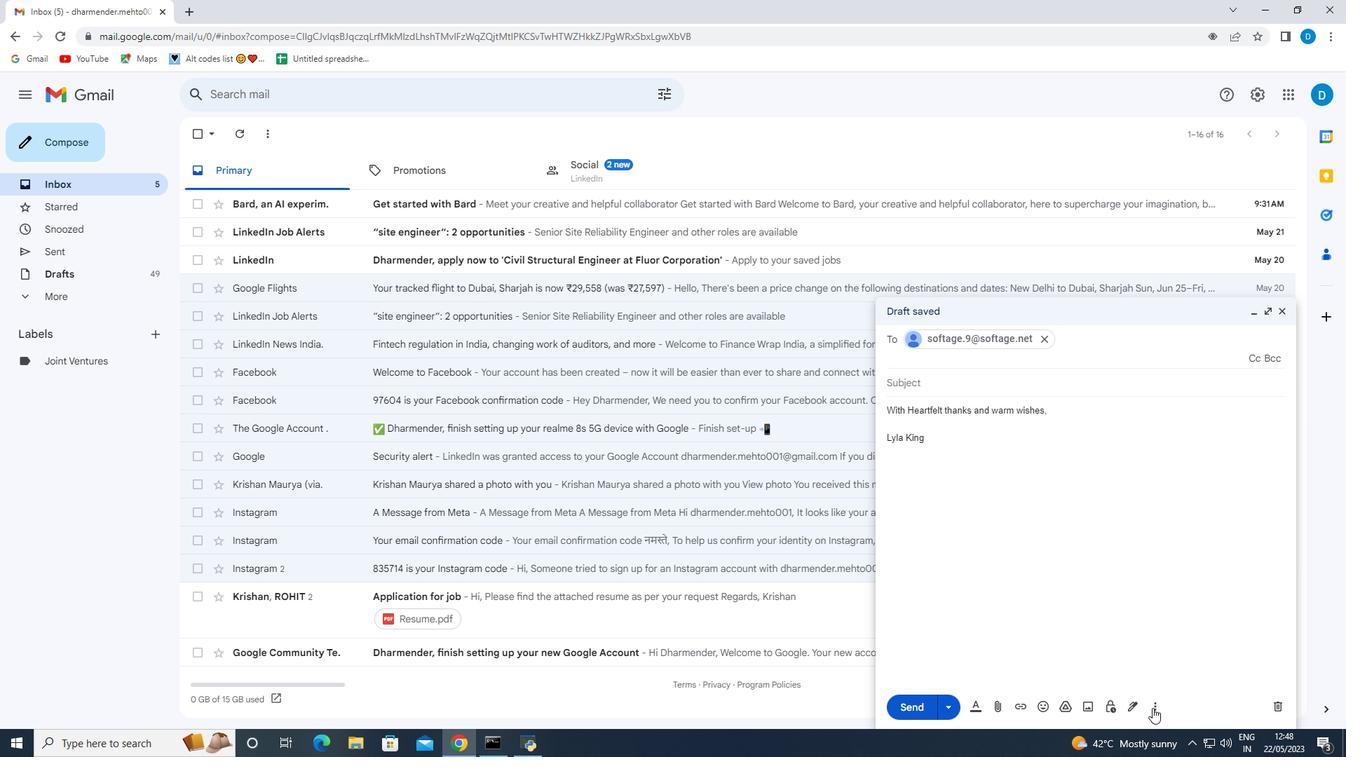 
Action: Mouse pressed left at (1153, 708)
Screenshot: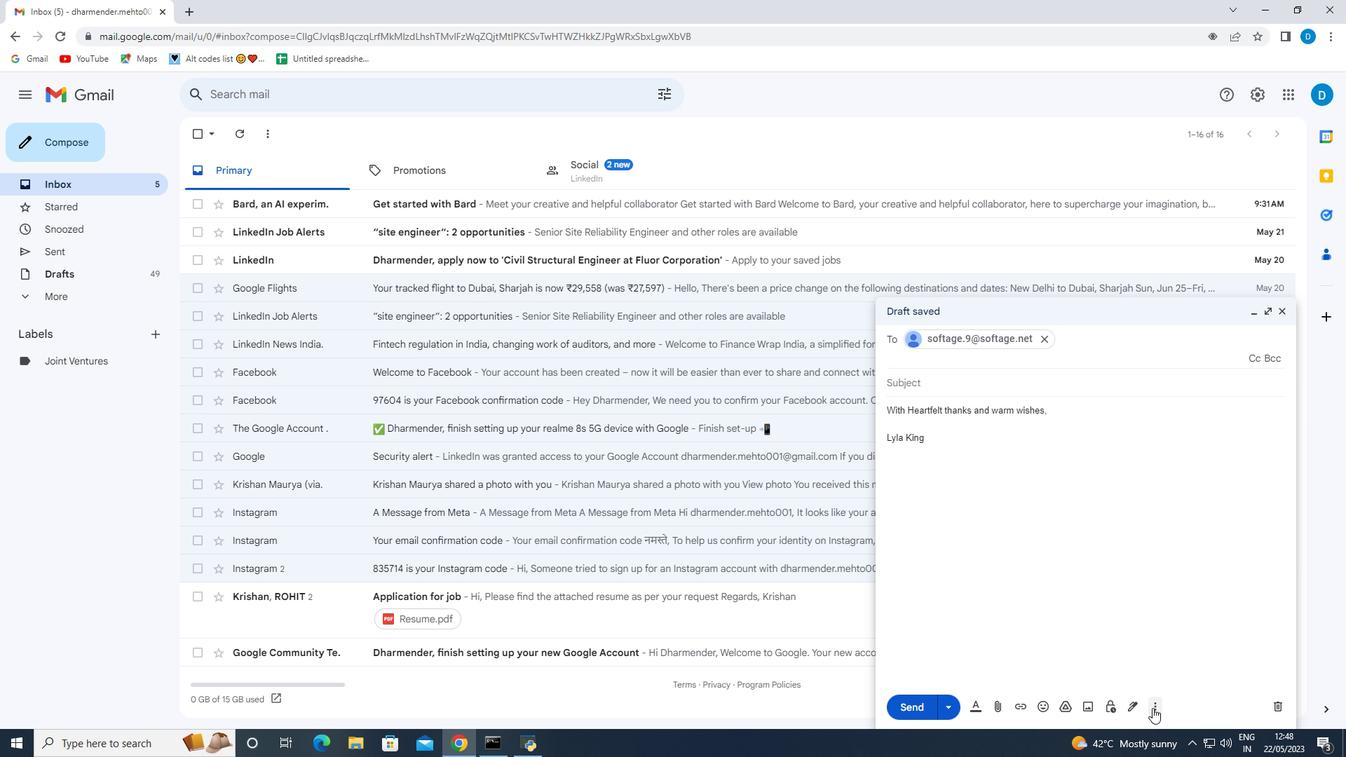 
Action: Mouse moved to (1189, 586)
Screenshot: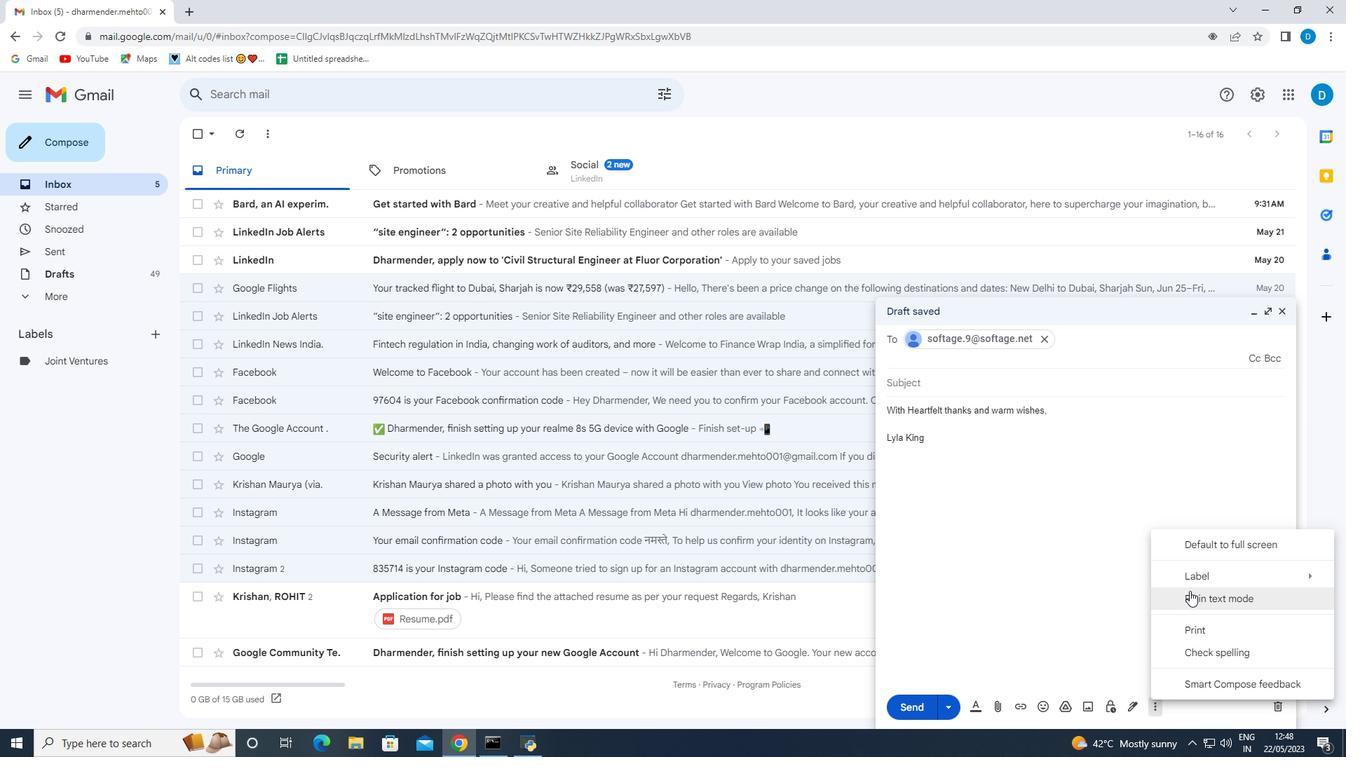 
Action: Mouse pressed left at (1189, 586)
Screenshot: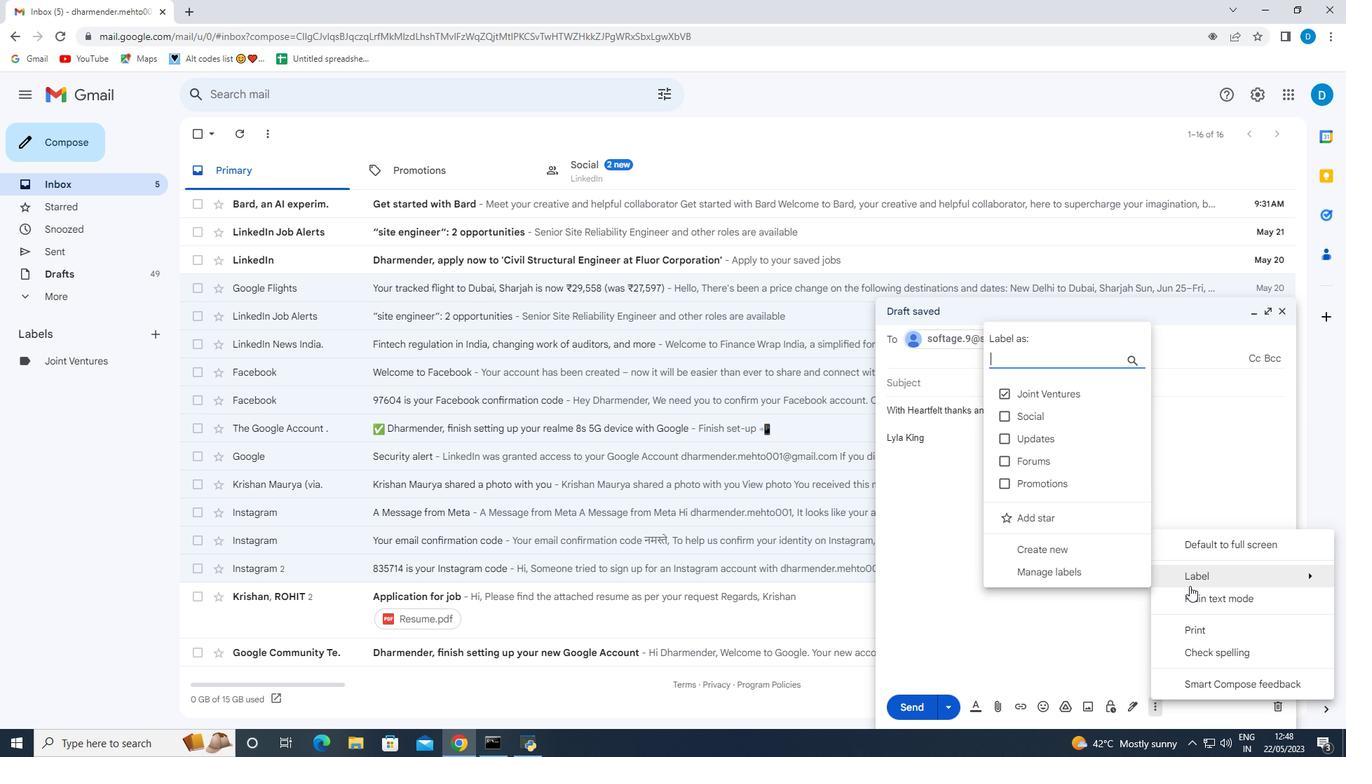 
Action: Mouse moved to (1188, 577)
Screenshot: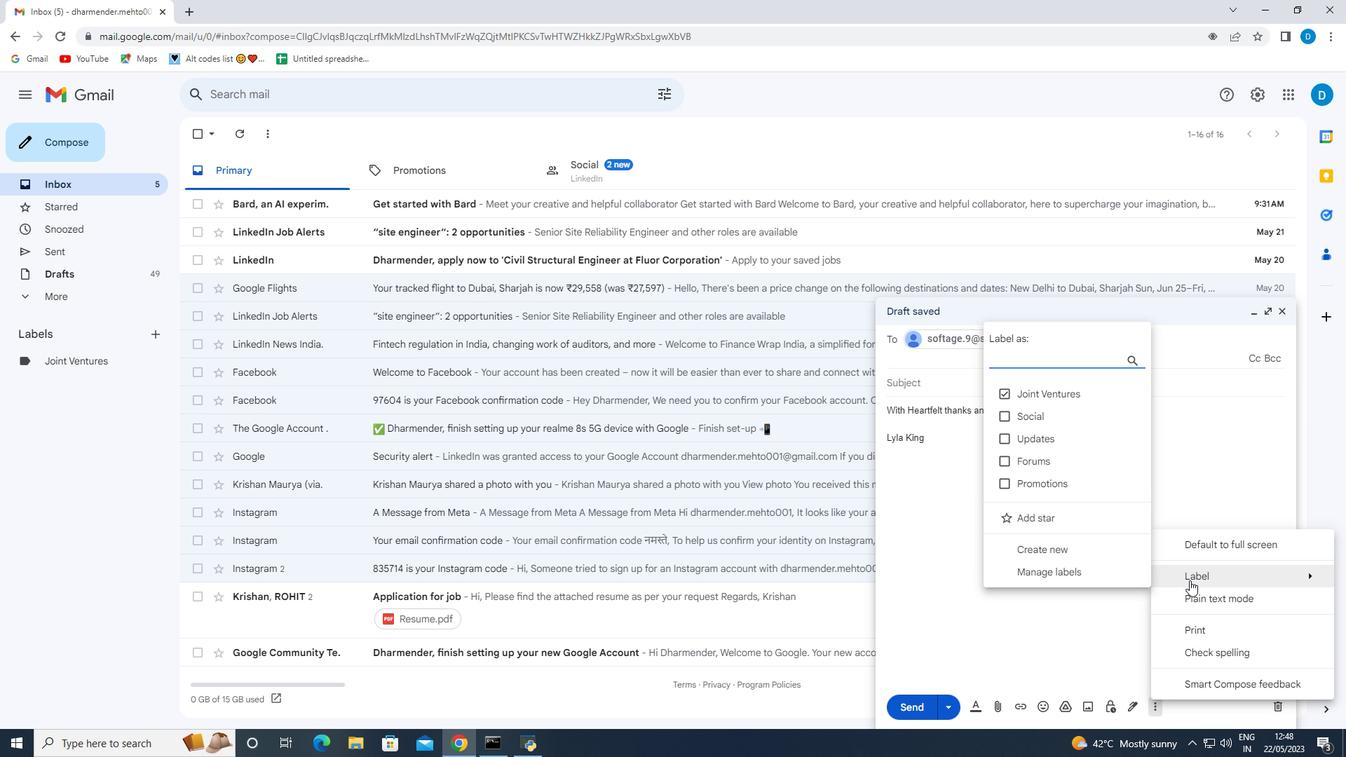 
Action: Mouse pressed left at (1188, 577)
Screenshot: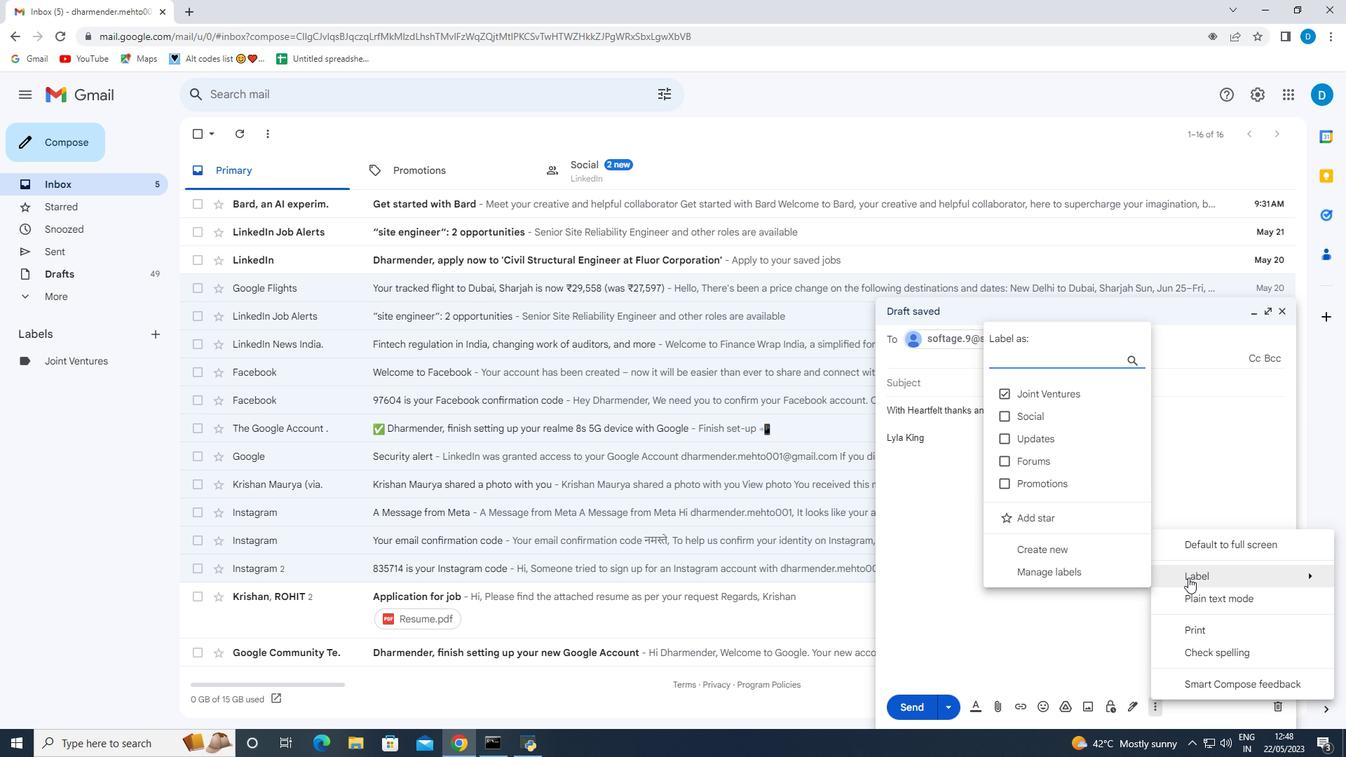 
Action: Mouse moved to (1047, 551)
Screenshot: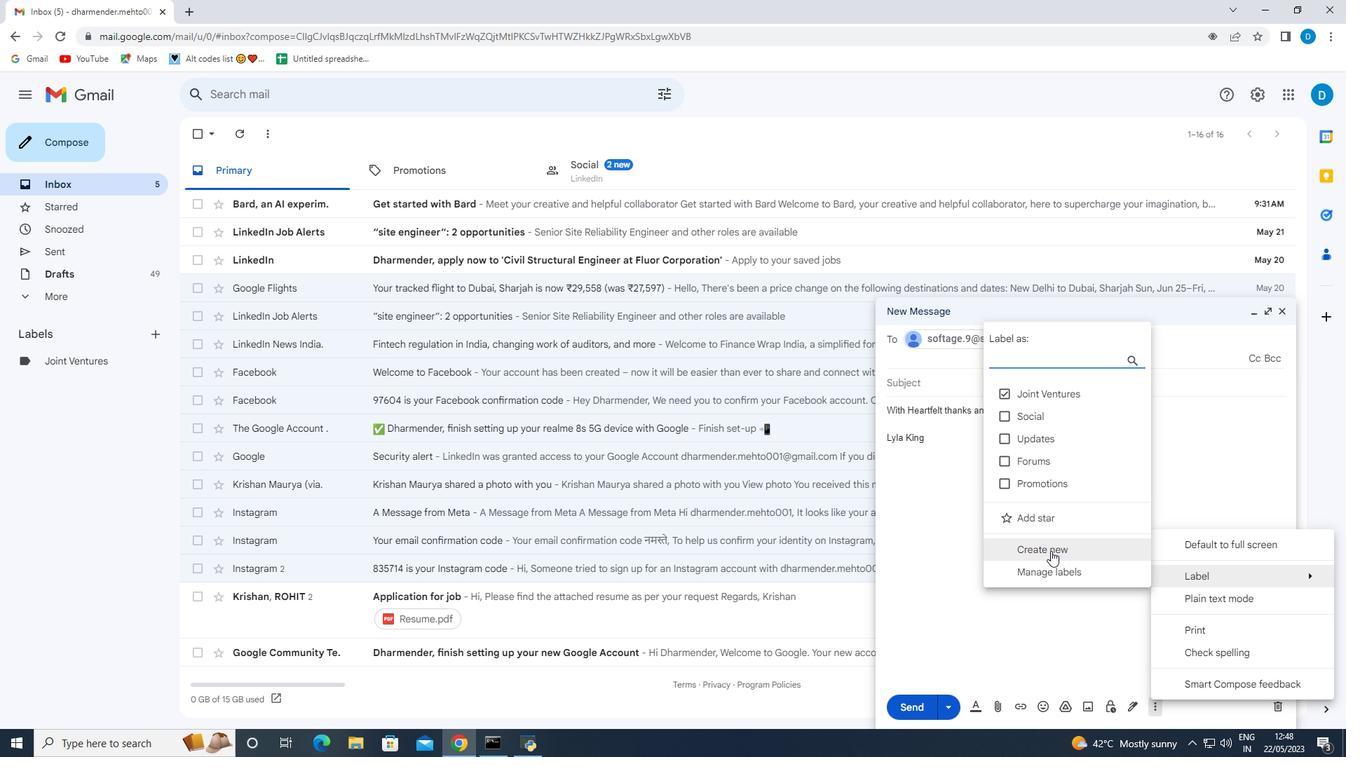 
Action: Mouse pressed left at (1047, 551)
Screenshot: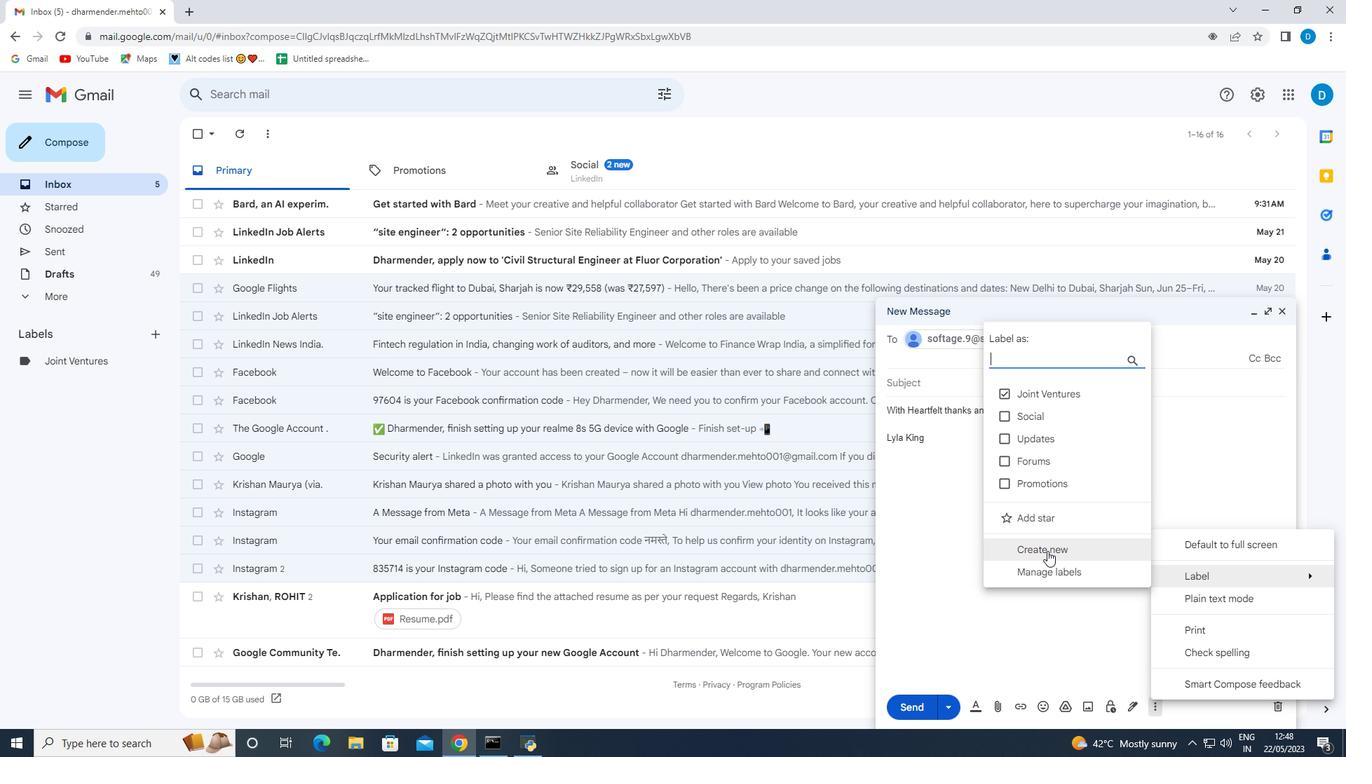 
Action: Mouse moved to (655, 378)
Screenshot: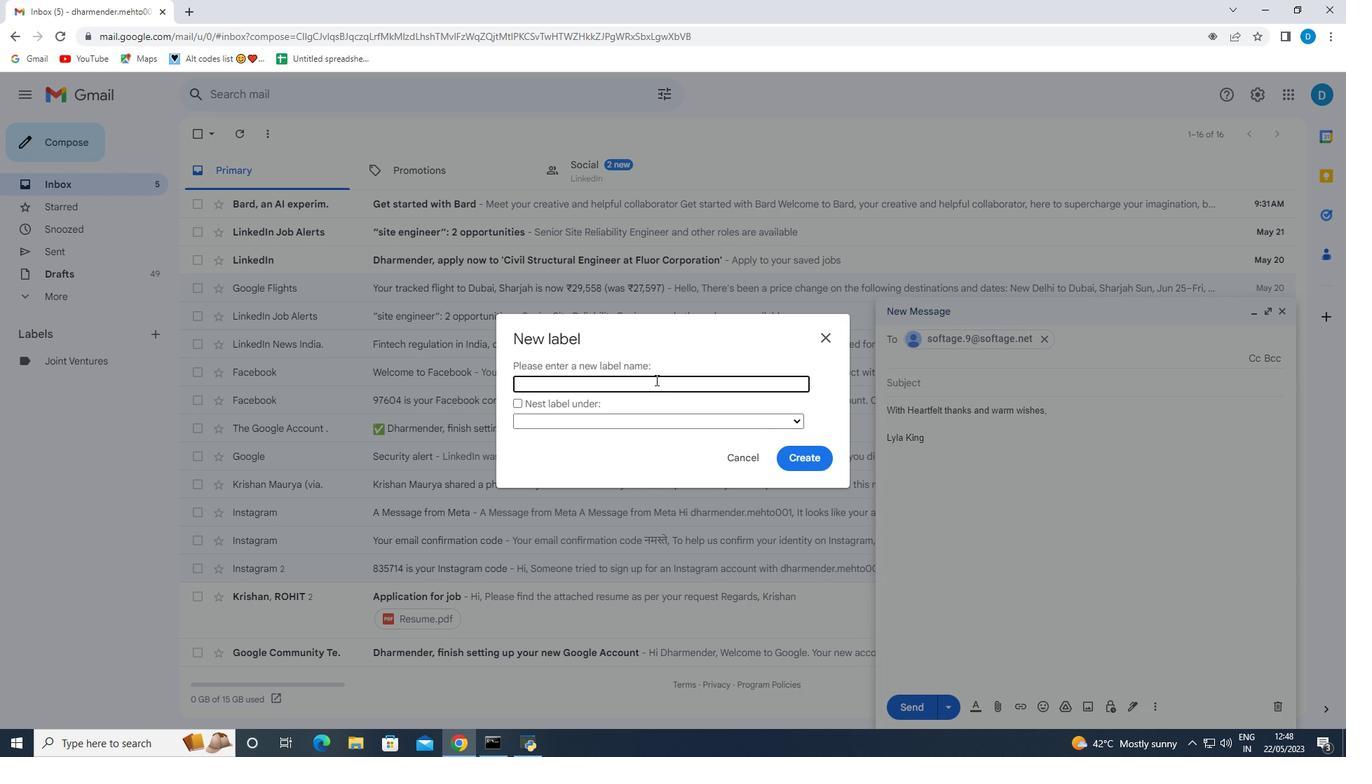 
Action: Mouse pressed left at (655, 378)
Screenshot: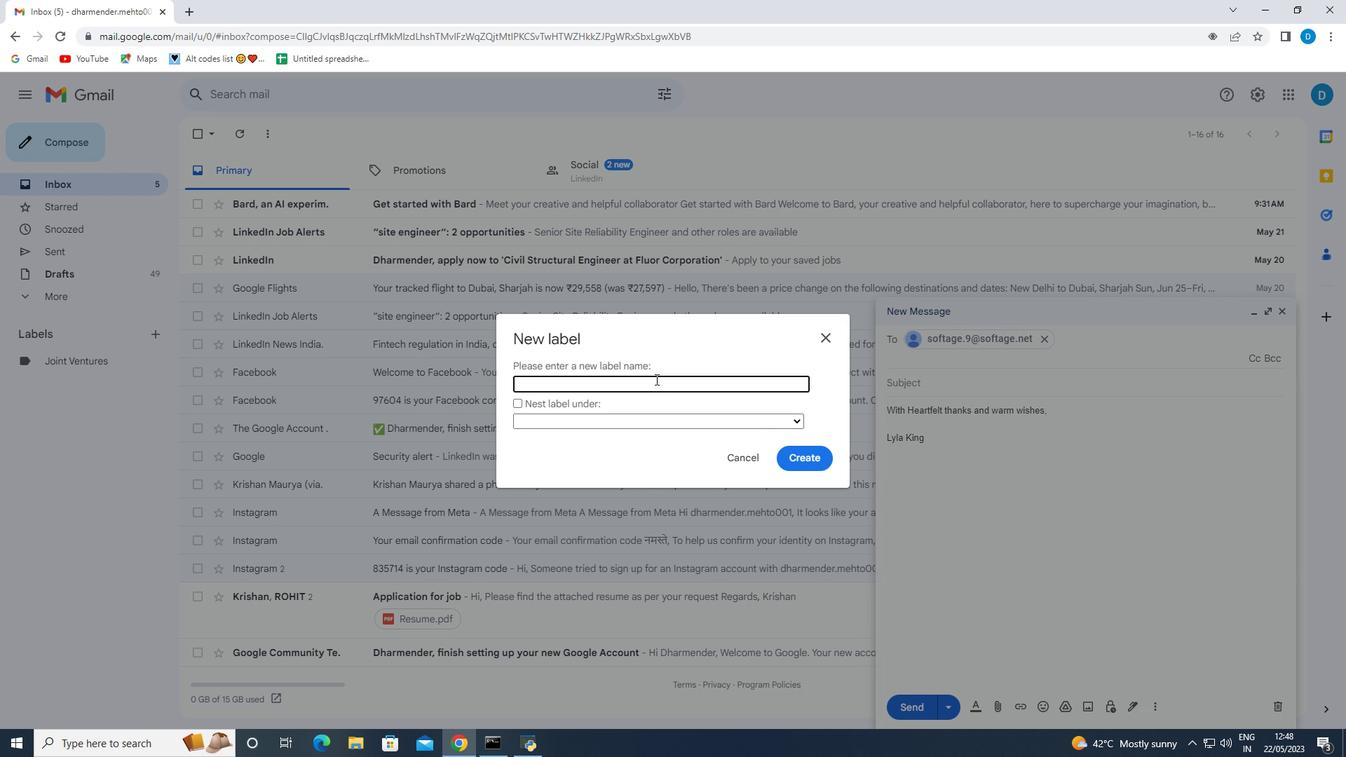 
Action: Mouse moved to (821, 344)
Screenshot: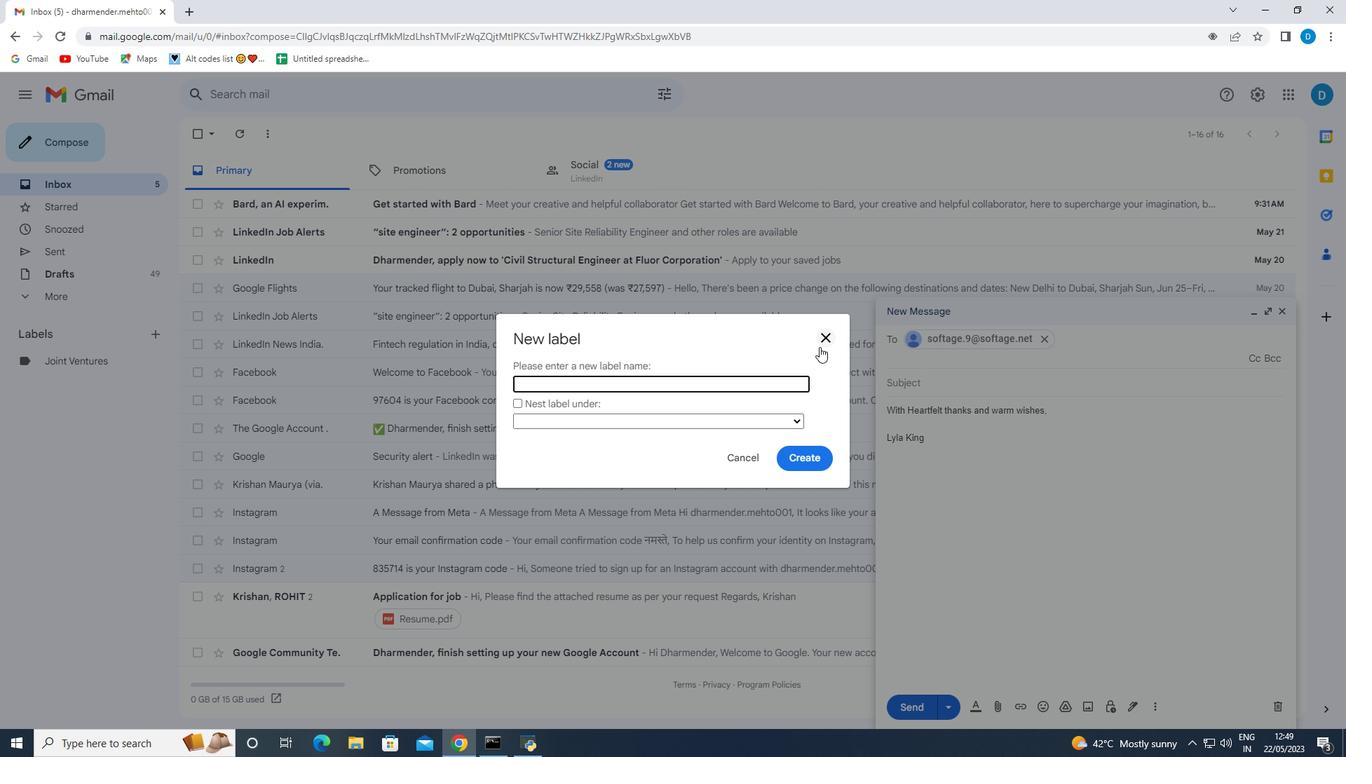 
Action: Mouse pressed left at (821, 344)
Screenshot: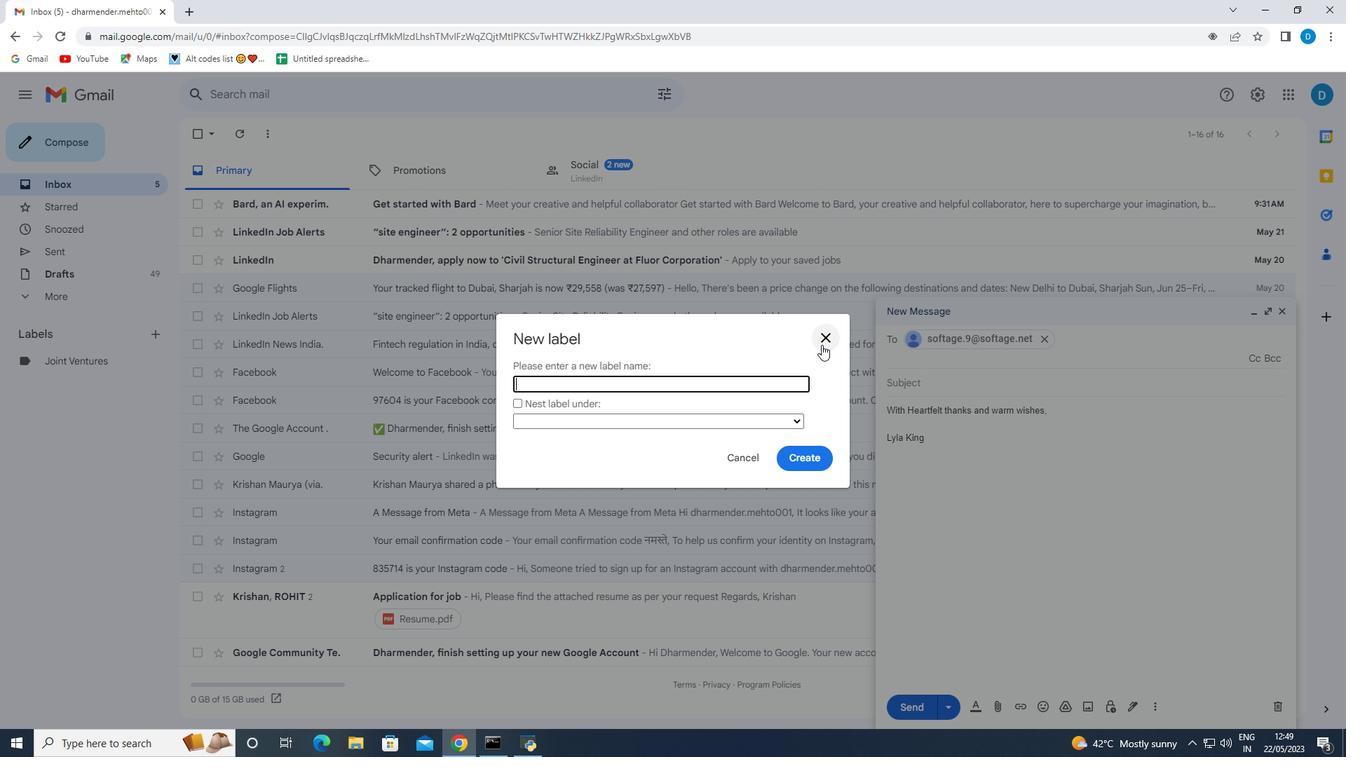 
Action: Mouse moved to (150, 364)
Screenshot: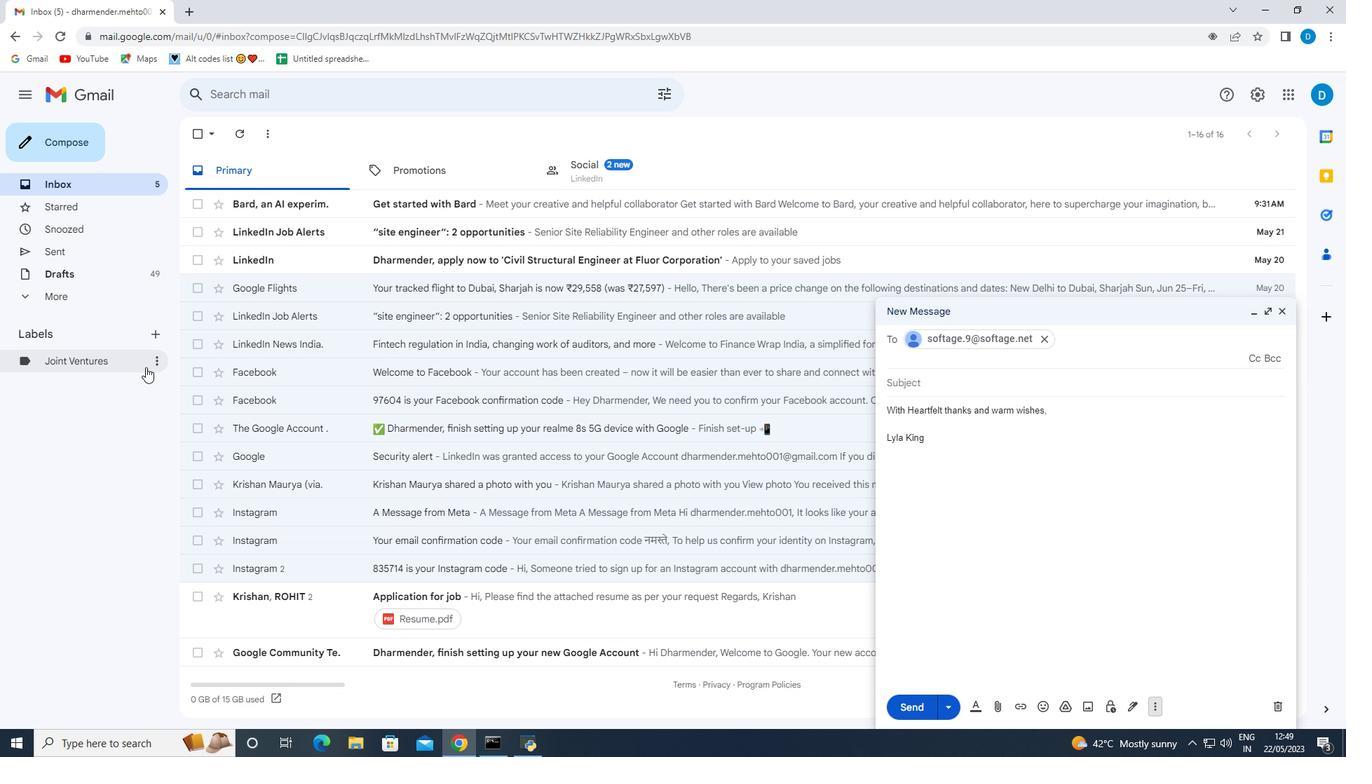 
Action: Mouse pressed left at (150, 364)
Screenshot: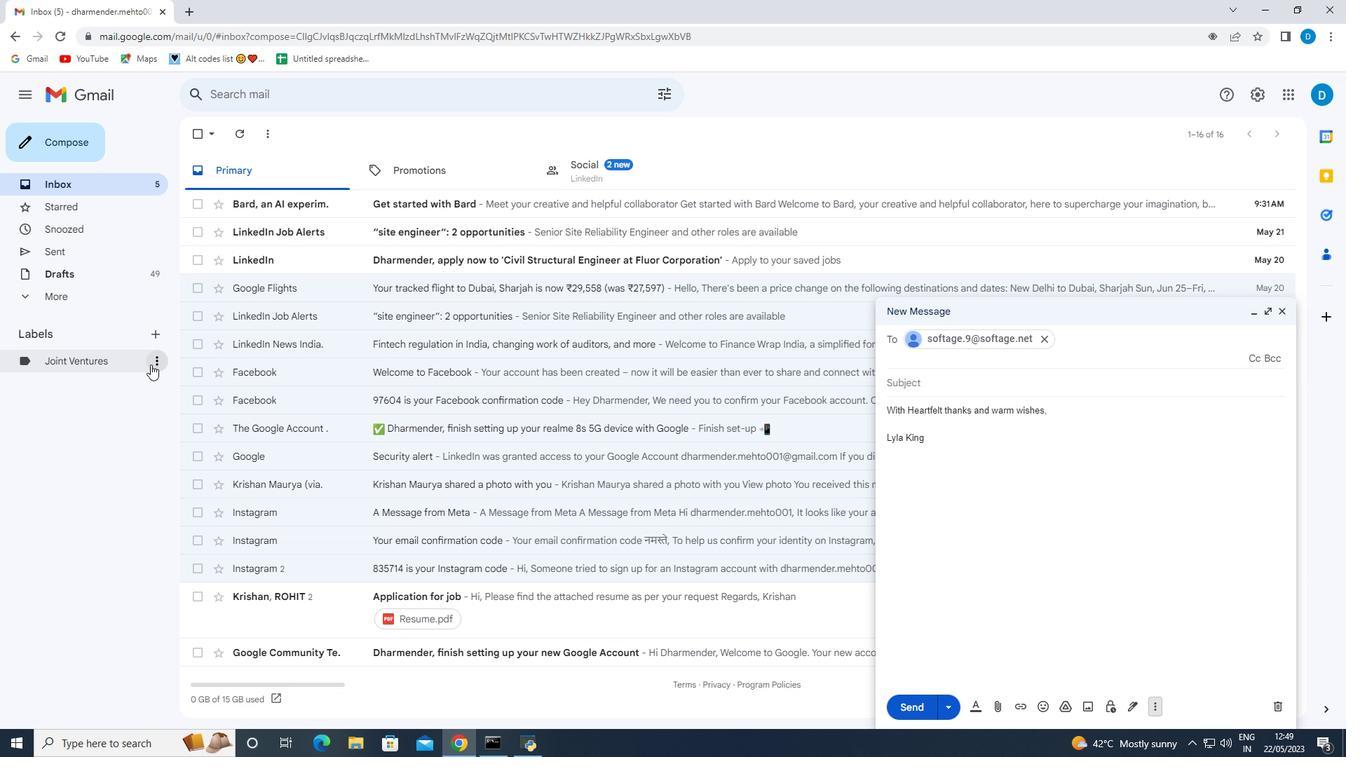 
Action: Mouse moved to (195, 385)
Screenshot: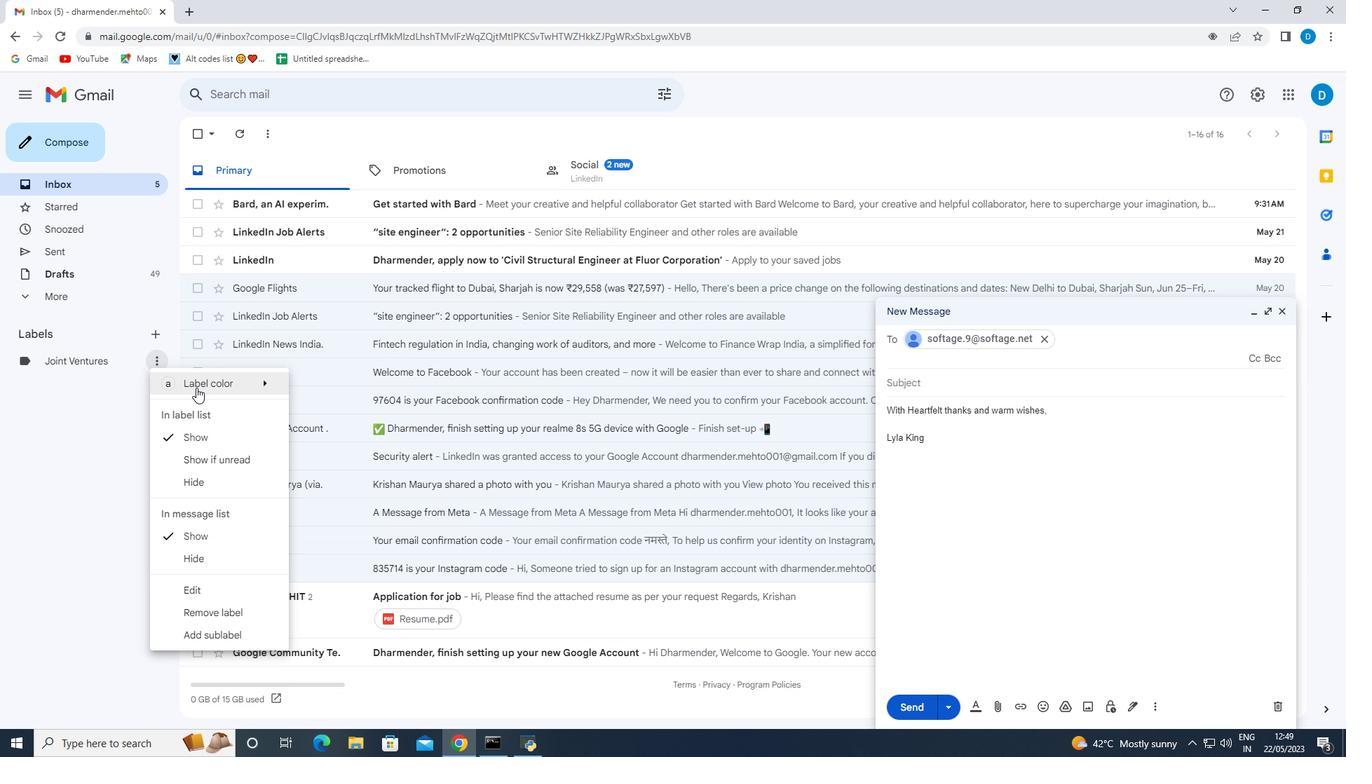 
Action: Mouse pressed left at (195, 385)
Screenshot: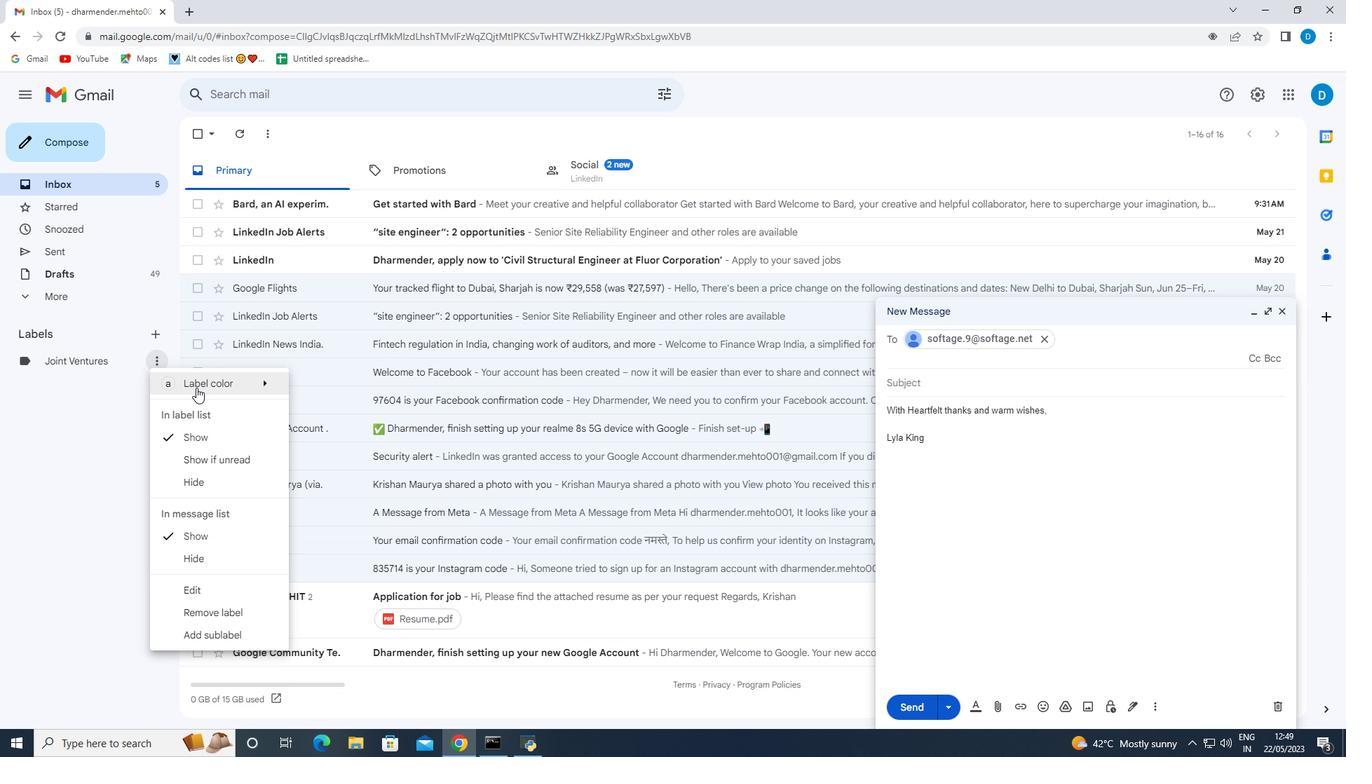 
Action: Mouse moved to (416, 426)
Screenshot: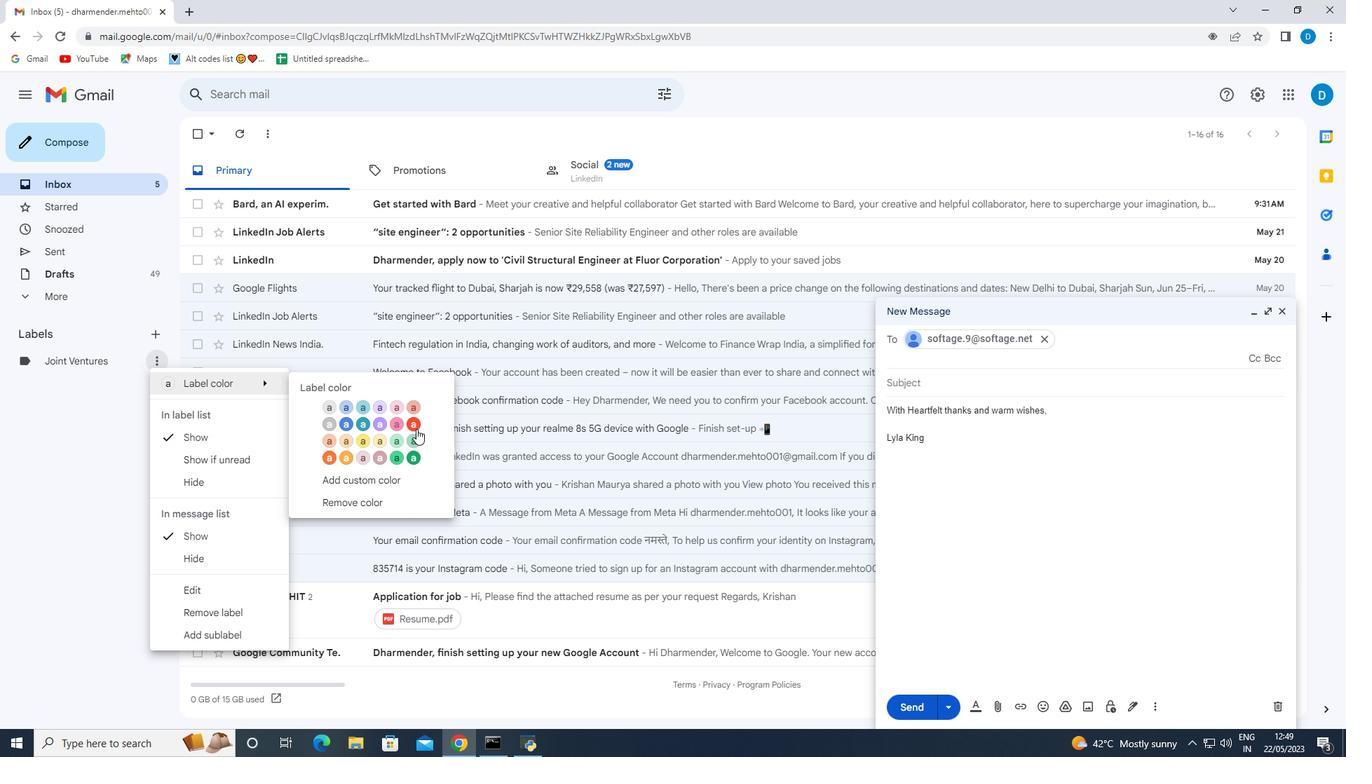 
Action: Mouse pressed left at (416, 426)
Screenshot: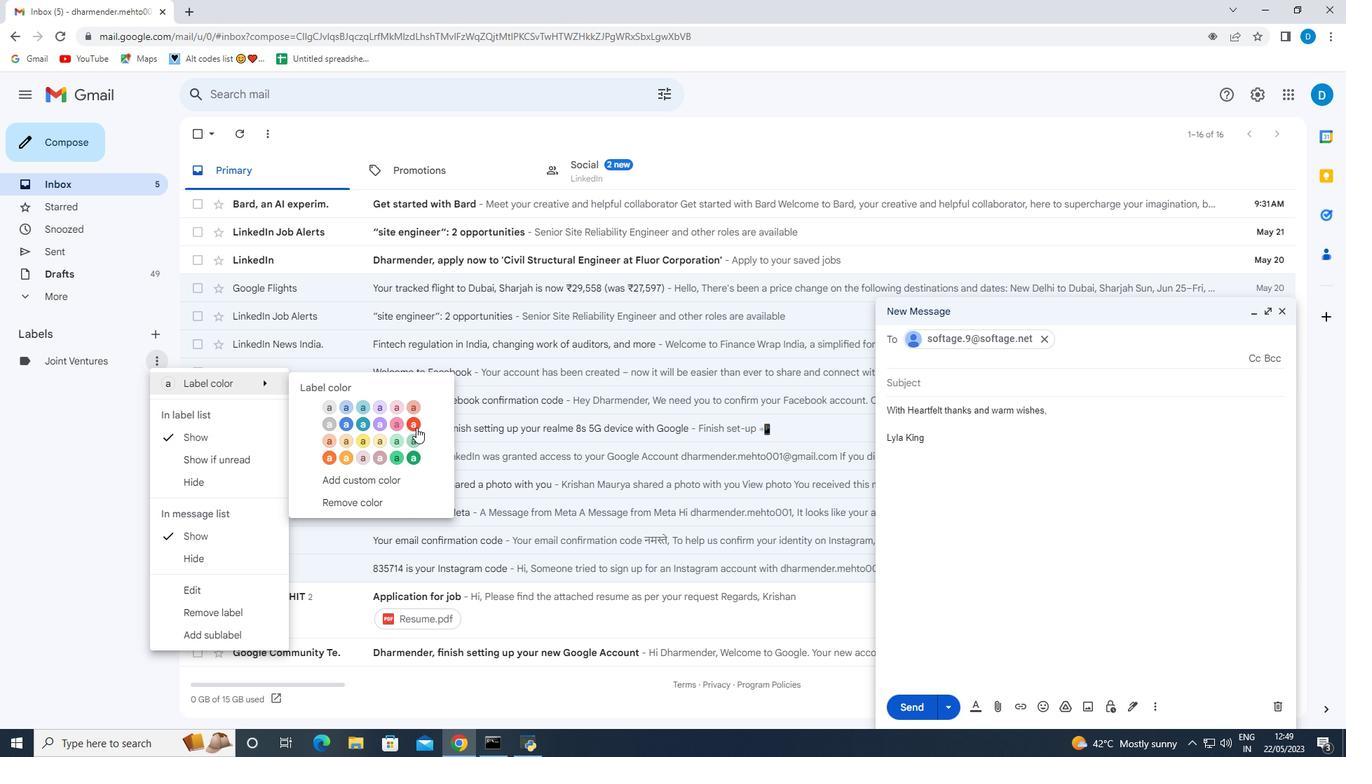 
Action: Mouse moved to (1159, 709)
Screenshot: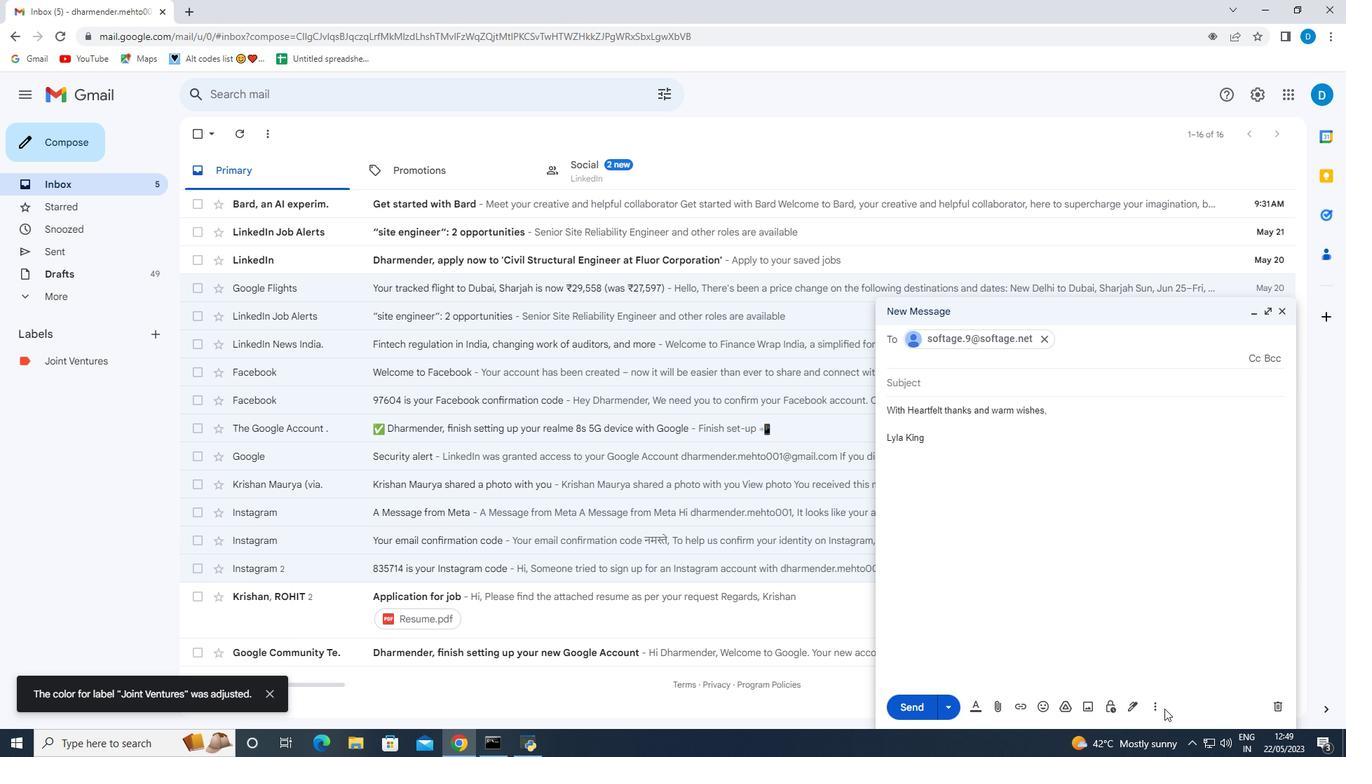 
Action: Mouse pressed left at (1159, 709)
Screenshot: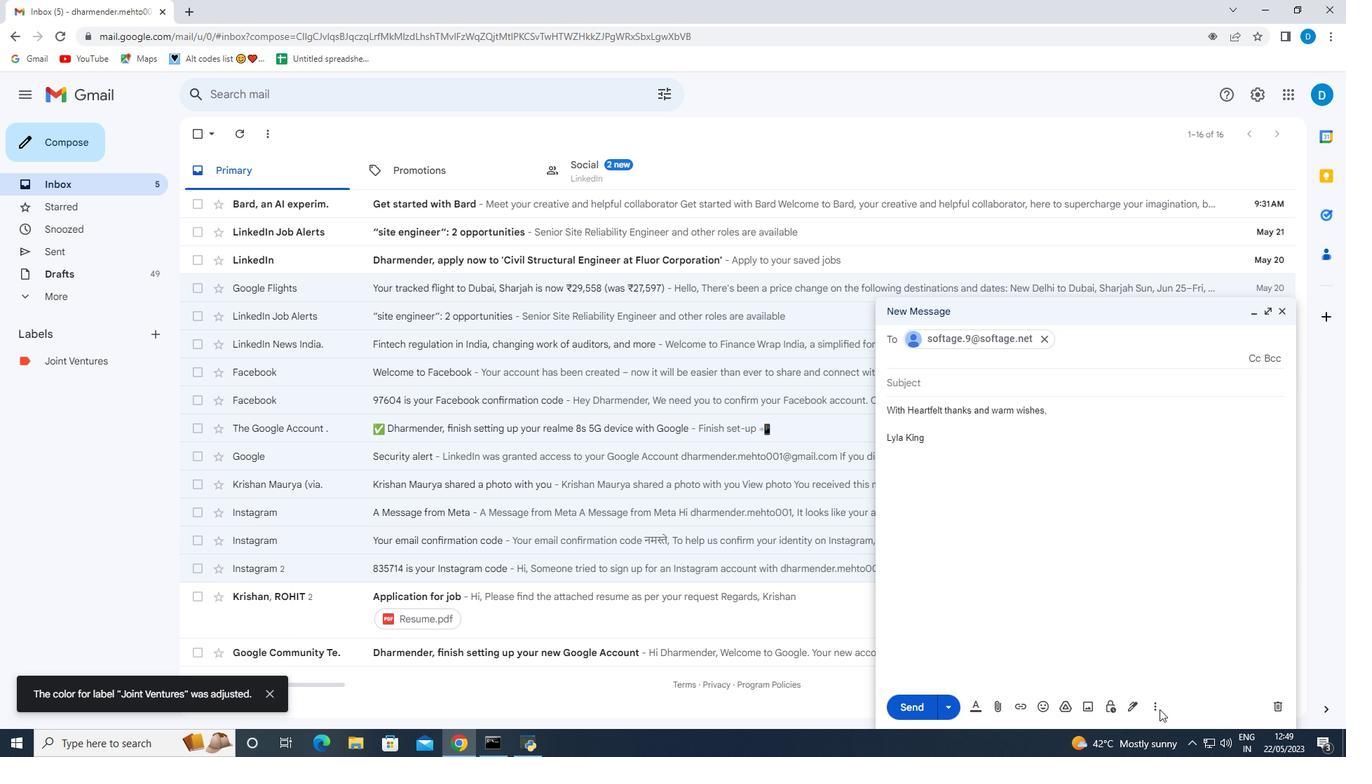 
Action: Mouse moved to (1155, 709)
Screenshot: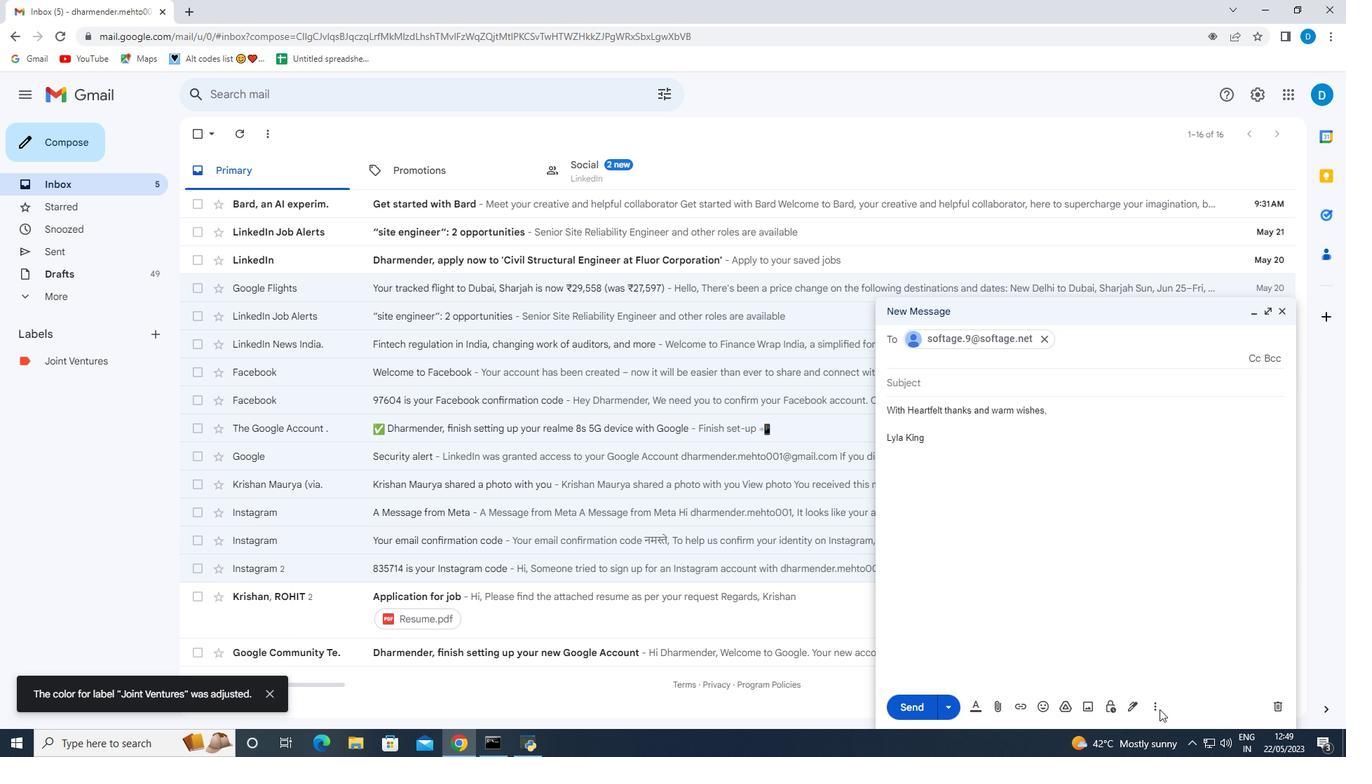 
Action: Mouse pressed left at (1155, 709)
Screenshot: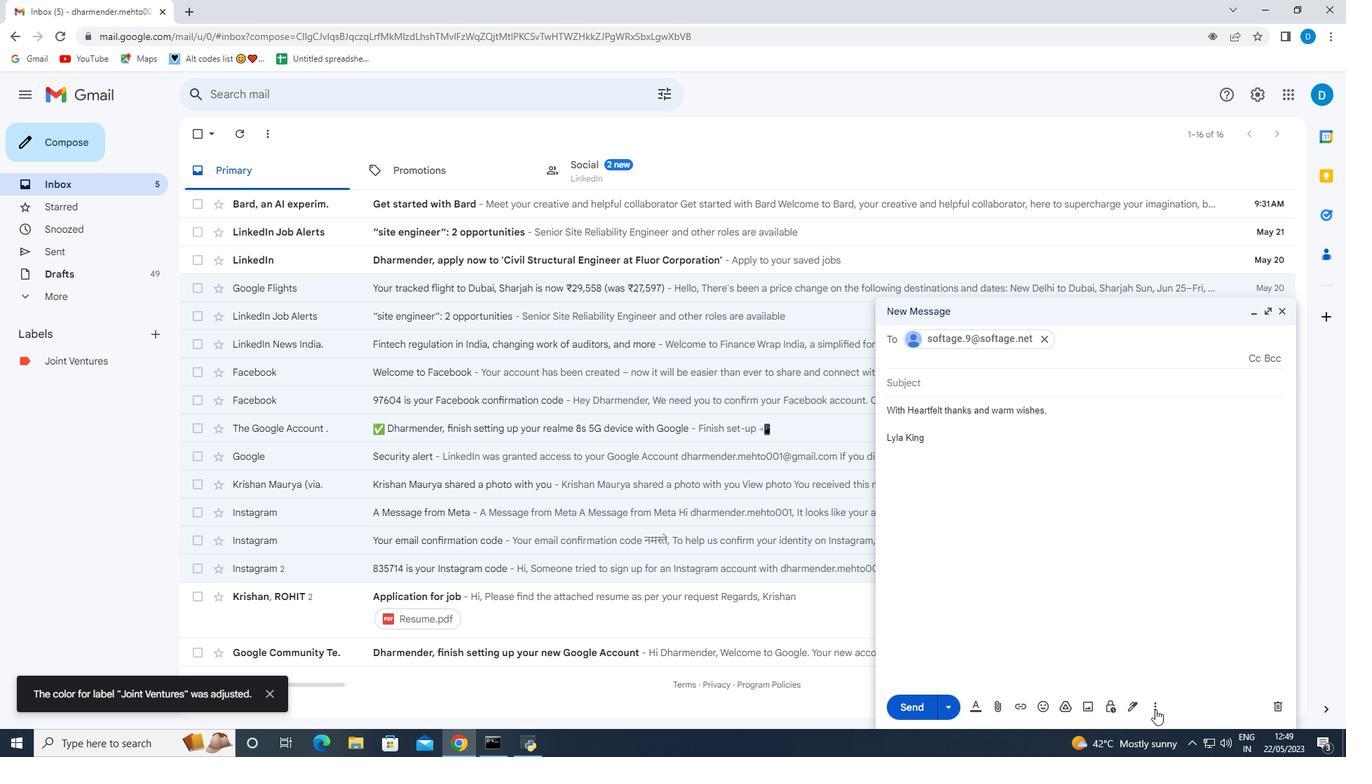 
Action: Mouse moved to (1189, 577)
Screenshot: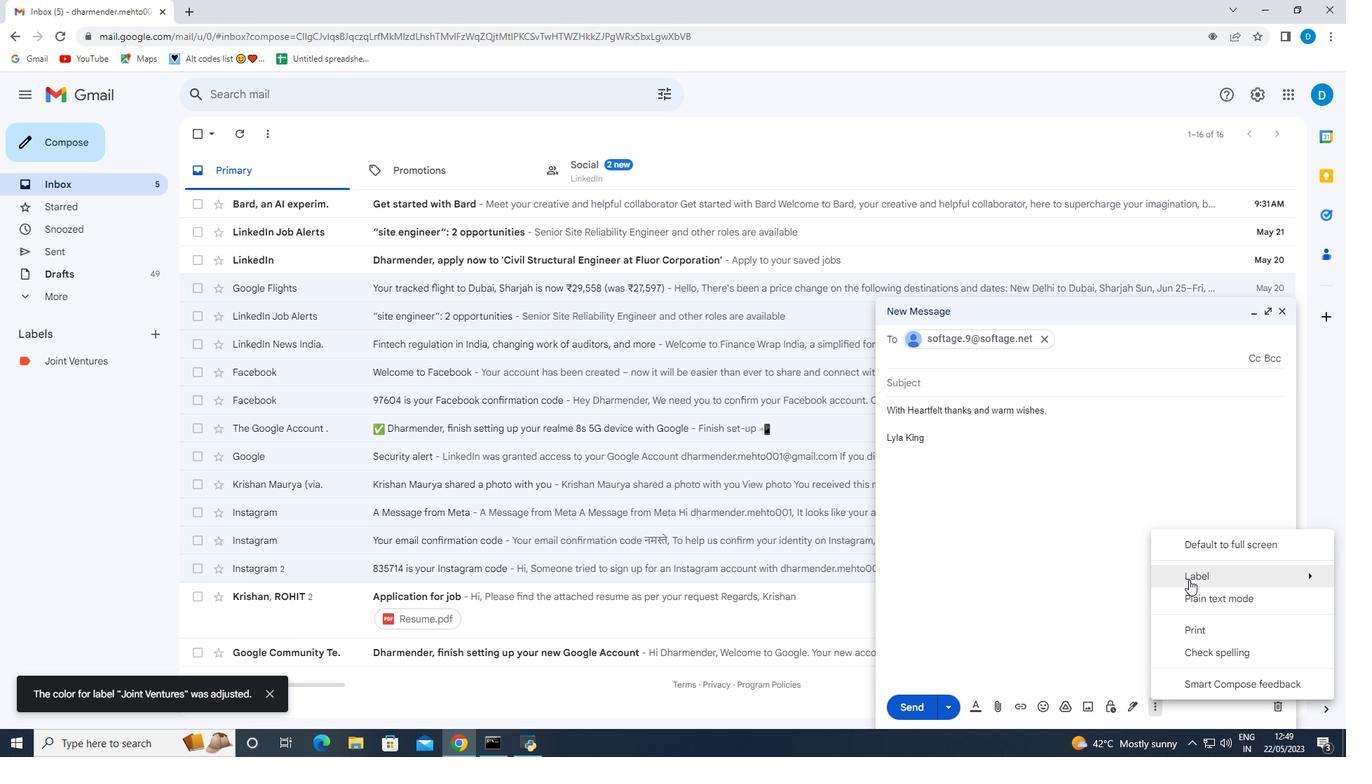 
Action: Mouse pressed left at (1189, 577)
Screenshot: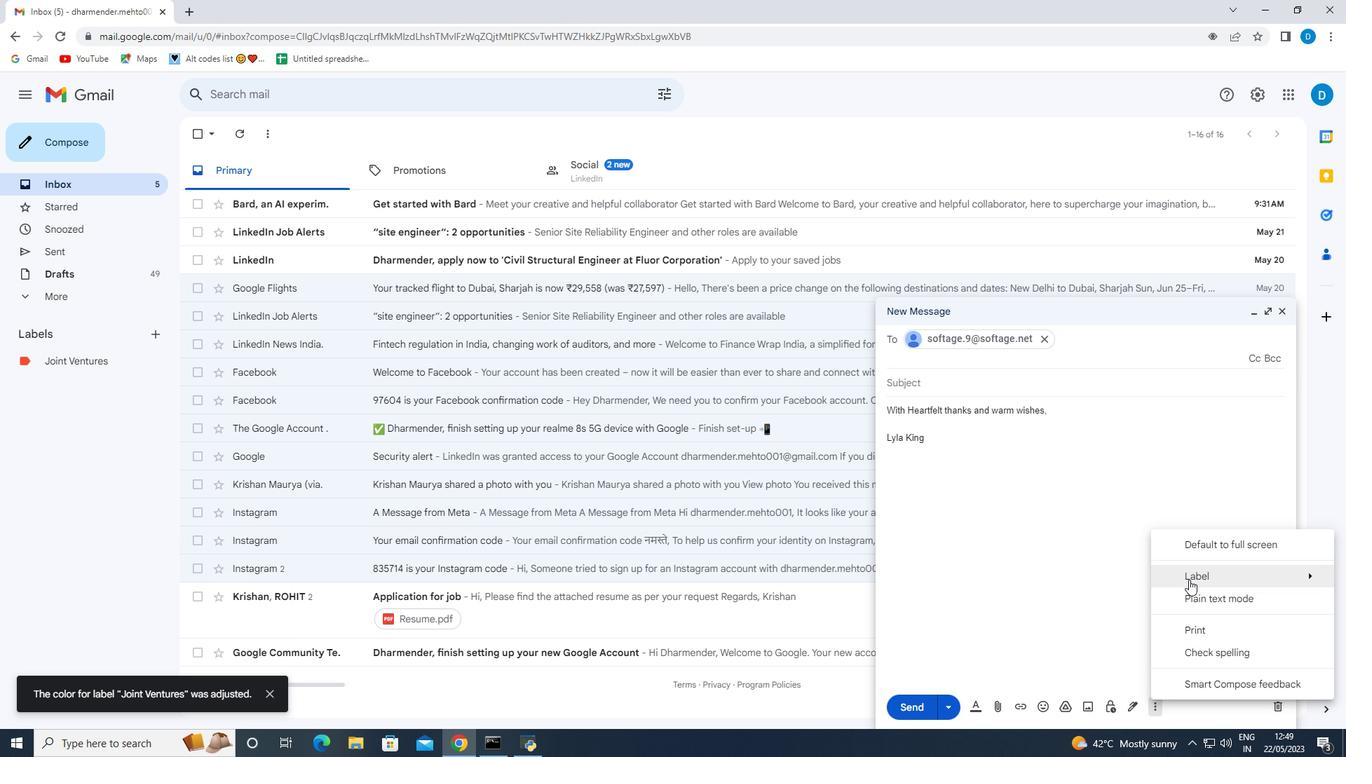 
Action: Mouse moved to (1001, 391)
Screenshot: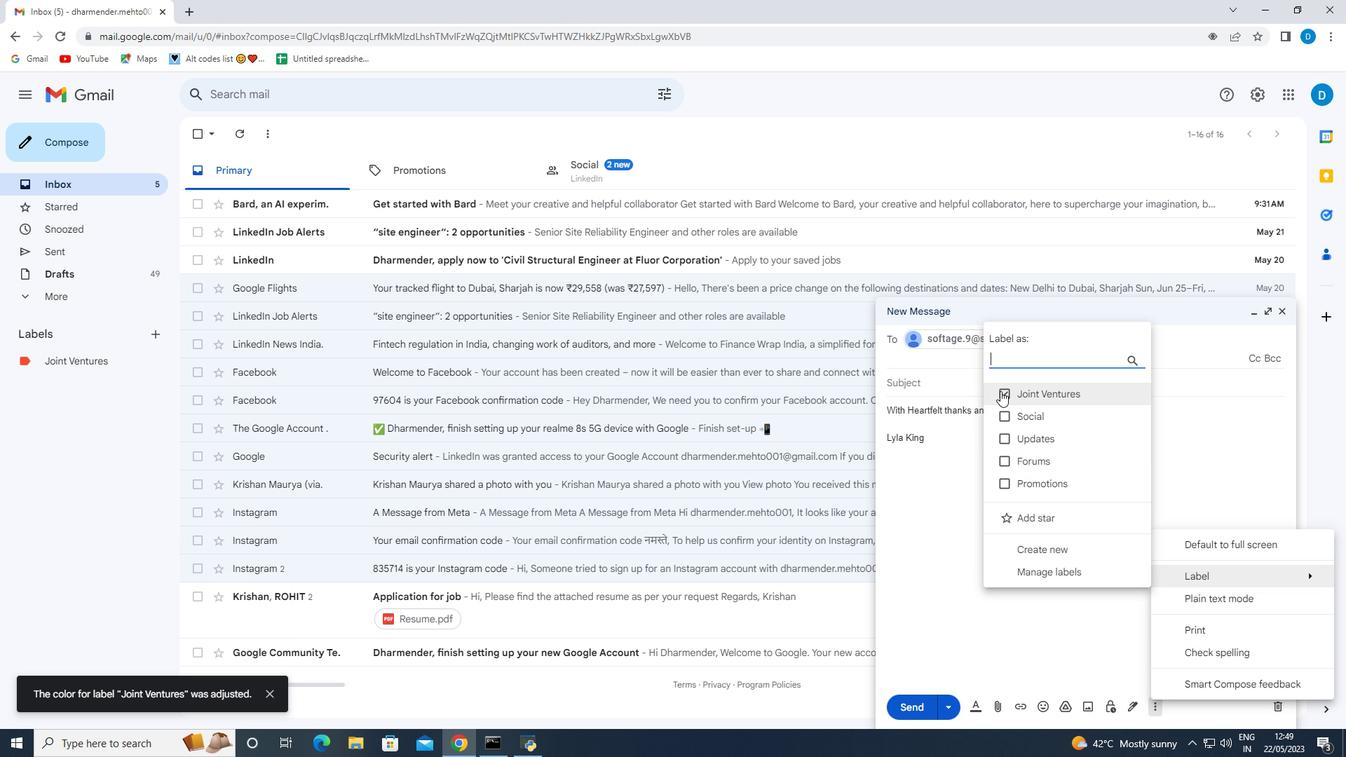 
Action: Mouse pressed left at (1001, 391)
Screenshot: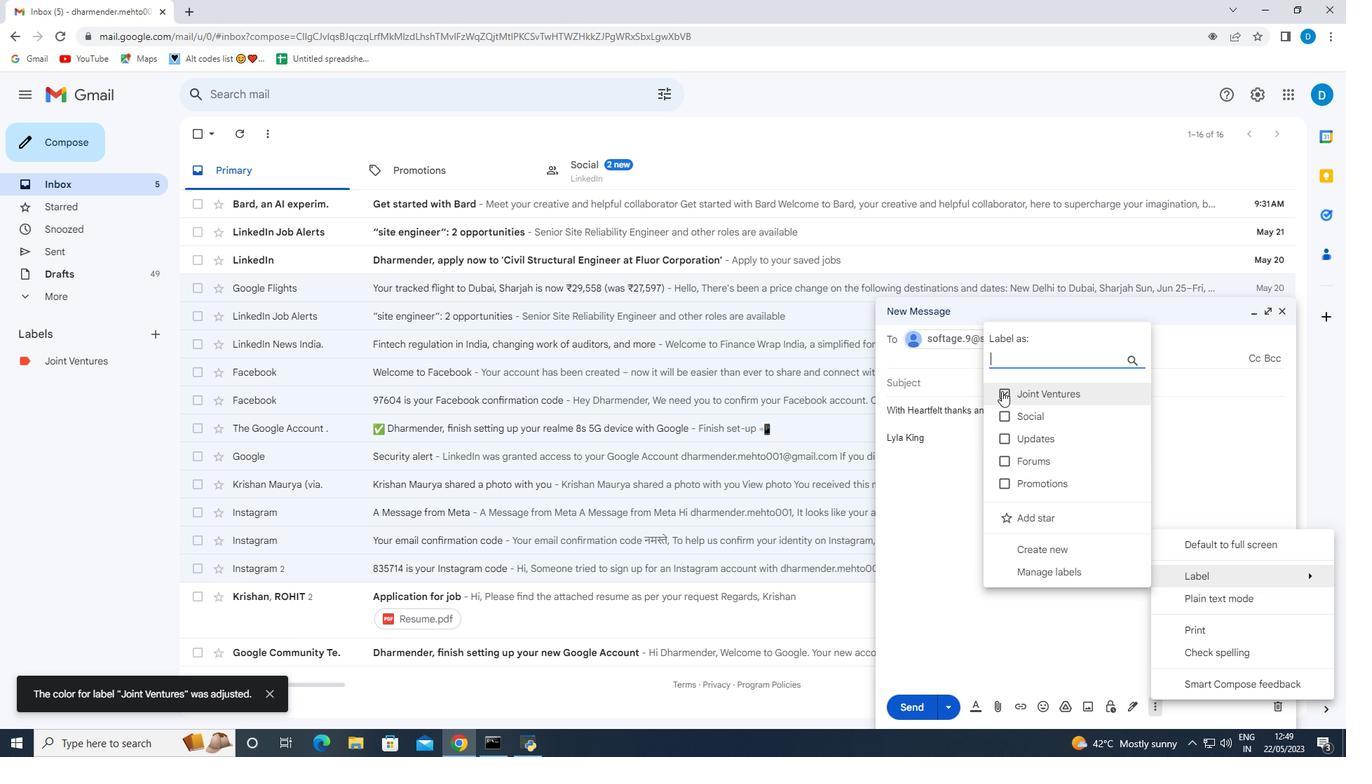 
Action: Mouse pressed left at (1001, 391)
Screenshot: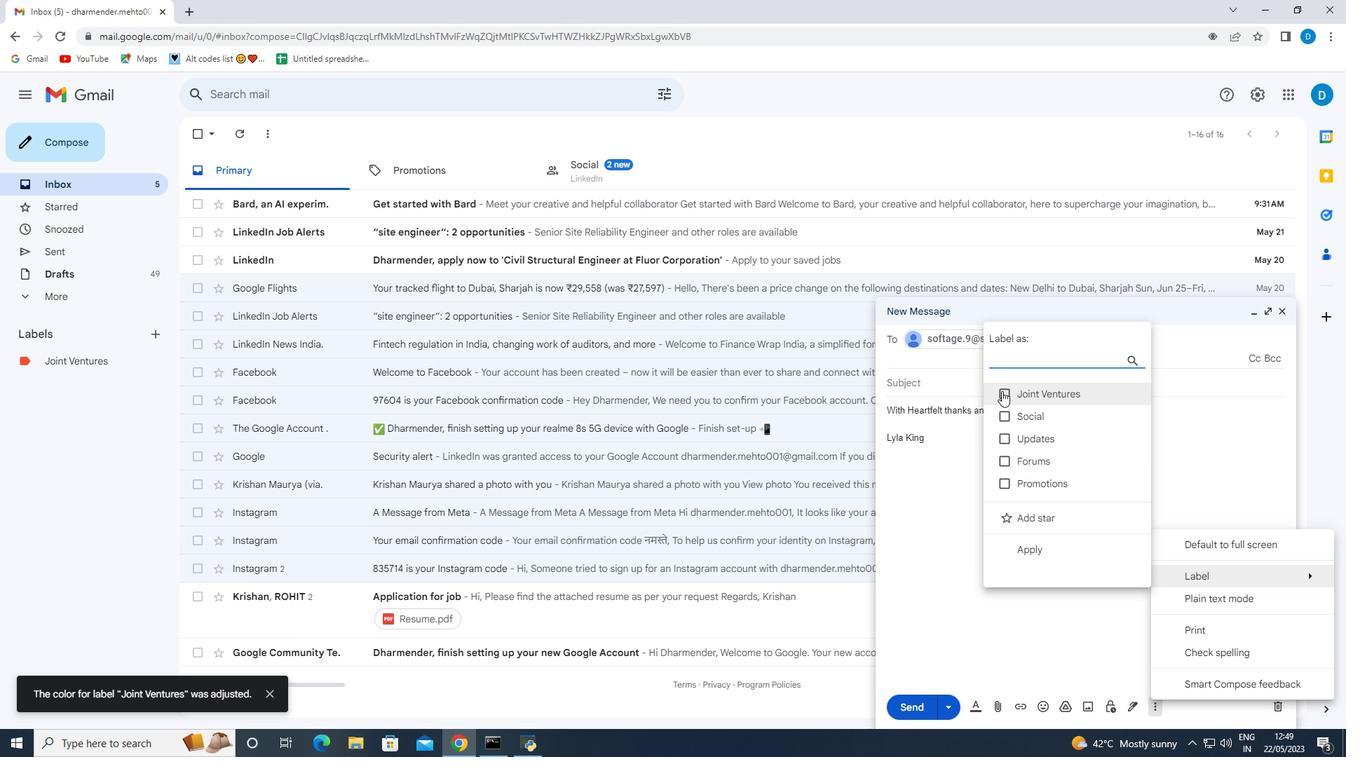 
Action: Mouse moved to (943, 575)
Screenshot: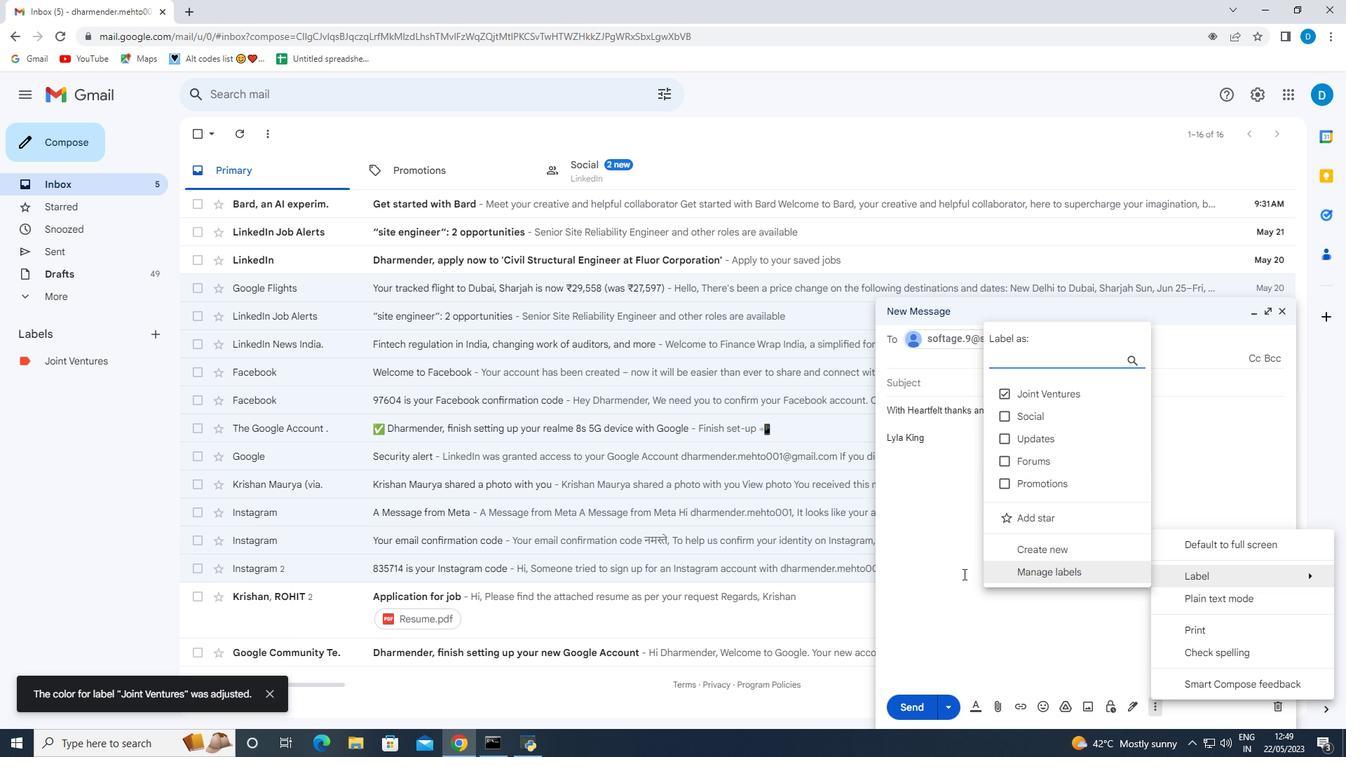 
Action: Mouse pressed left at (943, 575)
Screenshot: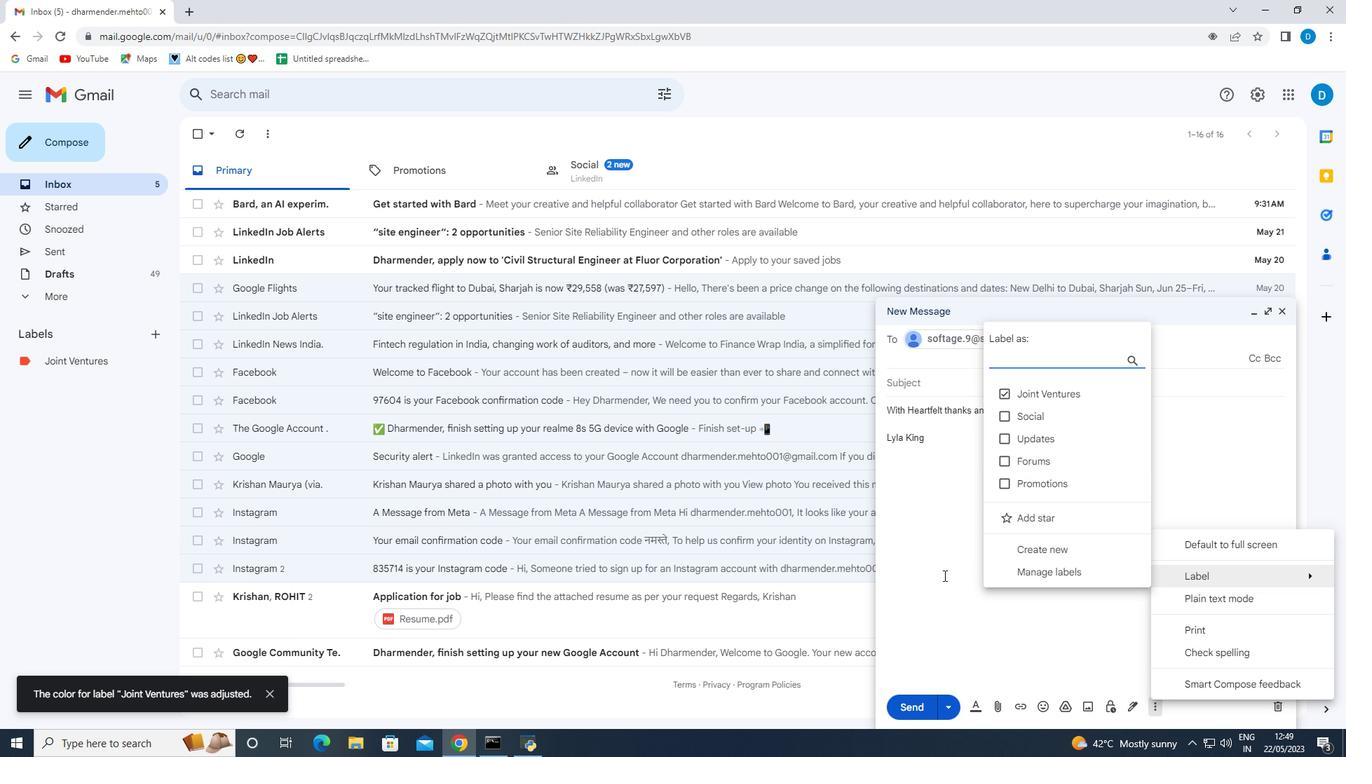 
Action: Mouse moved to (1097, 429)
Screenshot: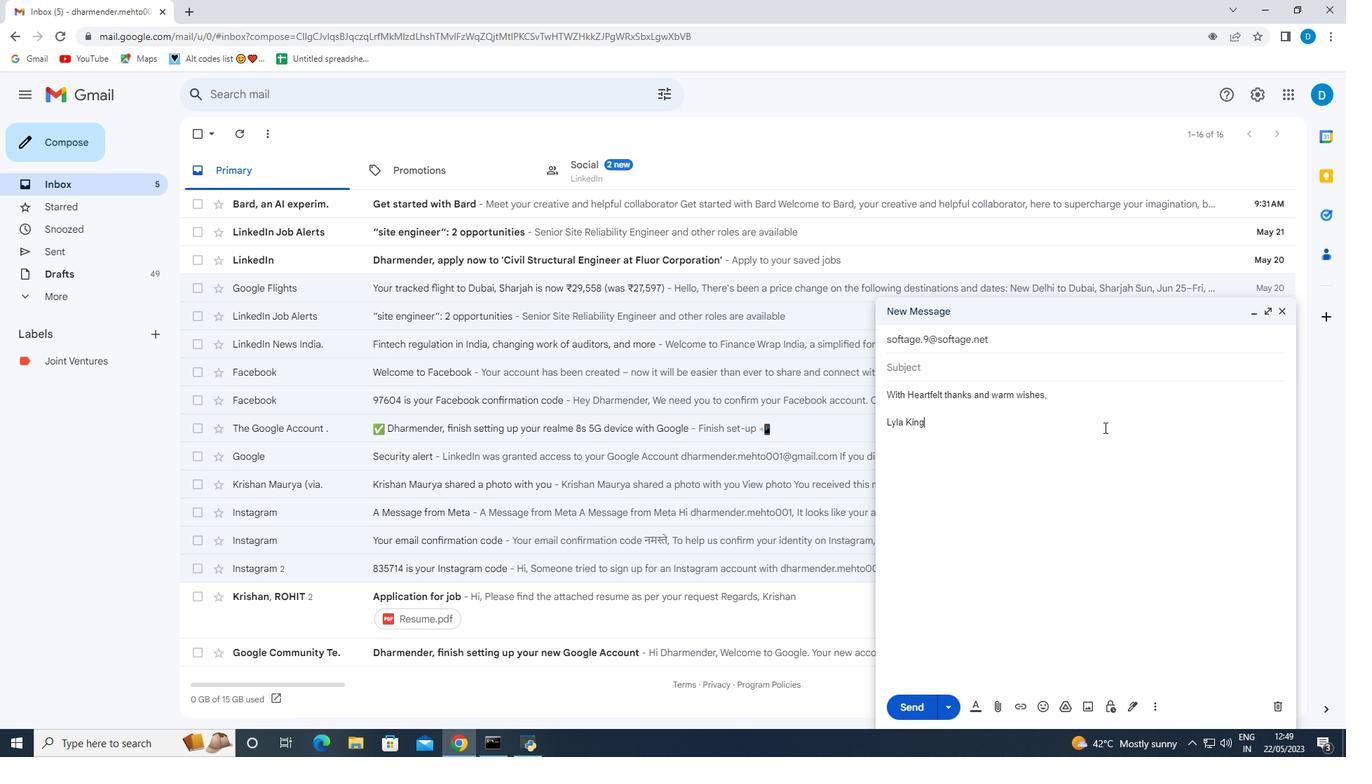 
